 Task: Loan amortization schedule green modern-simple.
Action: Mouse moved to (66, 230)
Screenshot: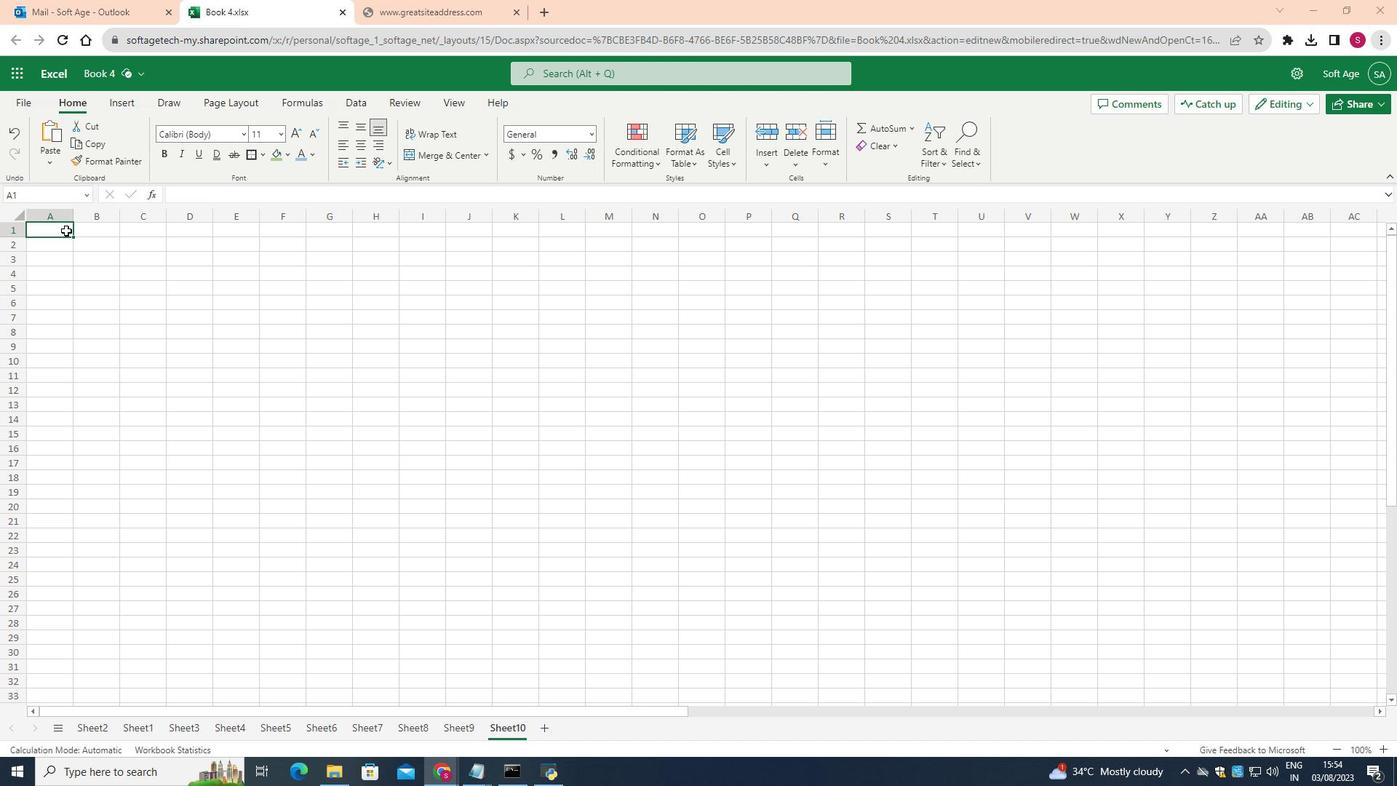 
Action: Mouse pressed left at (66, 230)
Screenshot: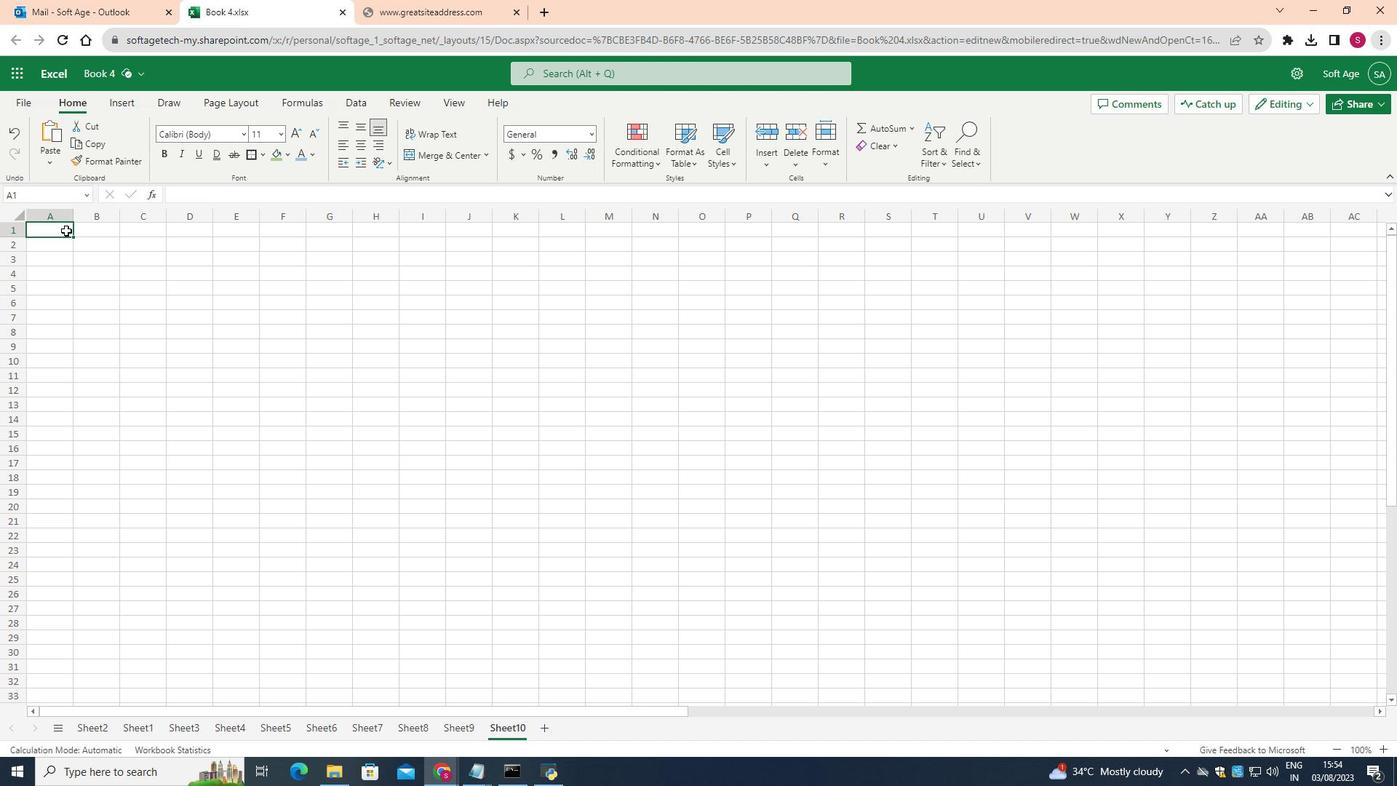 
Action: Mouse moved to (486, 152)
Screenshot: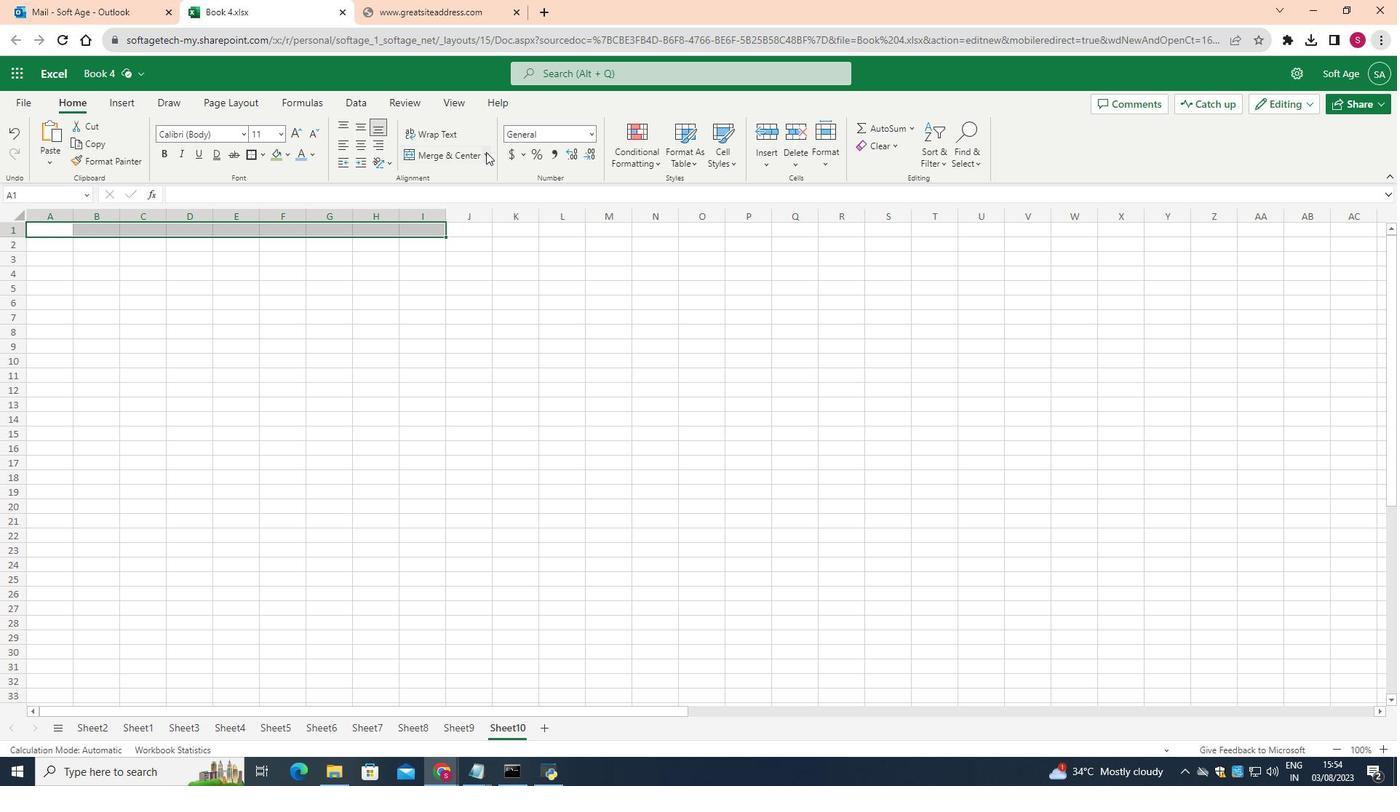 
Action: Mouse pressed left at (486, 152)
Screenshot: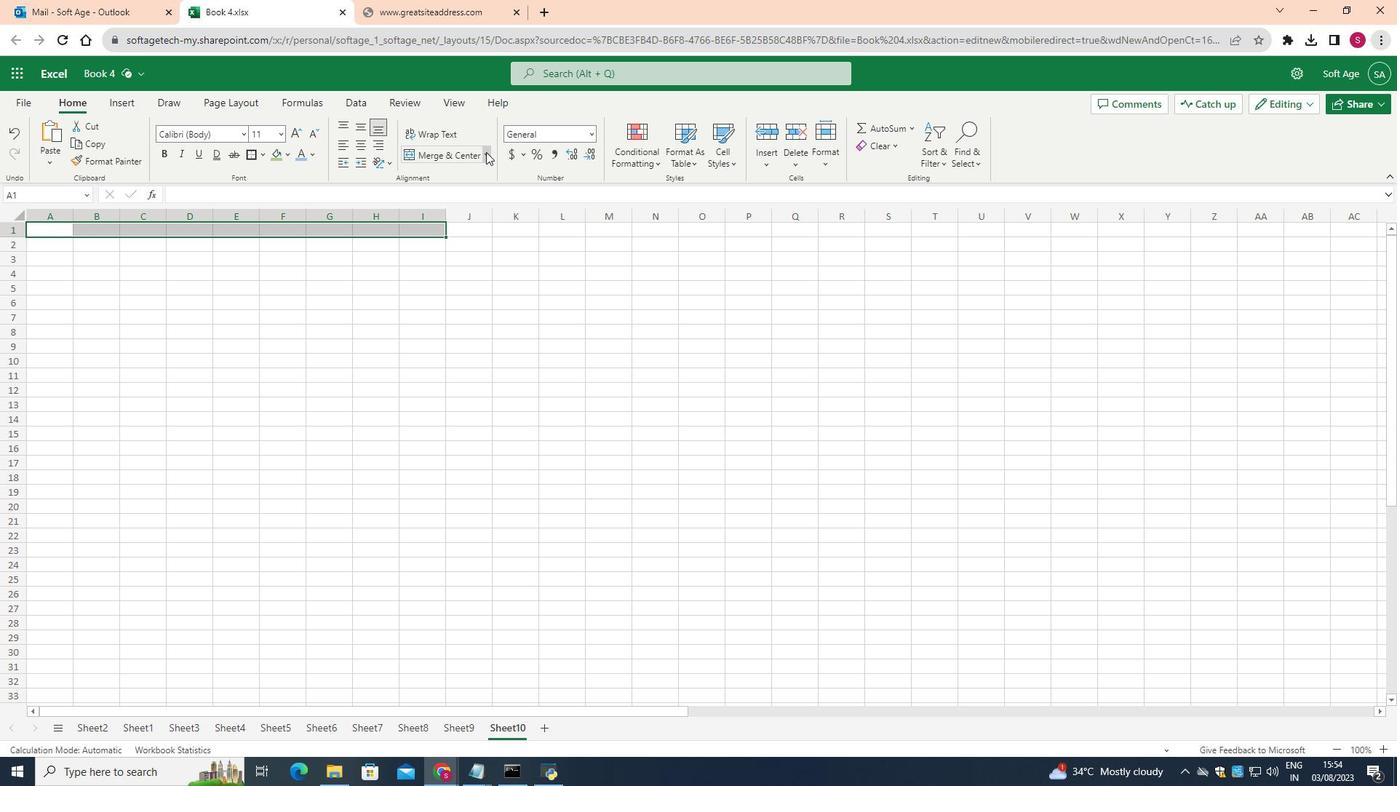 
Action: Mouse moved to (461, 240)
Screenshot: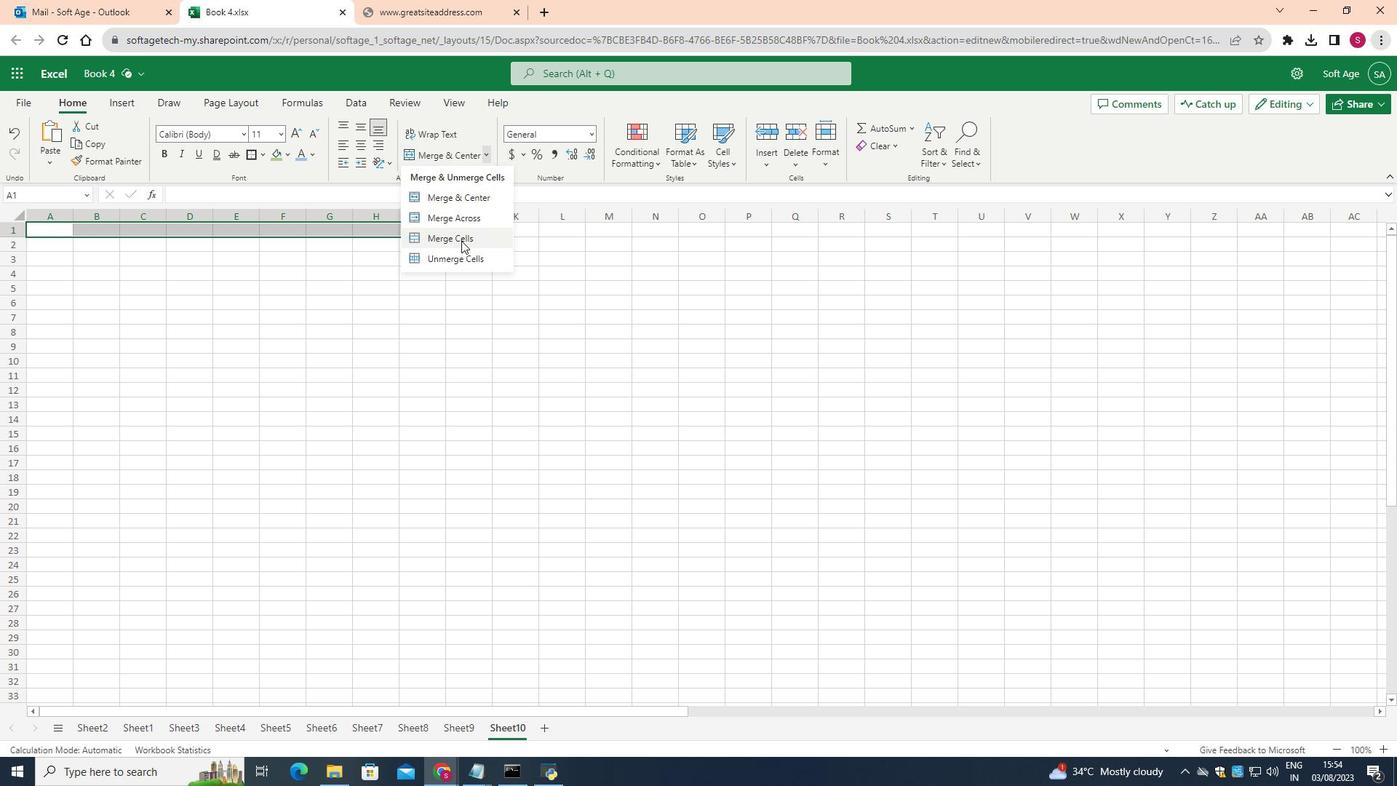 
Action: Mouse pressed left at (461, 240)
Screenshot: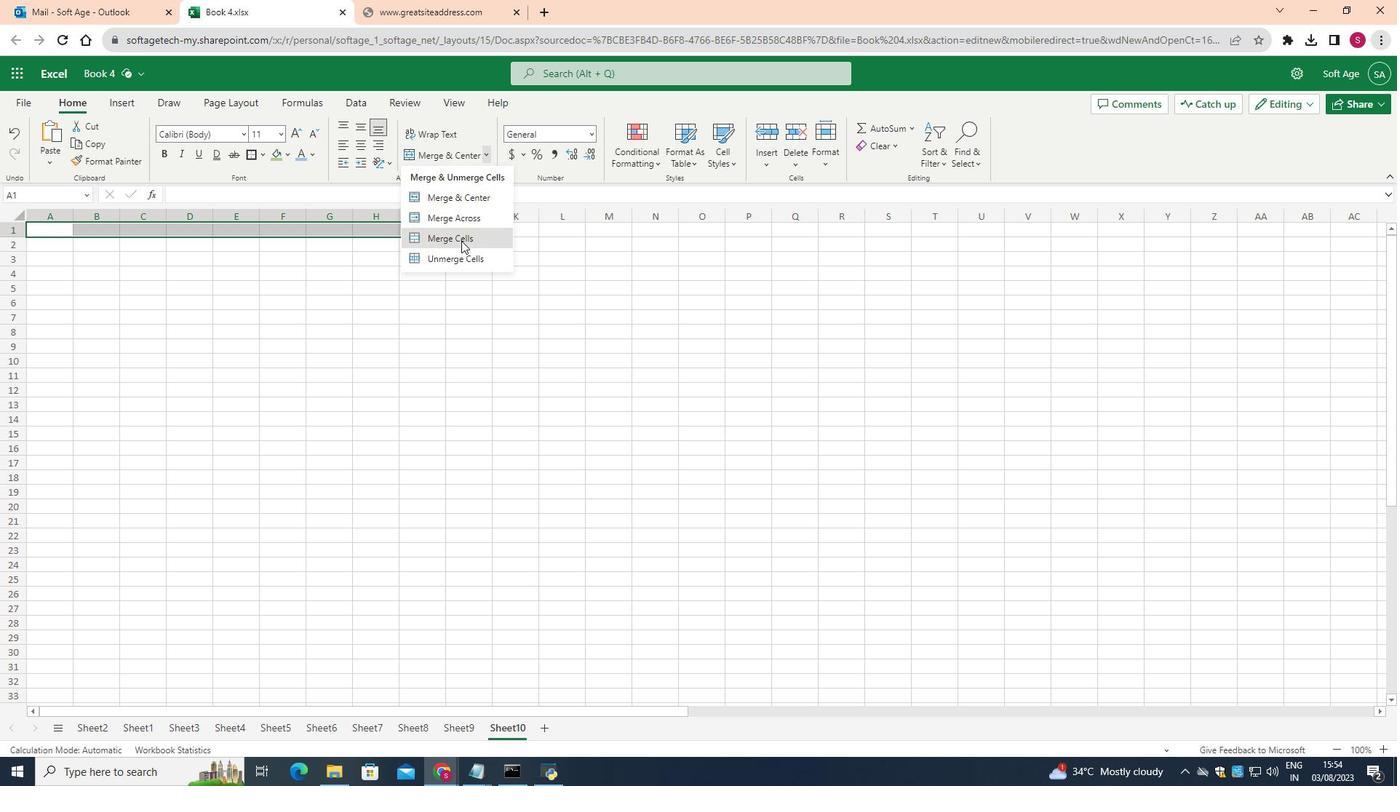 
Action: Mouse moved to (73, 211)
Screenshot: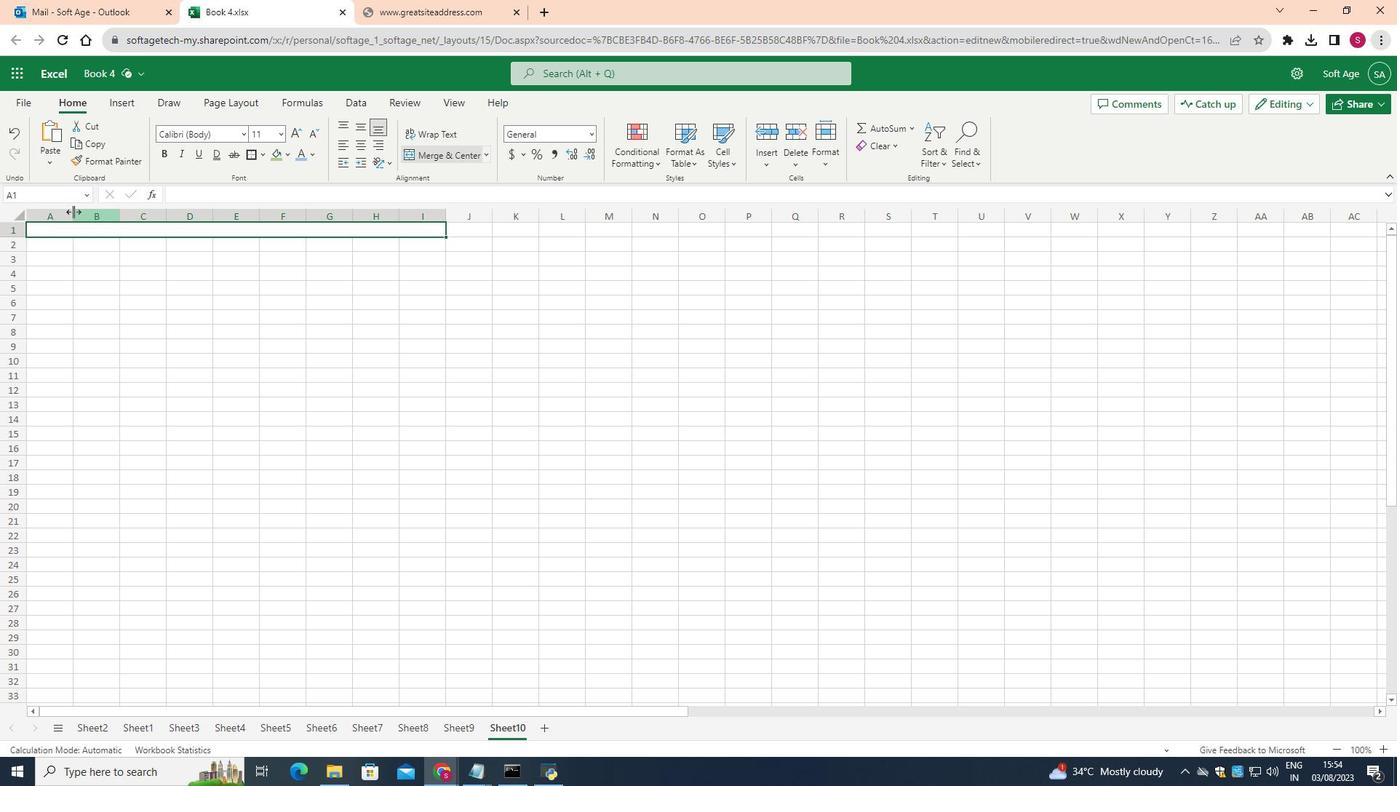 
Action: Mouse pressed left at (73, 211)
Screenshot: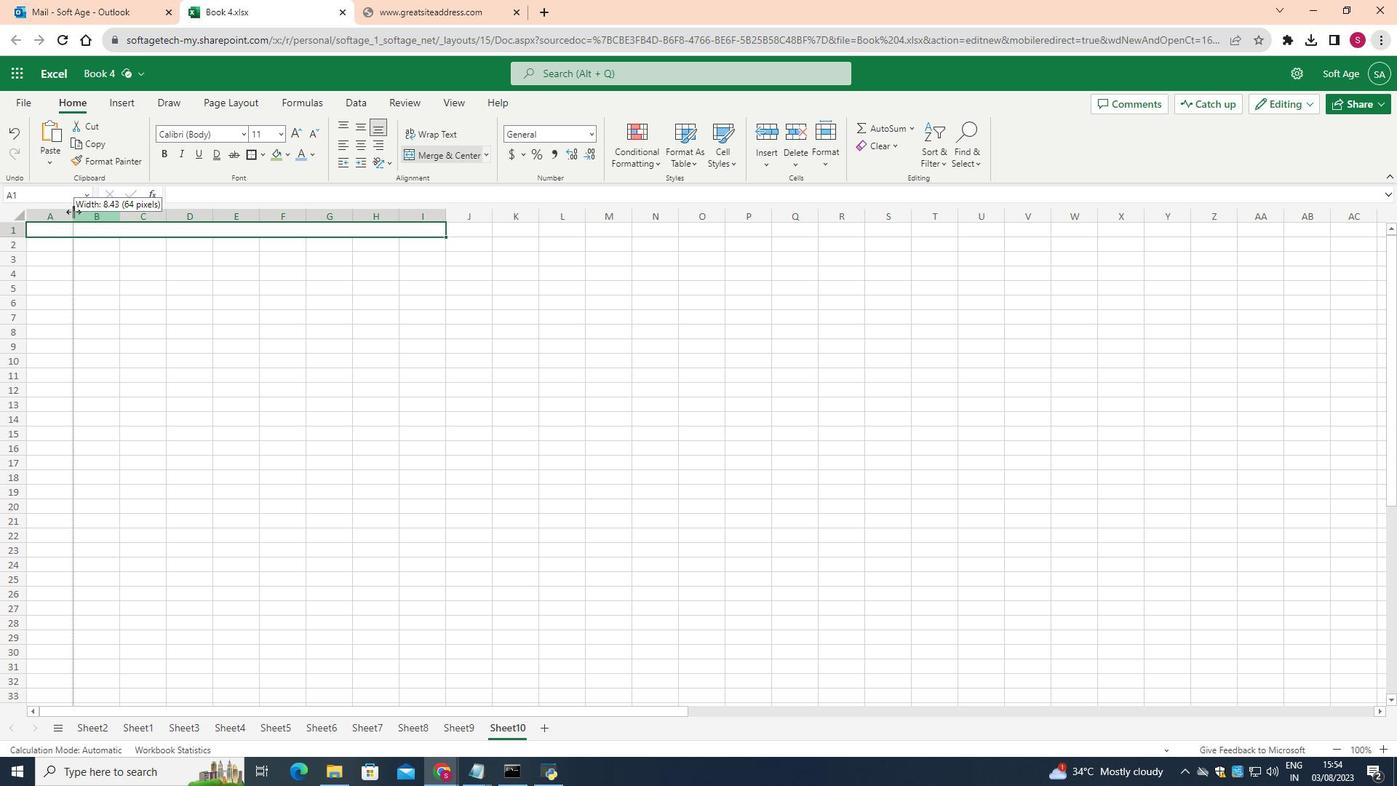 
Action: Mouse moved to (141, 220)
Screenshot: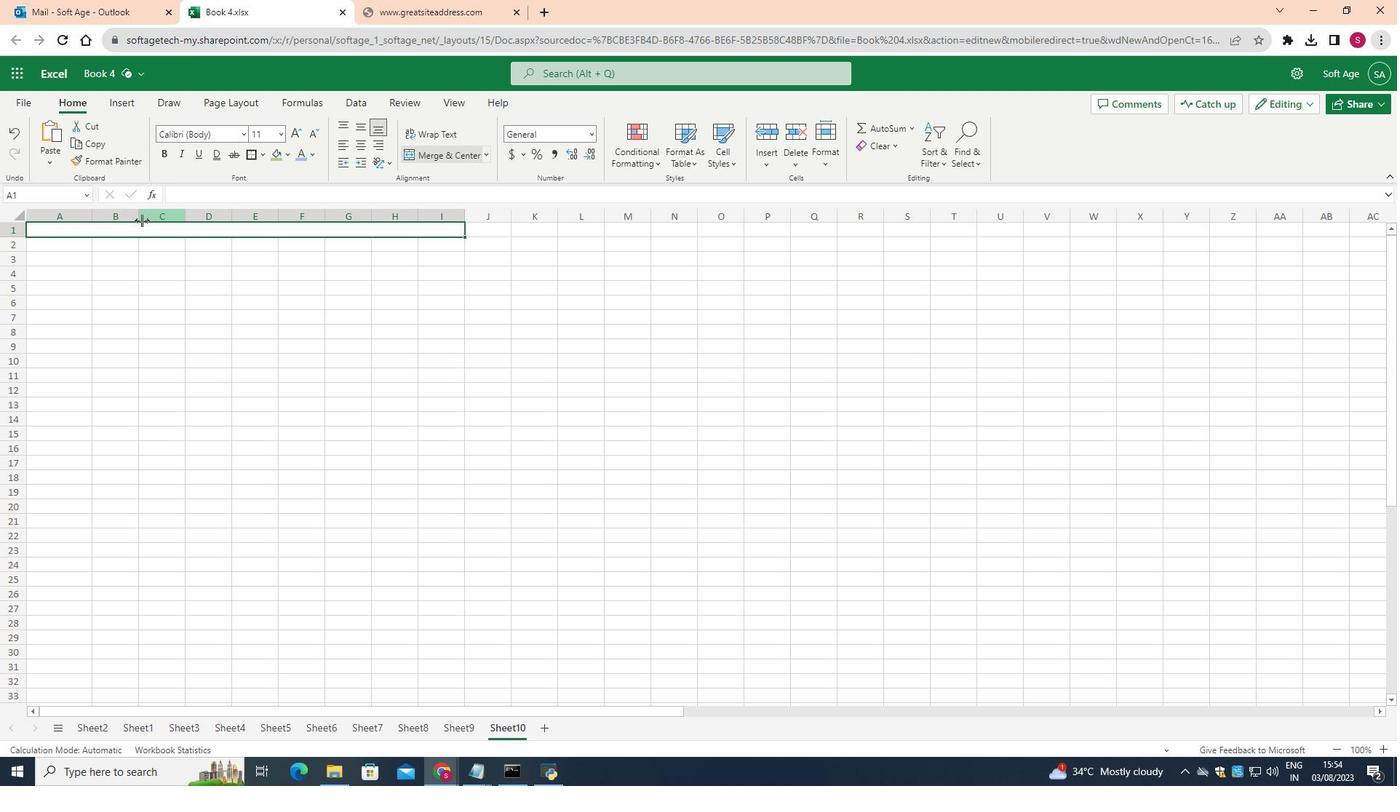 
Action: Mouse pressed left at (141, 220)
Screenshot: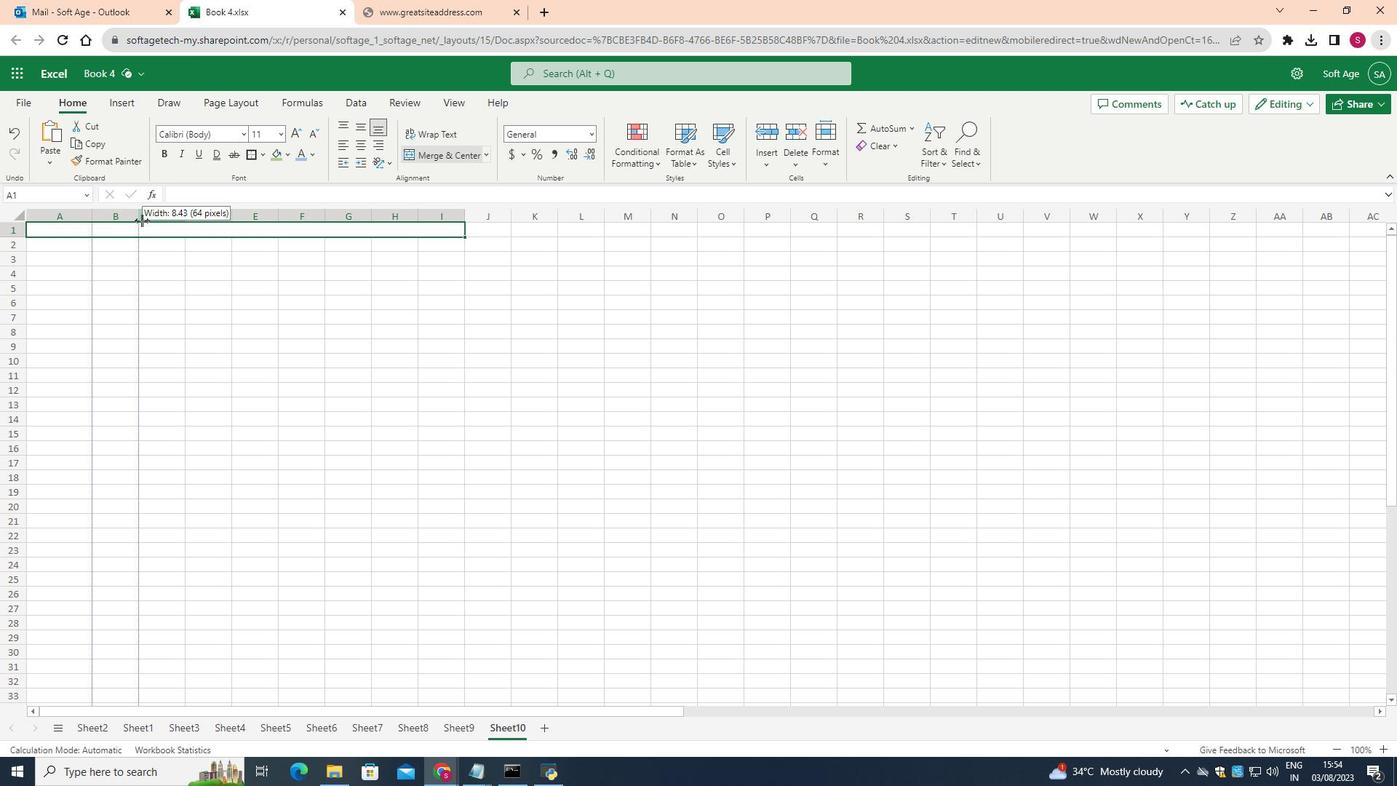 
Action: Mouse moved to (202, 211)
Screenshot: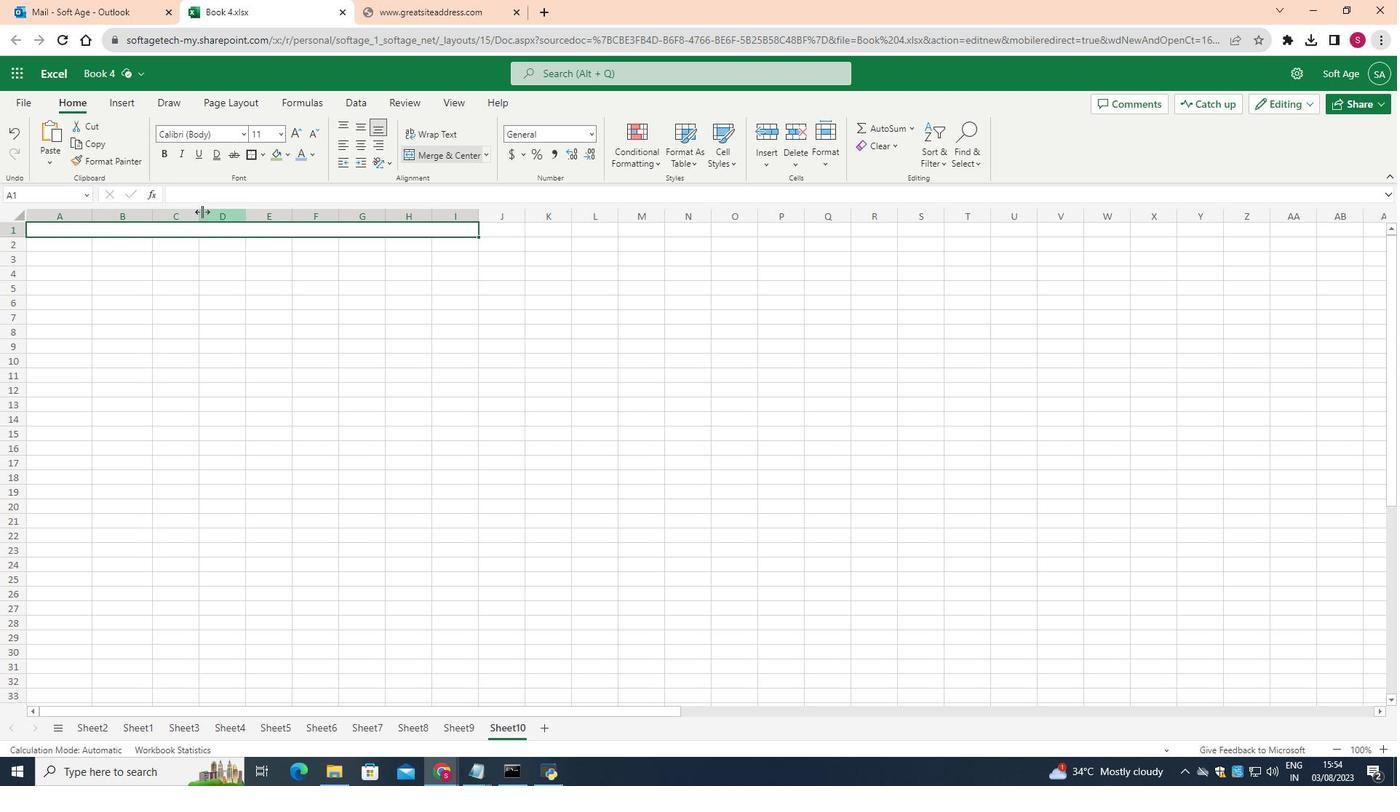 
Action: Mouse pressed left at (202, 211)
Screenshot: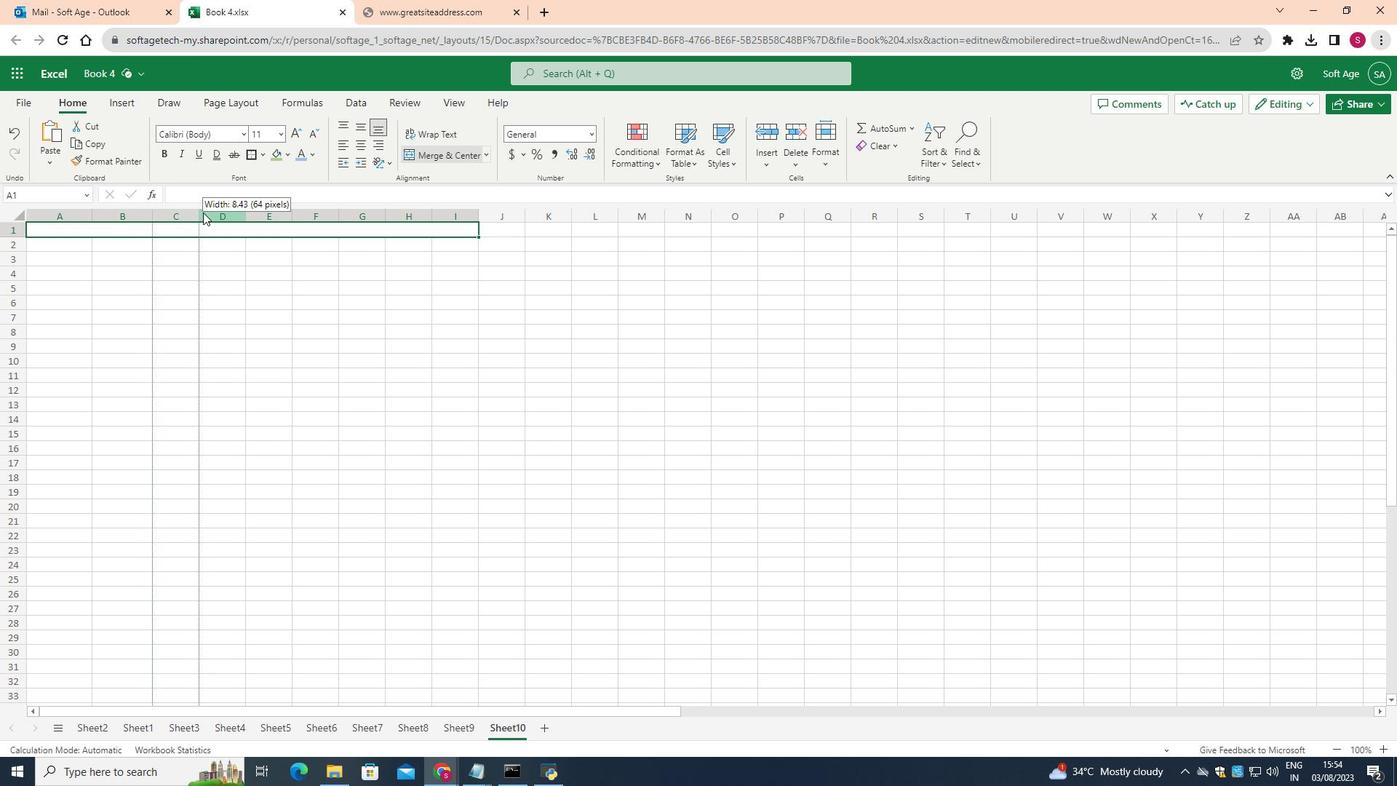 
Action: Mouse moved to (262, 216)
Screenshot: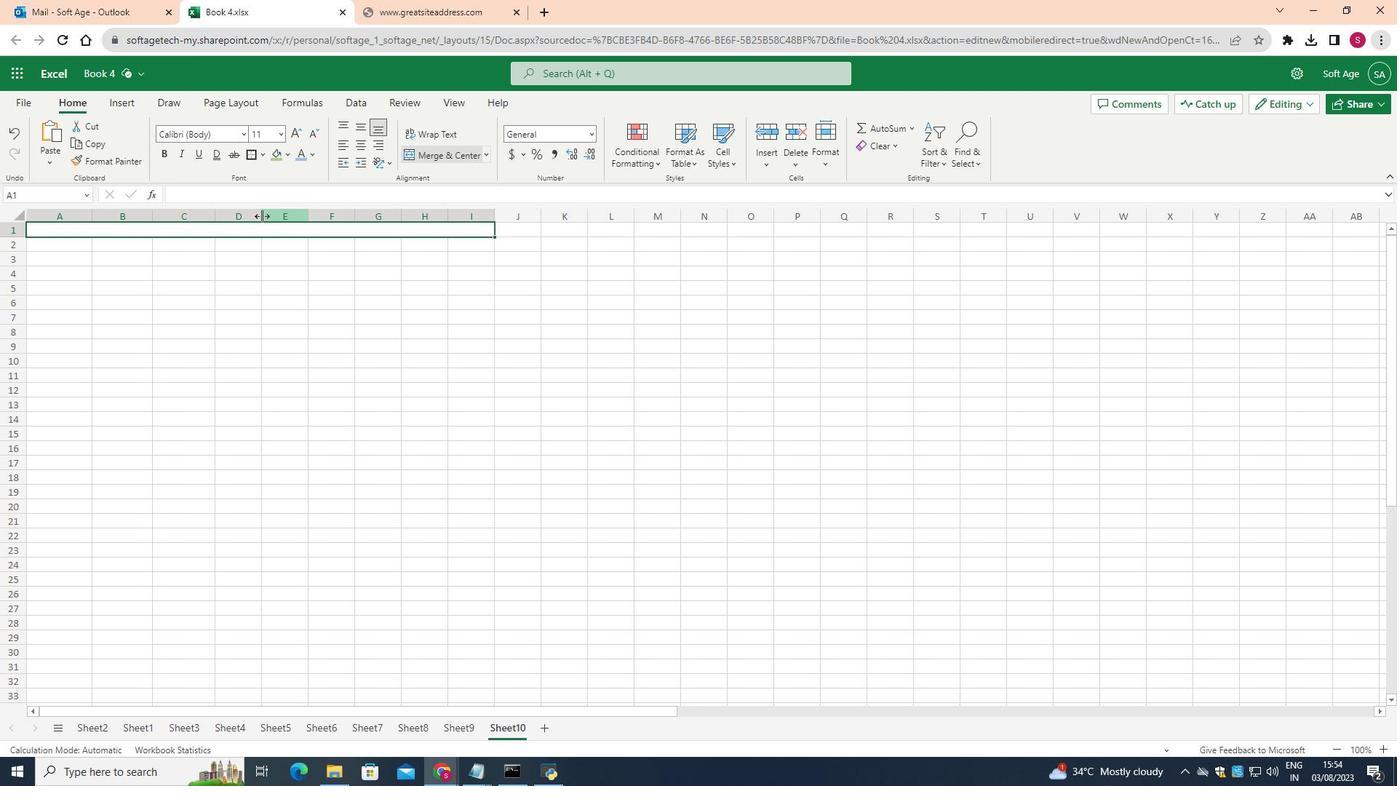 
Action: Mouse pressed left at (262, 216)
Screenshot: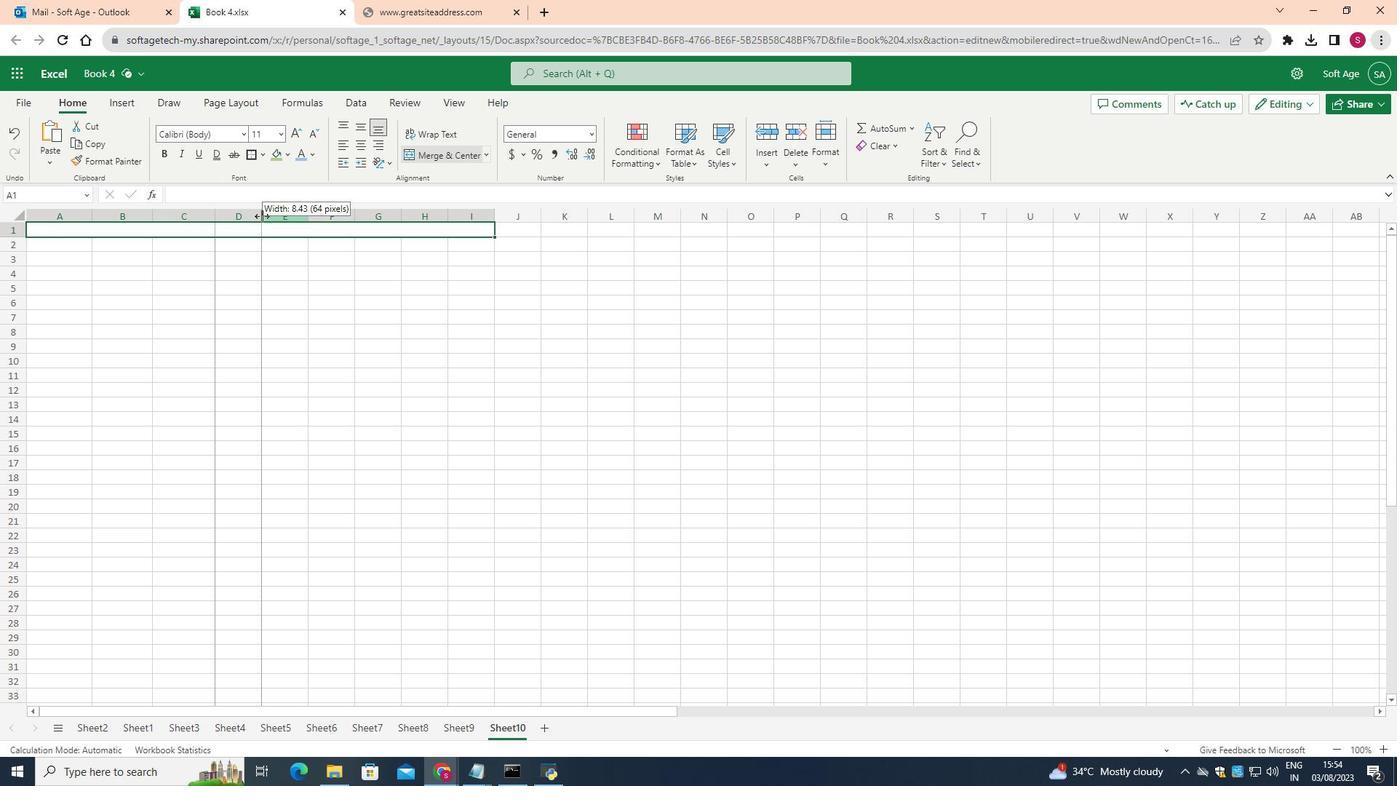 
Action: Mouse moved to (325, 219)
Screenshot: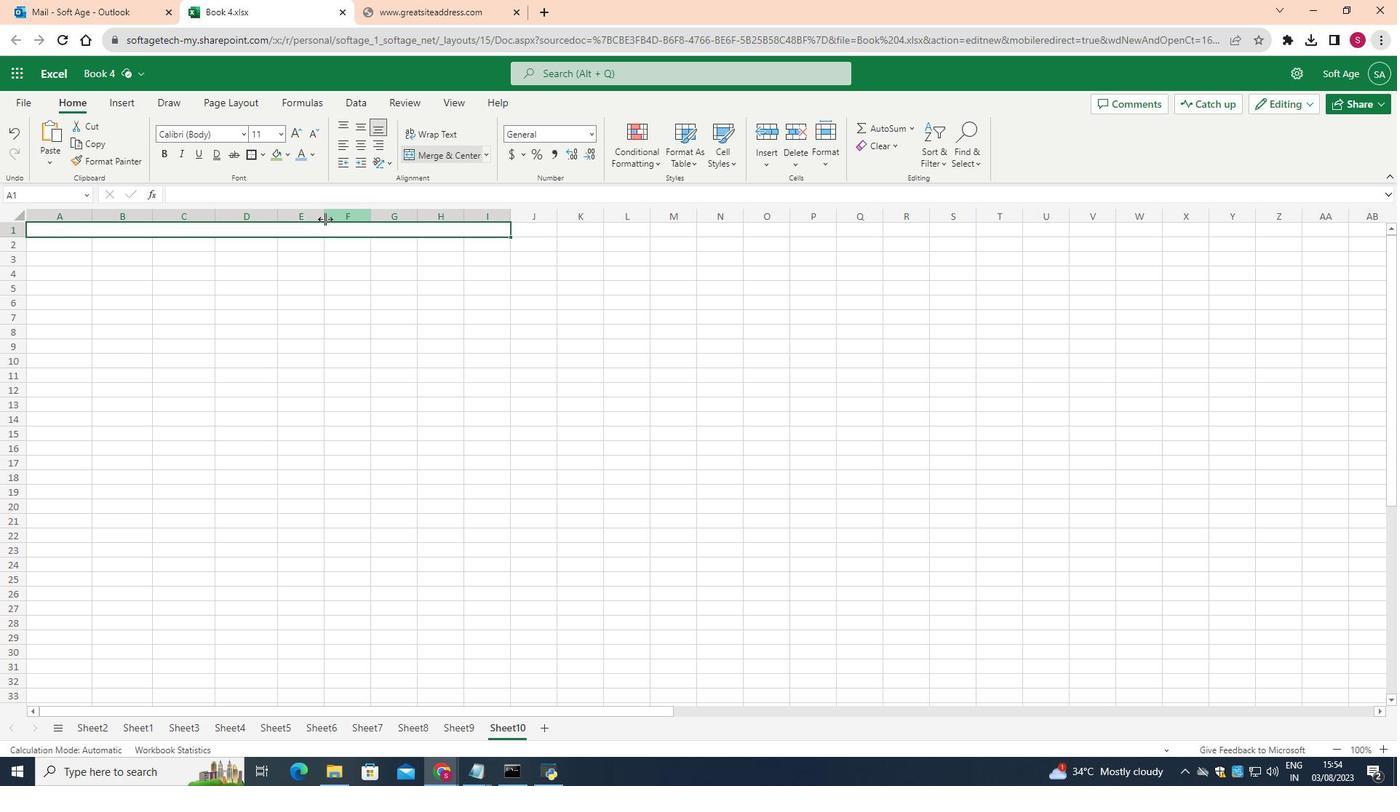 
Action: Mouse pressed left at (325, 219)
Screenshot: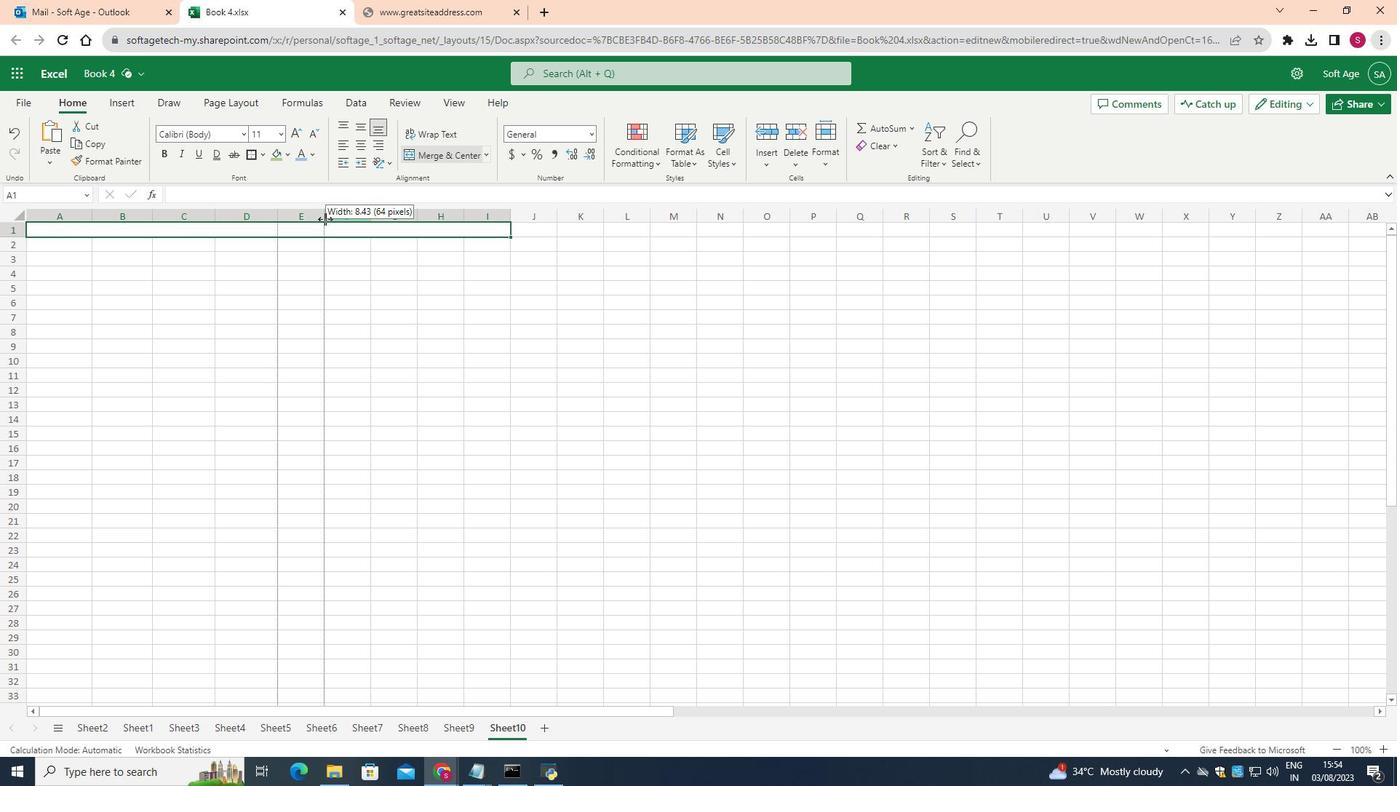 
Action: Mouse moved to (389, 217)
Screenshot: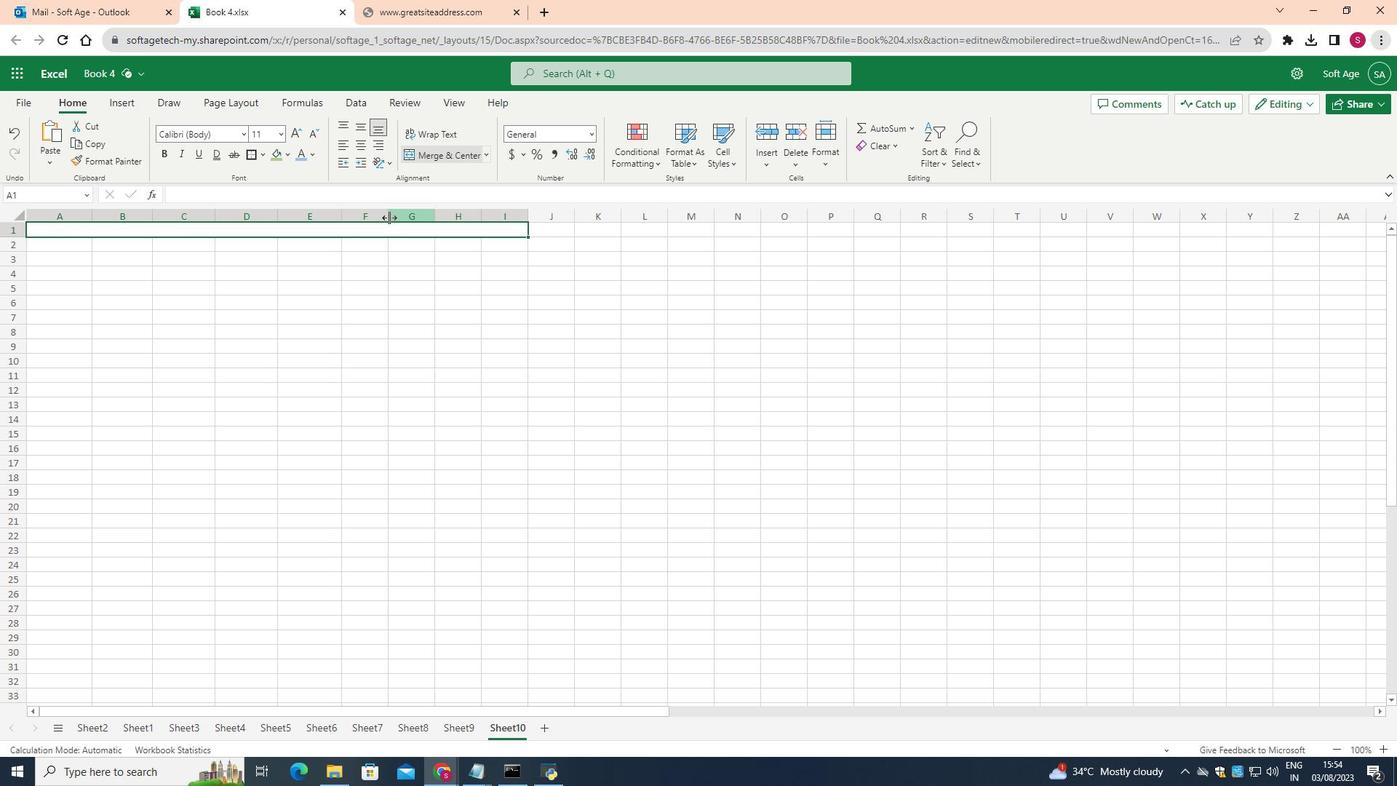 
Action: Mouse pressed left at (389, 217)
Screenshot: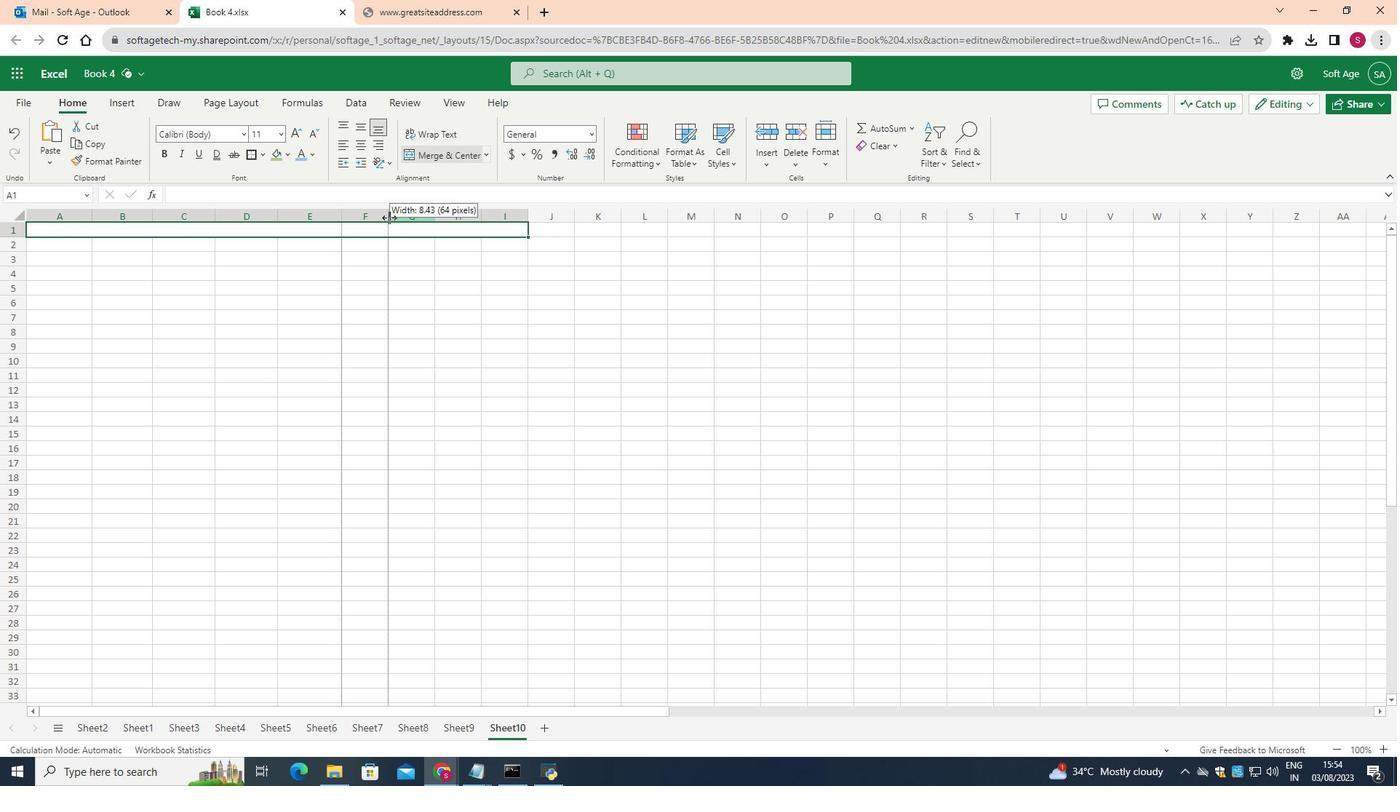 
Action: Mouse moved to (451, 219)
Screenshot: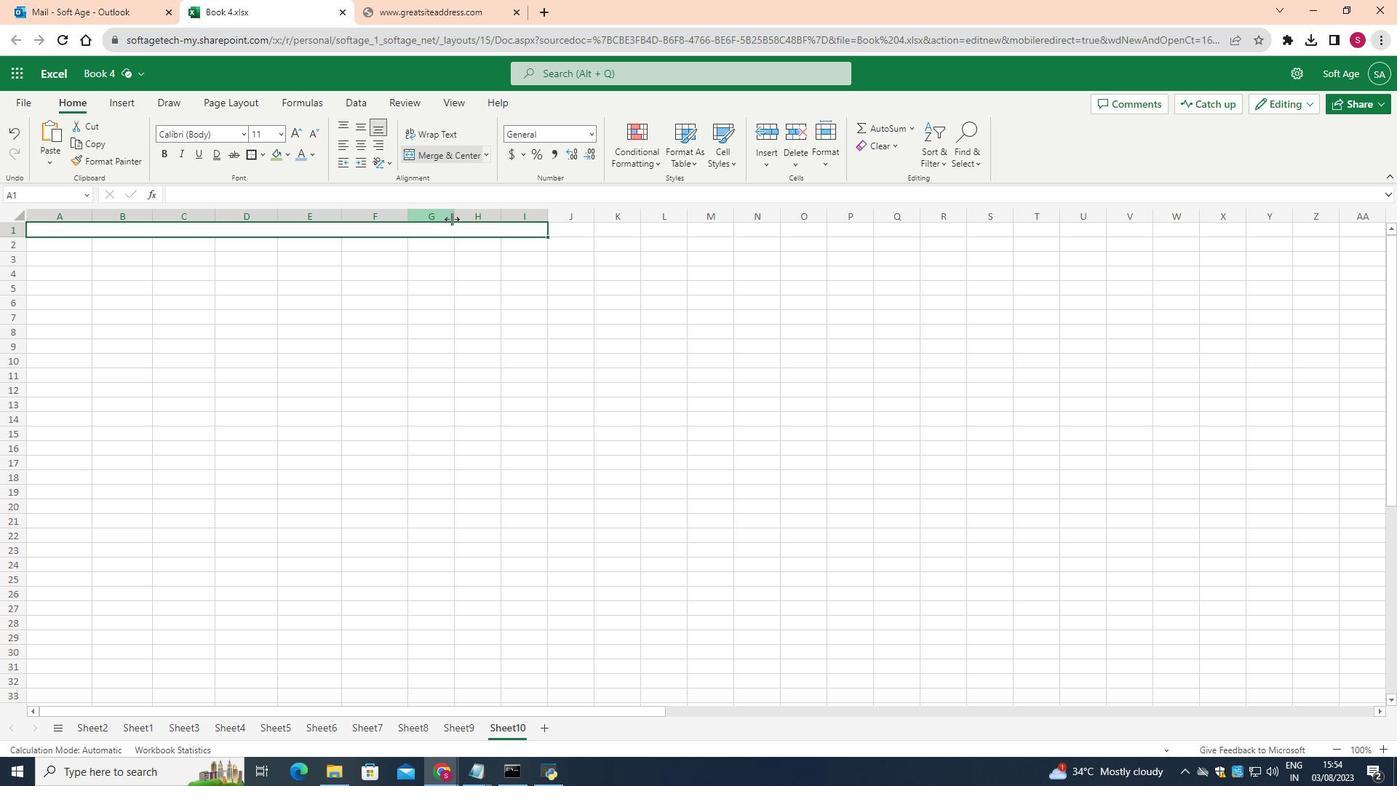 
Action: Mouse pressed left at (451, 219)
Screenshot: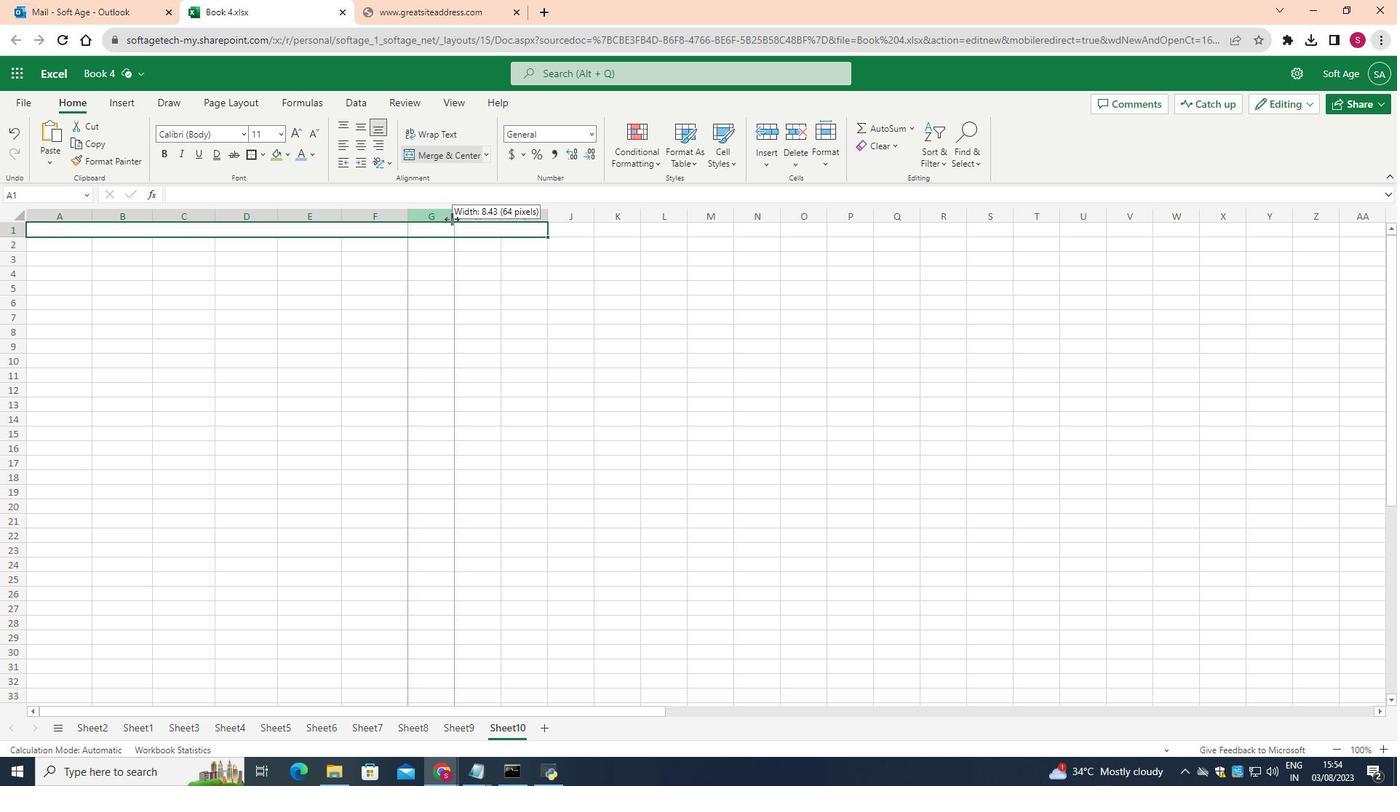 
Action: Mouse moved to (516, 216)
Screenshot: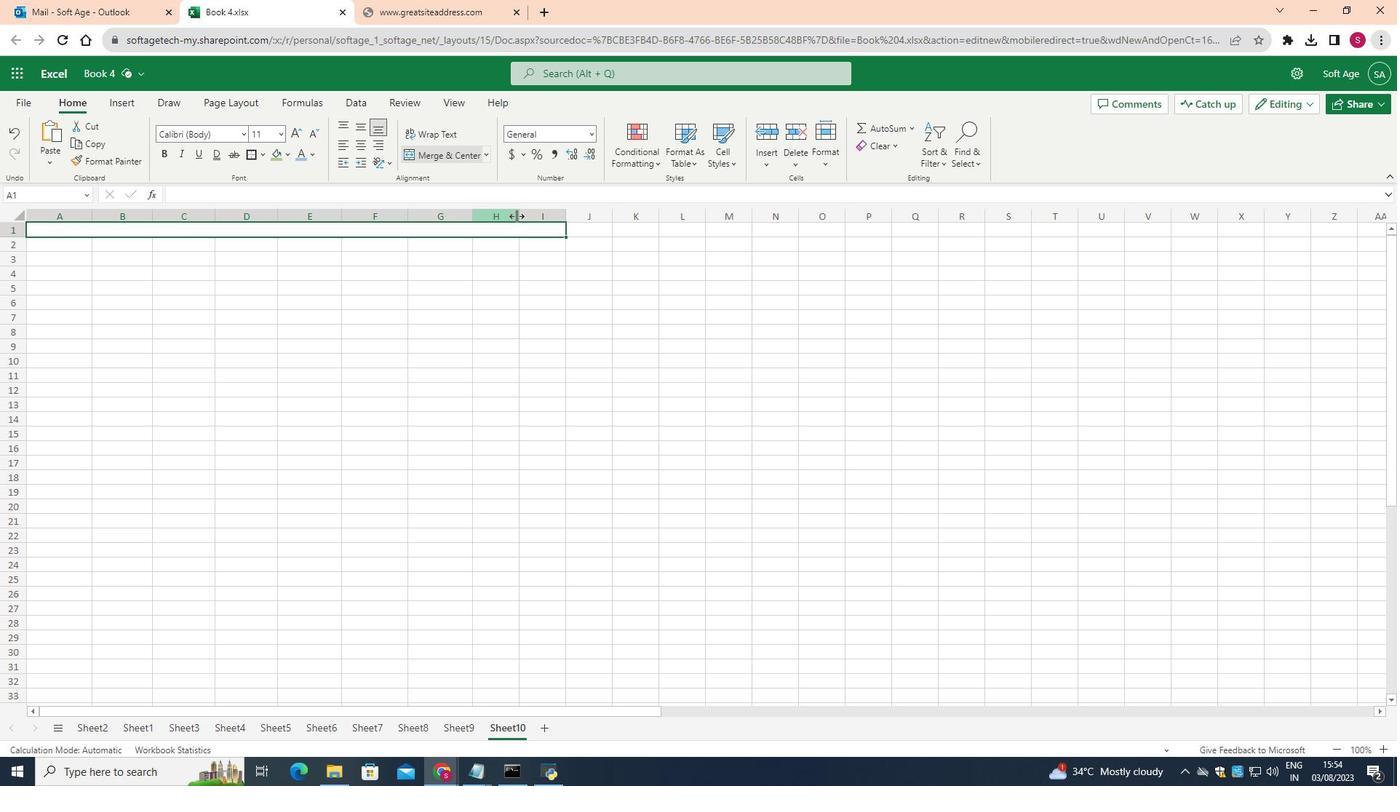 
Action: Mouse pressed left at (516, 216)
Screenshot: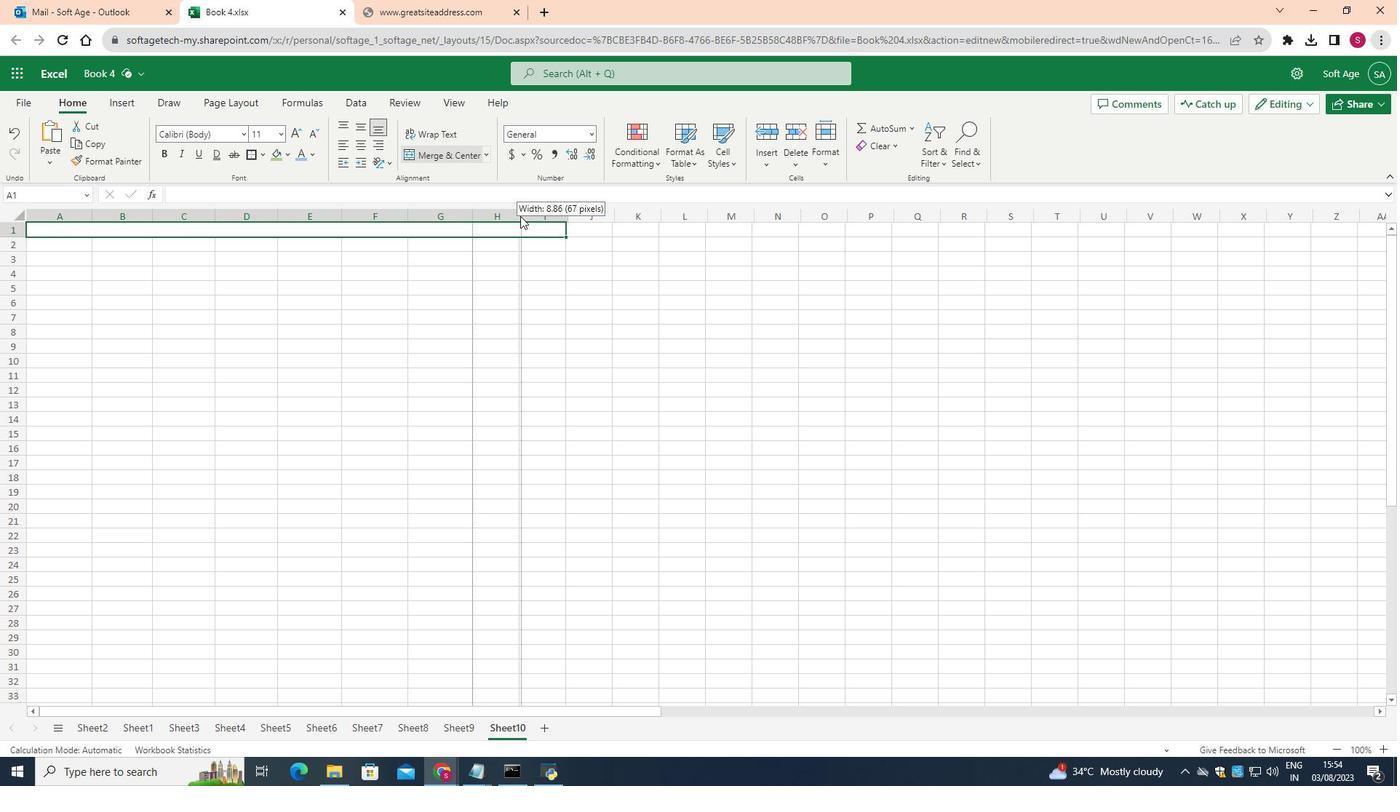
Action: Mouse moved to (585, 215)
Screenshot: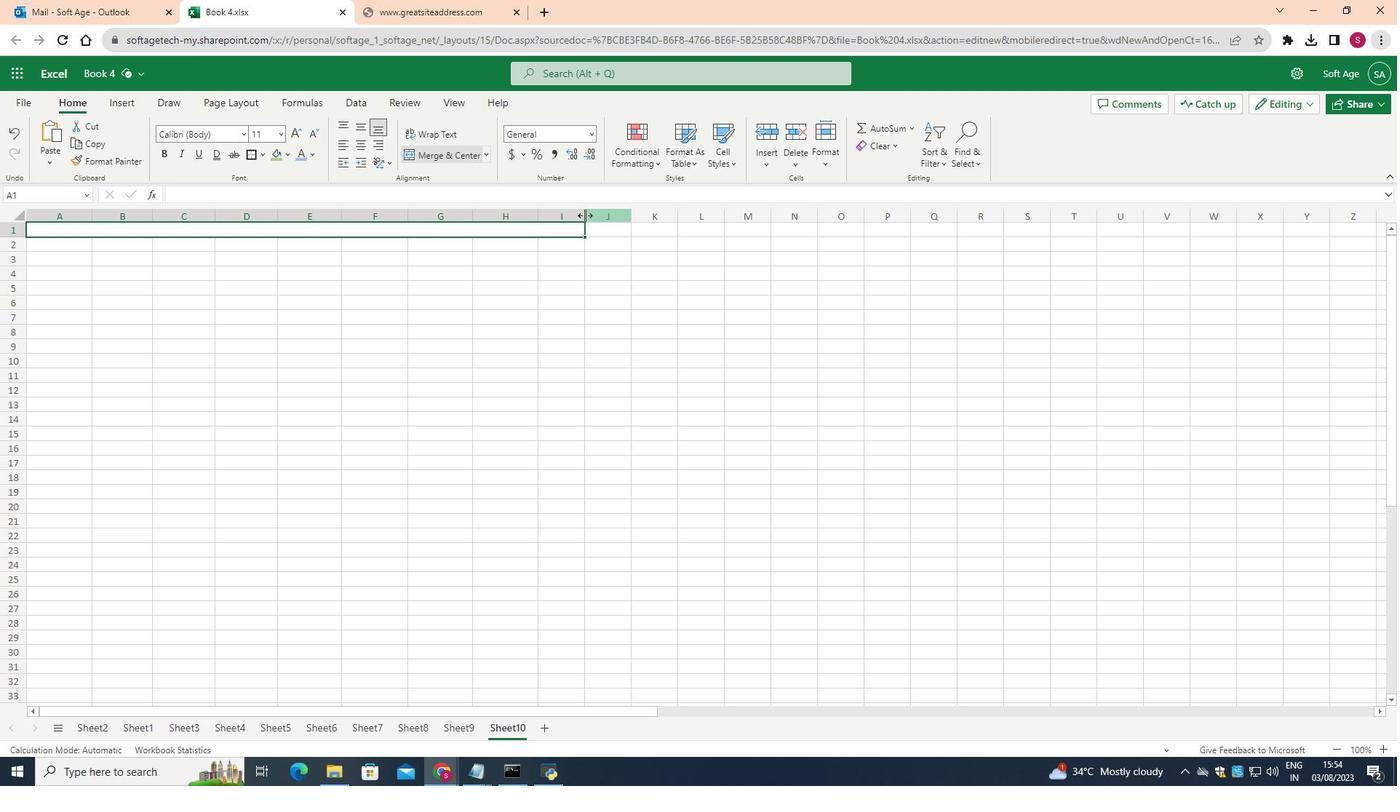 
Action: Mouse pressed left at (585, 215)
Screenshot: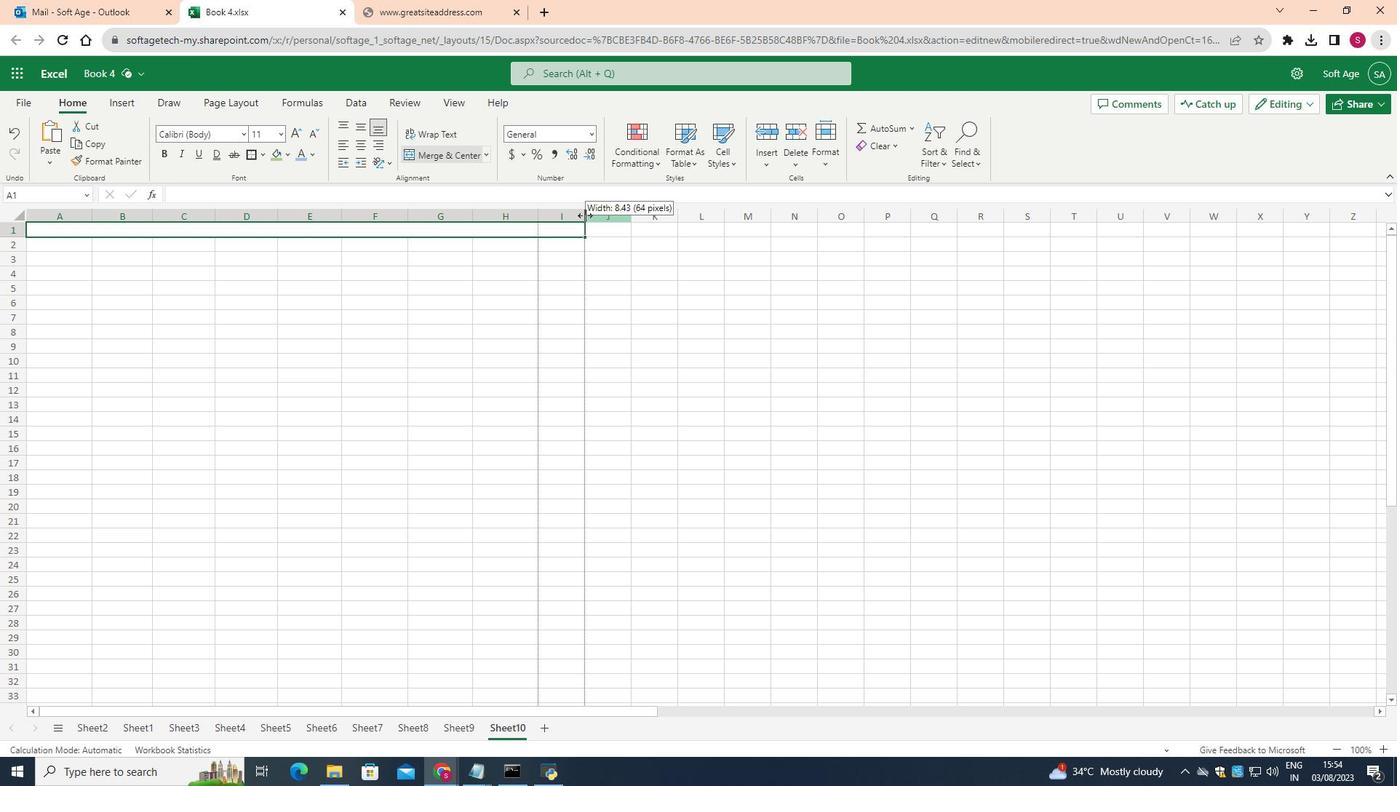 
Action: Mouse moved to (19, 235)
Screenshot: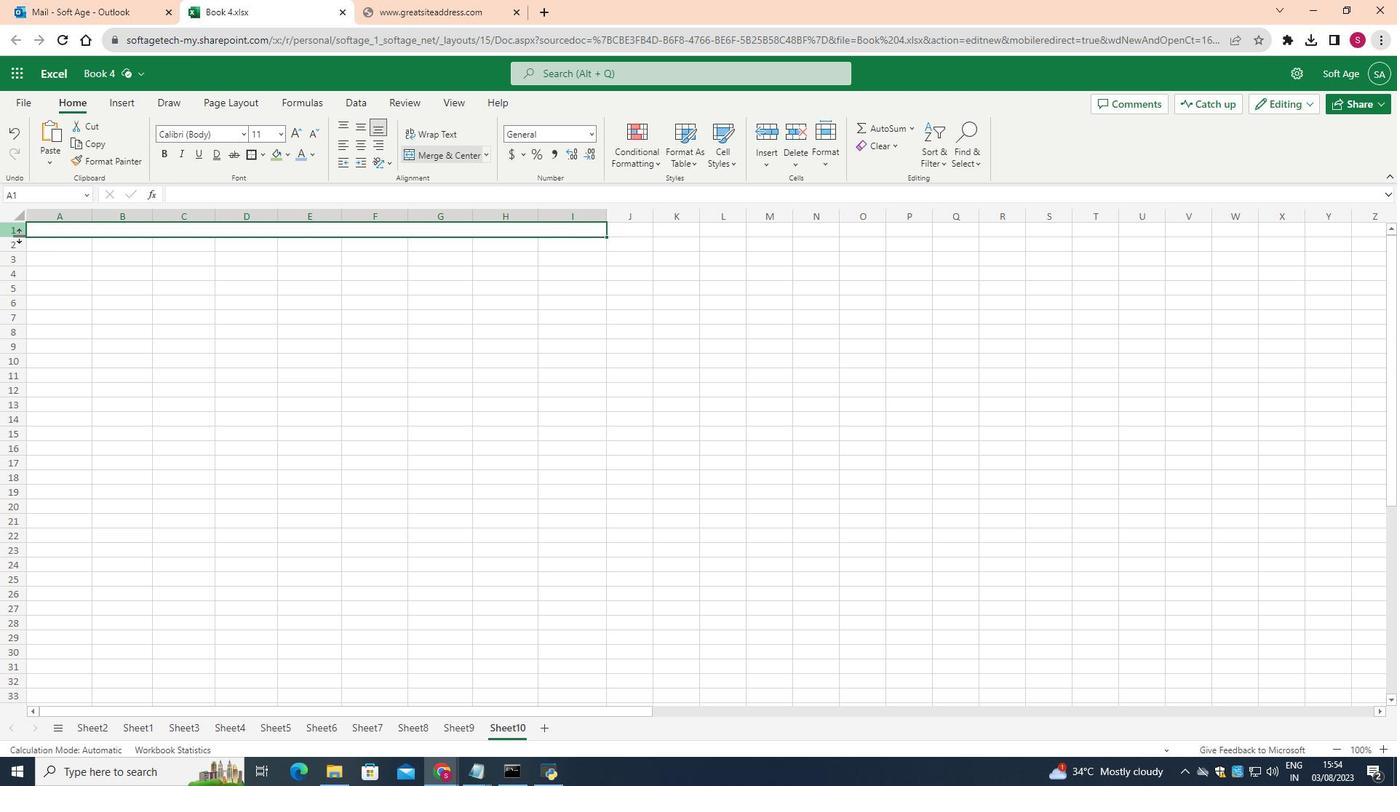 
Action: Mouse pressed left at (19, 235)
Screenshot: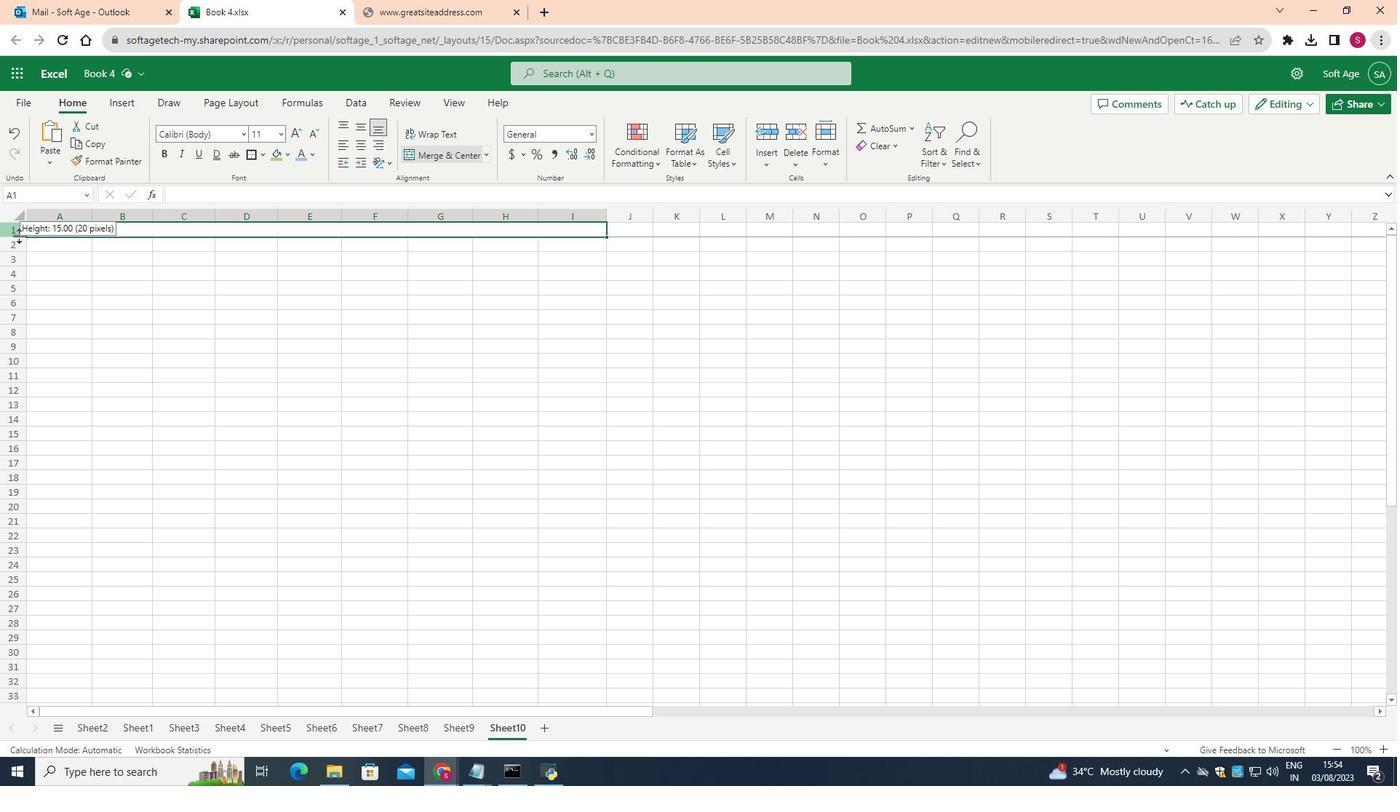
Action: Mouse moved to (194, 261)
Screenshot: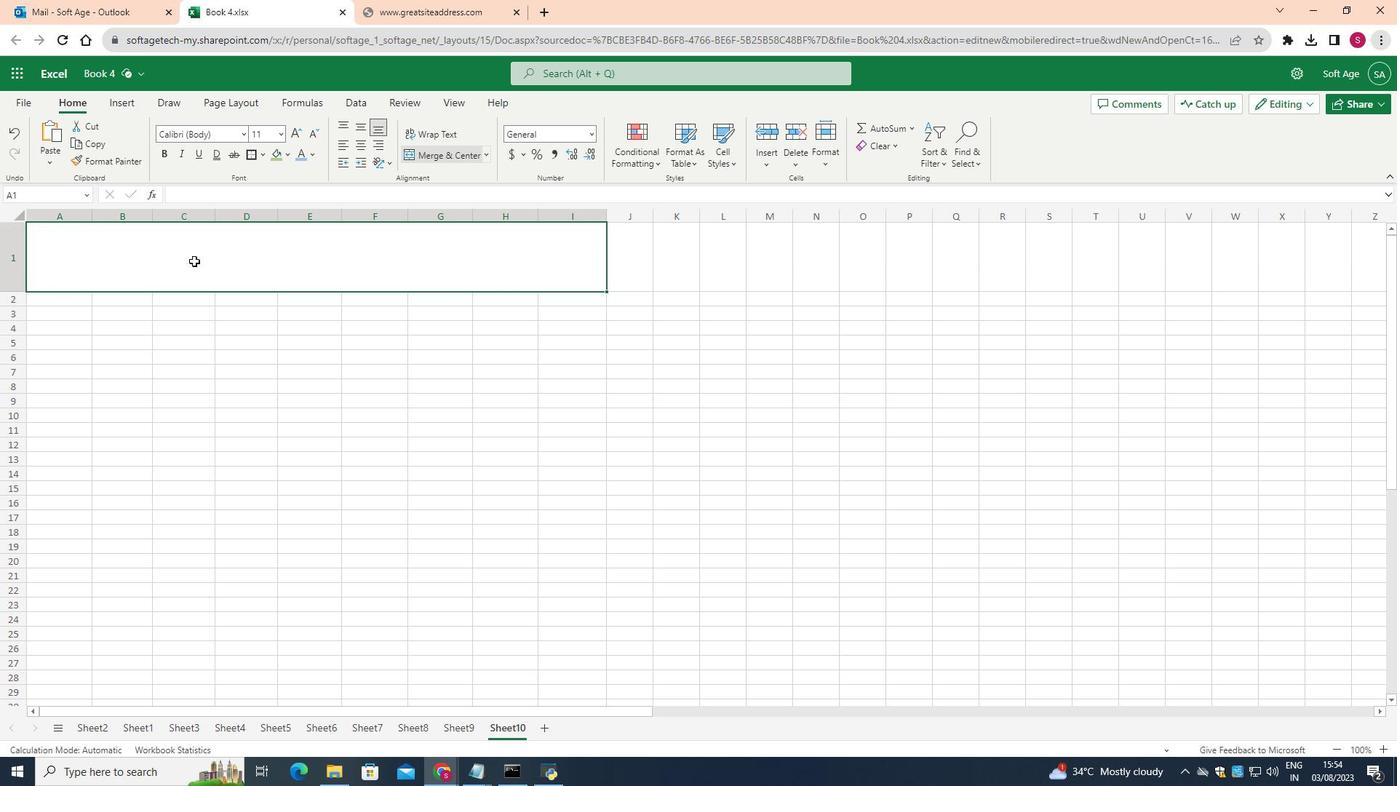 
Action: Mouse pressed left at (194, 261)
Screenshot: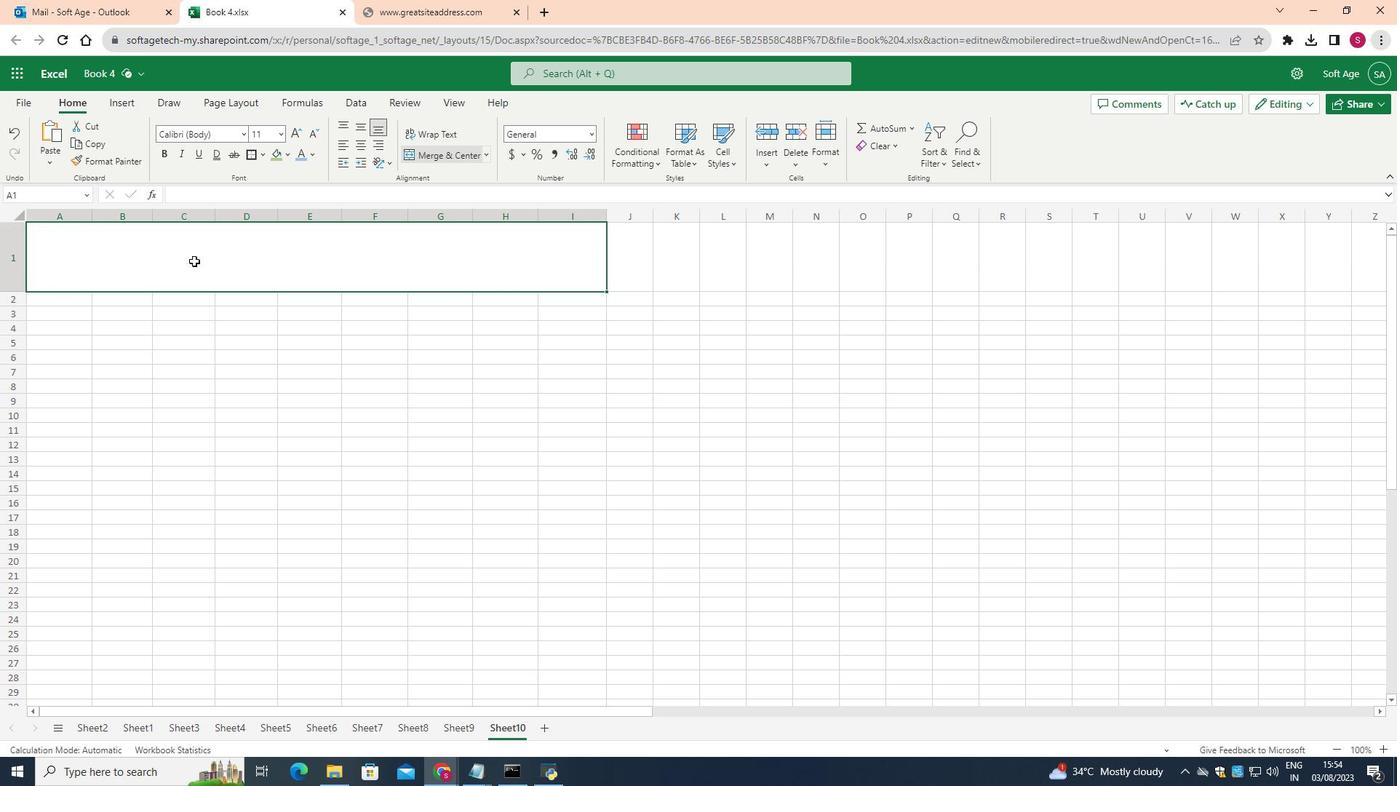 
Action: Mouse moved to (245, 252)
Screenshot: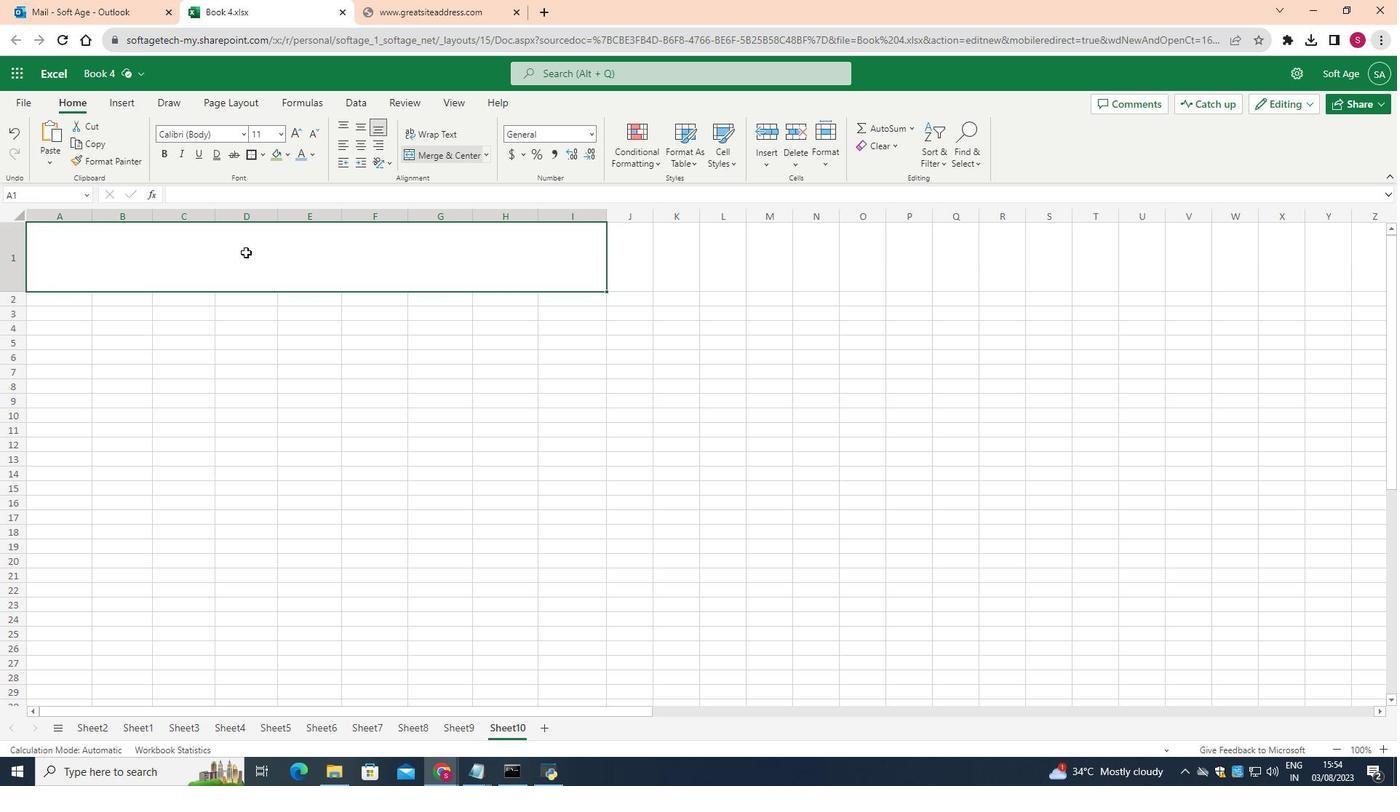
Action: Mouse pressed left at (245, 252)
Screenshot: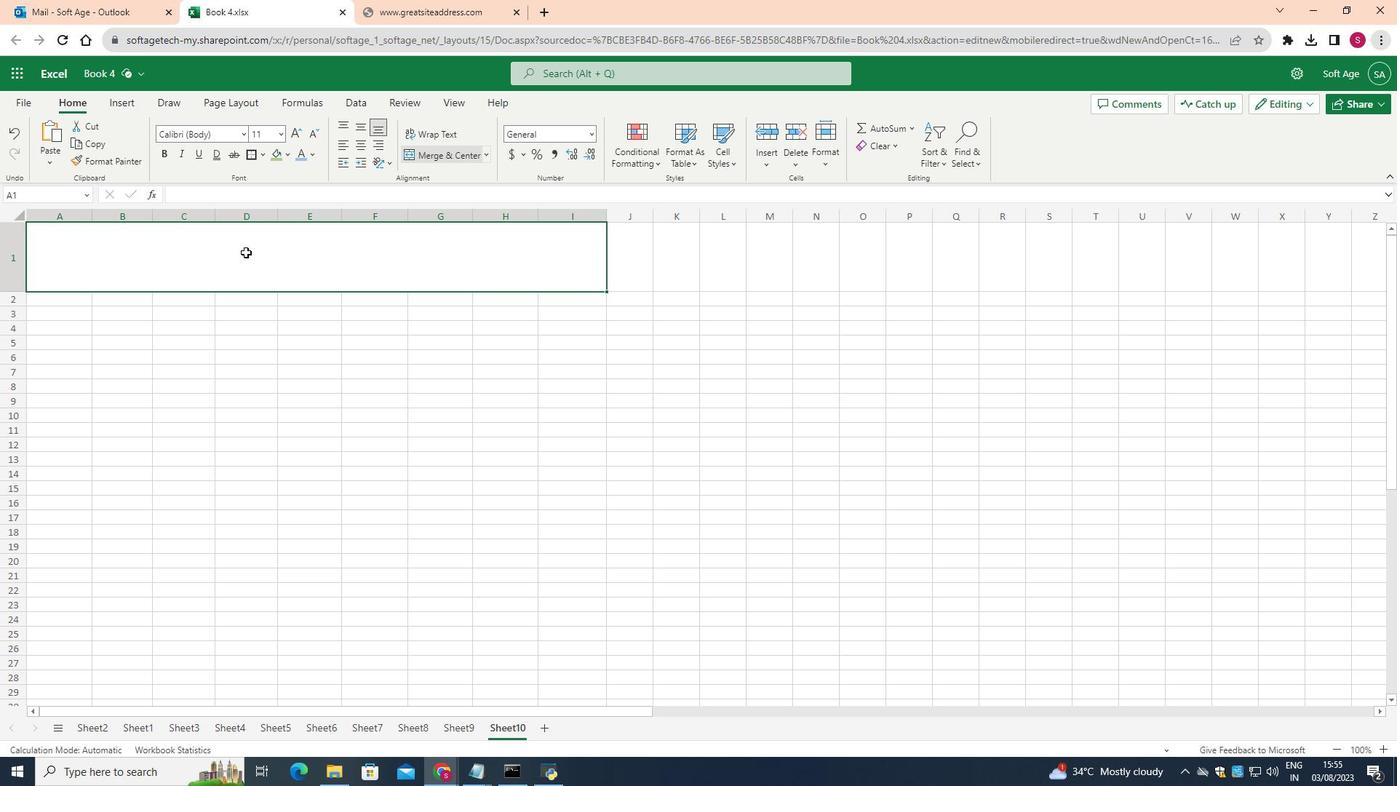 
Action: Mouse pressed left at (245, 252)
Screenshot: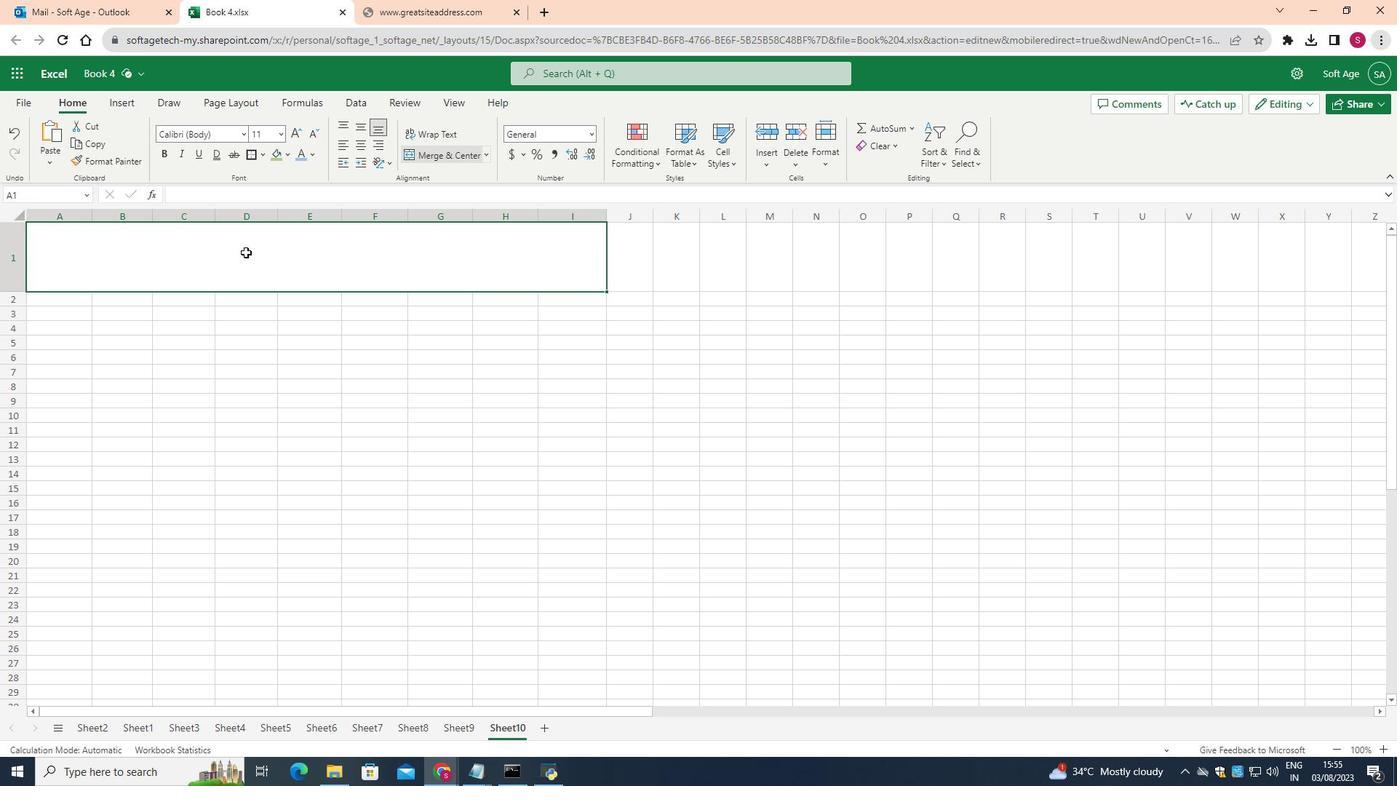 
Action: Mouse moved to (278, 133)
Screenshot: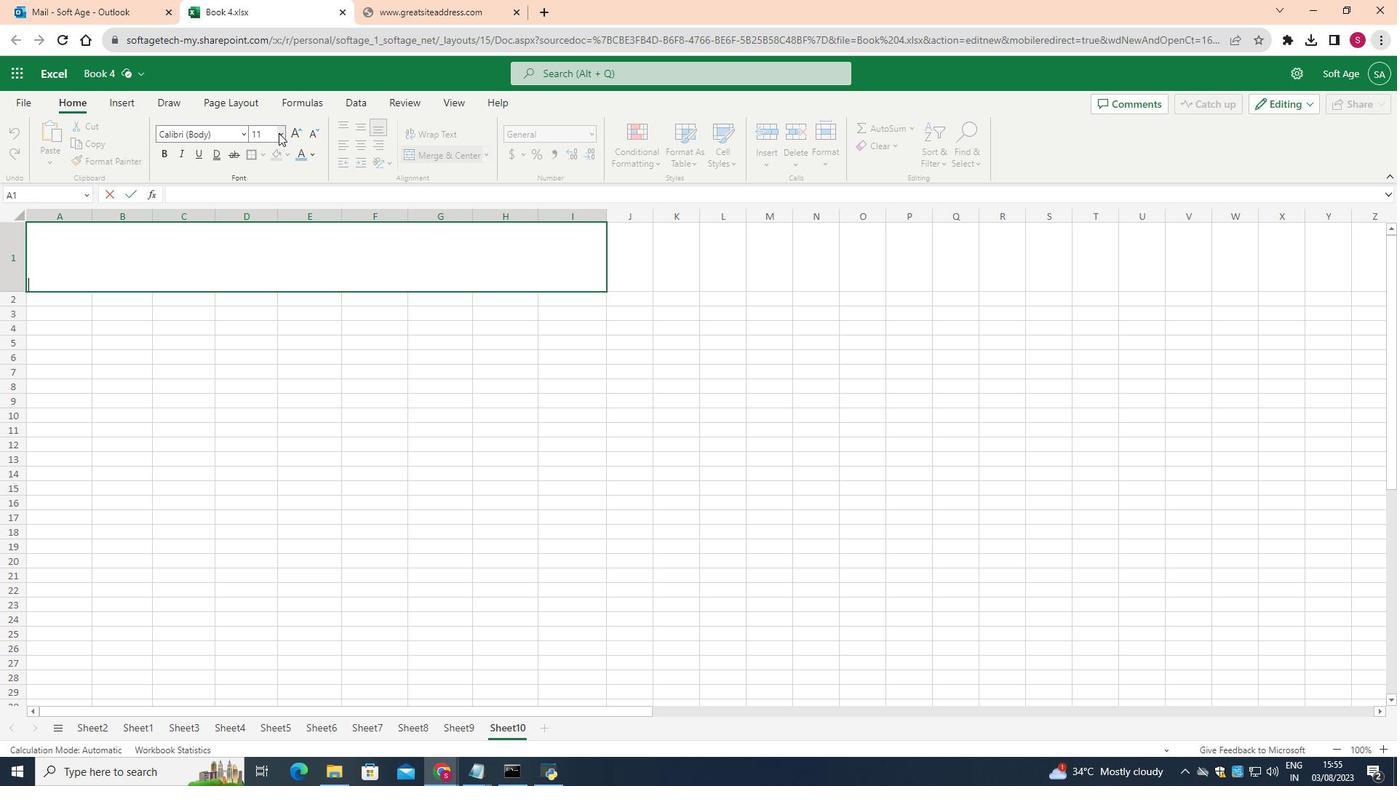 
Action: Mouse pressed left at (278, 133)
Screenshot: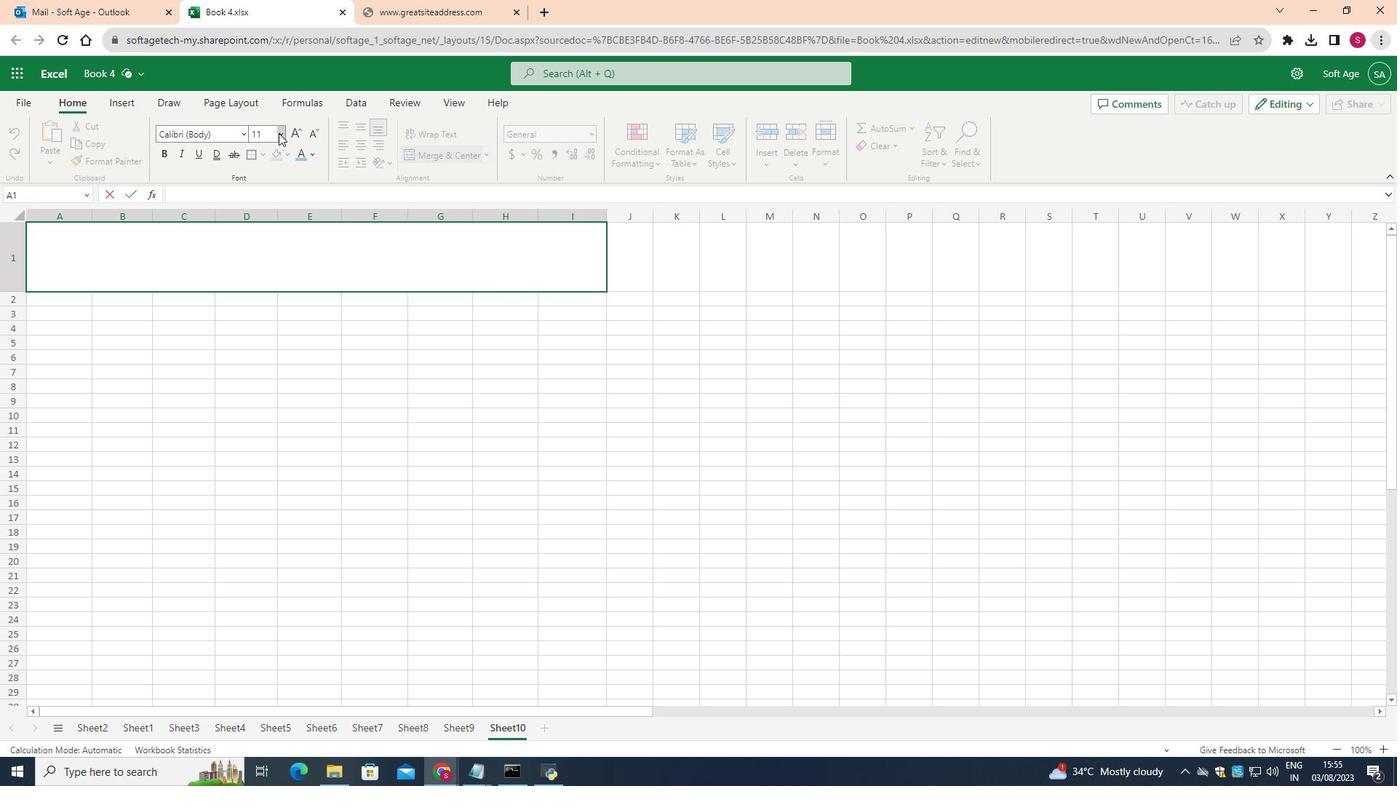 
Action: Mouse moved to (263, 374)
Screenshot: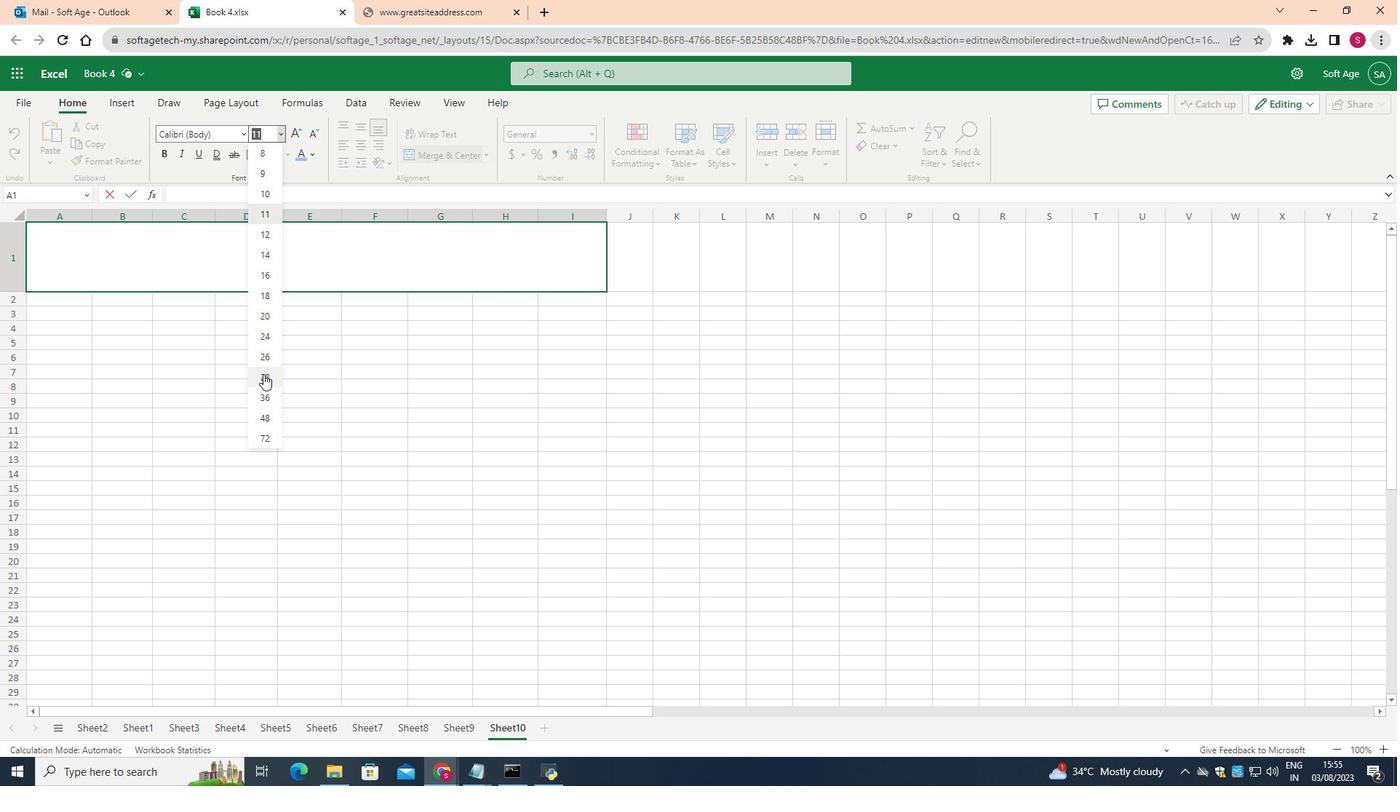
Action: Mouse pressed left at (263, 374)
Screenshot: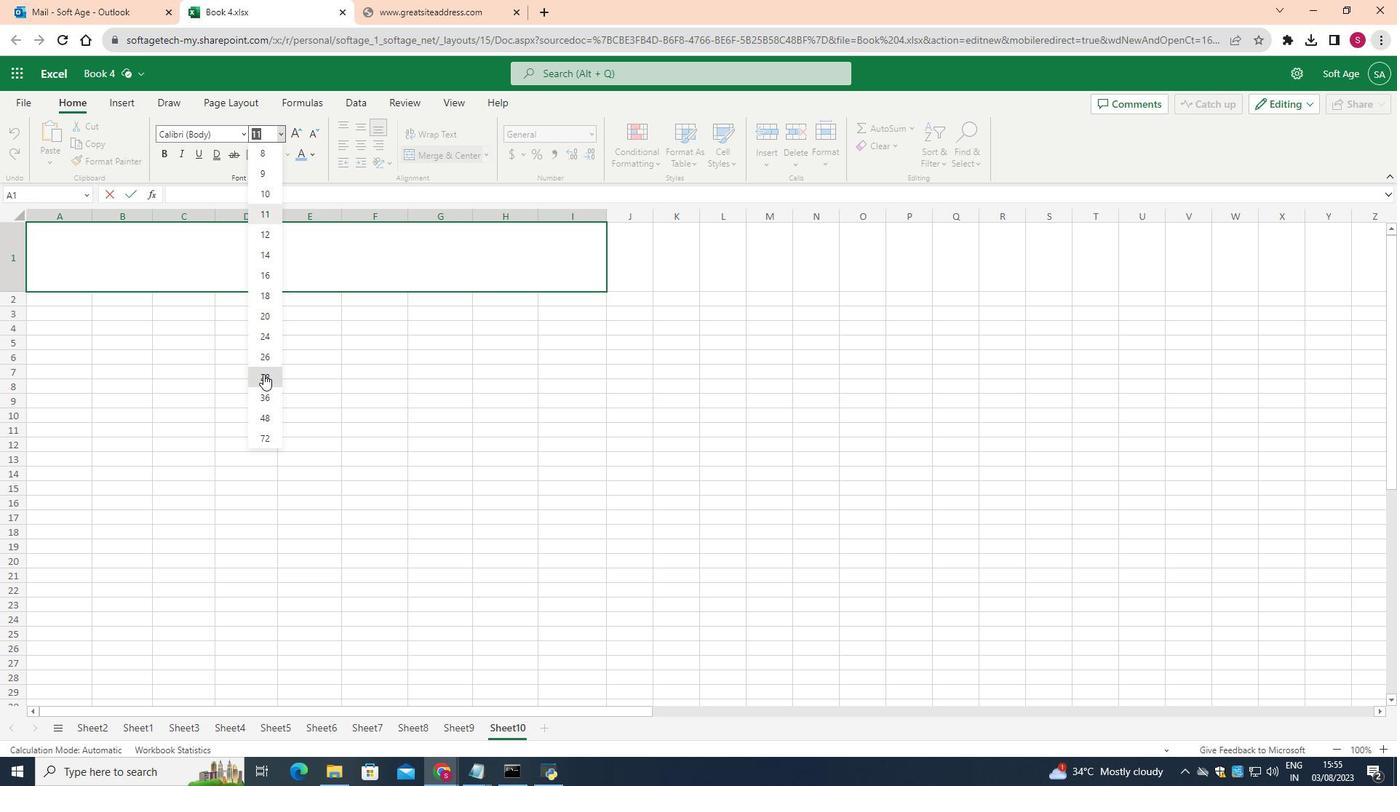 
Action: Mouse moved to (264, 259)
Screenshot: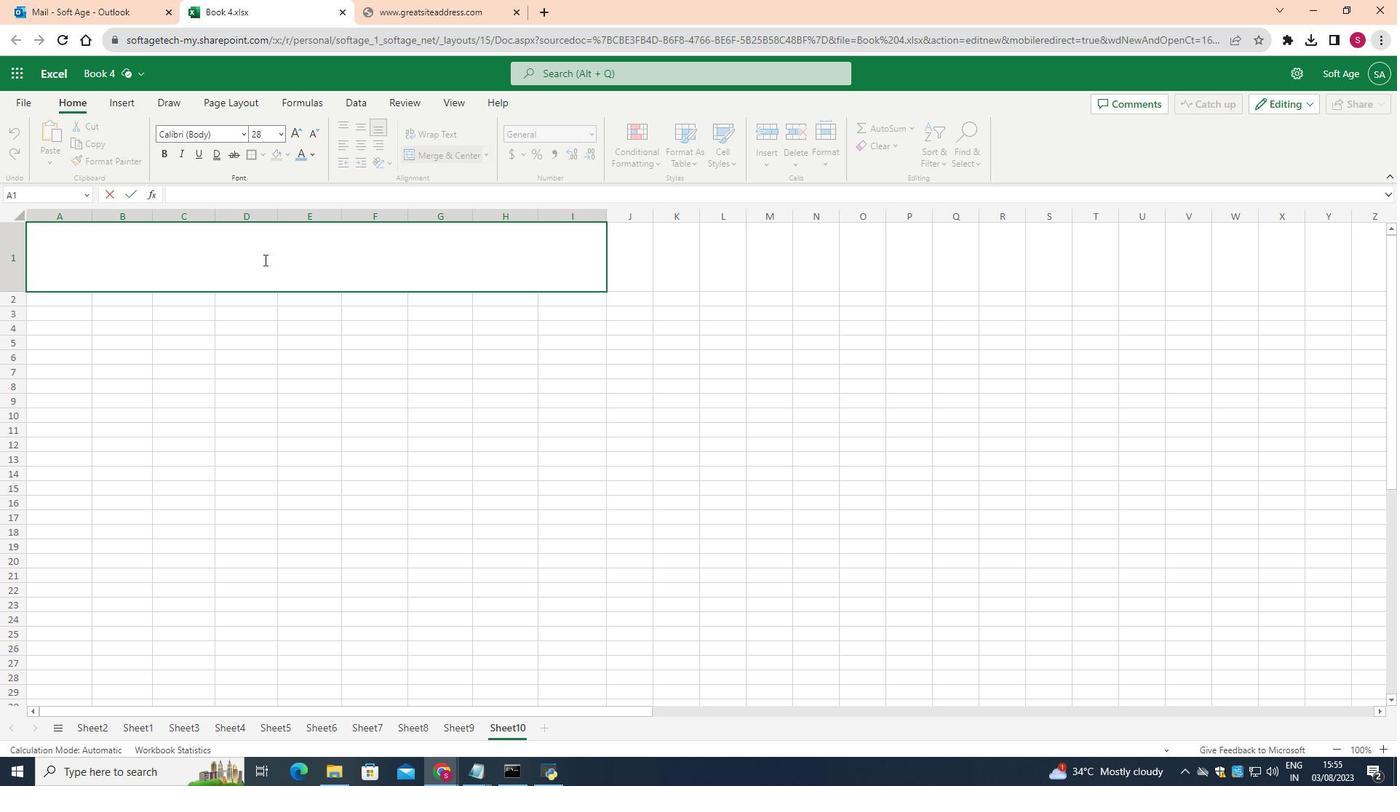 
Action: Mouse pressed left at (264, 259)
Screenshot: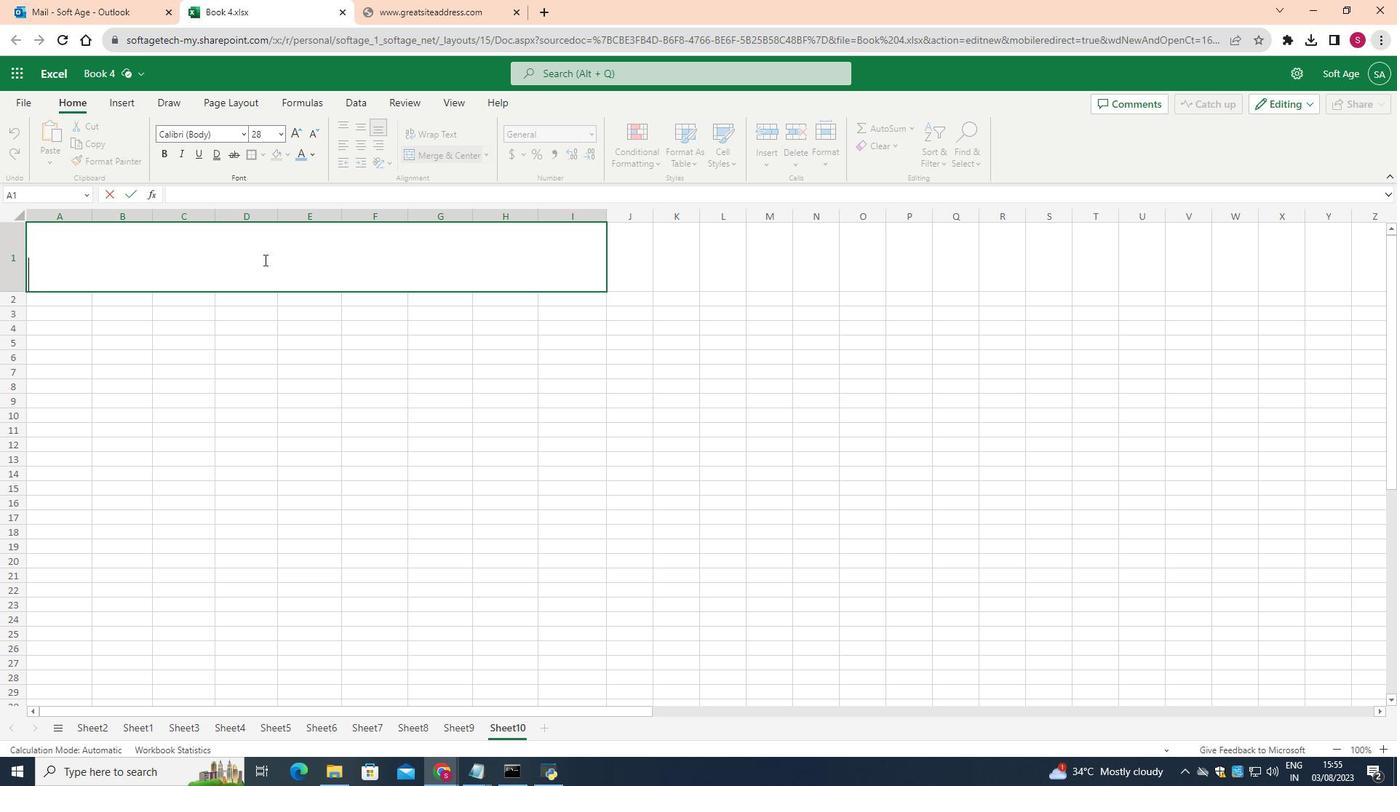 
Action: Mouse pressed left at (264, 259)
Screenshot: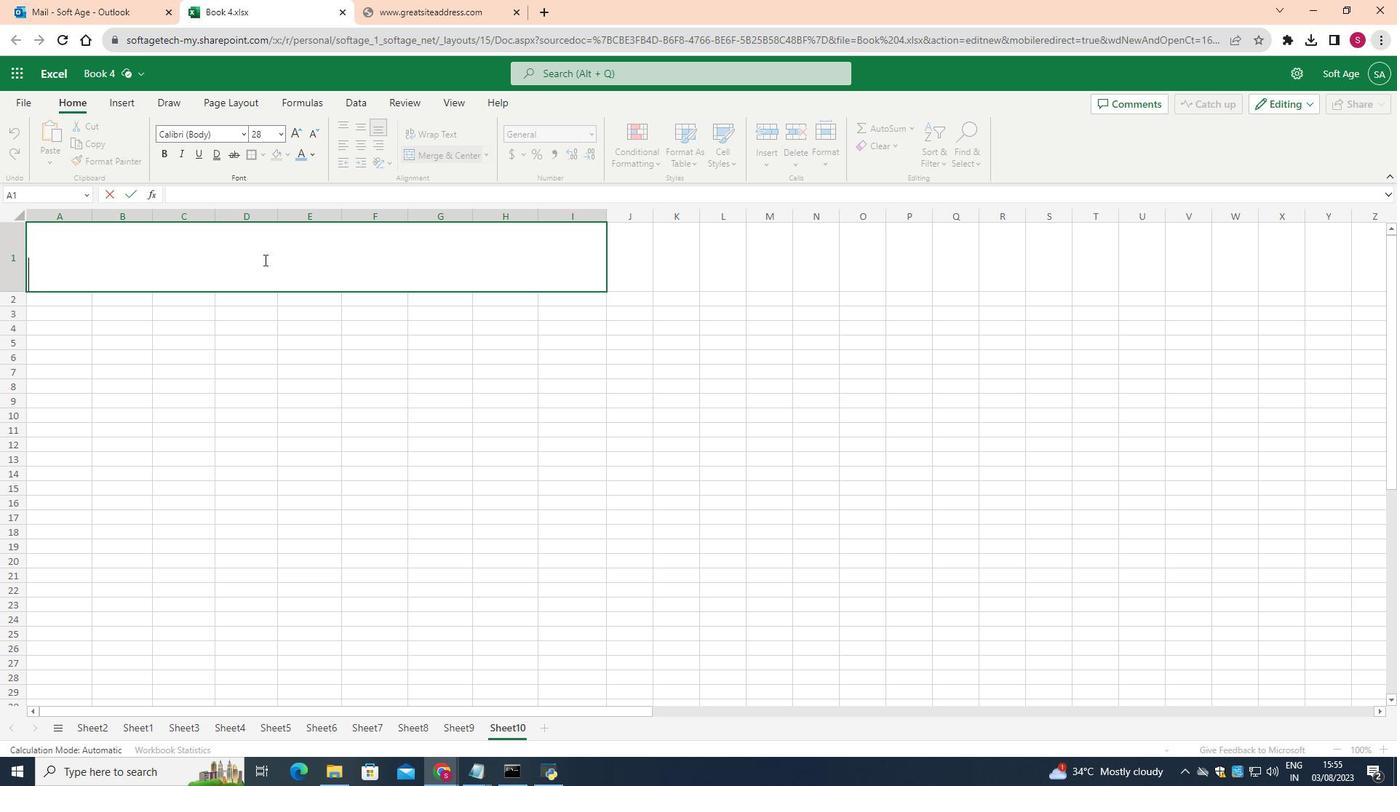 
Action: Key pressed <Key.shift>Loan<Key.space><Key.shift>Amortization<Key.space><Key.shift>Schedule
Screenshot: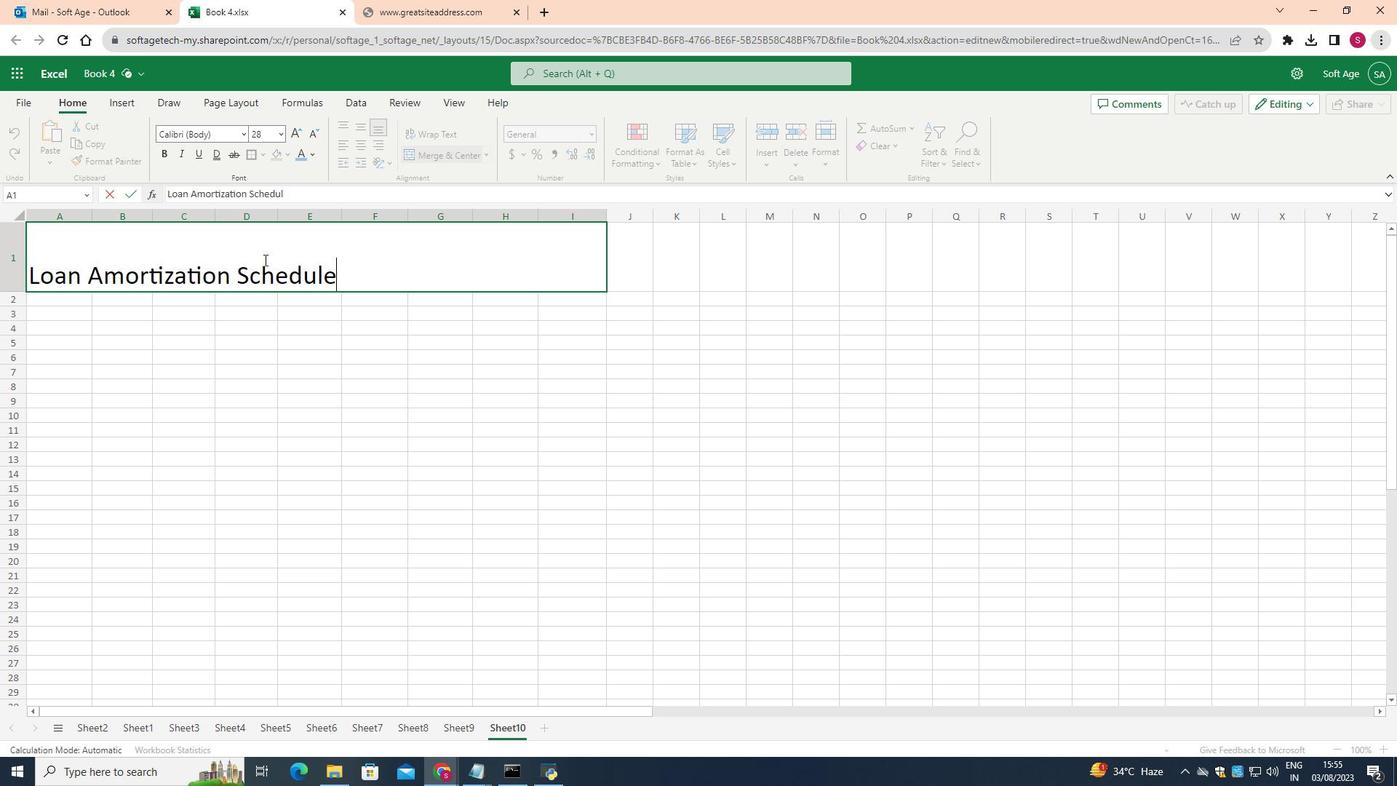 
Action: Mouse moved to (27, 275)
Screenshot: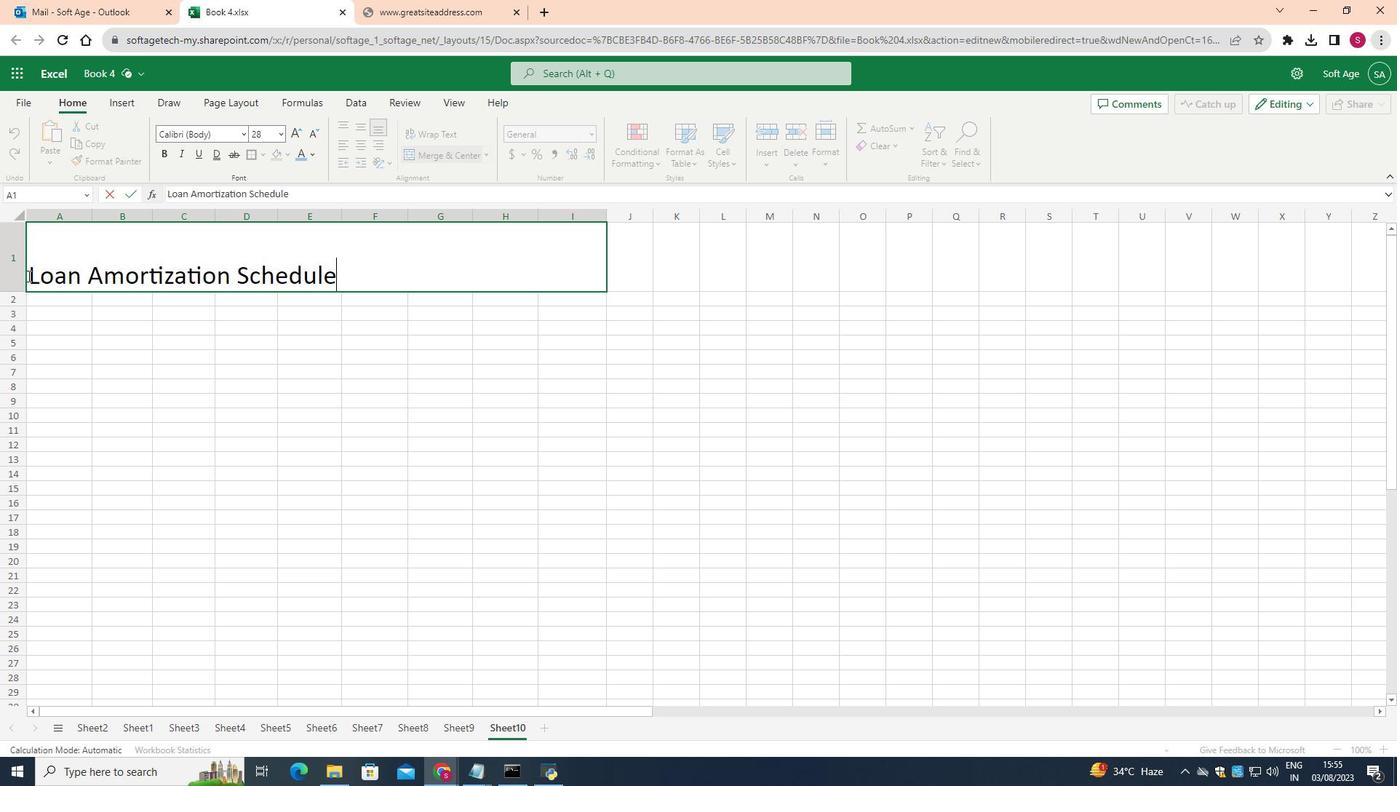 
Action: Mouse pressed left at (27, 275)
Screenshot: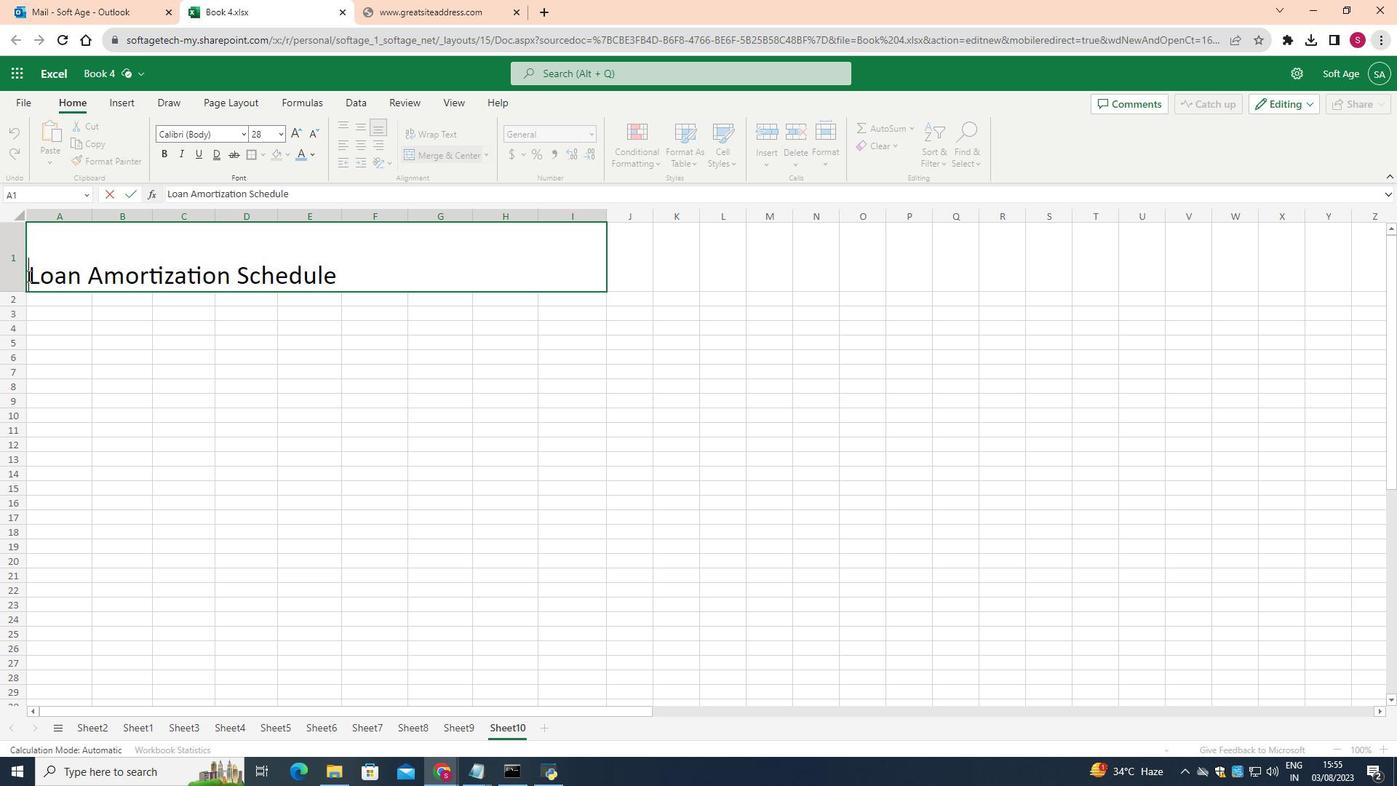 
Action: Mouse moved to (384, 266)
Screenshot: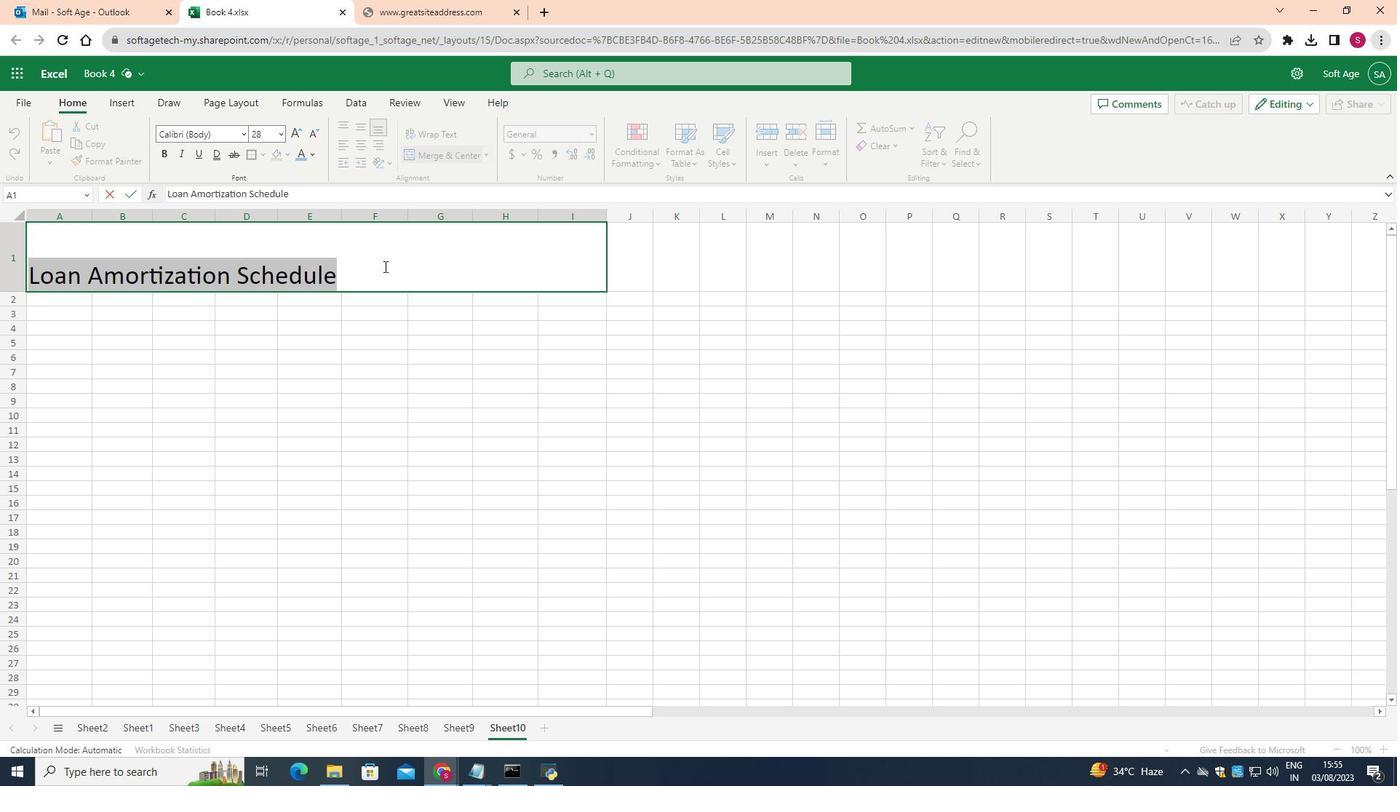 
Action: Mouse pressed left at (384, 266)
Screenshot: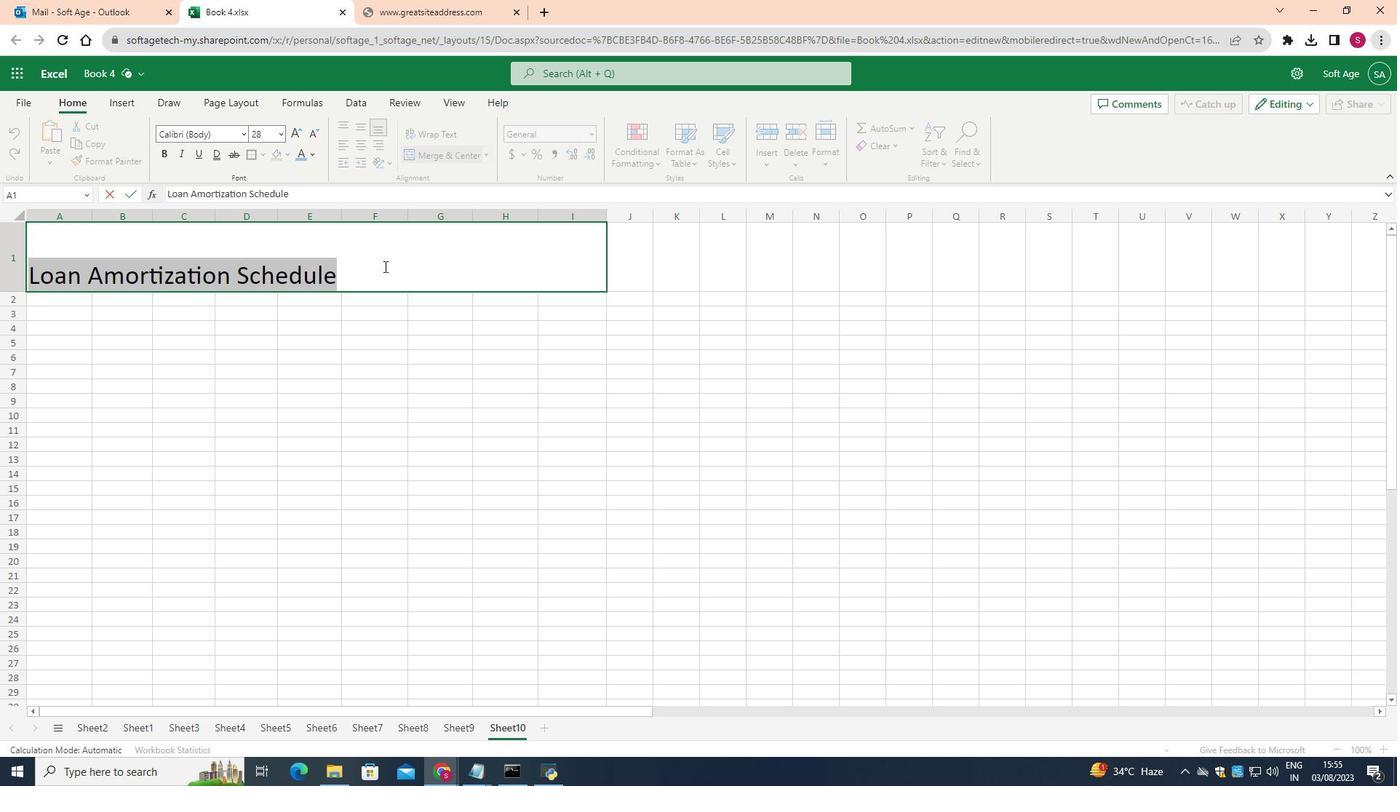 
Action: Mouse moved to (31, 279)
Screenshot: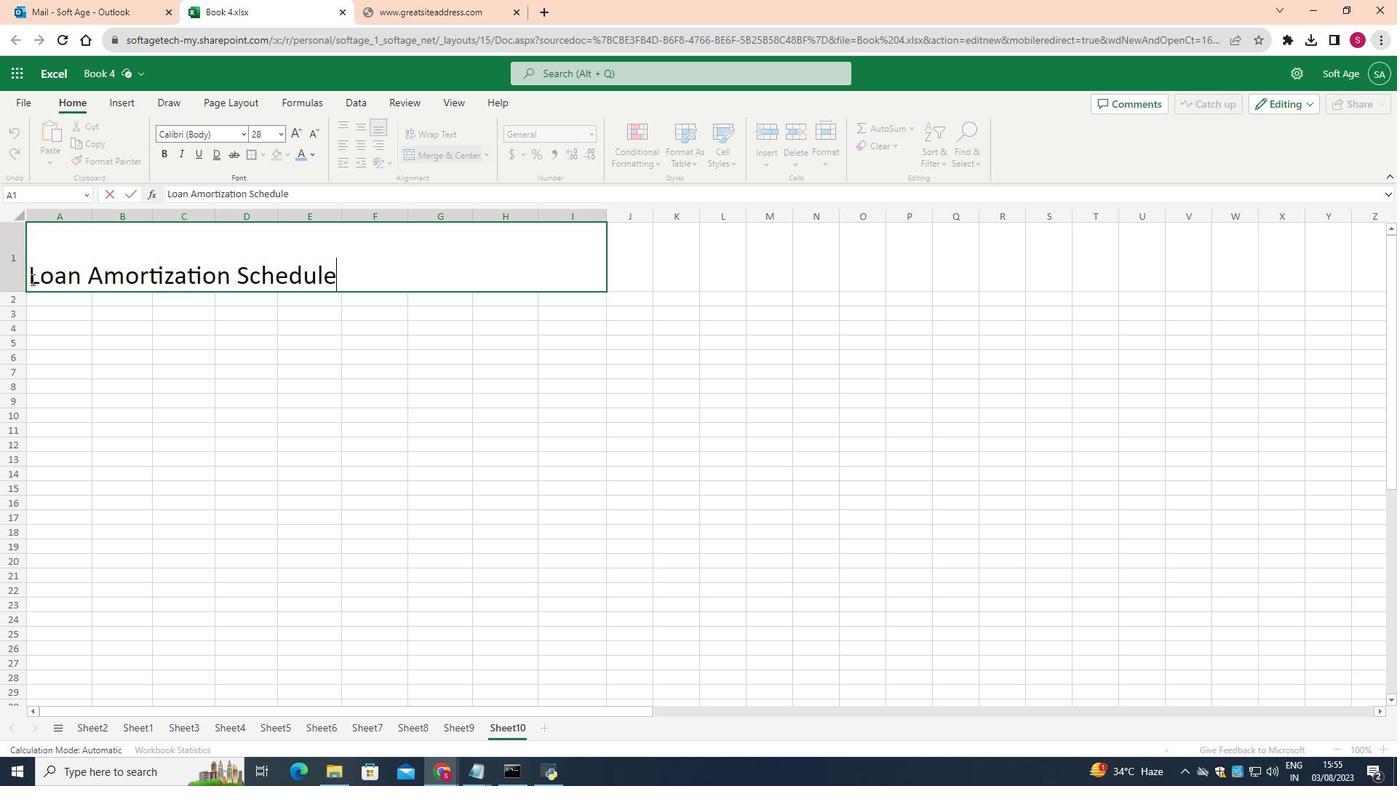 
Action: Mouse pressed left at (31, 279)
Screenshot: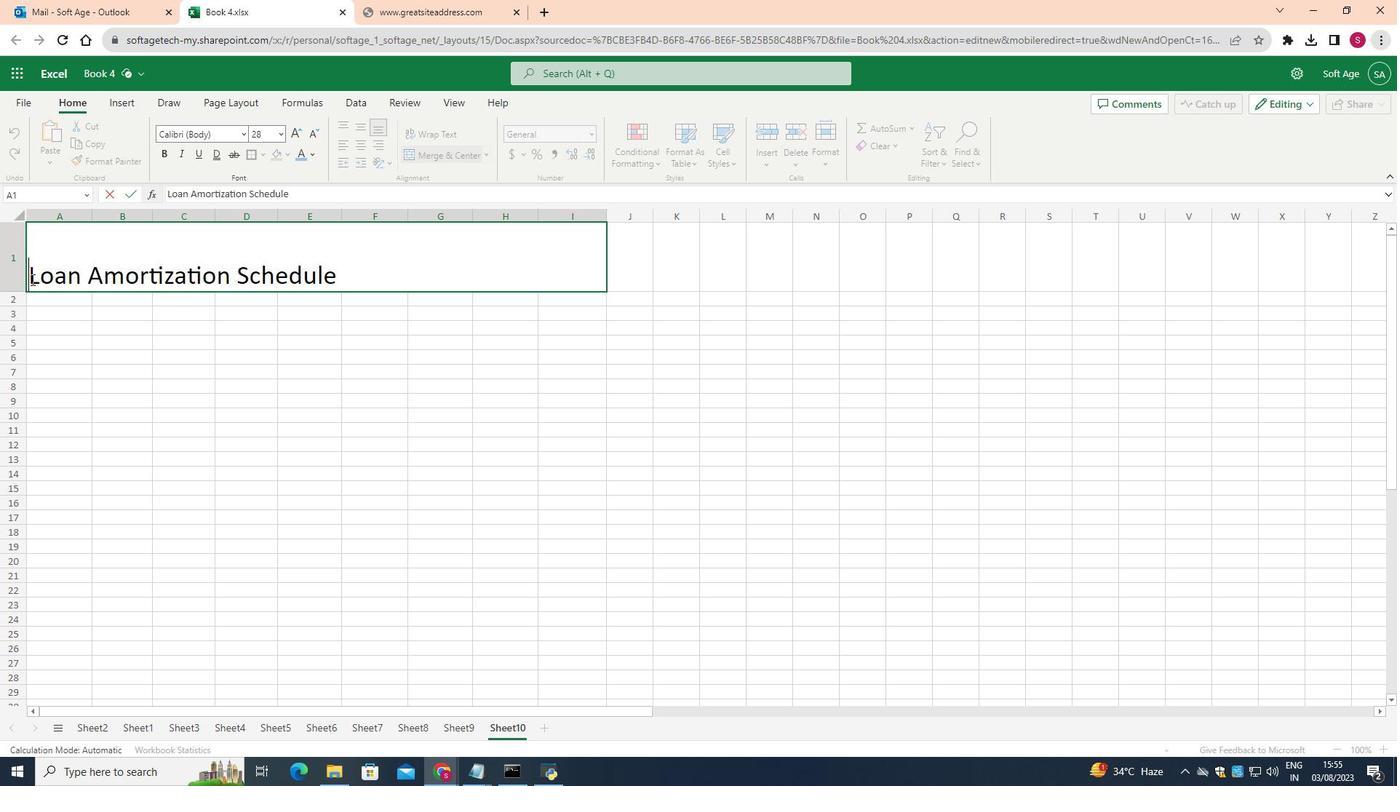 
Action: Mouse moved to (31, 268)
Screenshot: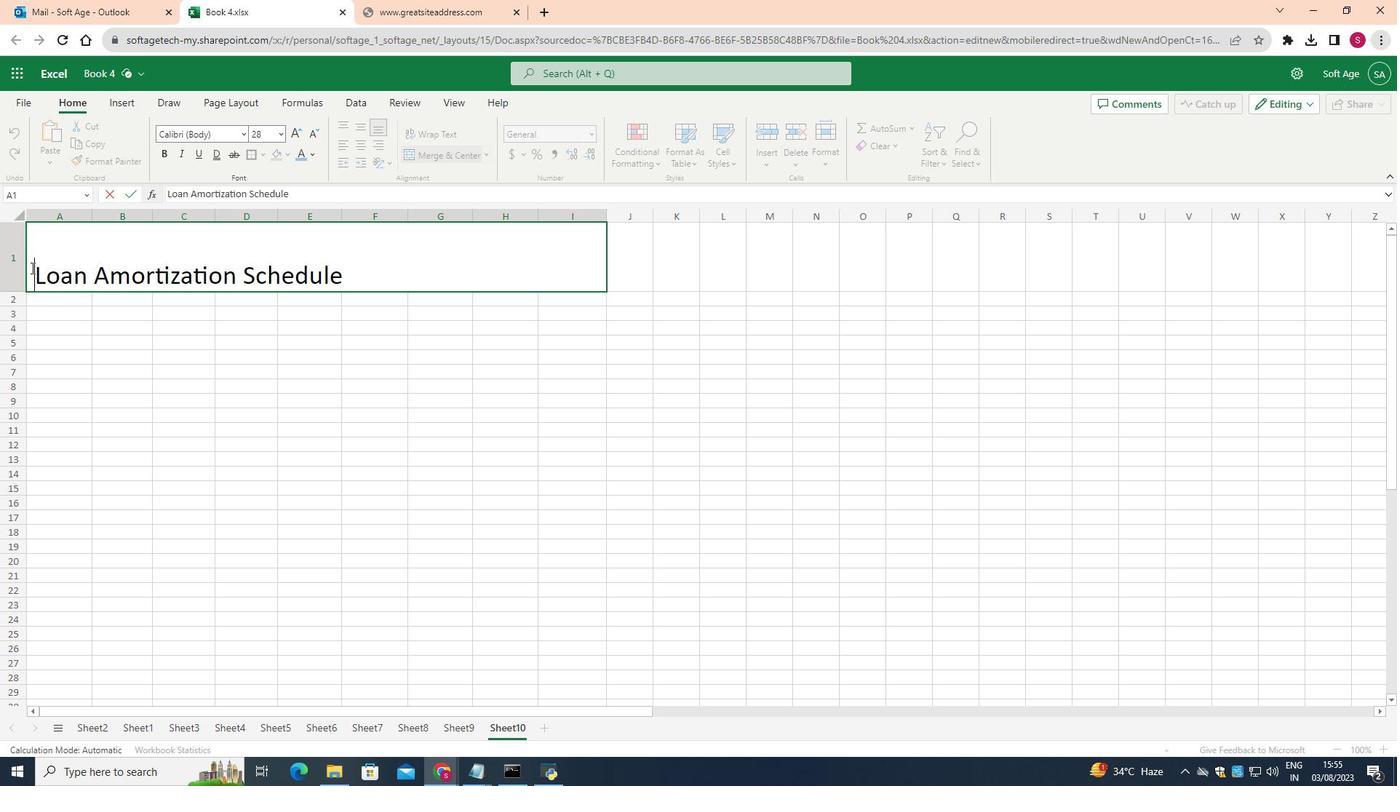 
Action: Key pressed <Key.space>
Screenshot: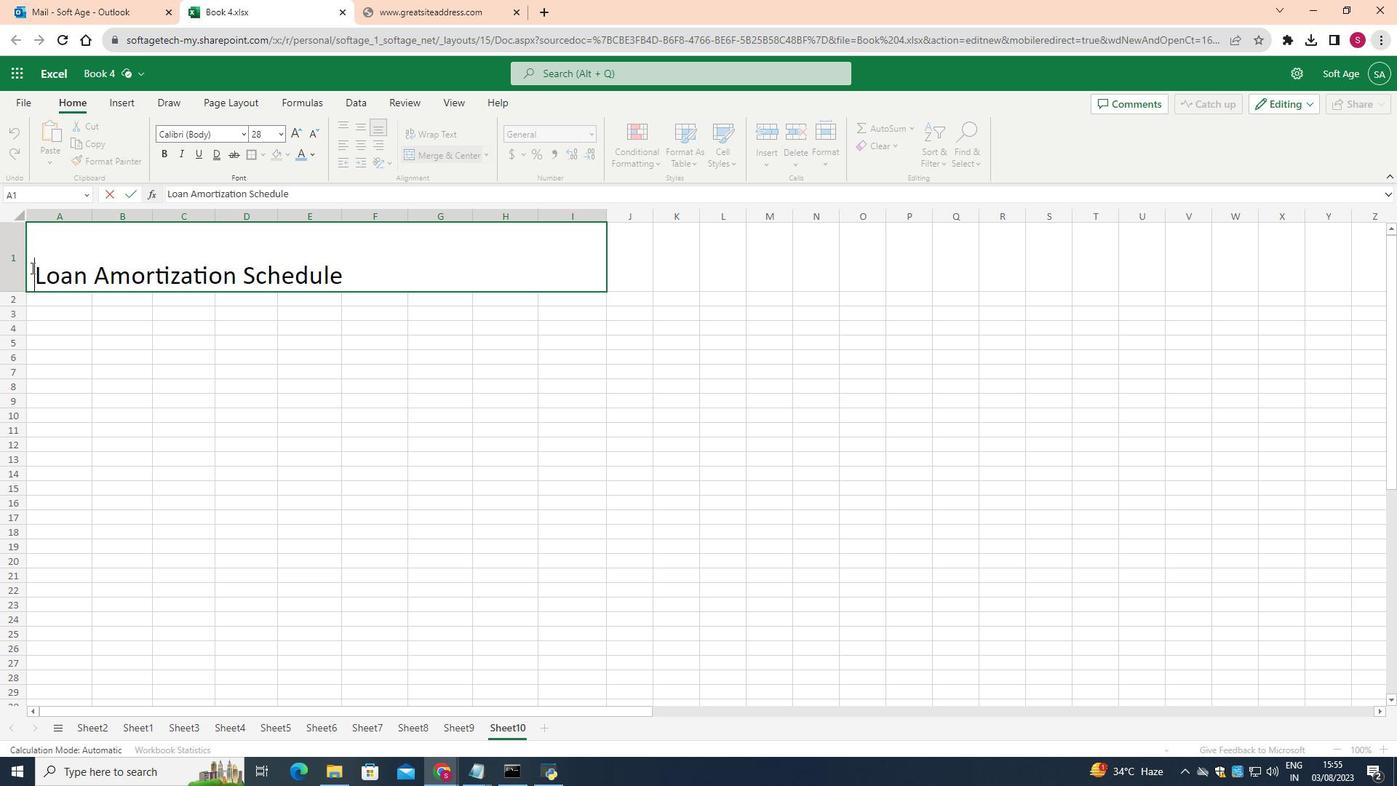 
Action: Mouse moved to (31, 267)
Screenshot: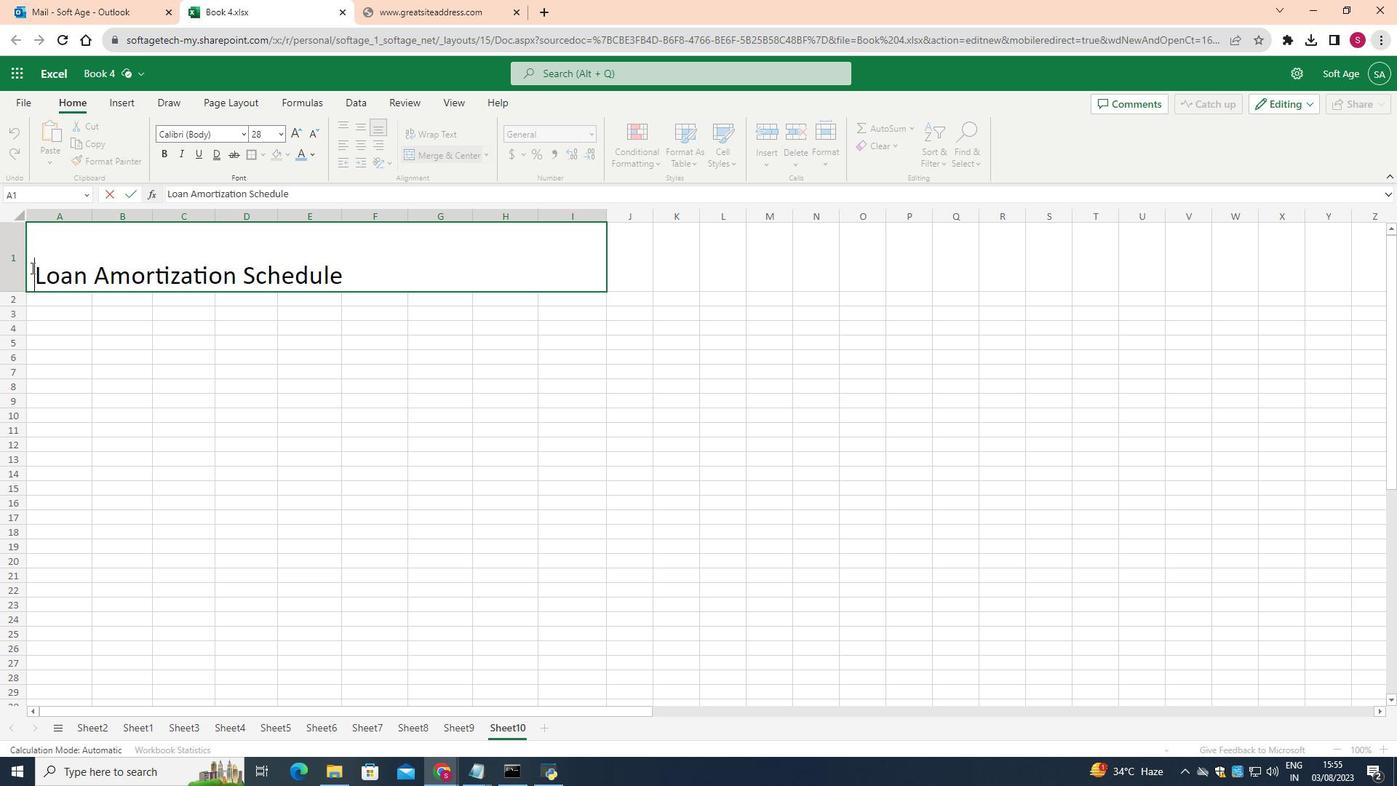 
Action: Key pressed <Key.space>
Screenshot: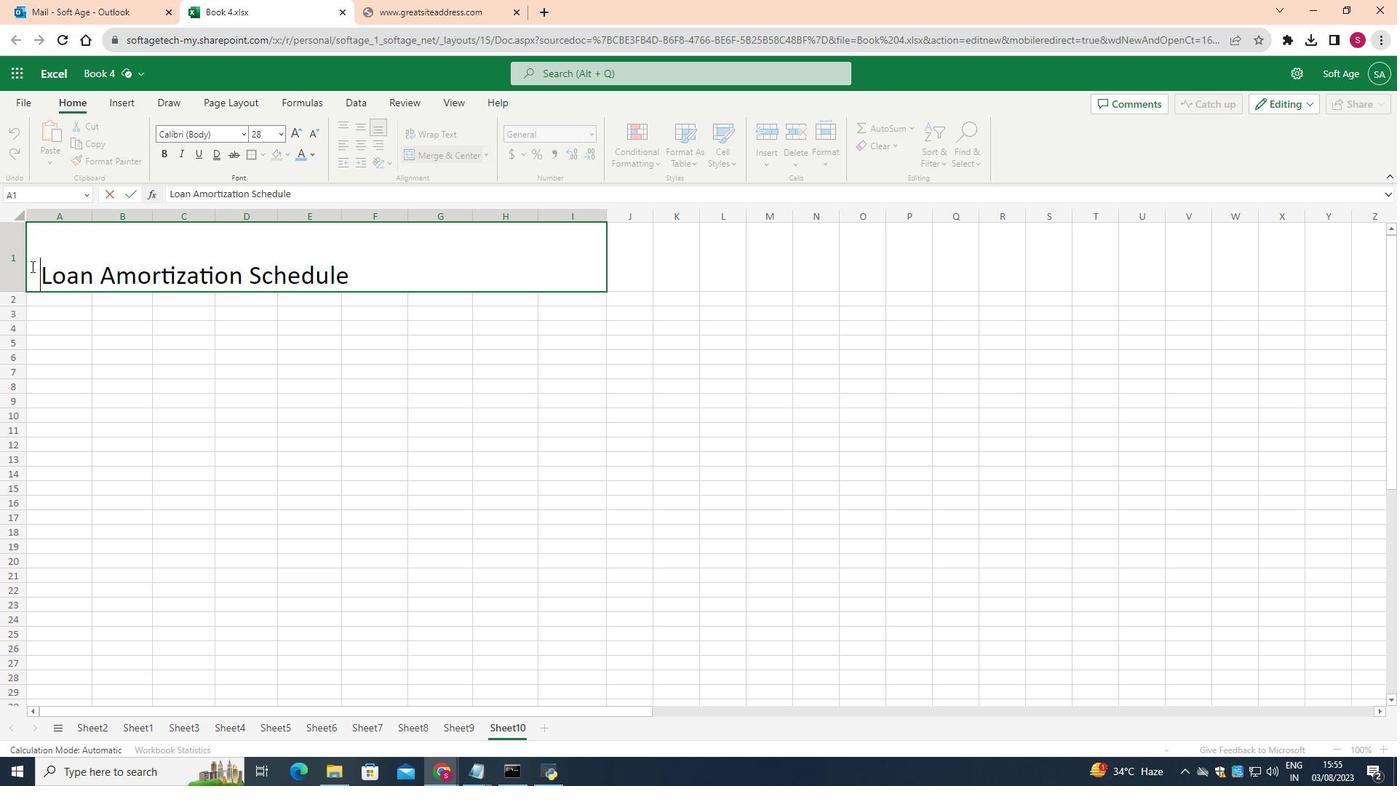 
Action: Mouse moved to (31, 266)
Screenshot: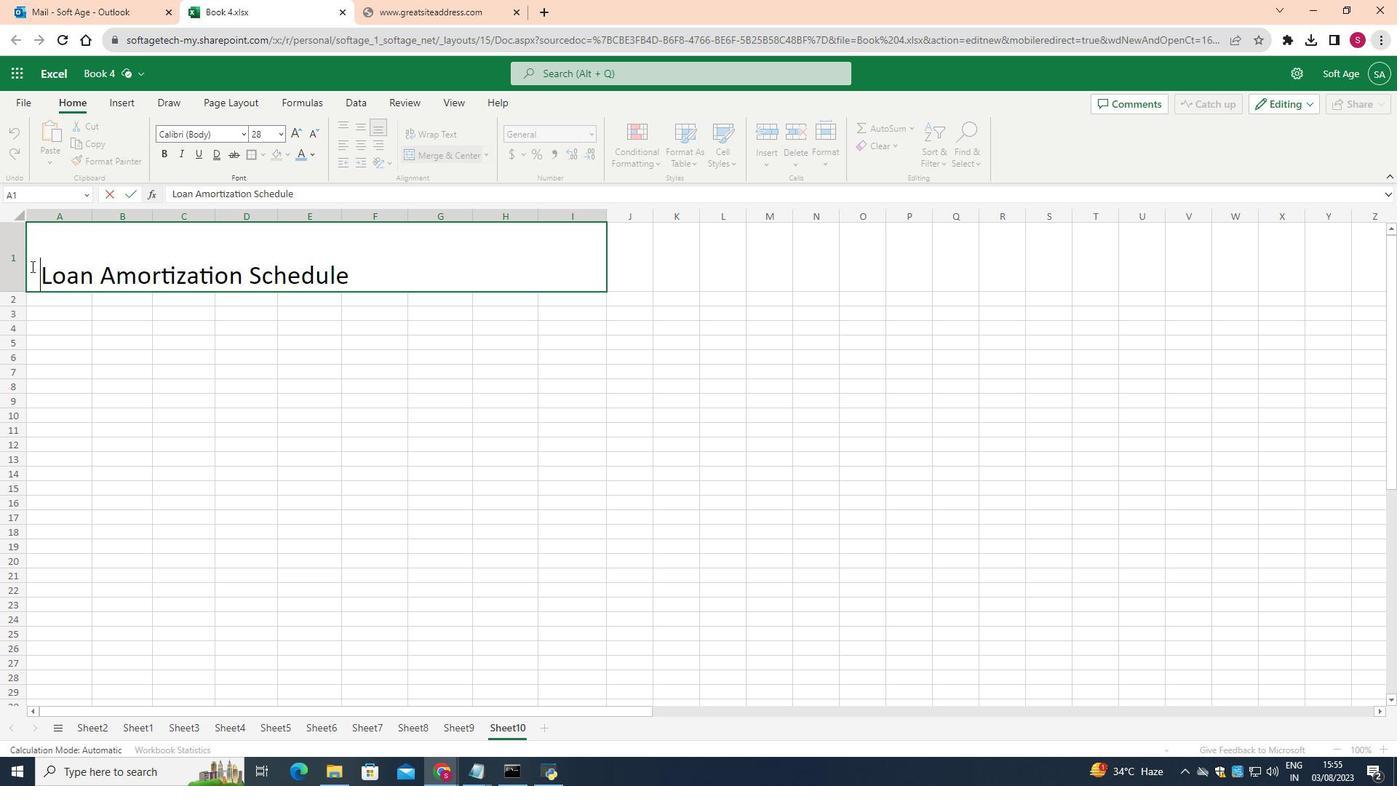
Action: Key pressed <Key.space><Key.space><Key.space><Key.space><Key.space><Key.space><Key.space><Key.space><Key.space><Key.space><Key.space><Key.space><Key.space><Key.space><Key.space><Key.space><Key.space><Key.space><Key.space><Key.space><Key.space><Key.space><Key.space><Key.space><Key.space>
Screenshot: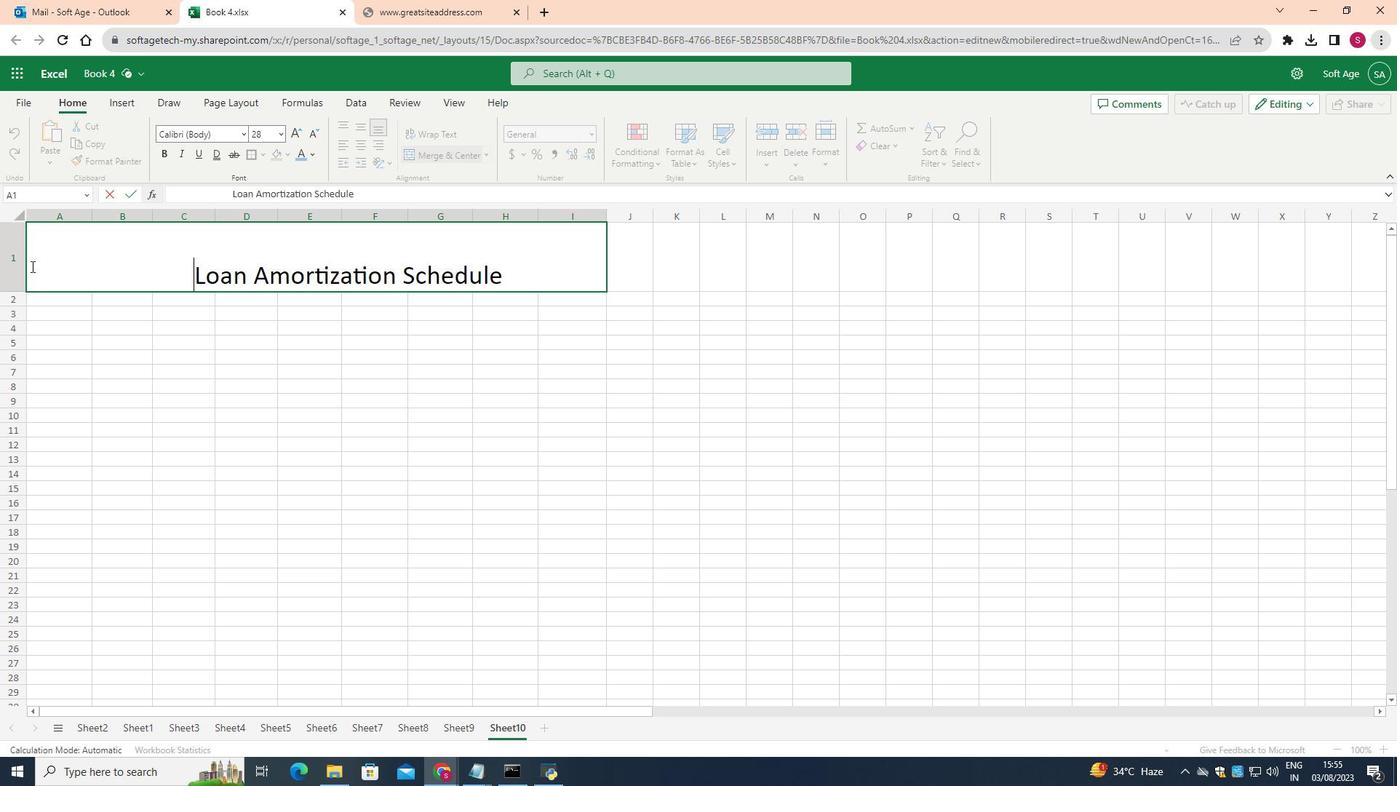 
Action: Mouse moved to (740, 306)
Screenshot: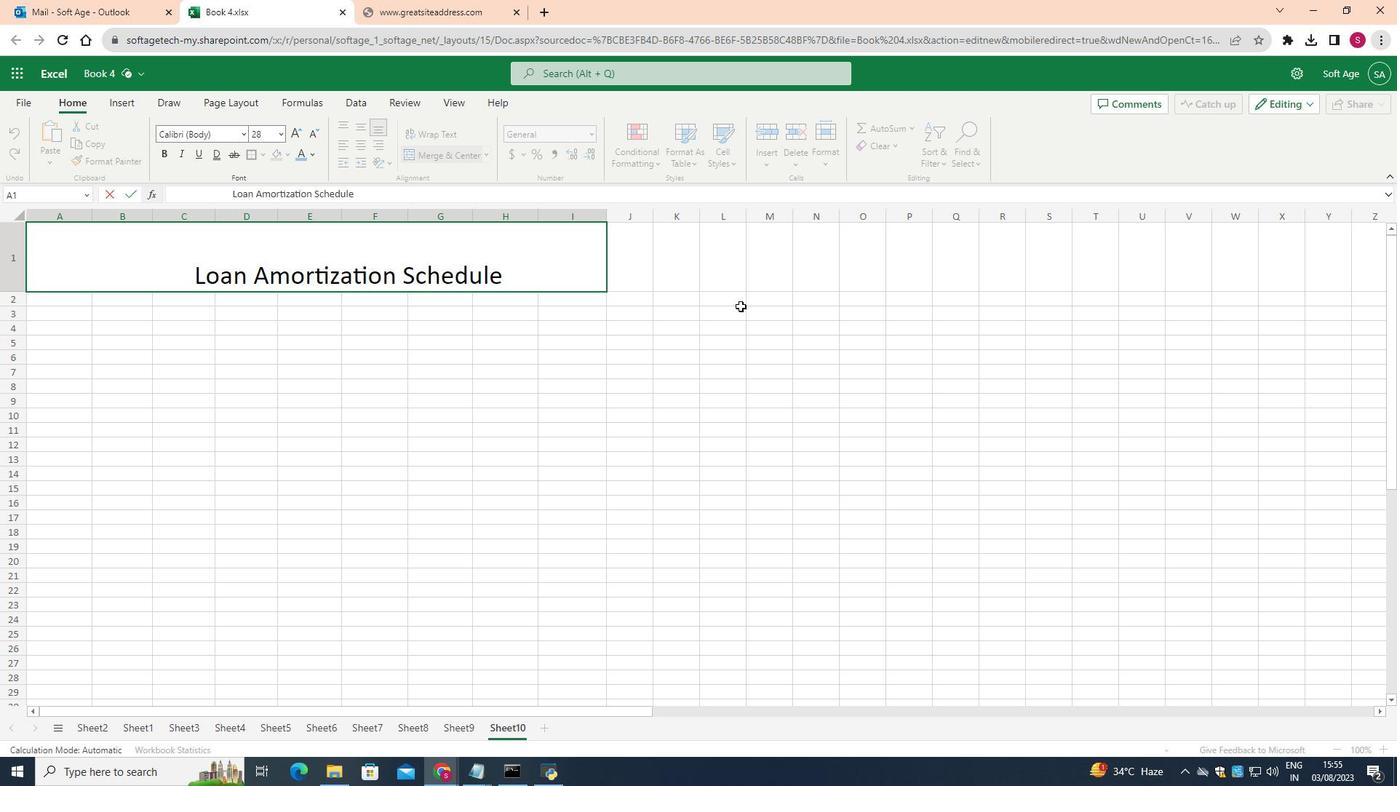 
Action: Mouse pressed left at (740, 306)
Screenshot: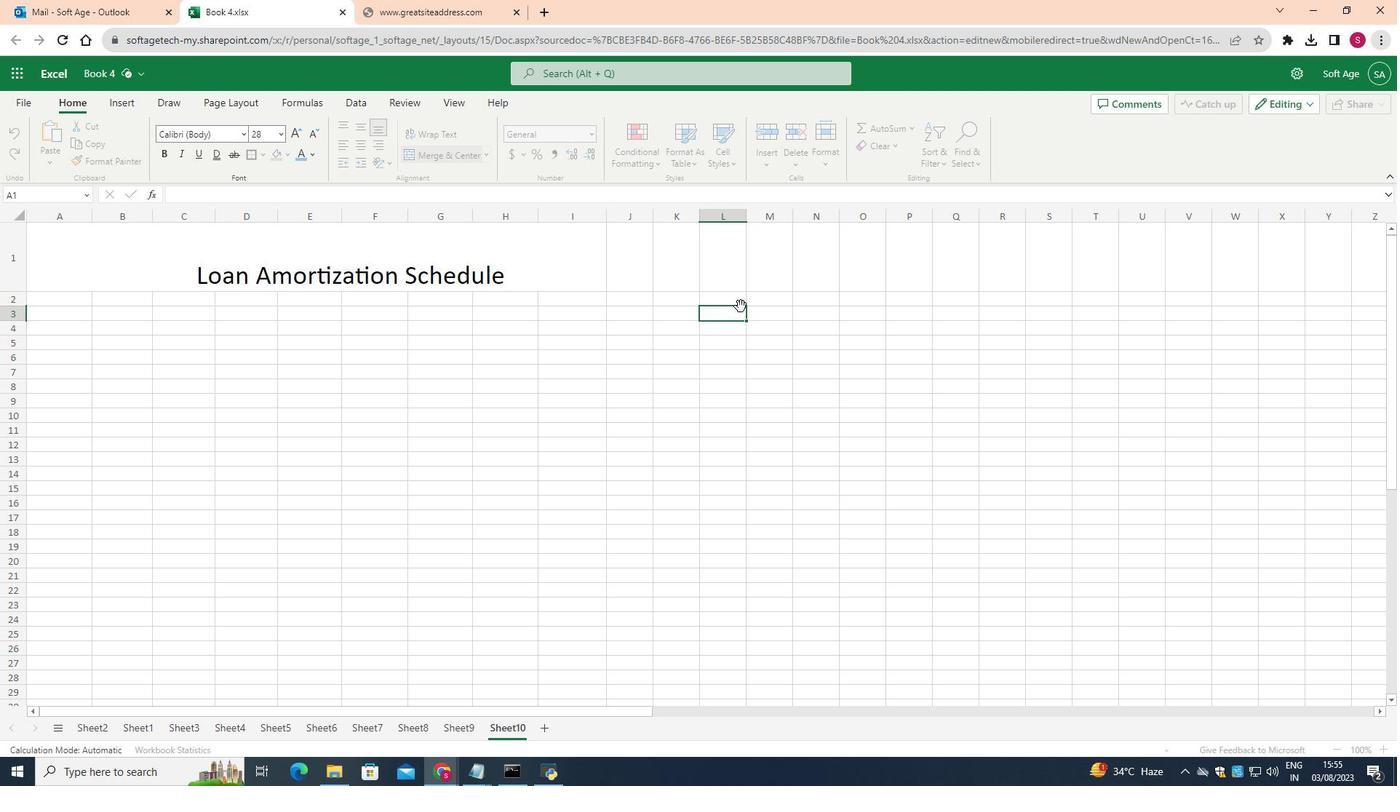 
Action: Mouse moved to (363, 123)
Screenshot: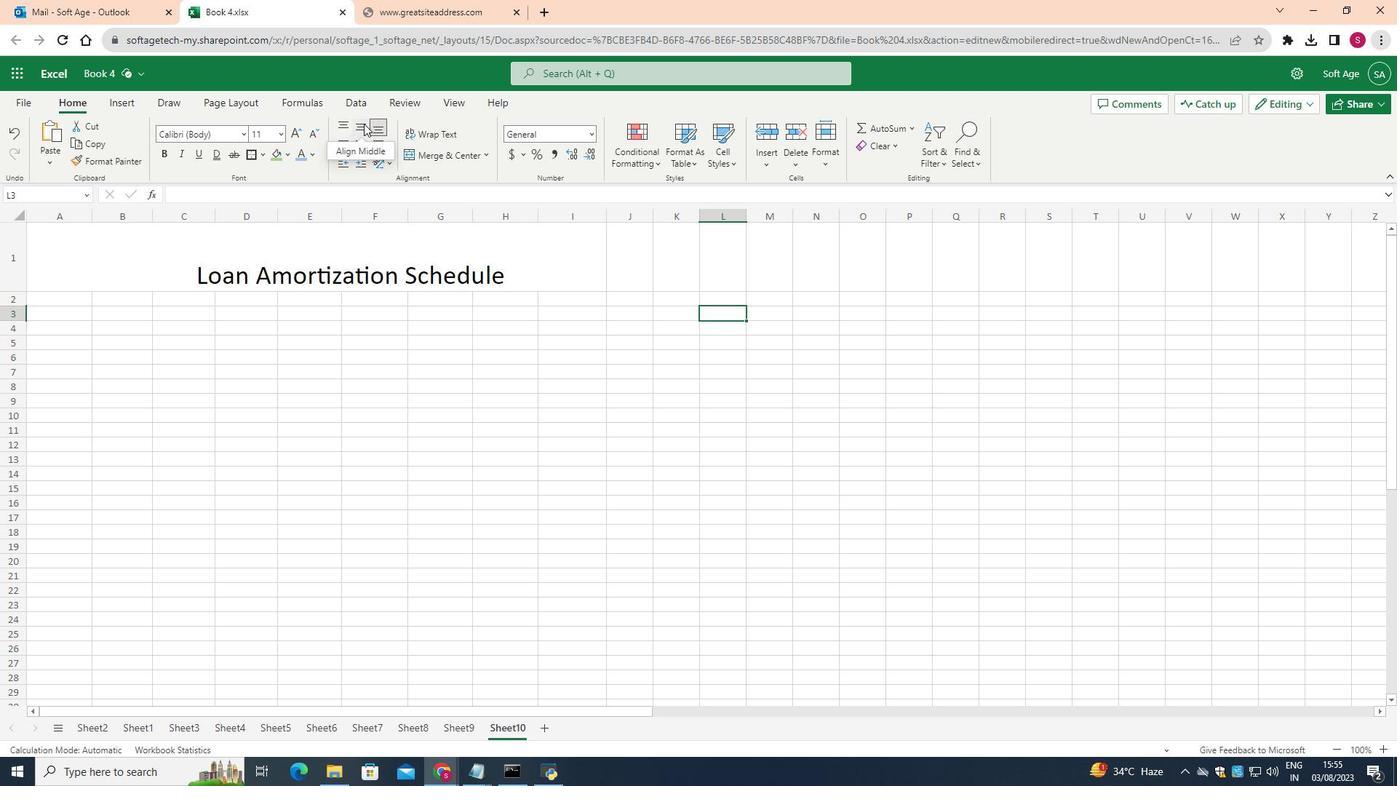 
Action: Mouse pressed left at (363, 123)
Screenshot: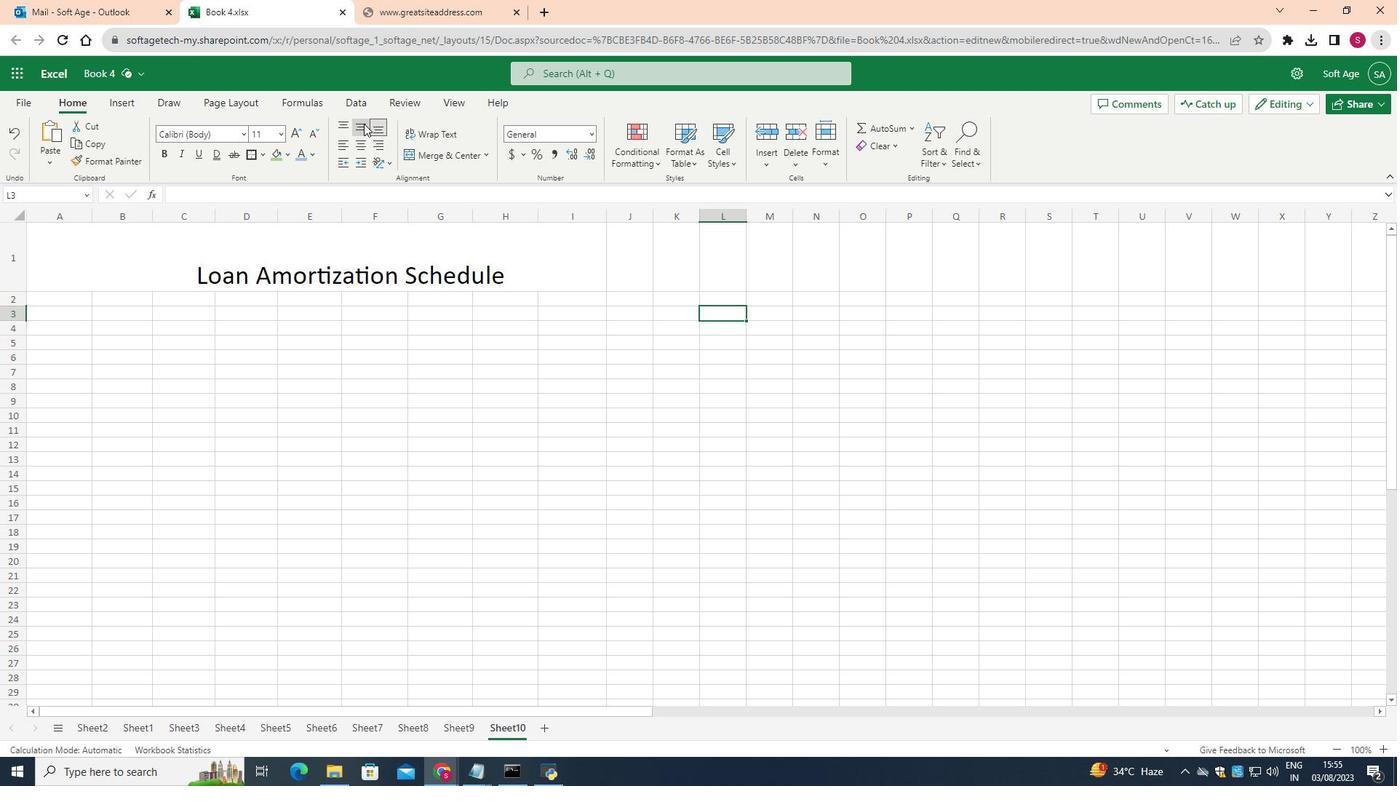 
Action: Mouse moved to (360, 128)
Screenshot: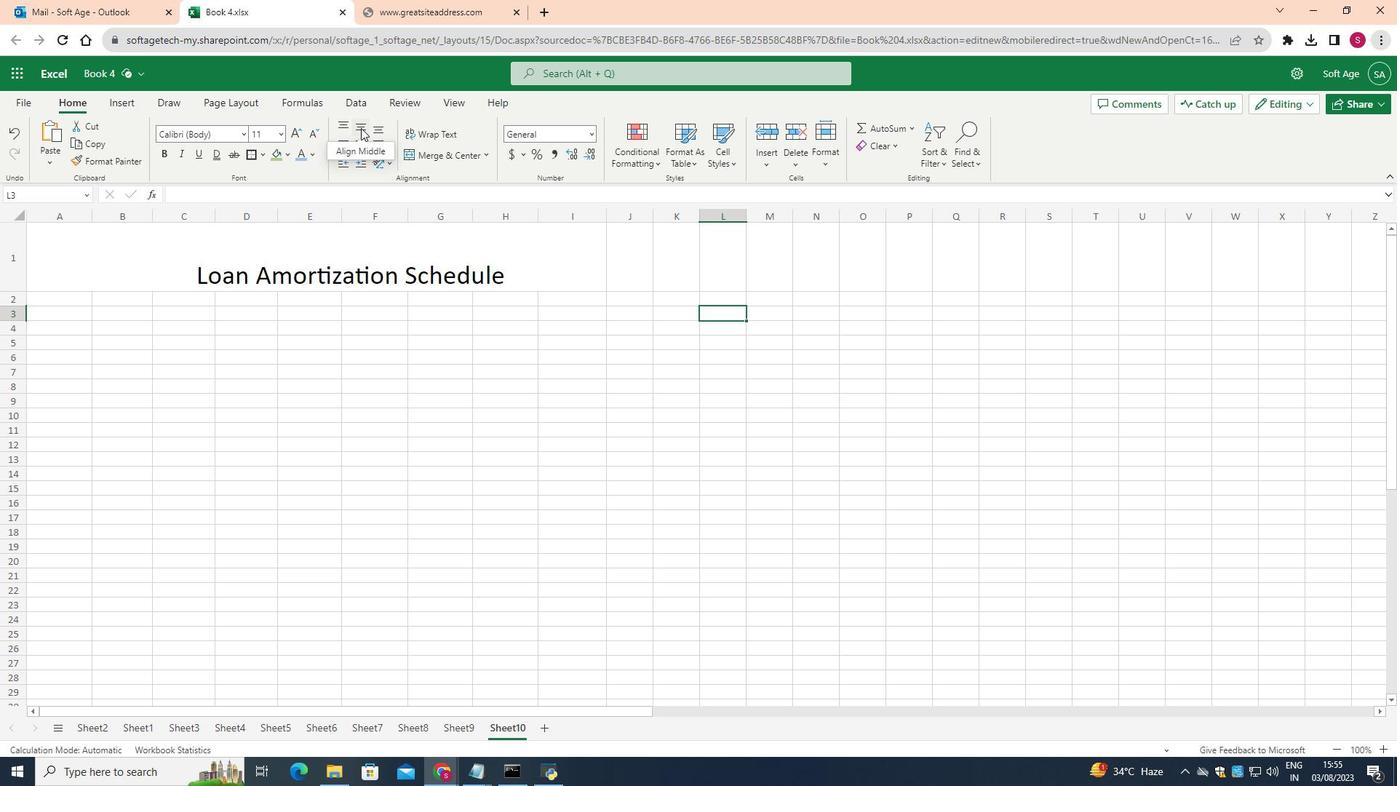 
Action: Mouse pressed left at (360, 128)
Screenshot: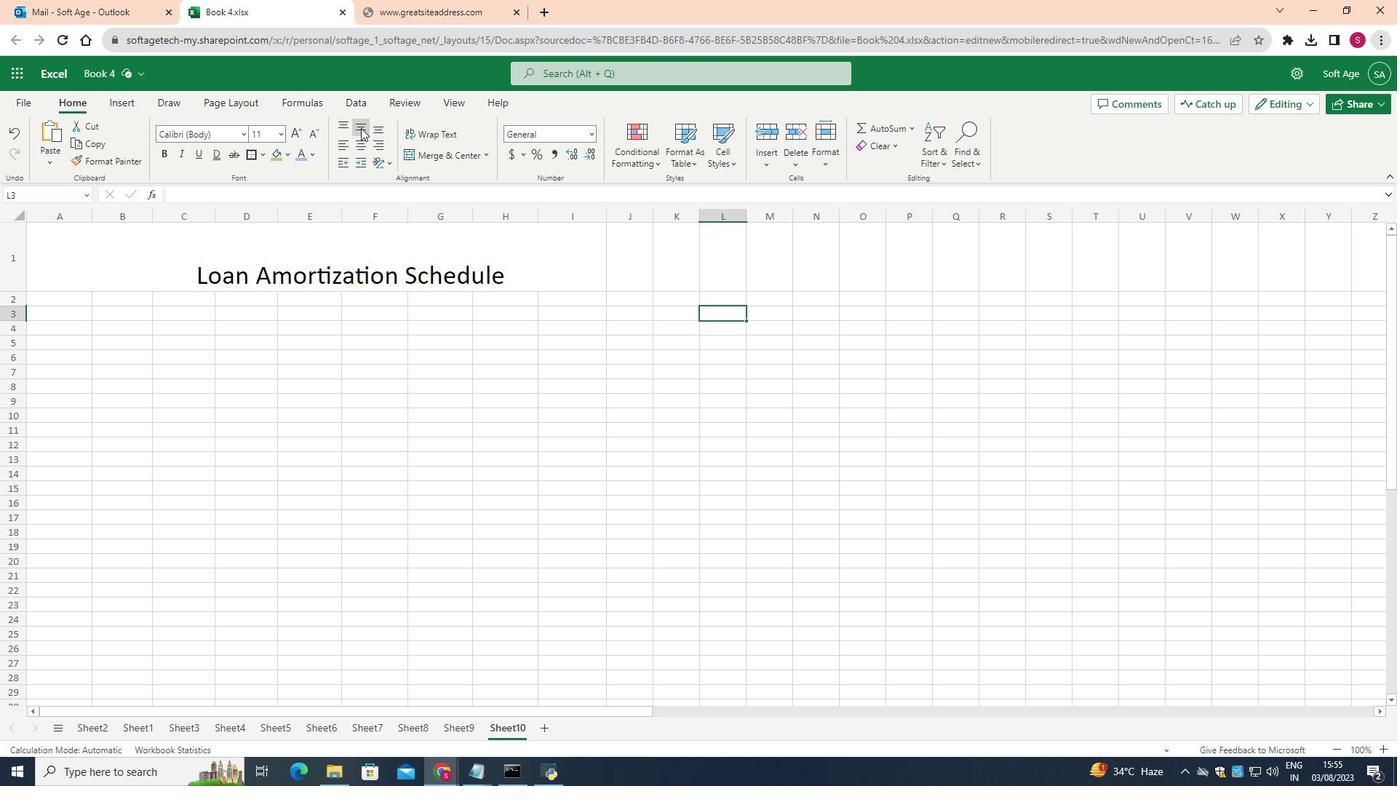 
Action: Mouse moved to (358, 251)
Screenshot: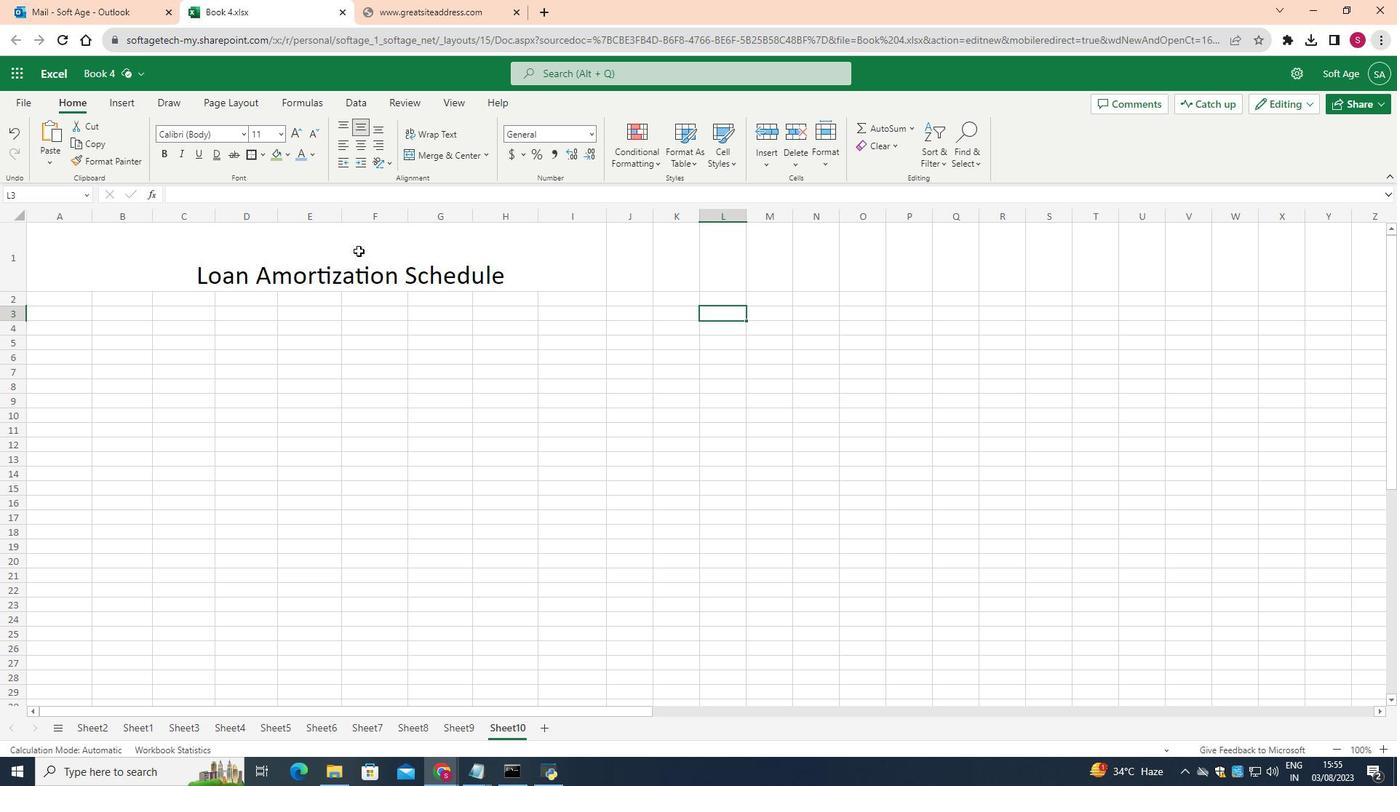 
Action: Mouse pressed left at (358, 251)
Screenshot: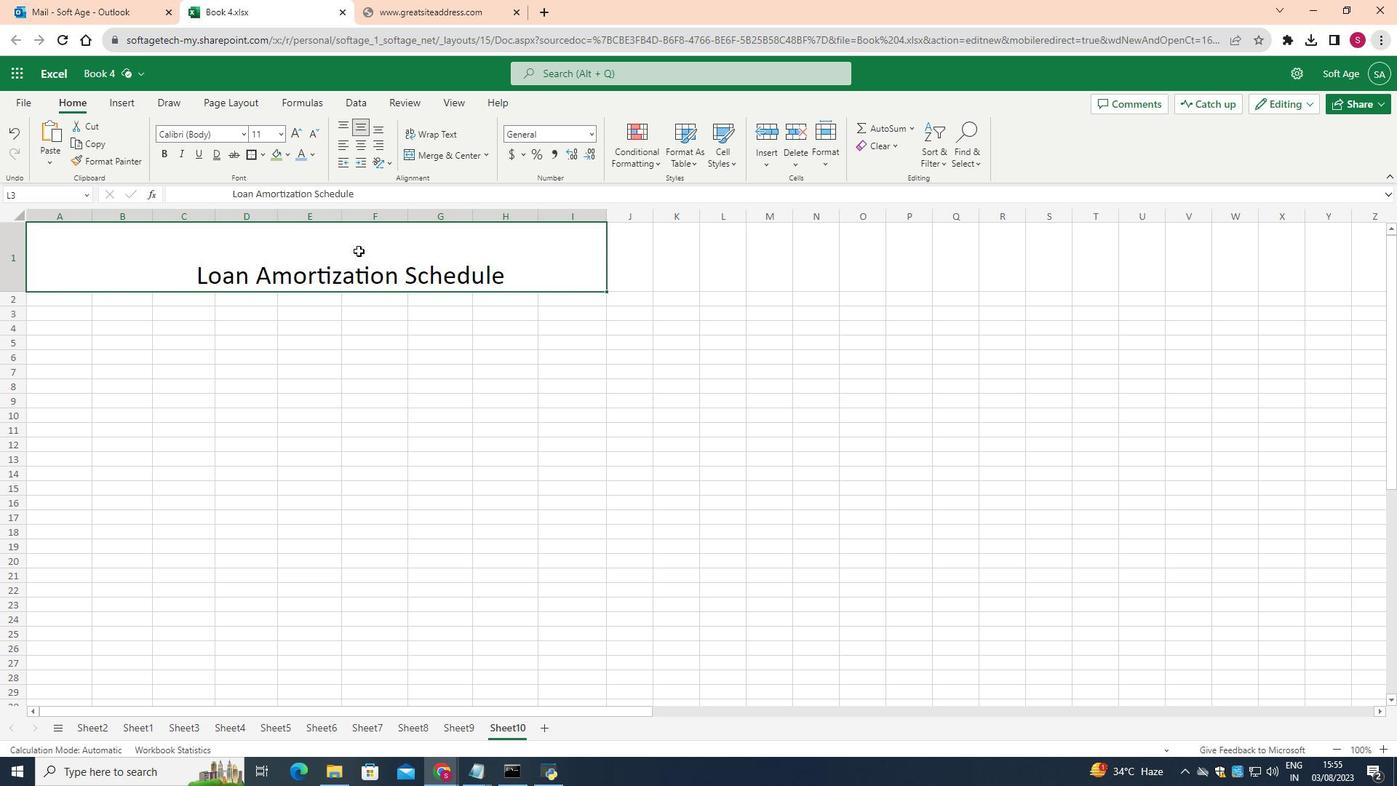
Action: Mouse moved to (359, 125)
Screenshot: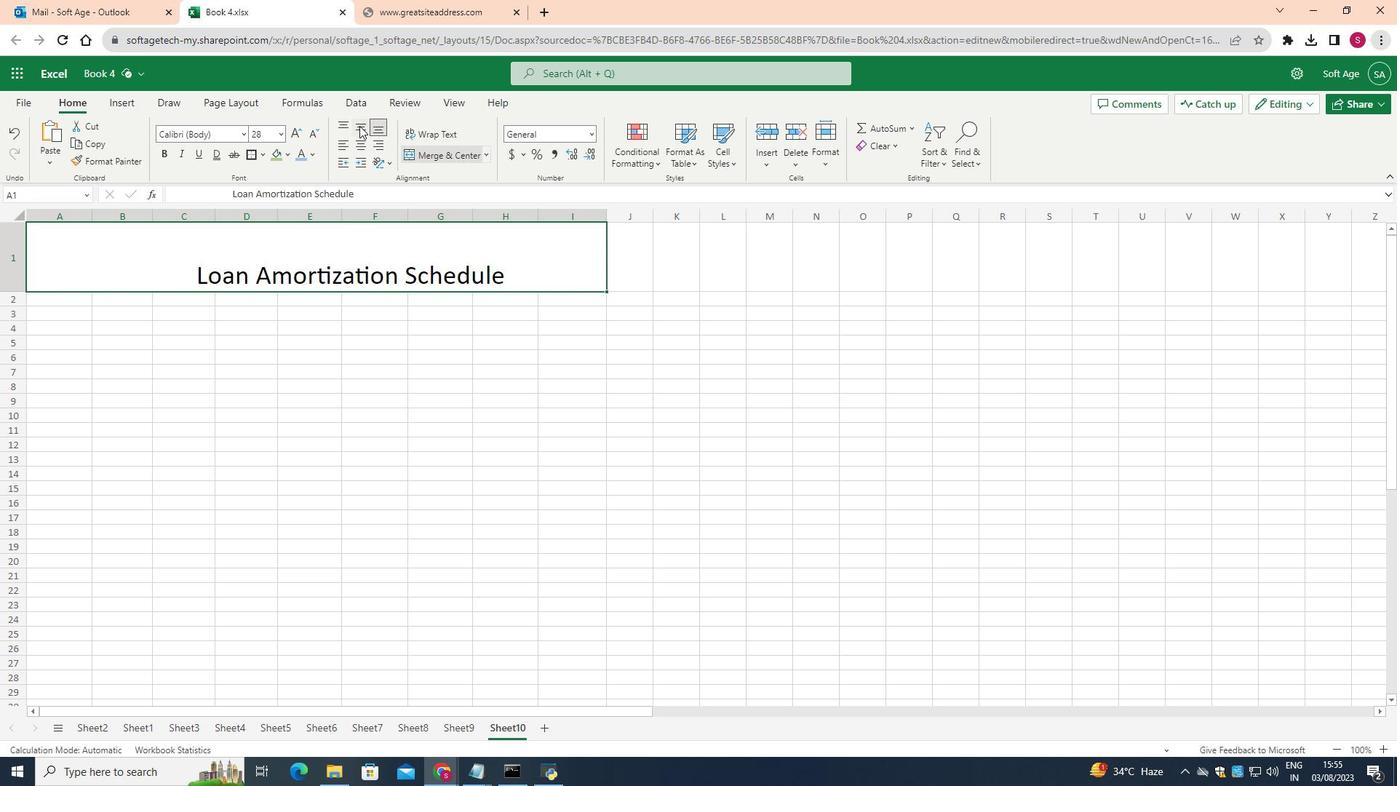 
Action: Mouse pressed left at (359, 125)
Screenshot: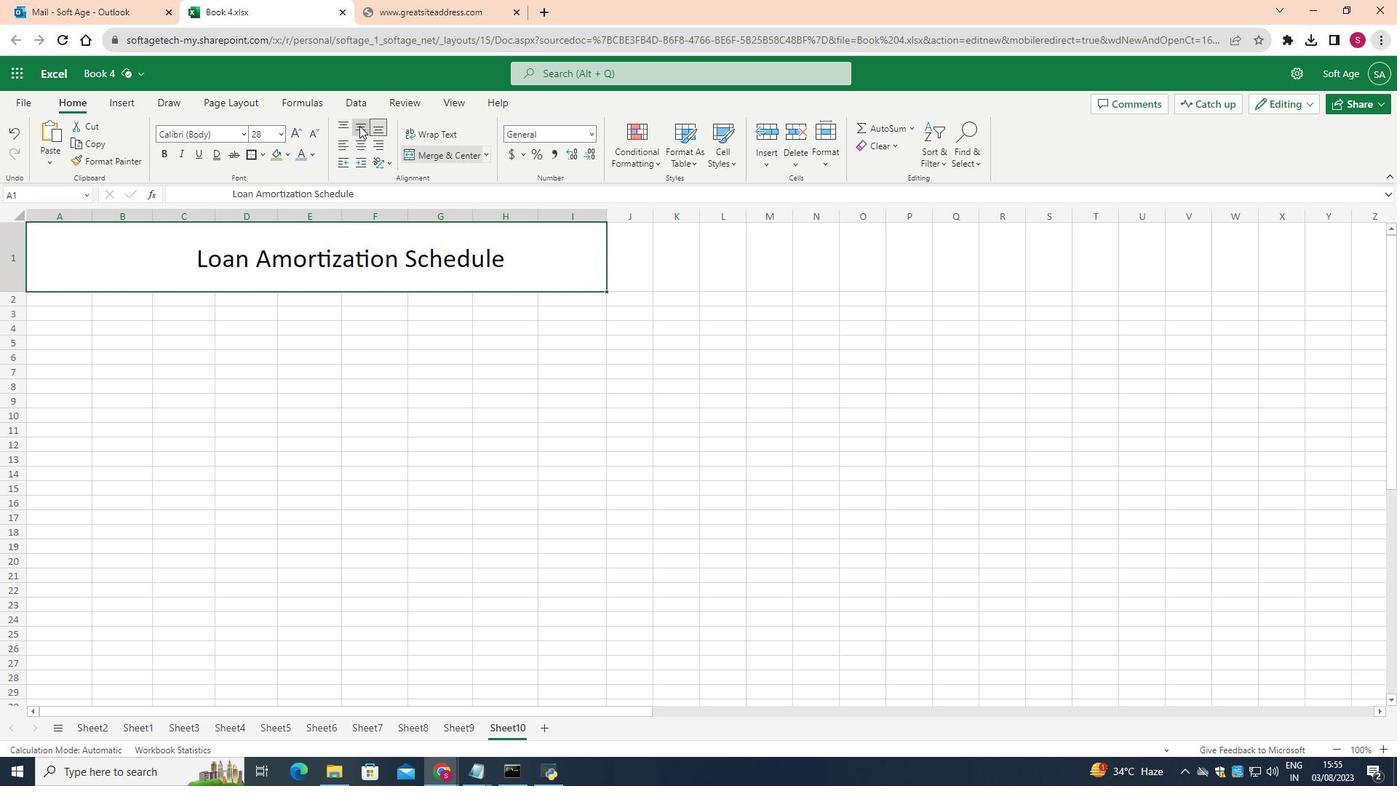 
Action: Mouse moved to (163, 151)
Screenshot: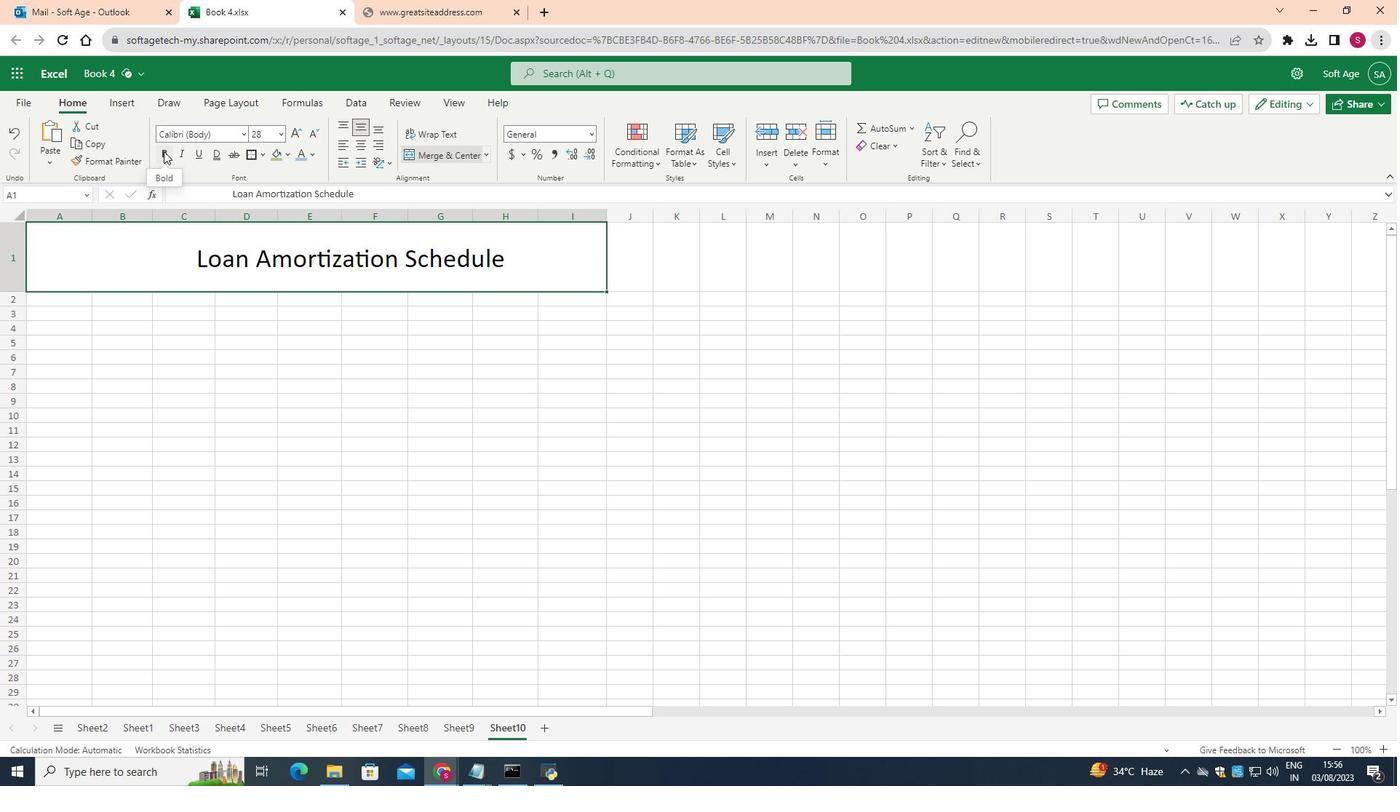 
Action: Mouse pressed left at (163, 151)
Screenshot: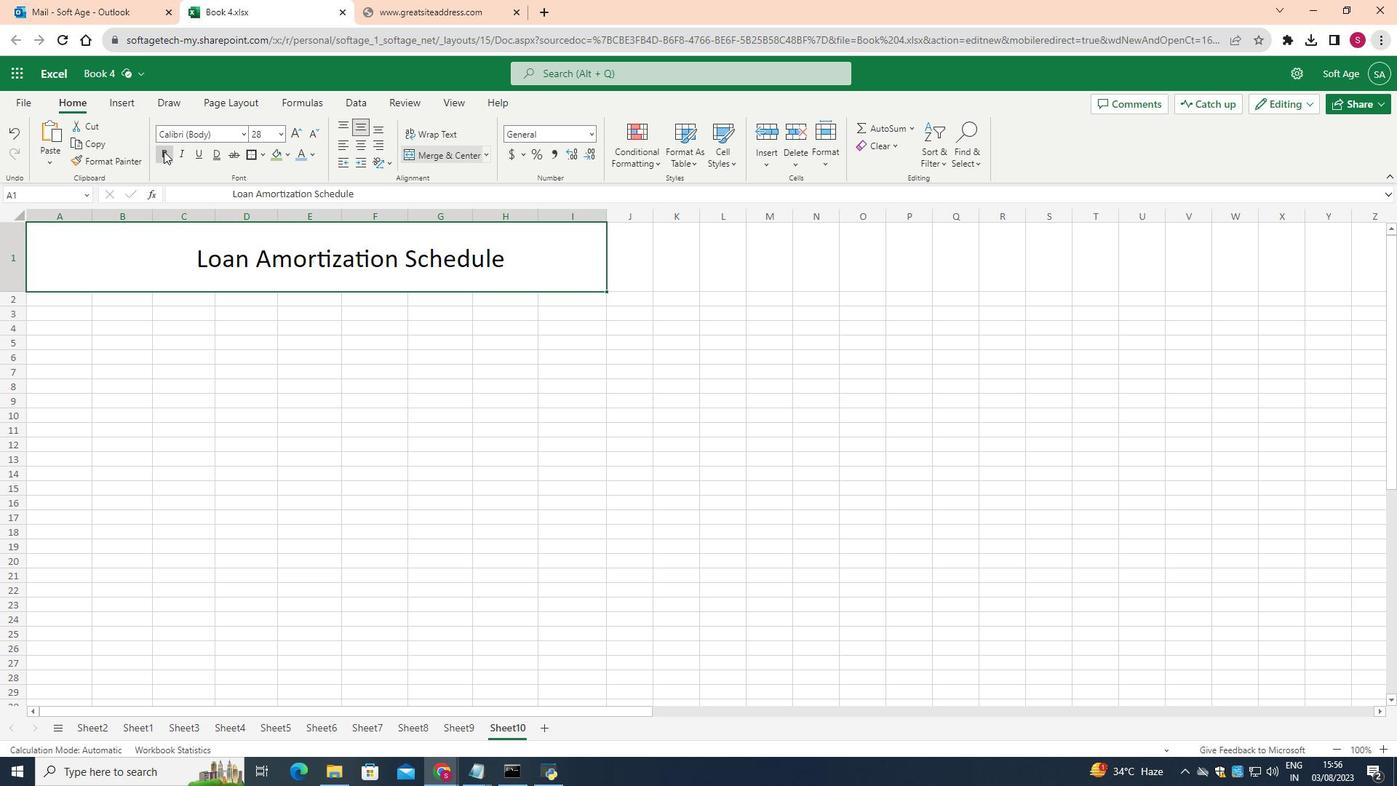 
Action: Mouse moved to (313, 151)
Screenshot: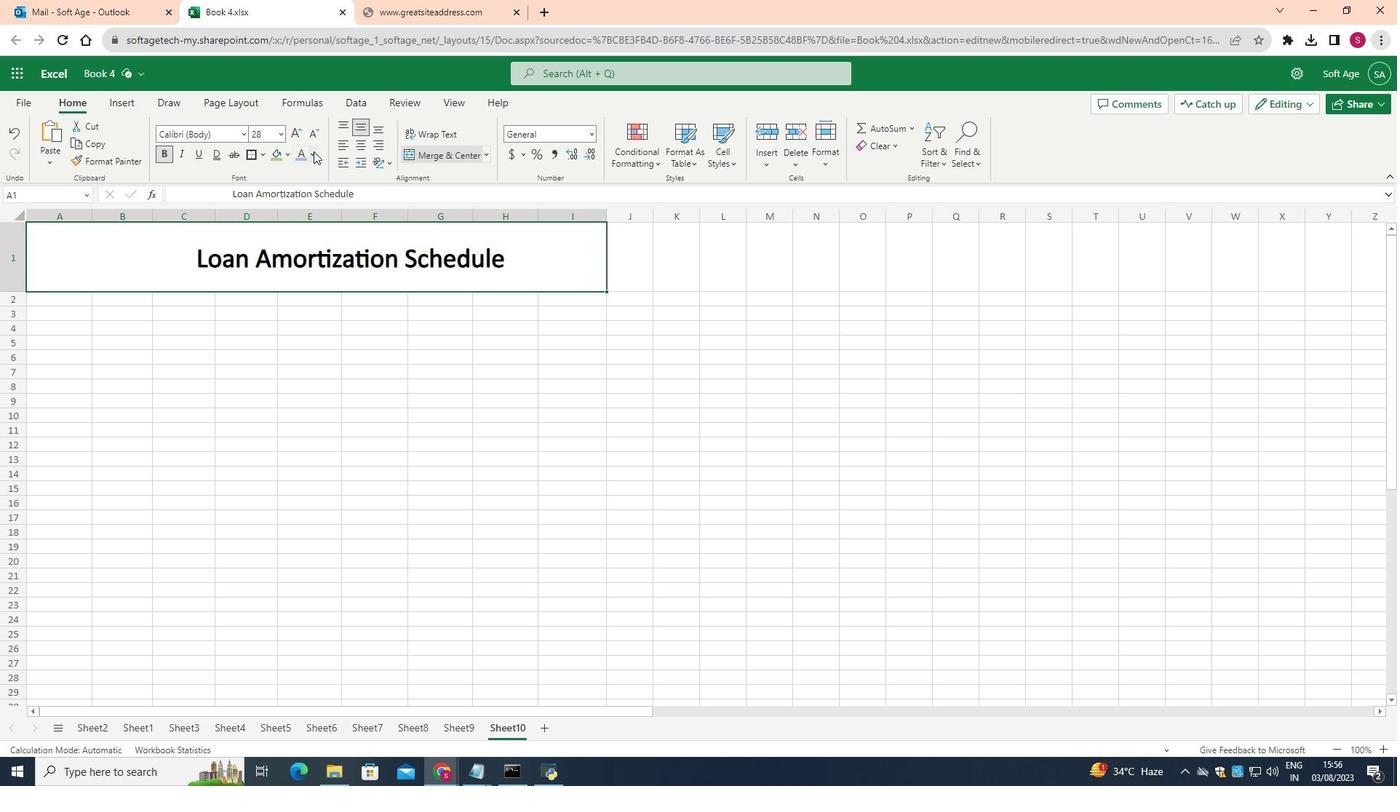 
Action: Mouse pressed left at (313, 151)
Screenshot: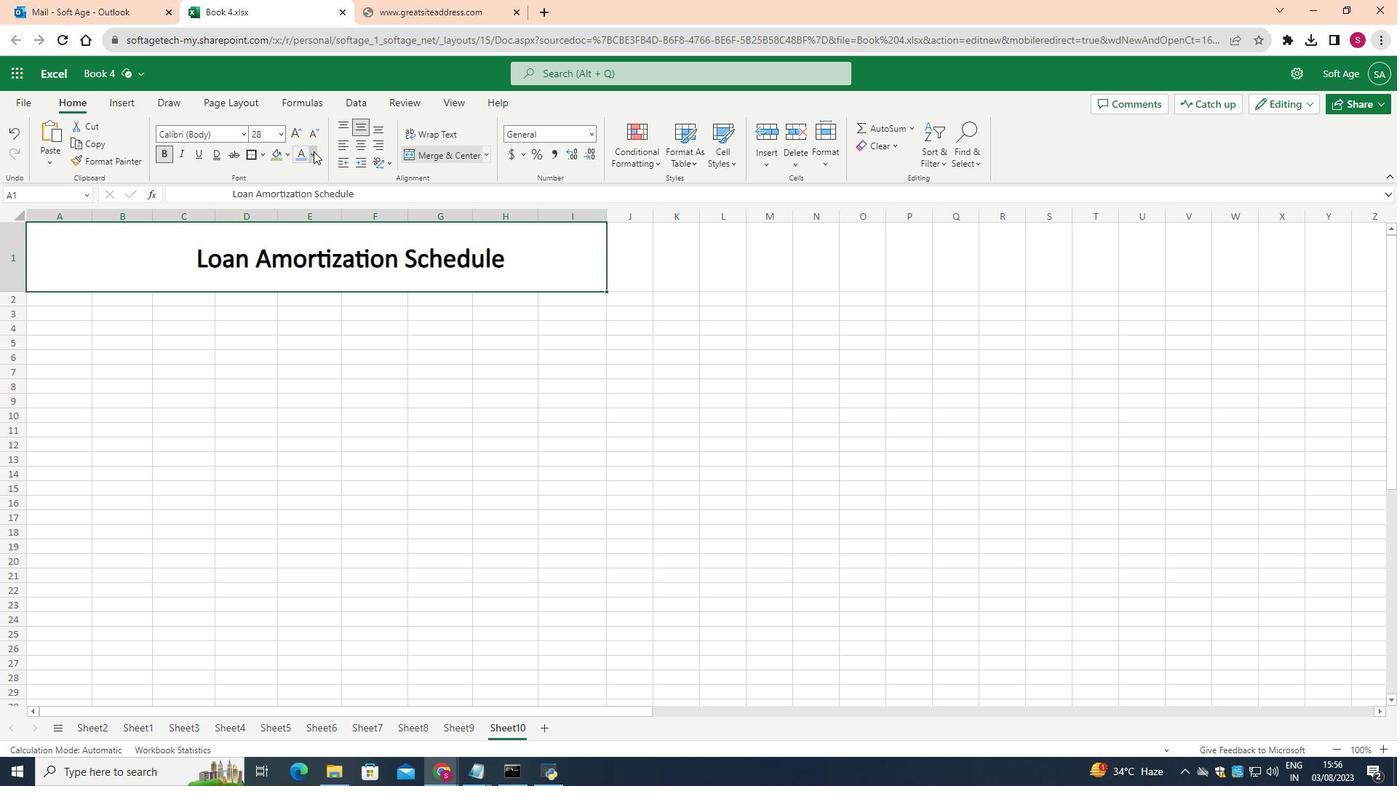 
Action: Mouse moved to (461, 297)
Screenshot: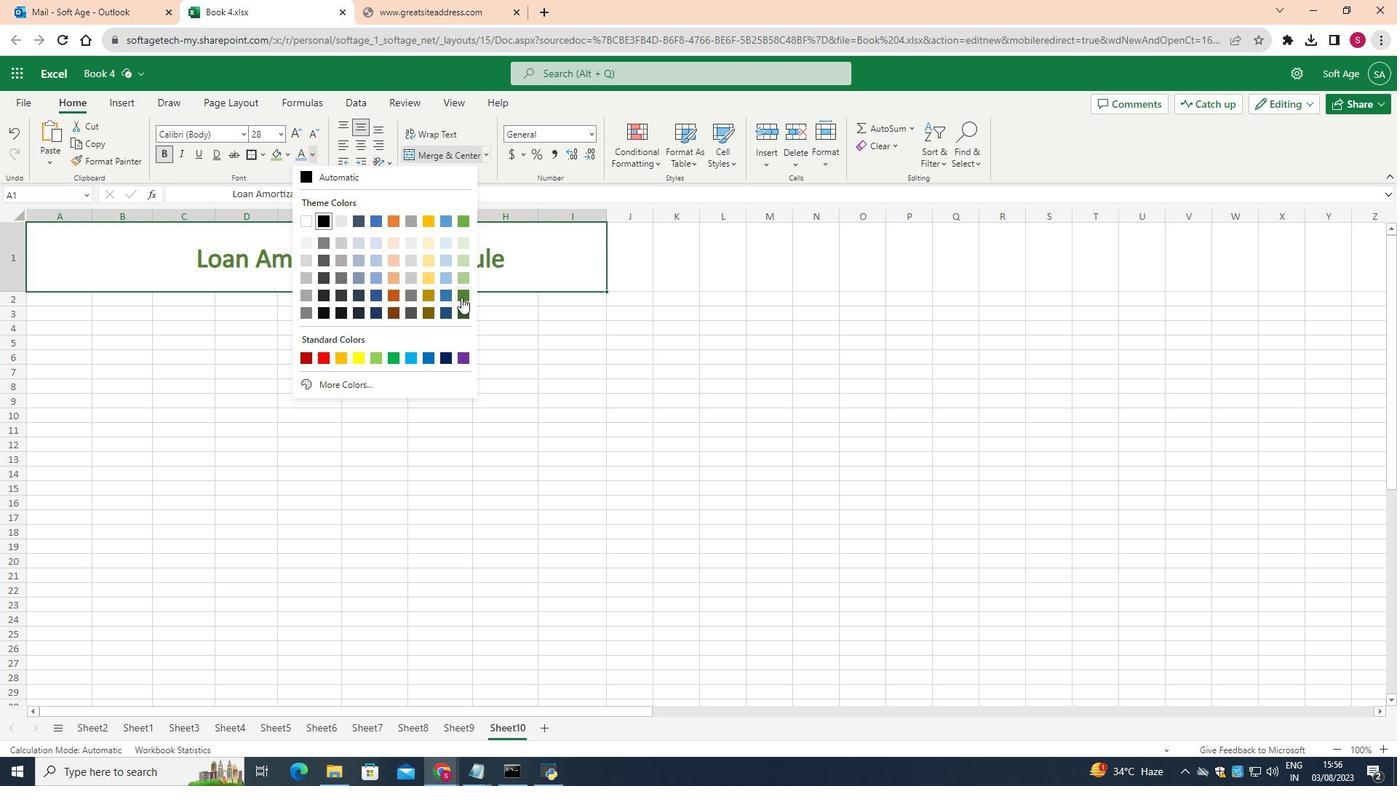 
Action: Mouse pressed left at (461, 297)
Screenshot: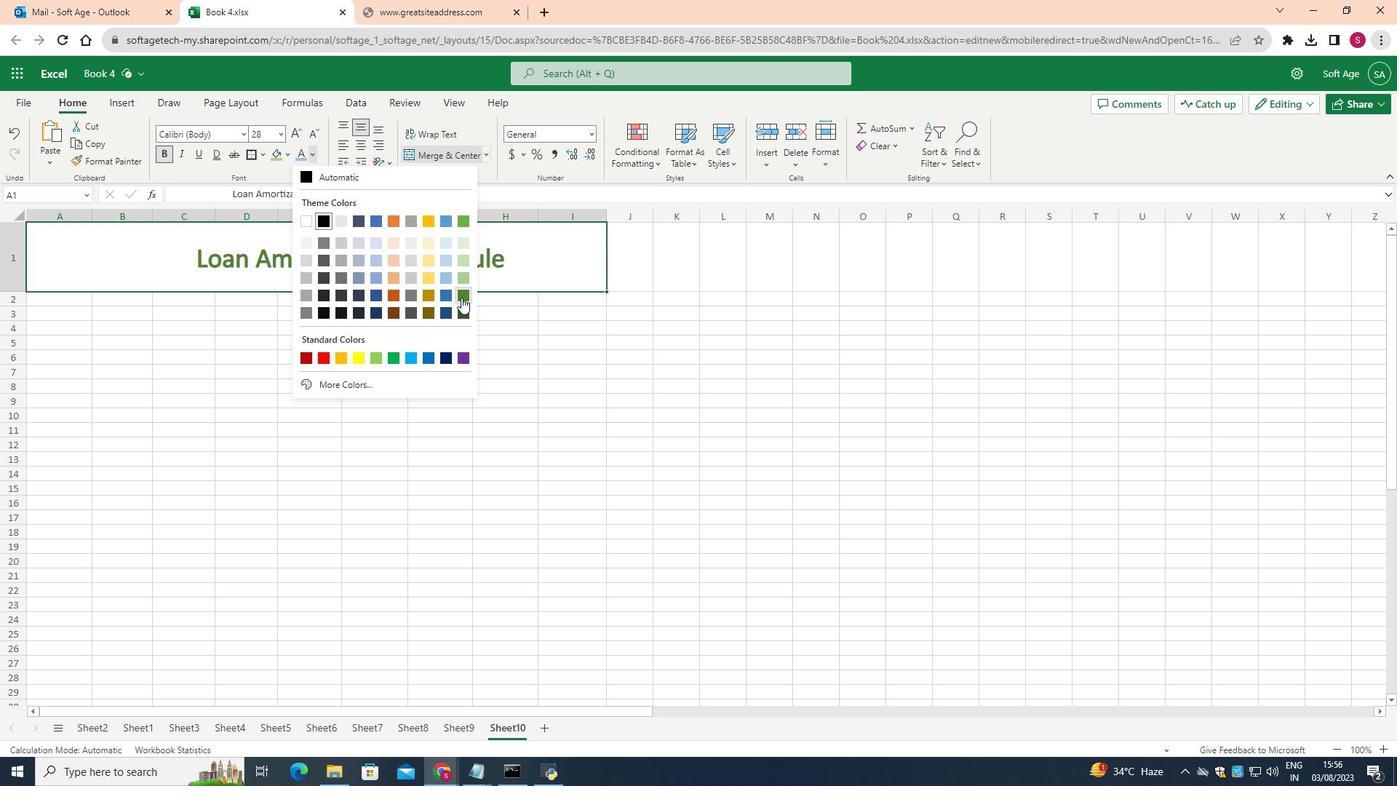 
Action: Mouse moved to (210, 264)
Screenshot: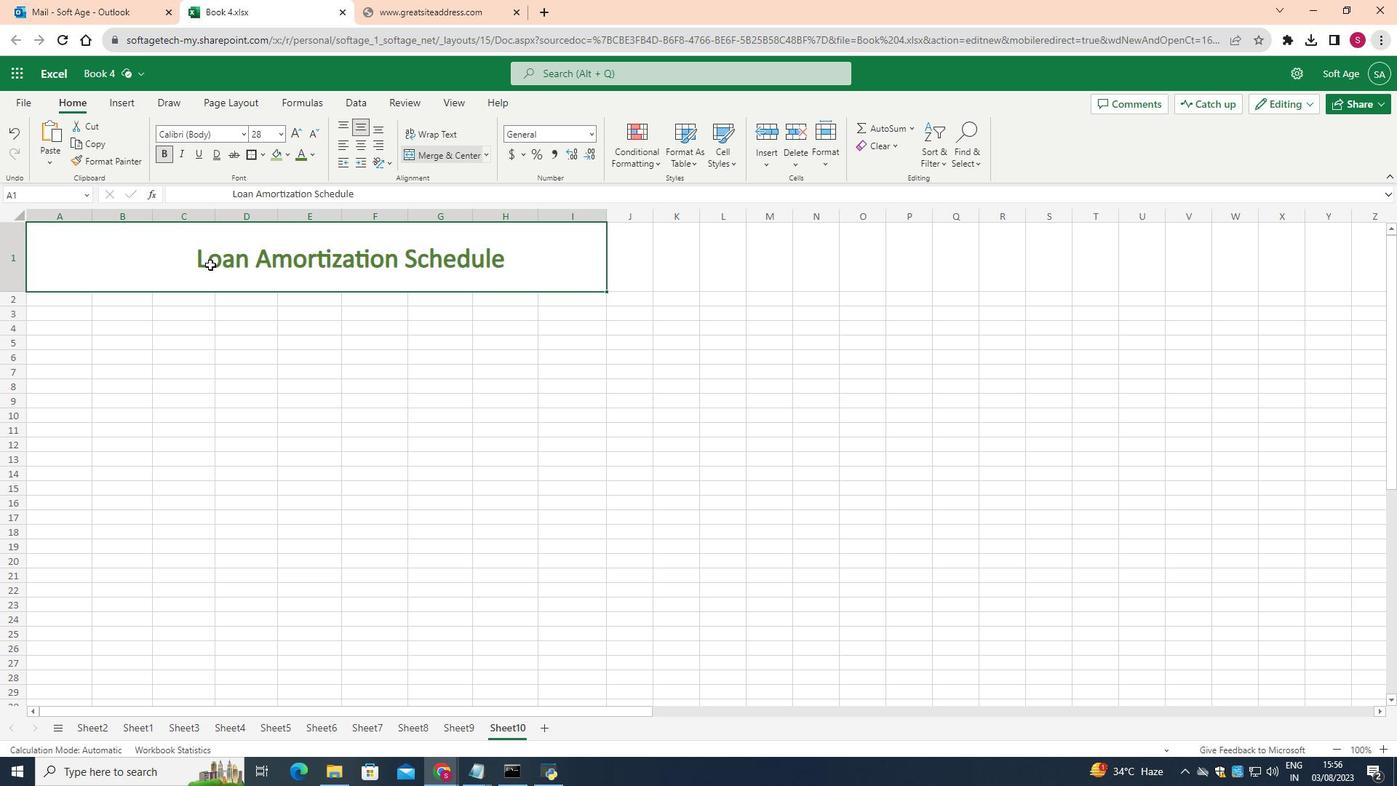 
Action: Mouse pressed left at (210, 264)
Screenshot: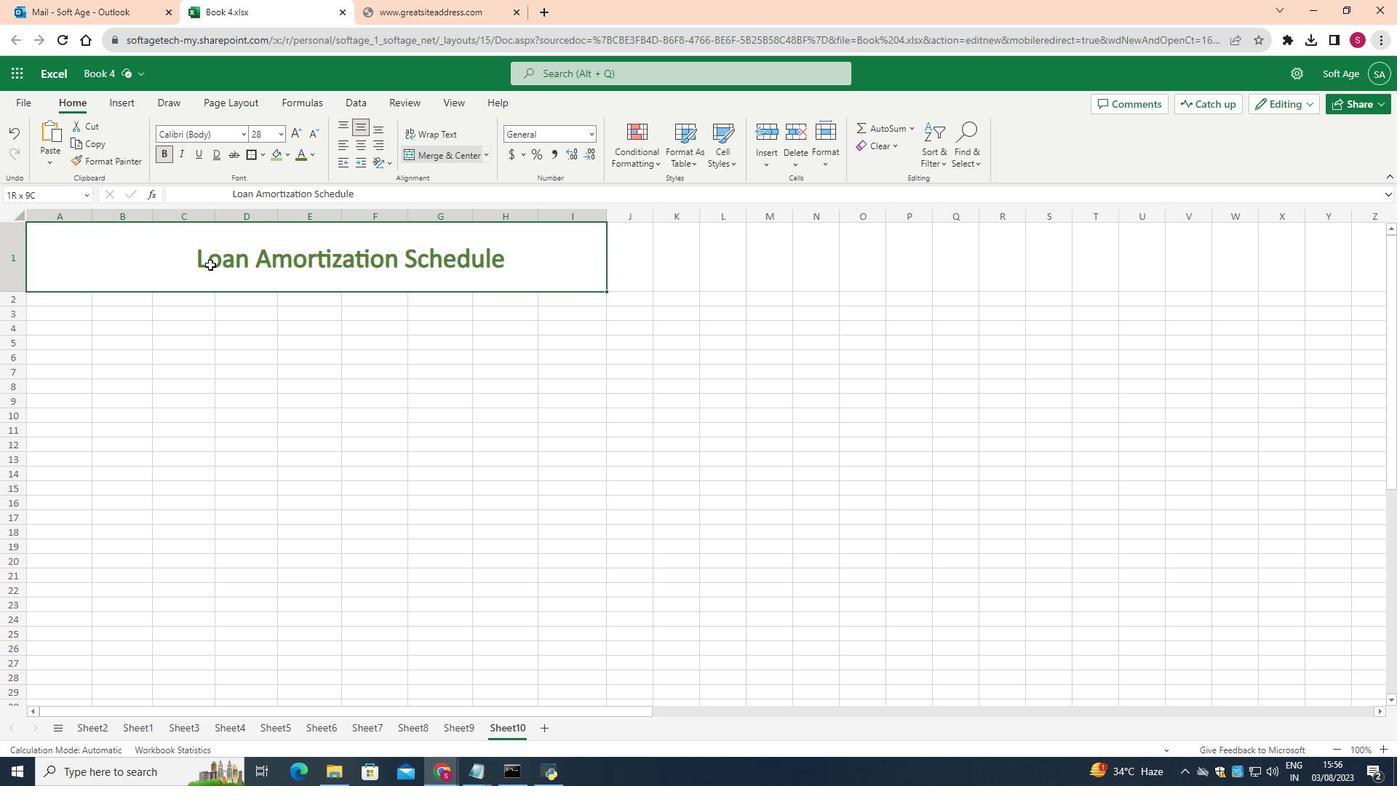 
Action: Mouse moved to (198, 264)
Screenshot: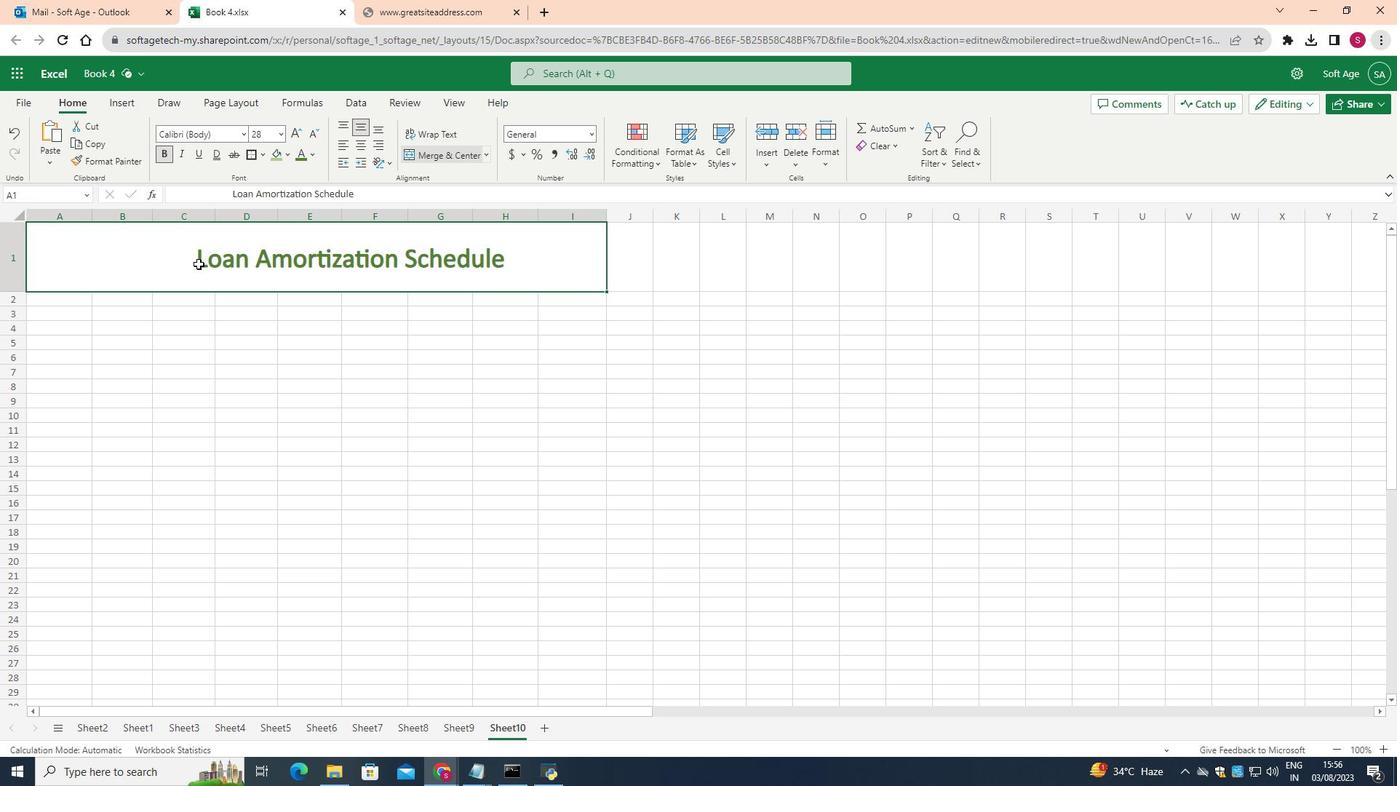 
Action: Mouse pressed left at (198, 264)
Screenshot: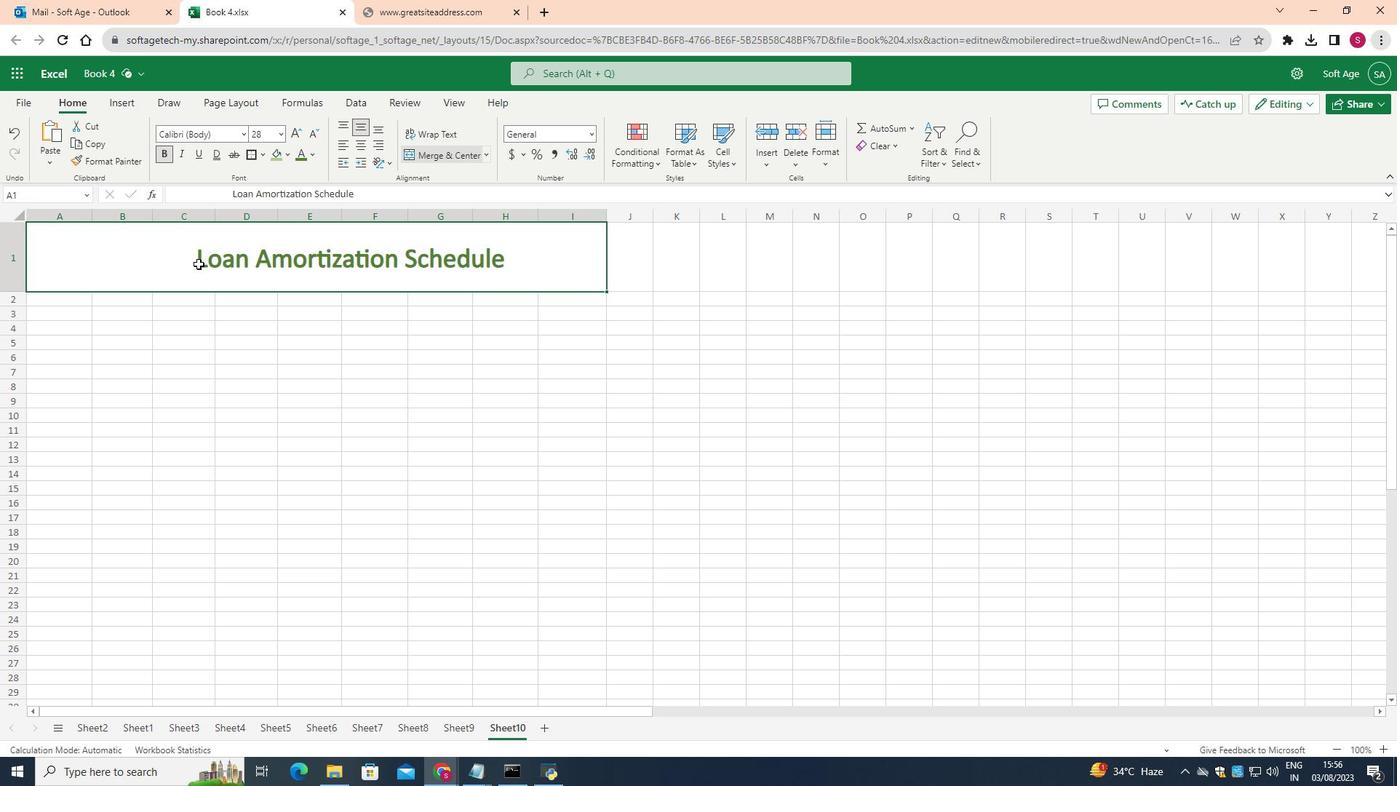 
Action: Mouse pressed left at (198, 264)
Screenshot: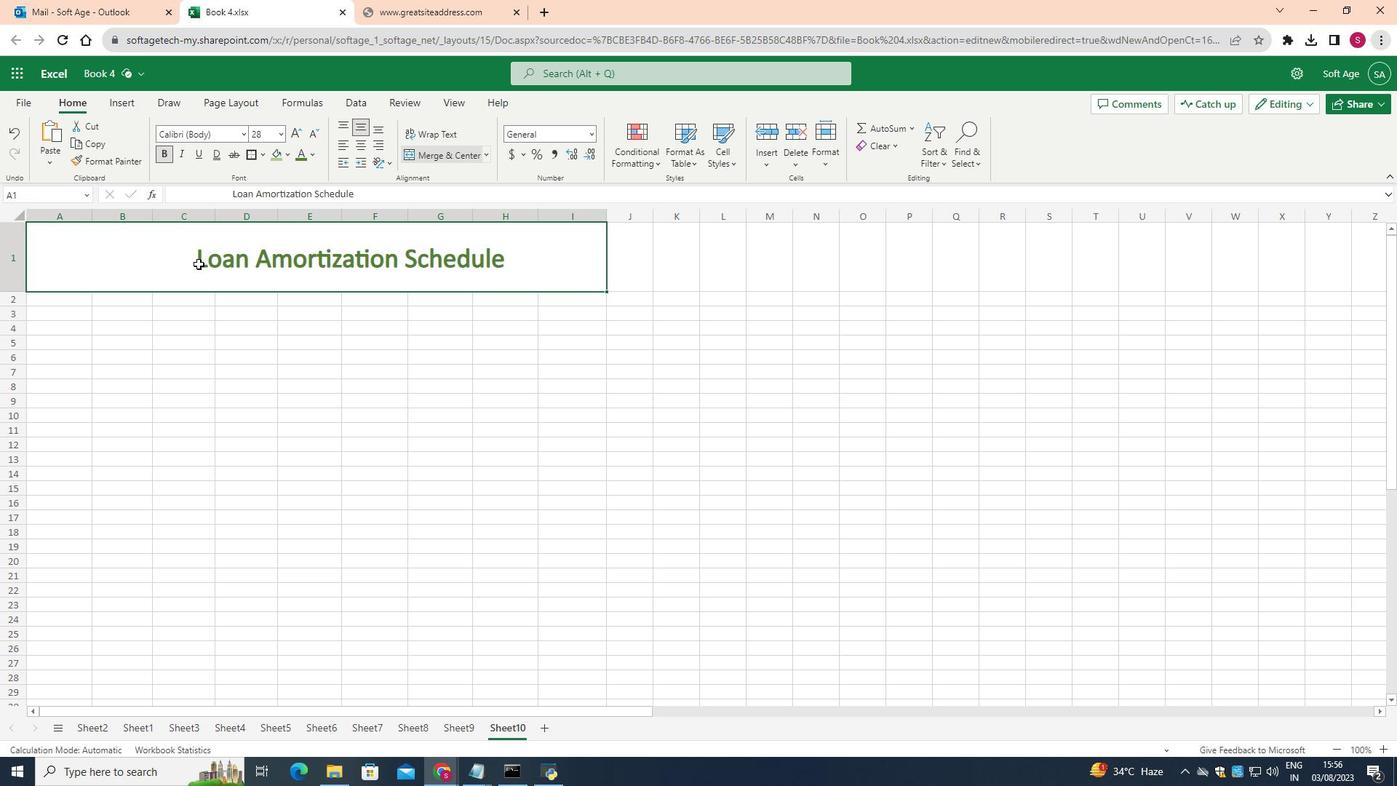 
Action: Mouse moved to (198, 259)
Screenshot: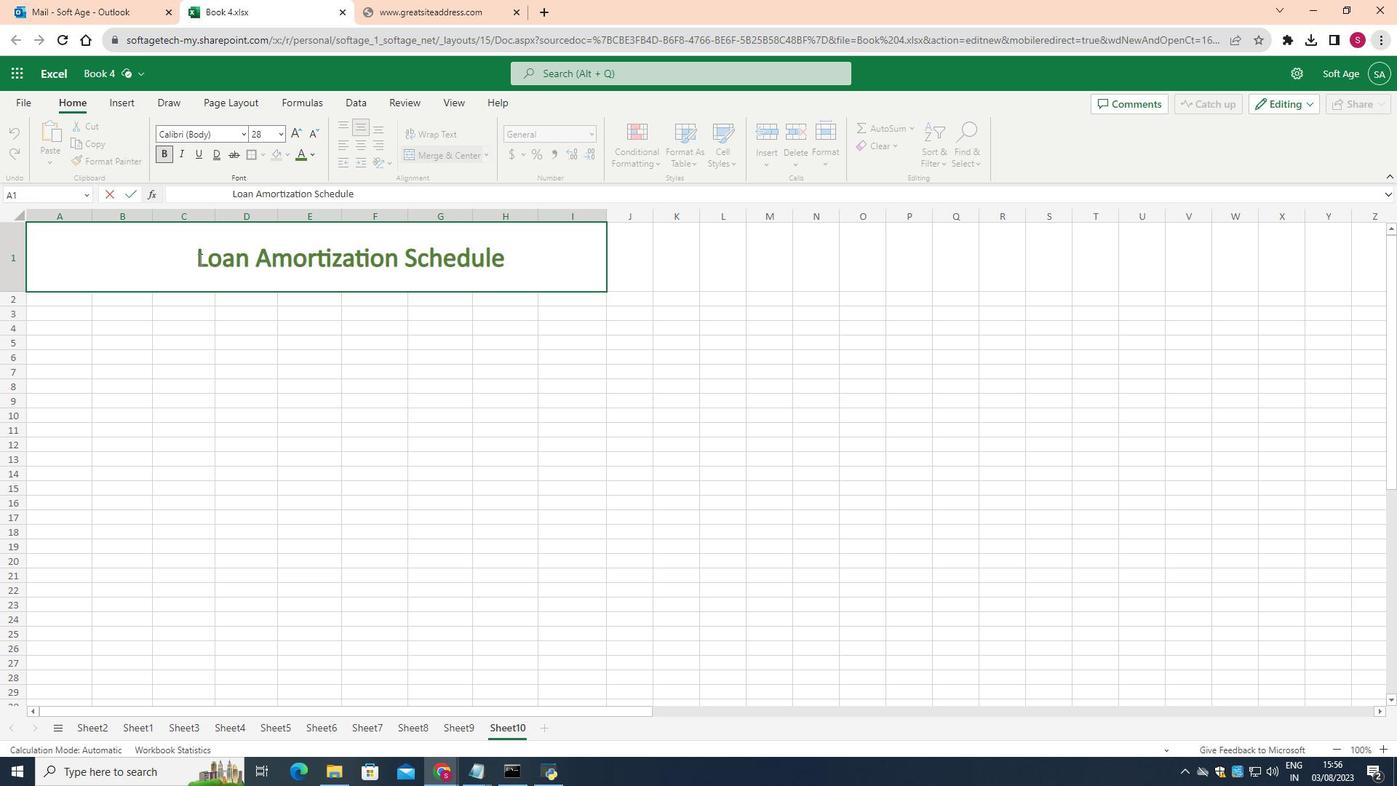 
Action: Mouse pressed left at (198, 259)
Screenshot: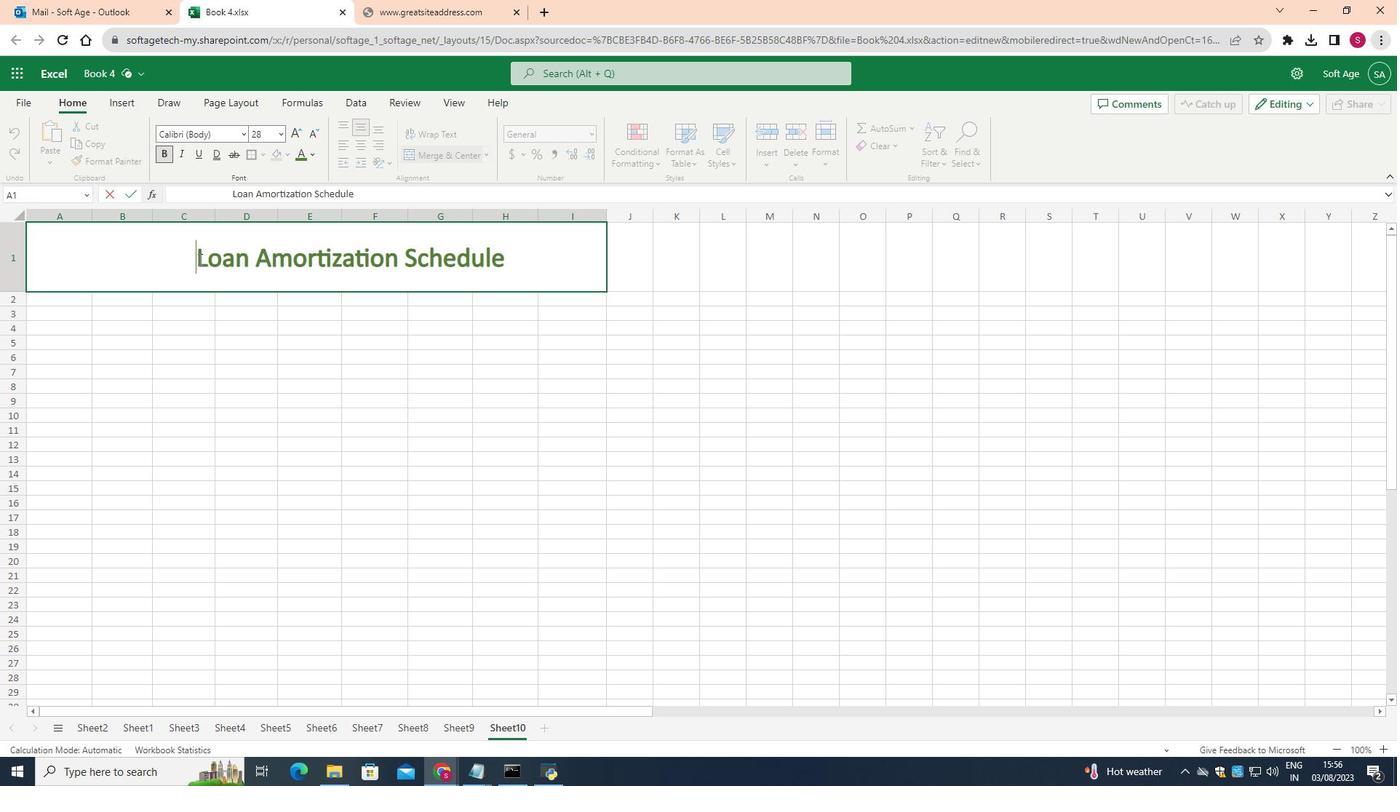 
Action: Mouse moved to (282, 134)
Screenshot: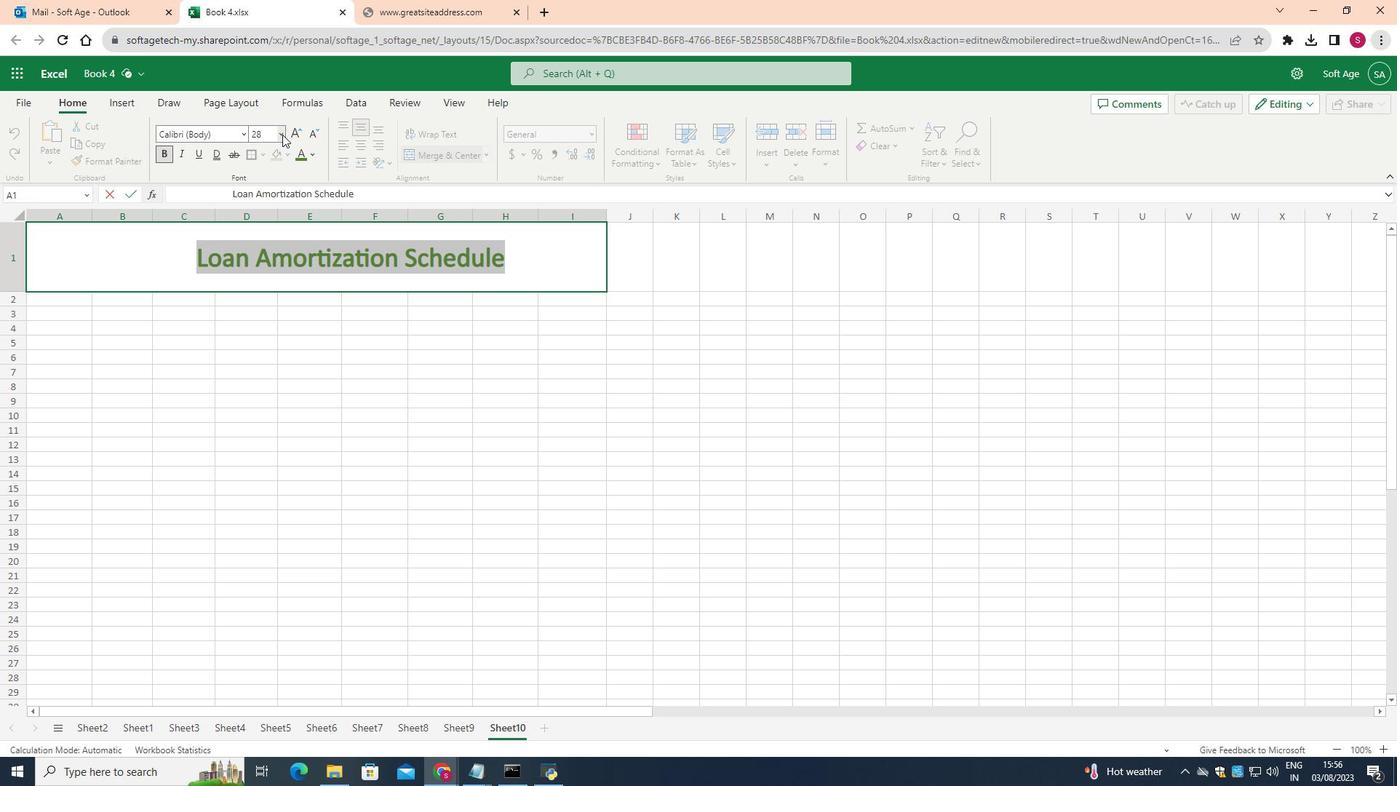
Action: Mouse pressed left at (282, 134)
Screenshot: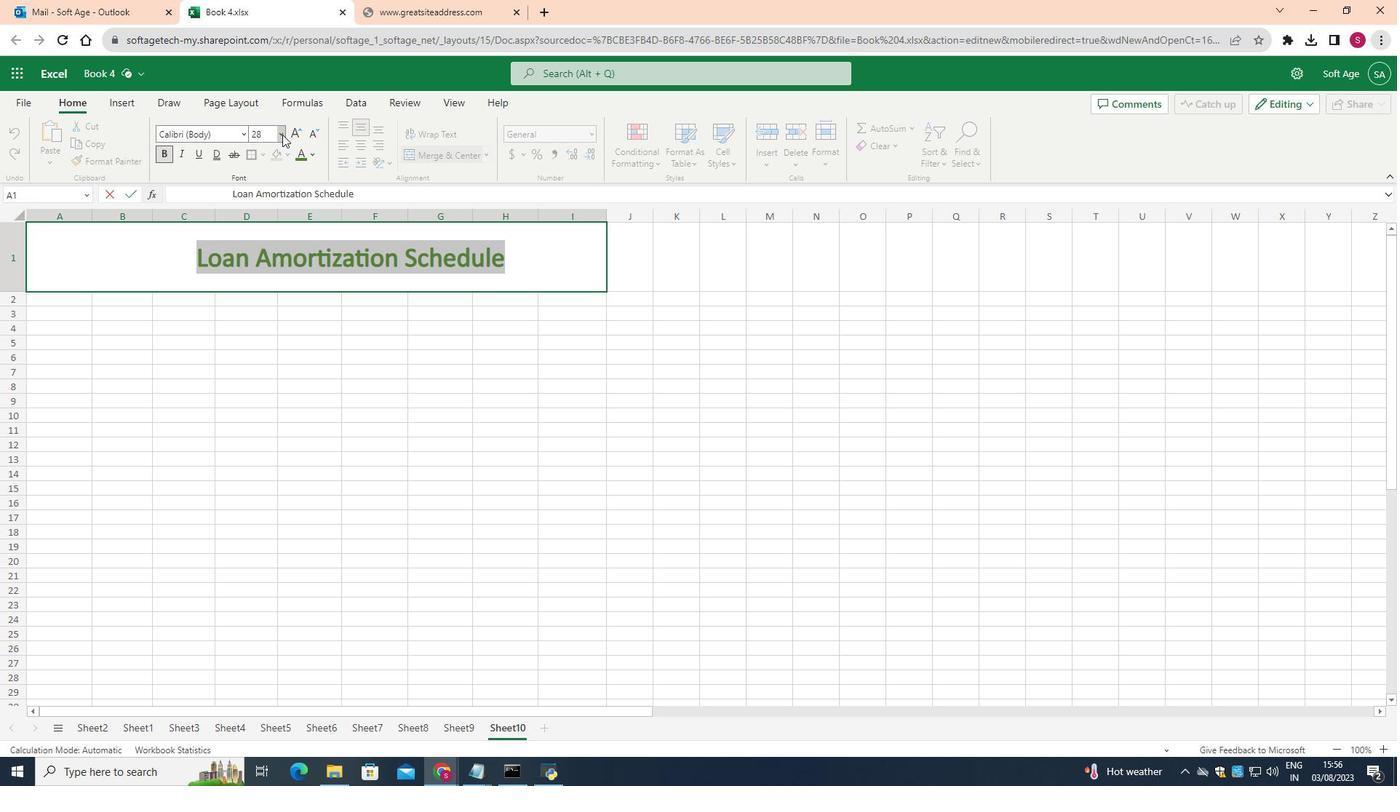 
Action: Mouse moved to (261, 136)
Screenshot: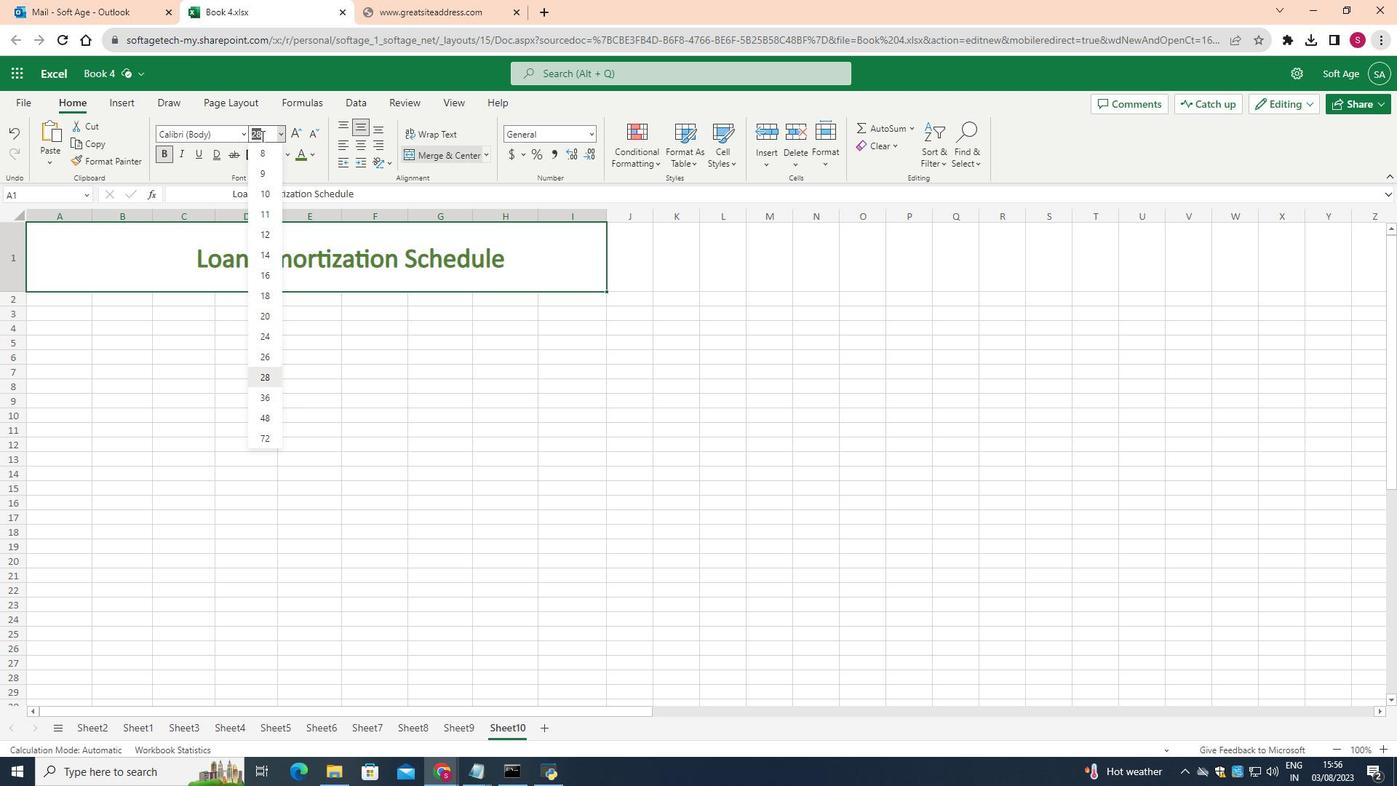 
Action: Mouse pressed left at (261, 136)
Screenshot: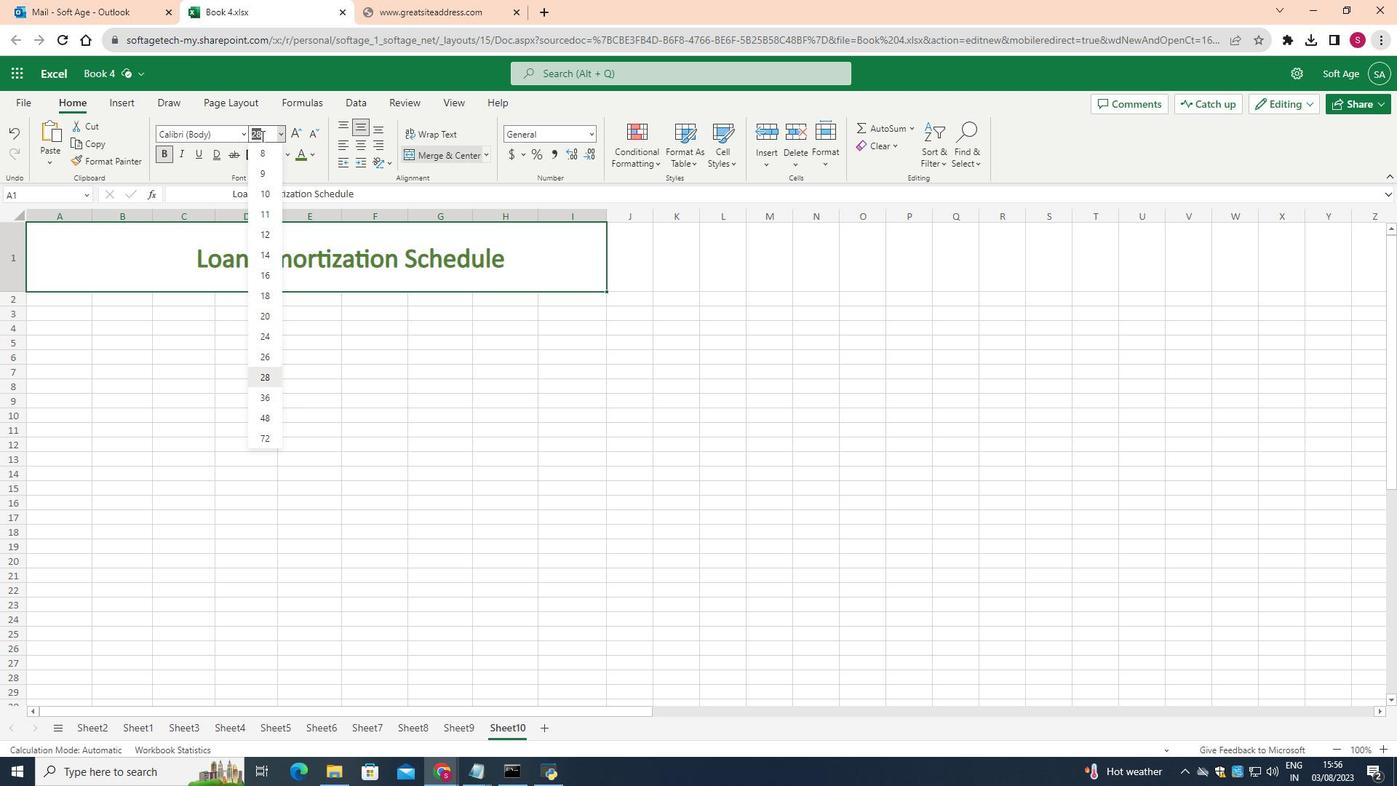 
Action: Key pressed <Key.backspace><Key.backspace>
Screenshot: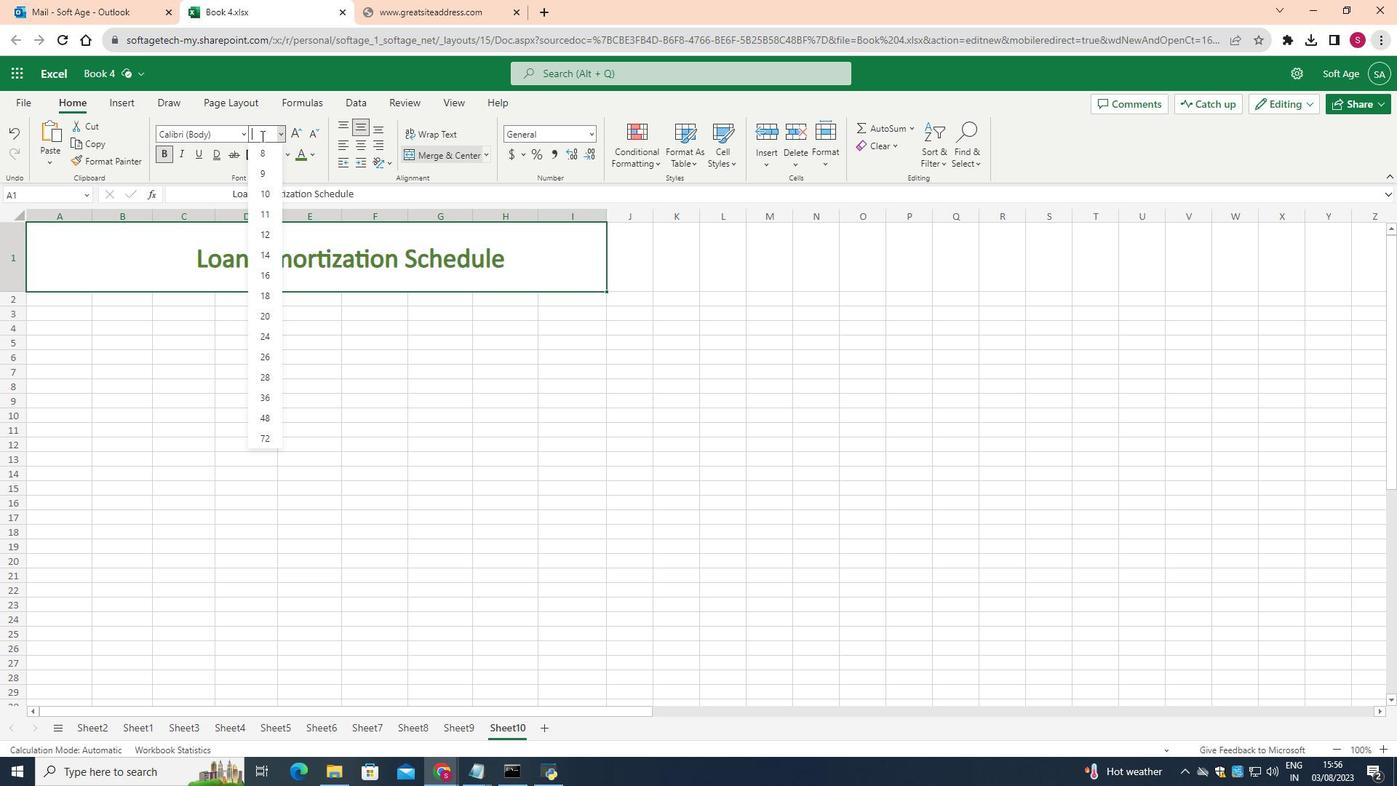 
Action: Mouse moved to (262, 137)
Screenshot: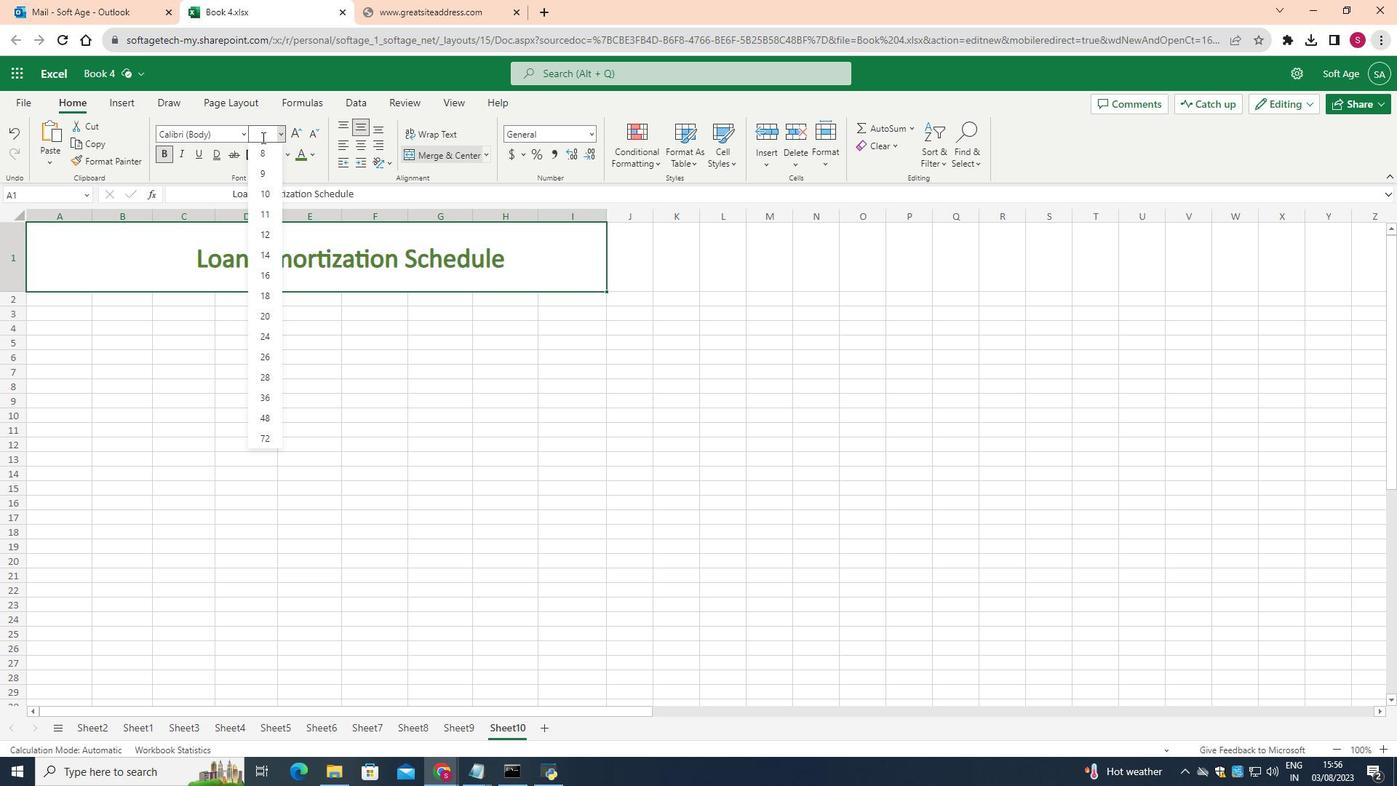 
Action: Key pressed 32
Screenshot: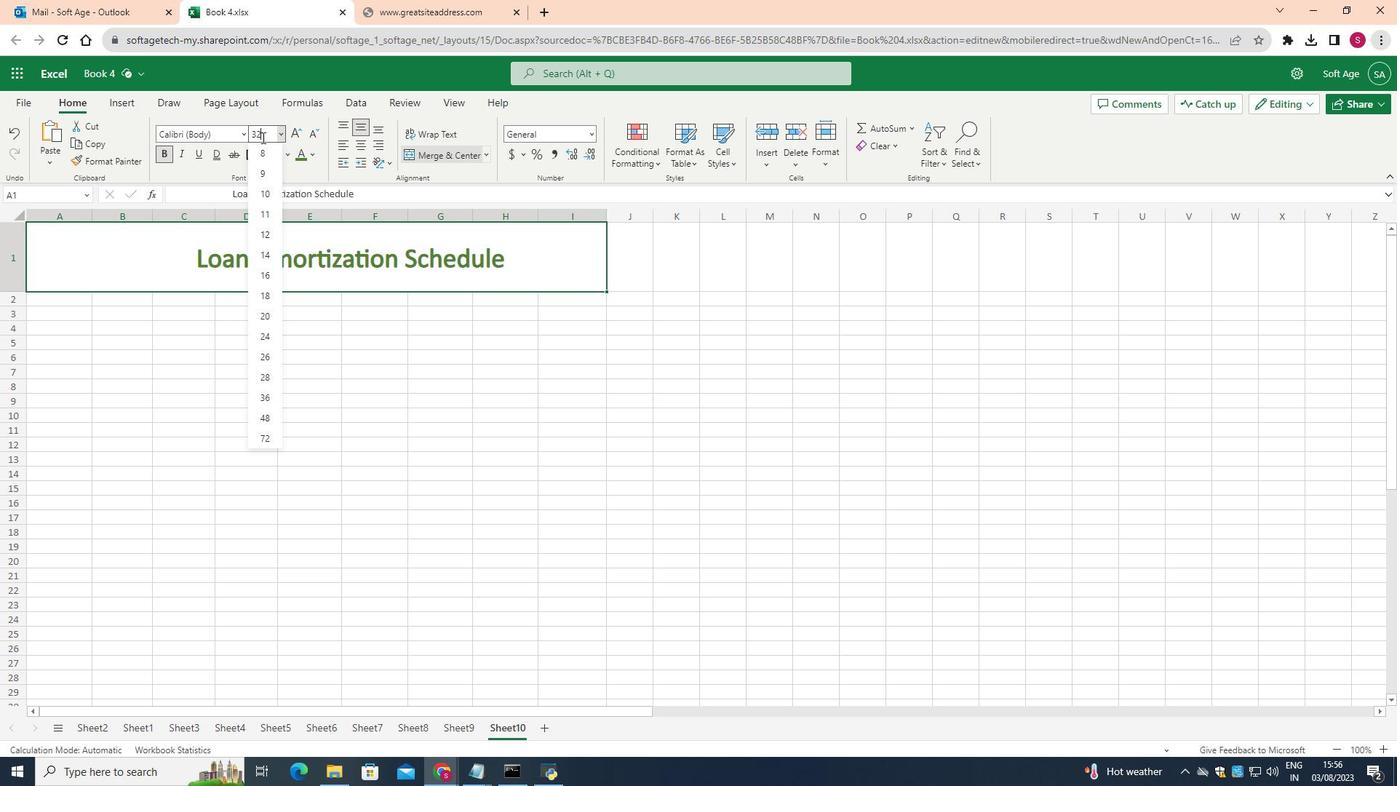 
Action: Mouse moved to (553, 278)
Screenshot: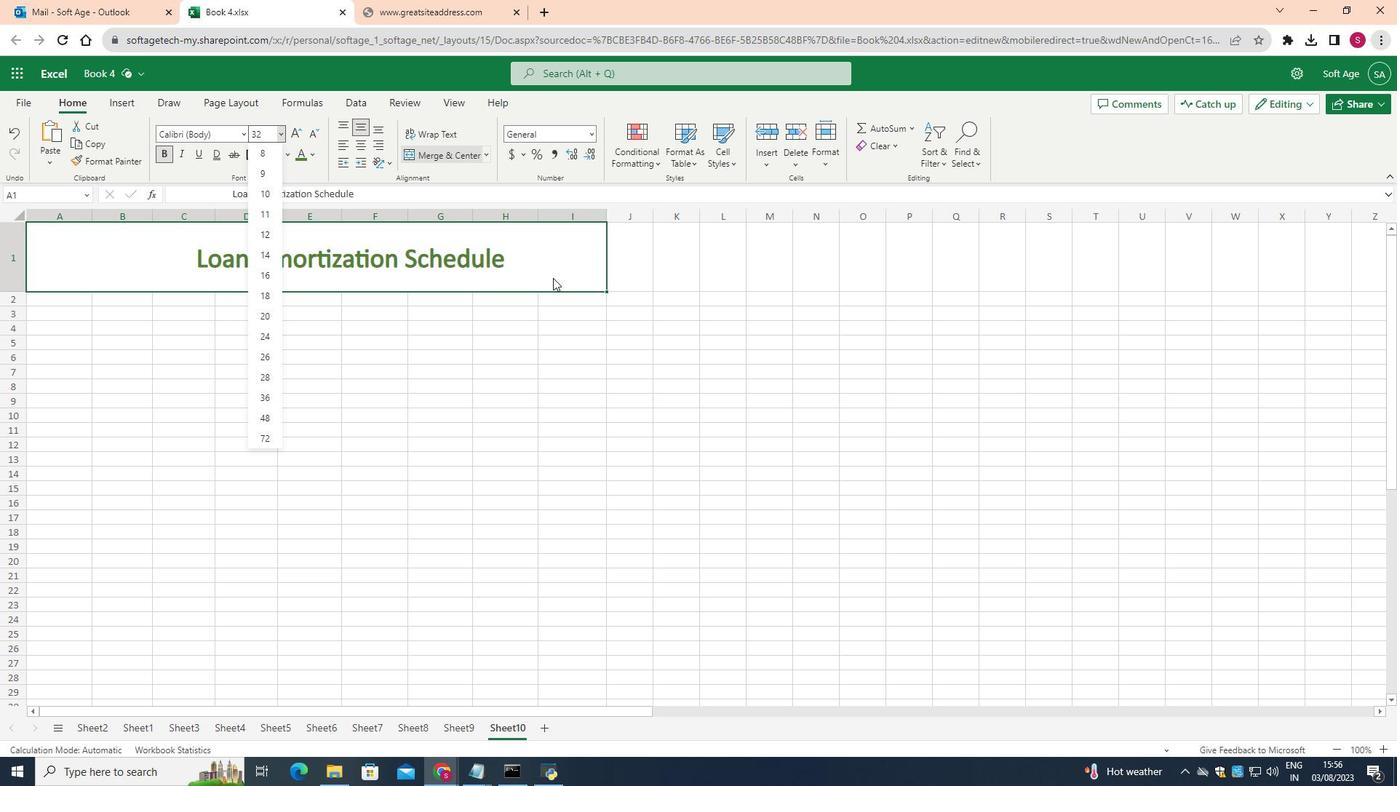 
Action: Mouse pressed left at (553, 278)
Screenshot: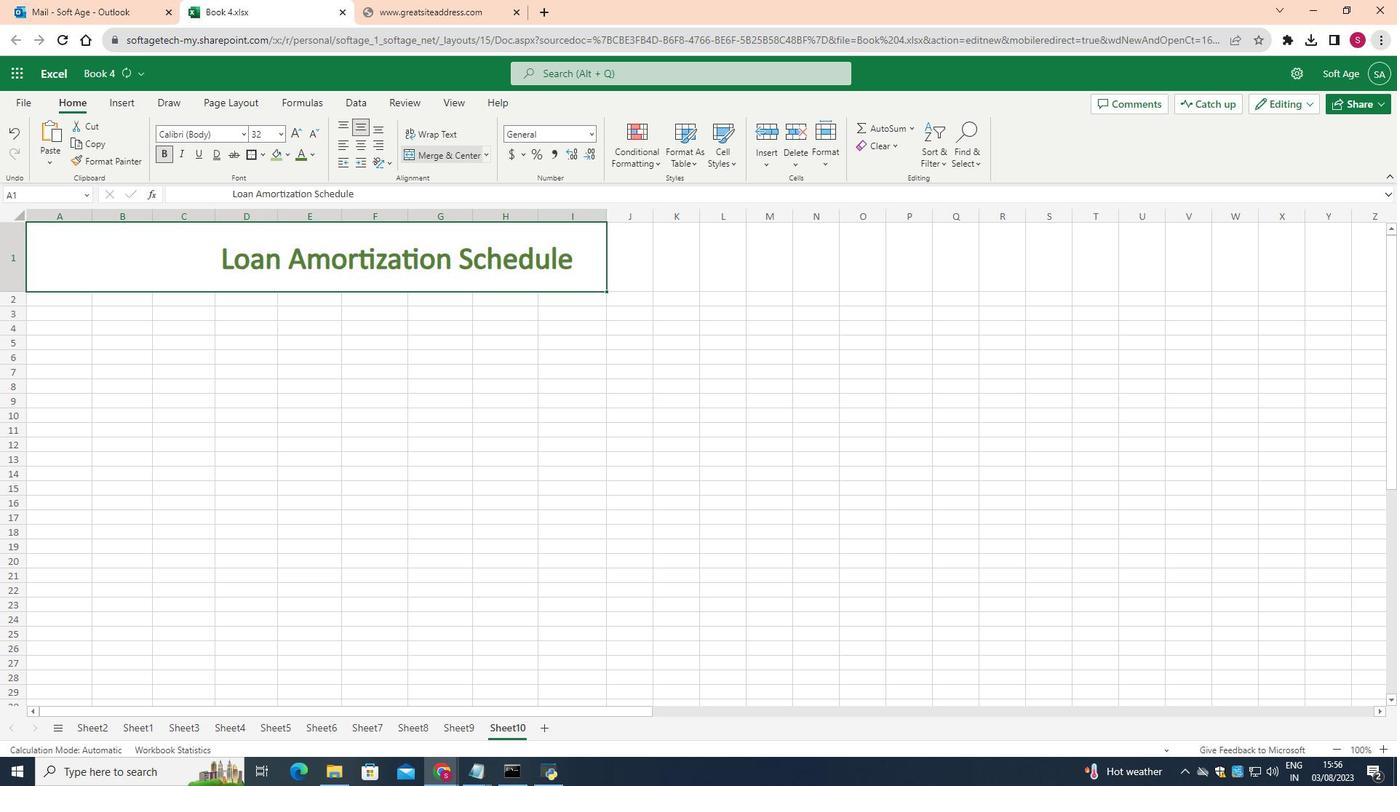 
Action: Mouse moved to (120, 104)
Screenshot: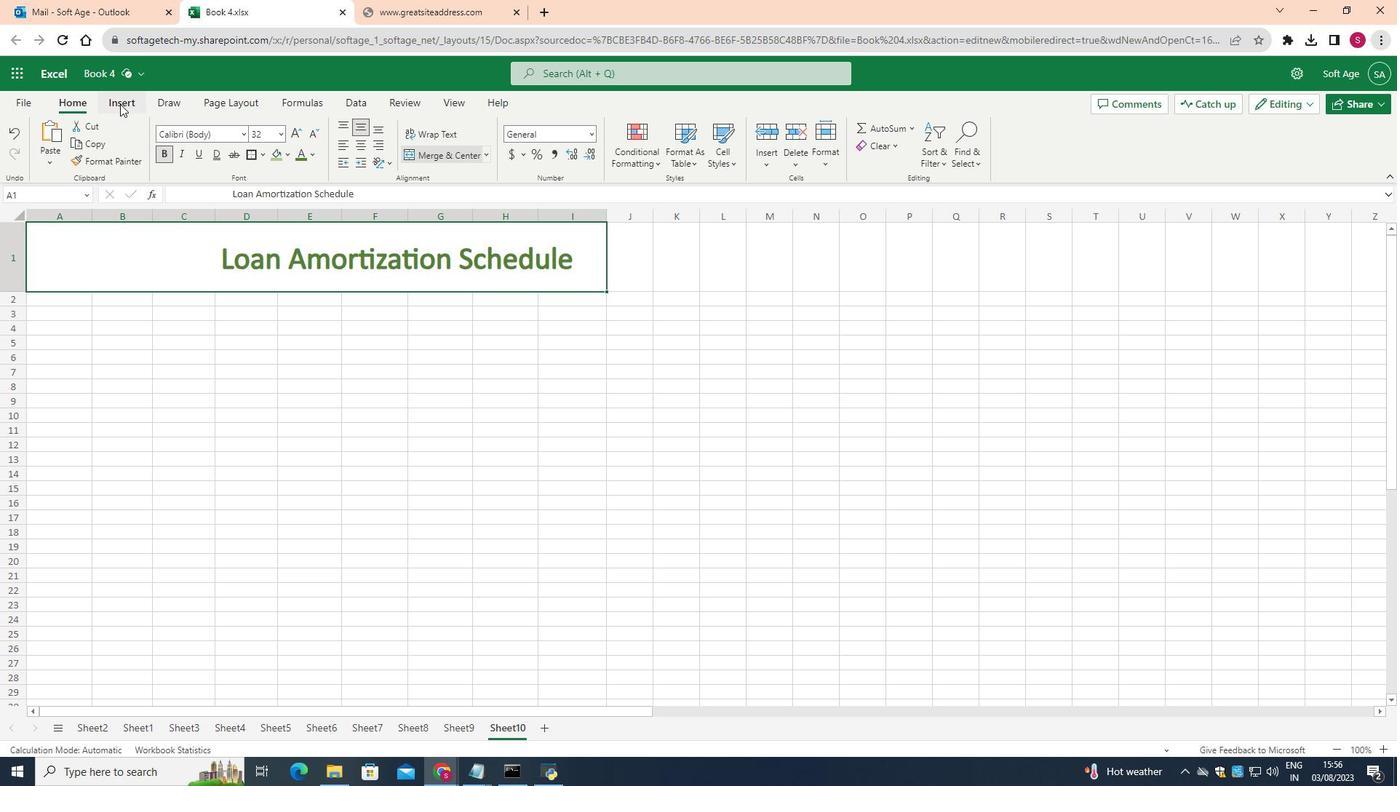 
Action: Mouse pressed left at (120, 104)
Screenshot: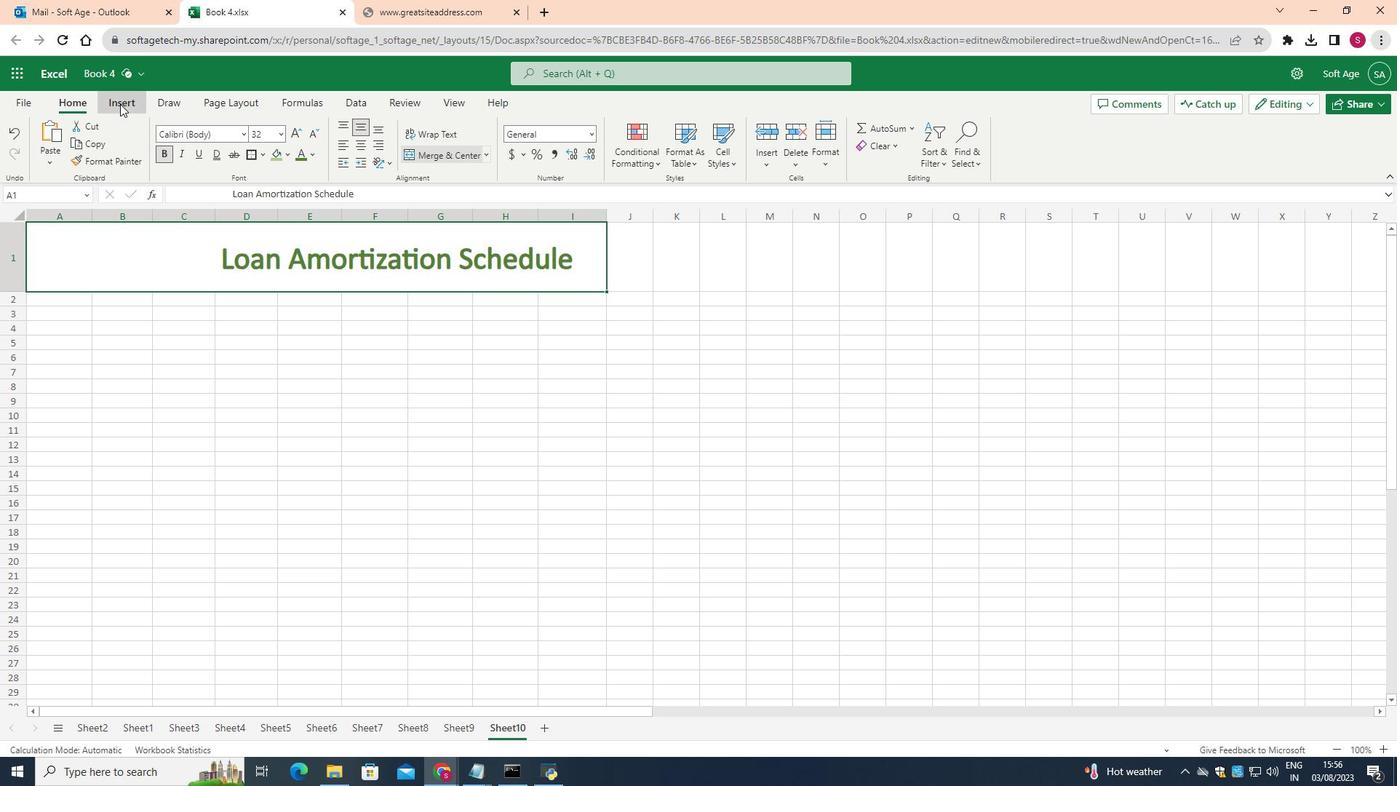 
Action: Mouse moved to (131, 144)
Screenshot: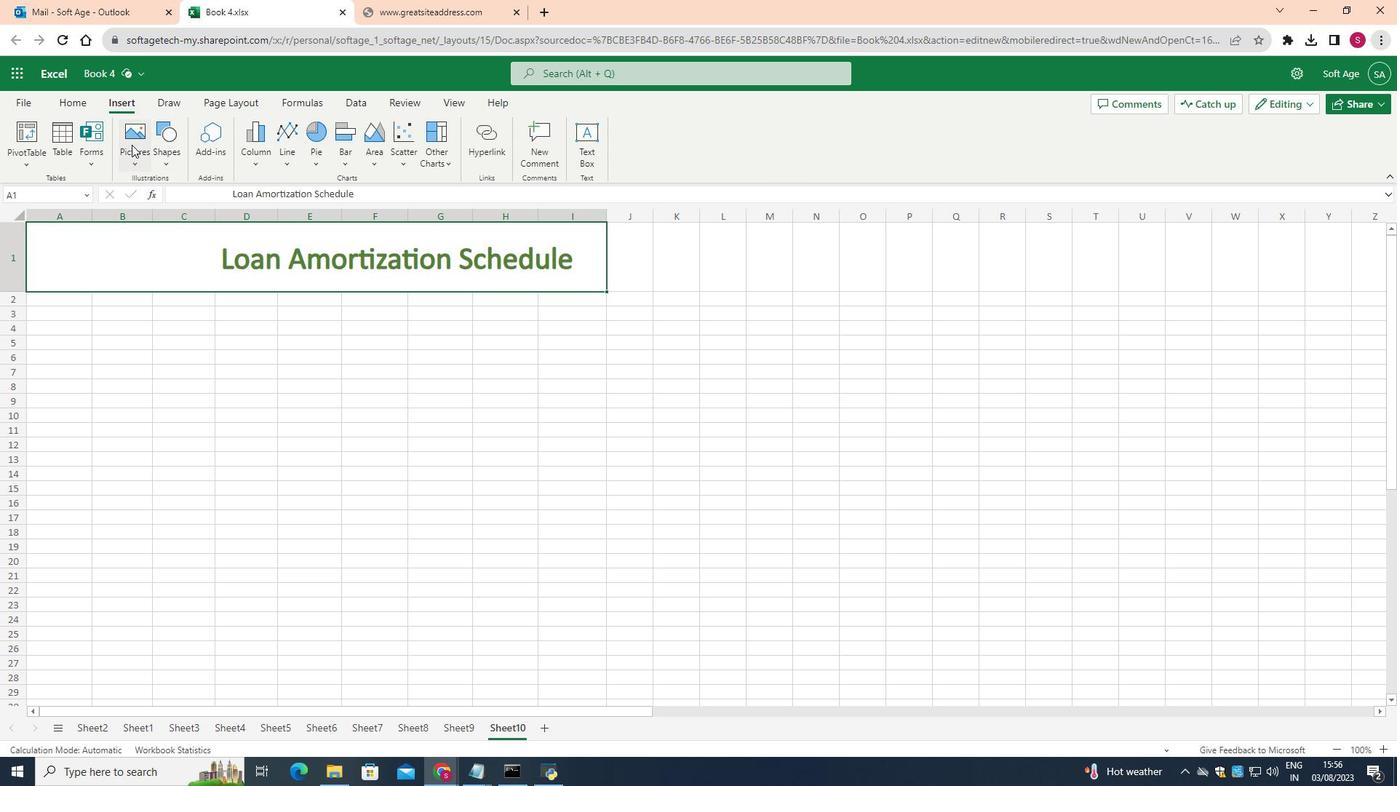 
Action: Mouse pressed left at (131, 144)
Screenshot: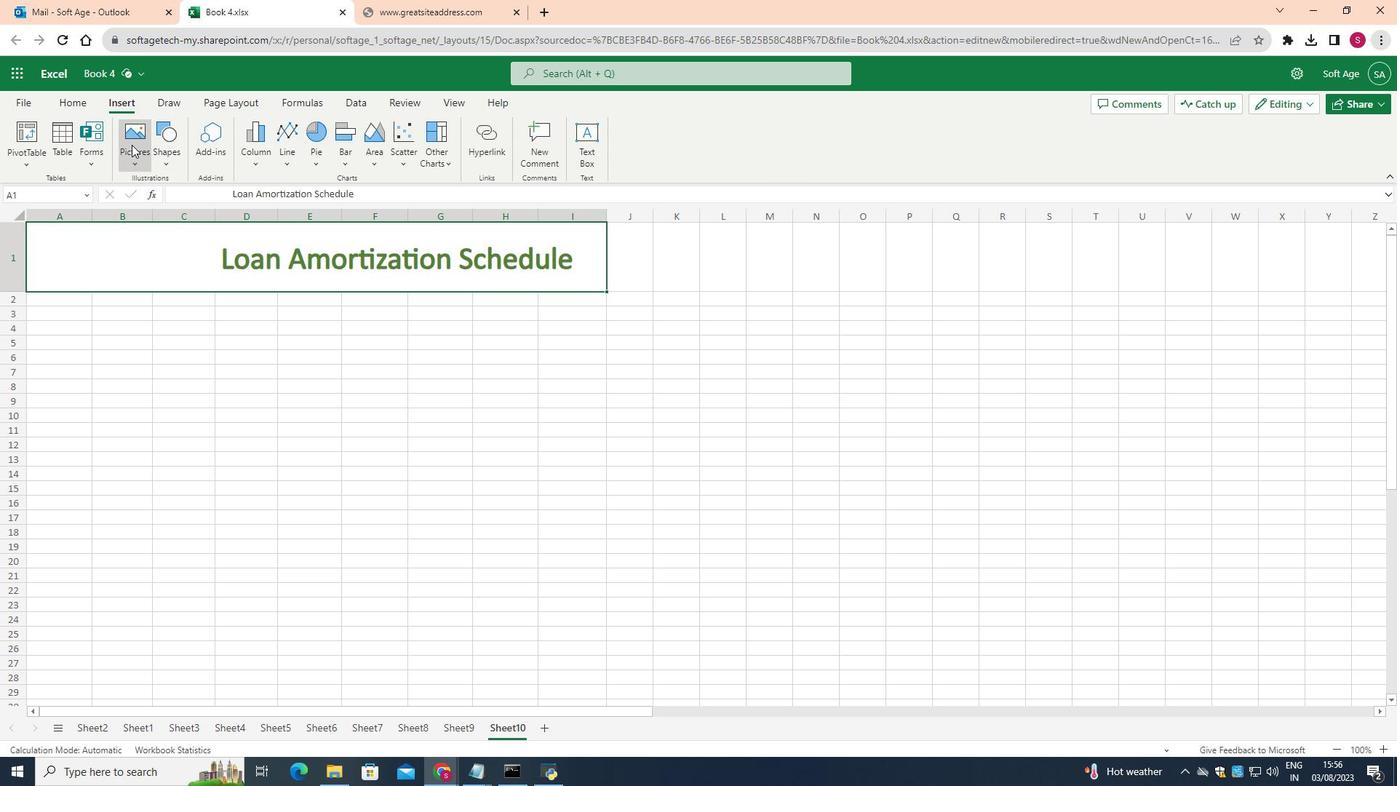 
Action: Mouse moved to (173, 202)
Screenshot: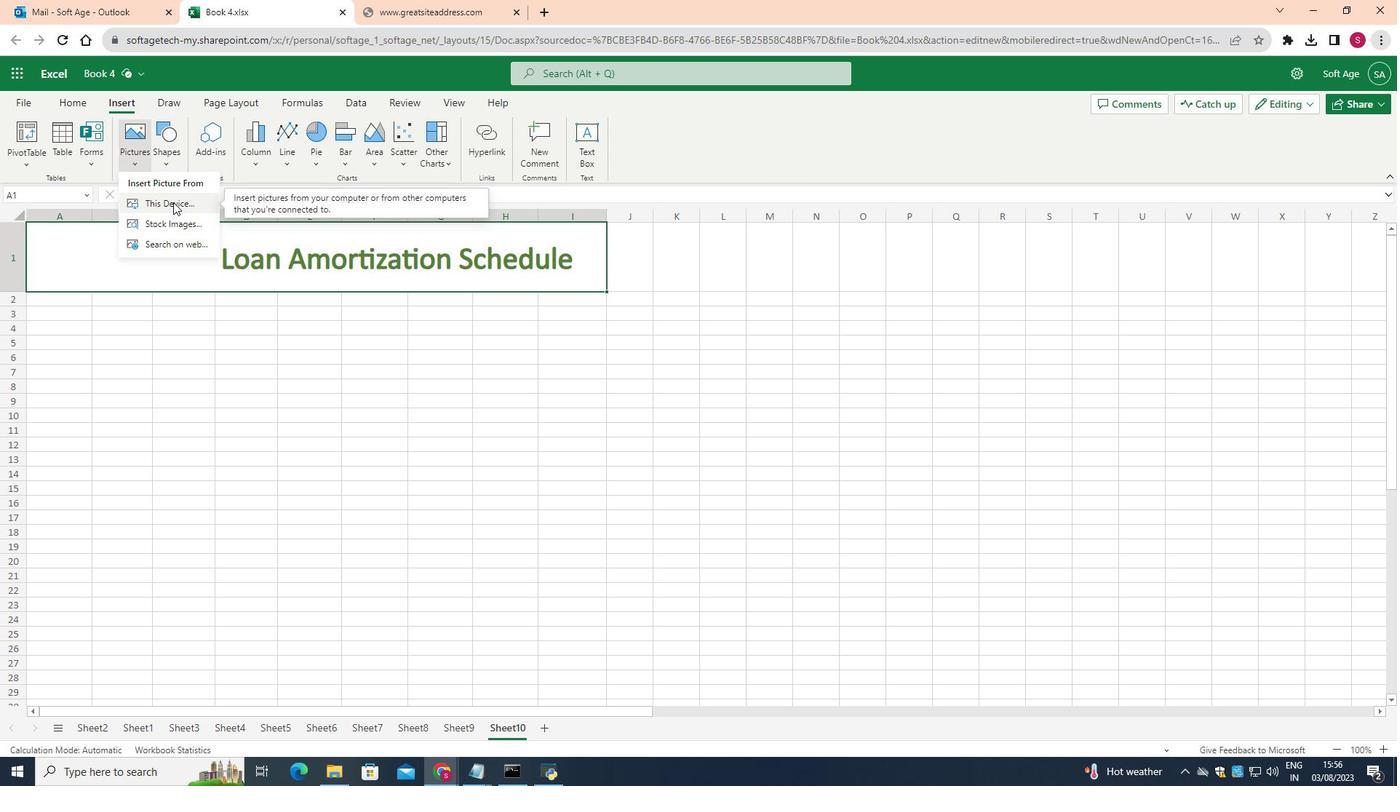 
Action: Mouse pressed left at (173, 202)
Screenshot: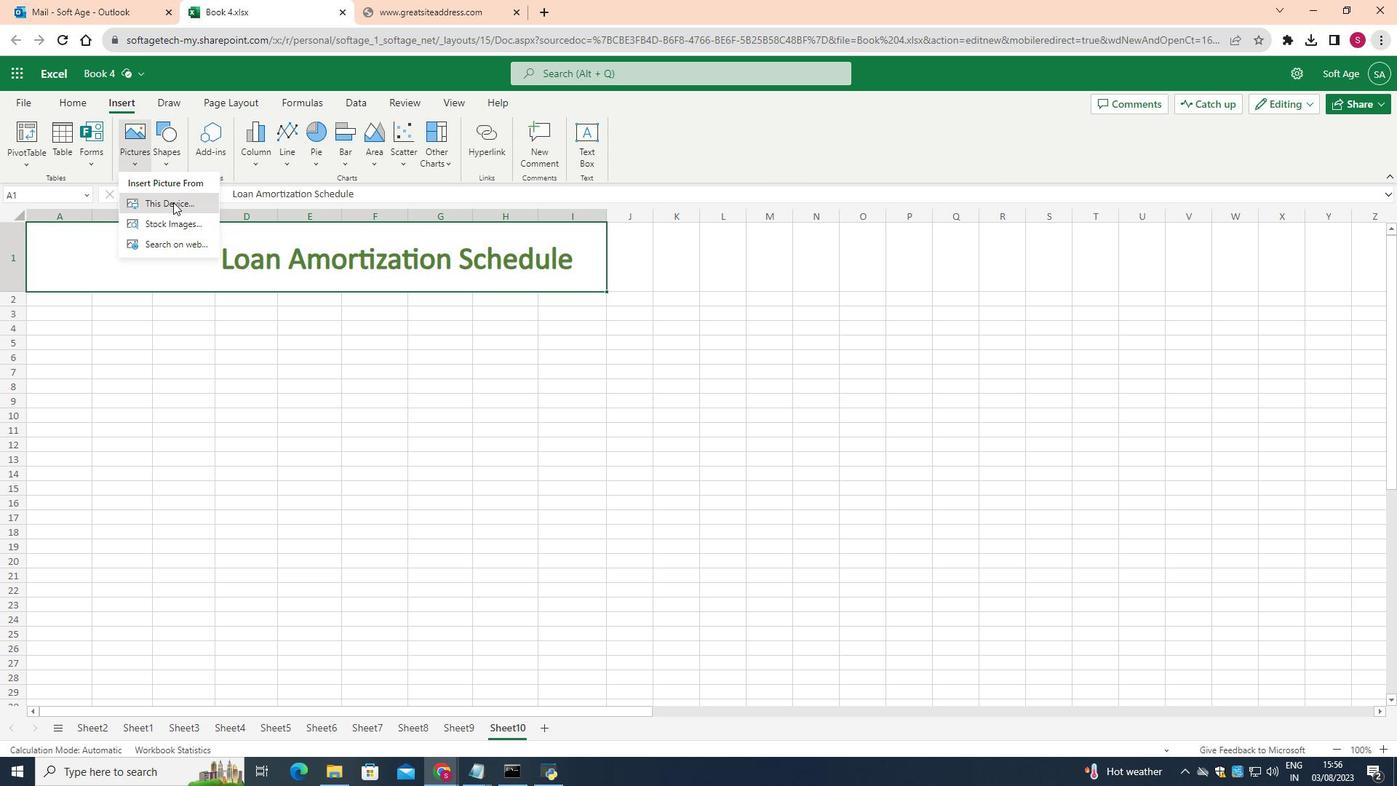 
Action: Mouse moved to (660, 116)
Screenshot: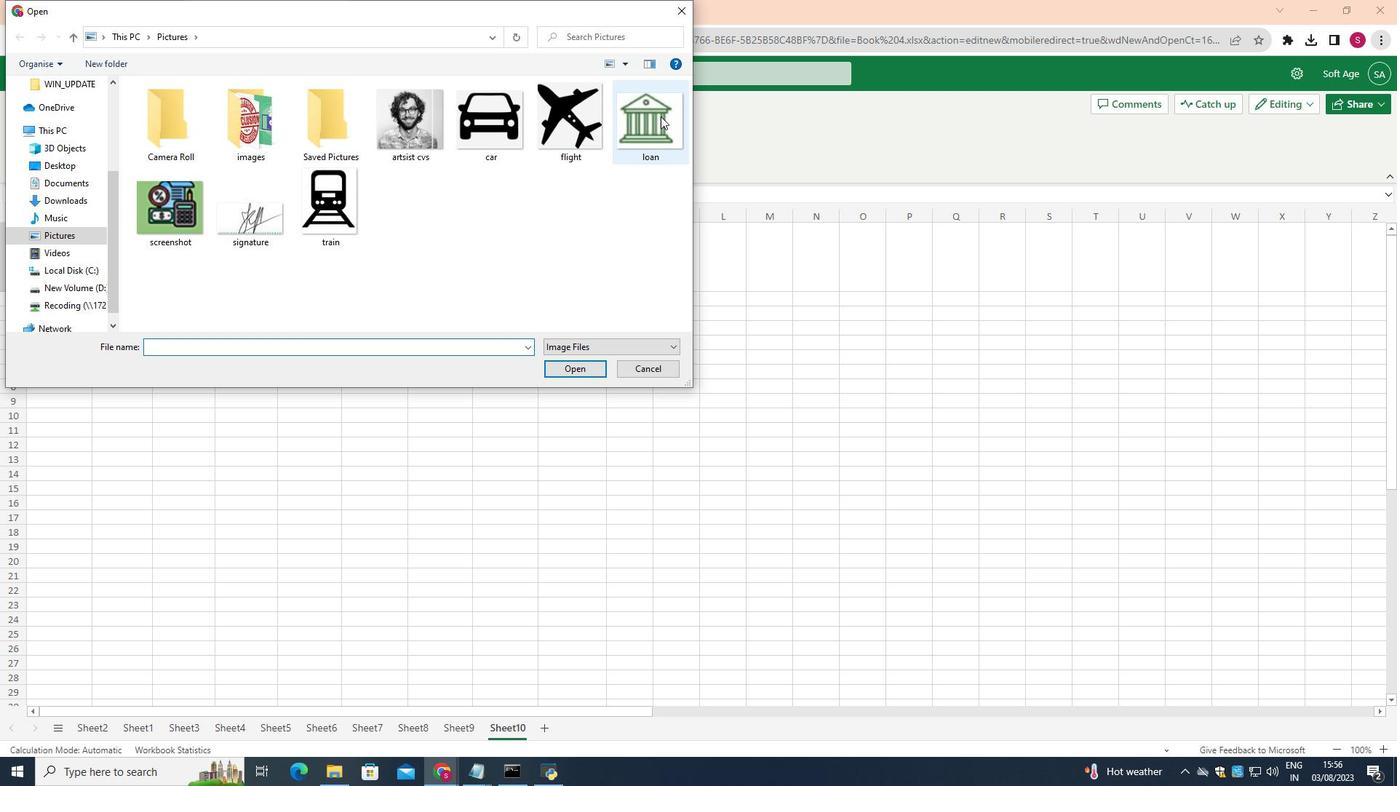 
Action: Mouse pressed left at (660, 116)
Screenshot: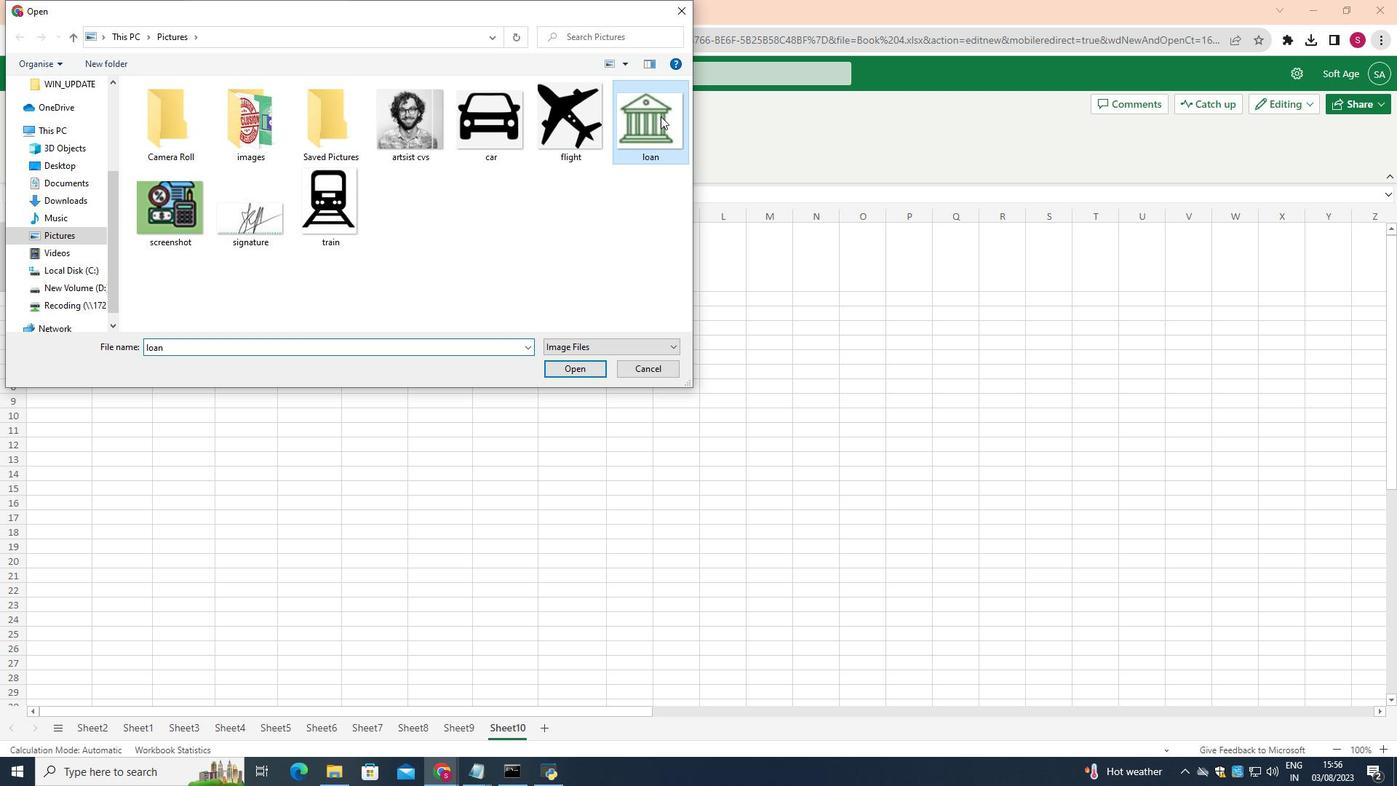 
Action: Mouse moved to (588, 366)
Screenshot: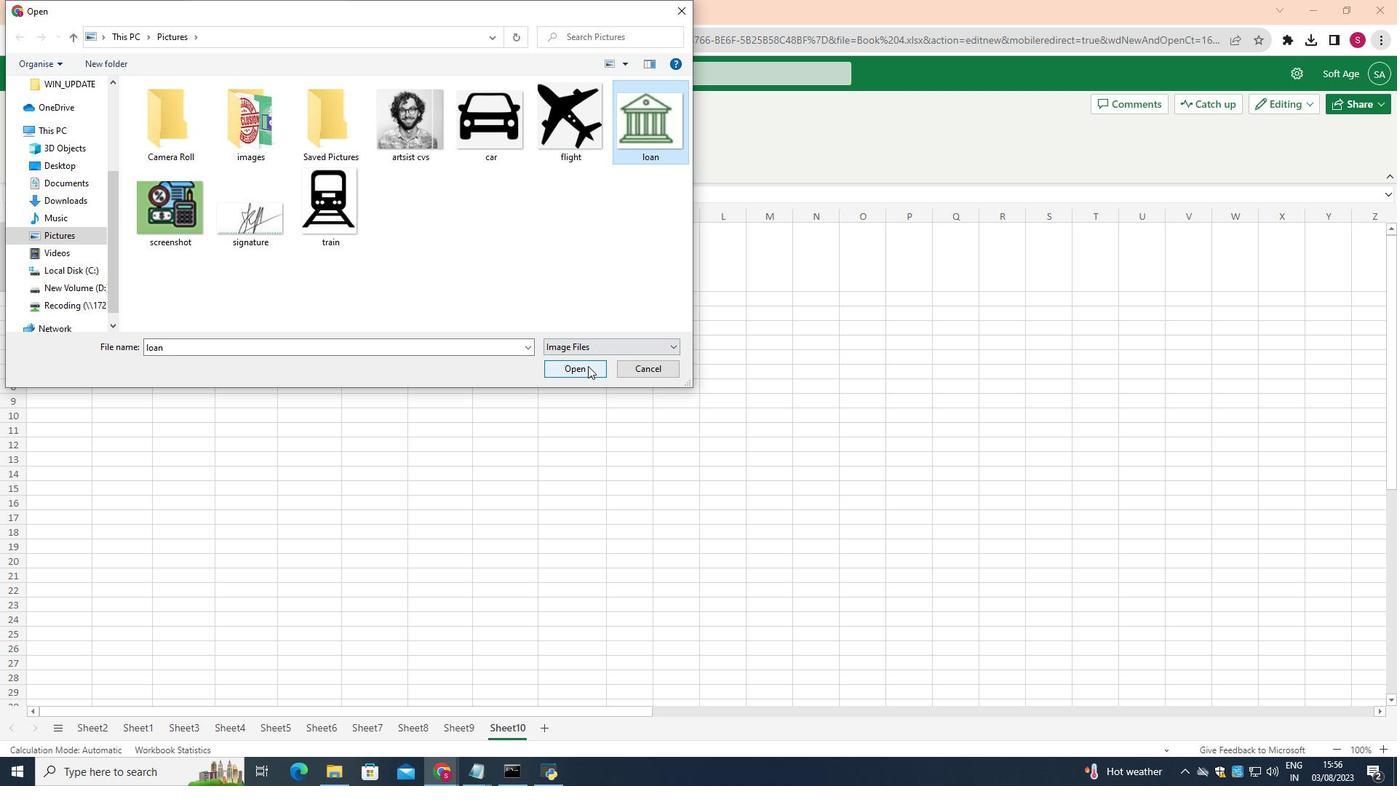 
Action: Mouse pressed left at (588, 366)
Screenshot: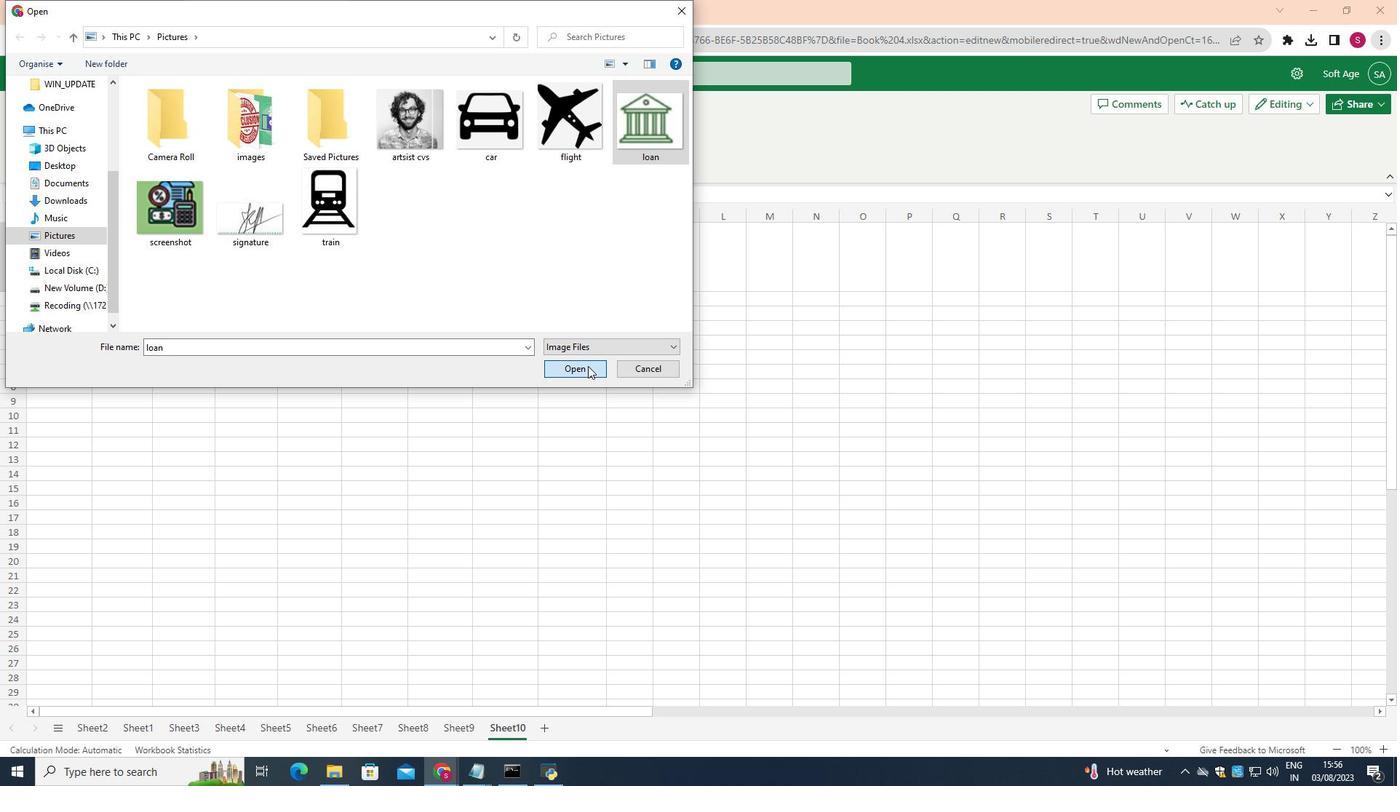 
Action: Mouse moved to (109, 295)
Screenshot: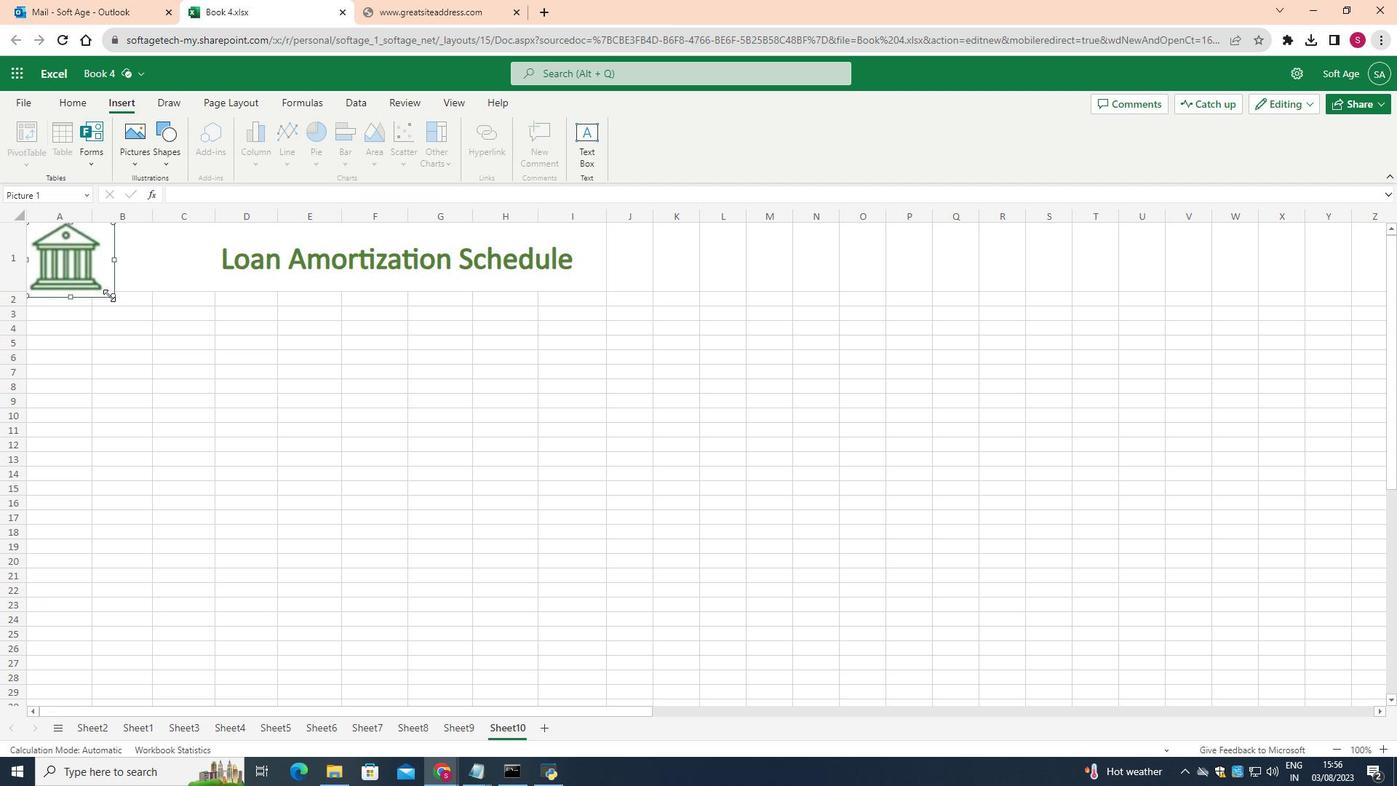 
Action: Mouse pressed left at (109, 295)
Screenshot: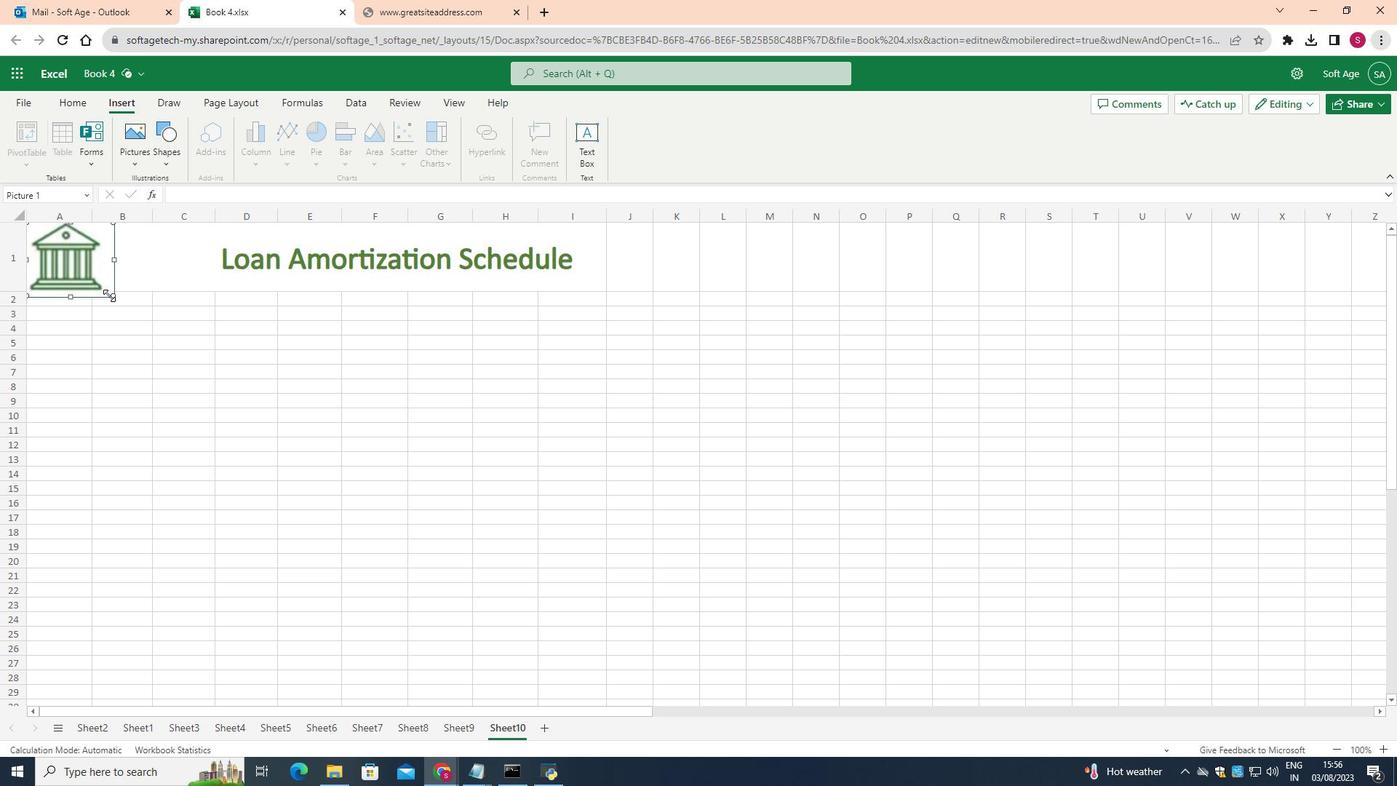 
Action: Mouse moved to (83, 274)
Screenshot: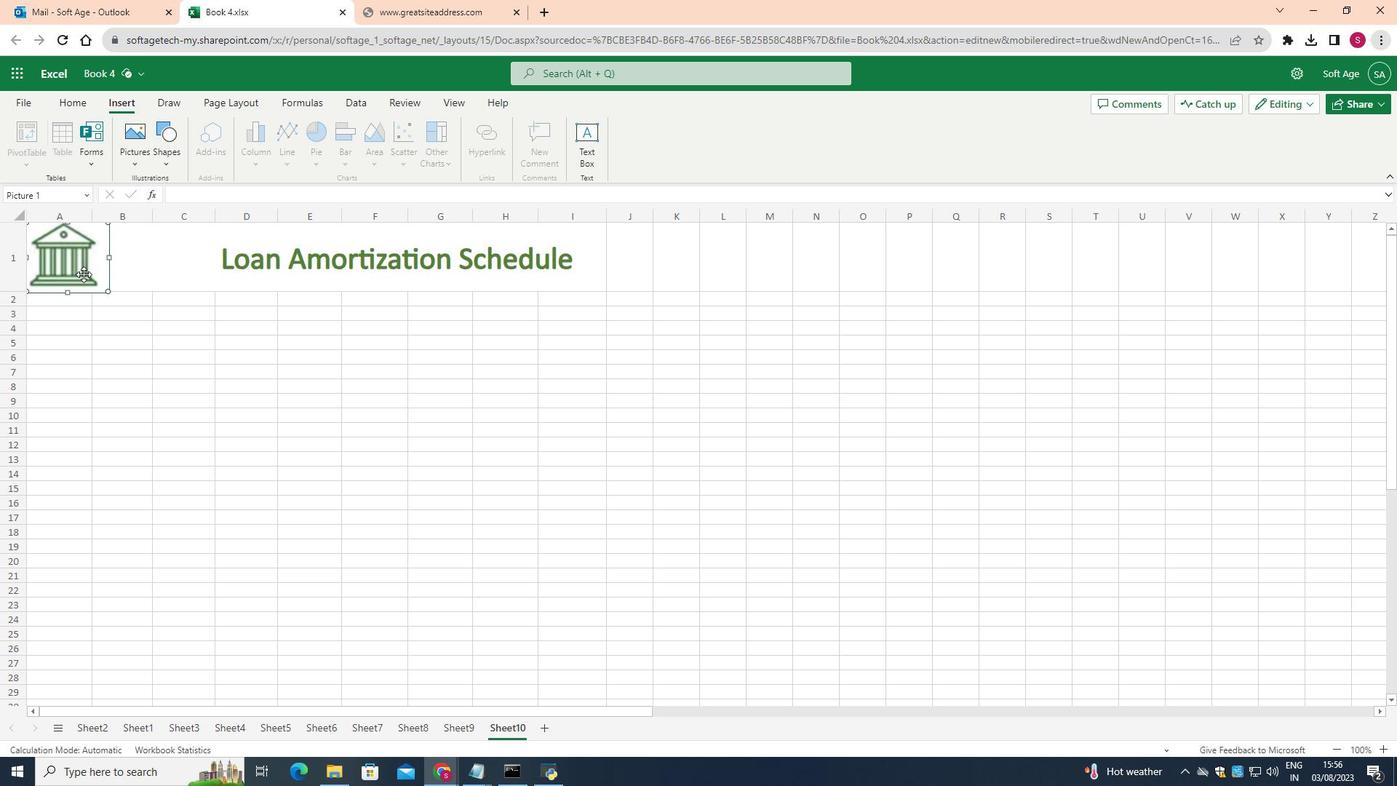 
Action: Mouse pressed left at (83, 274)
Screenshot: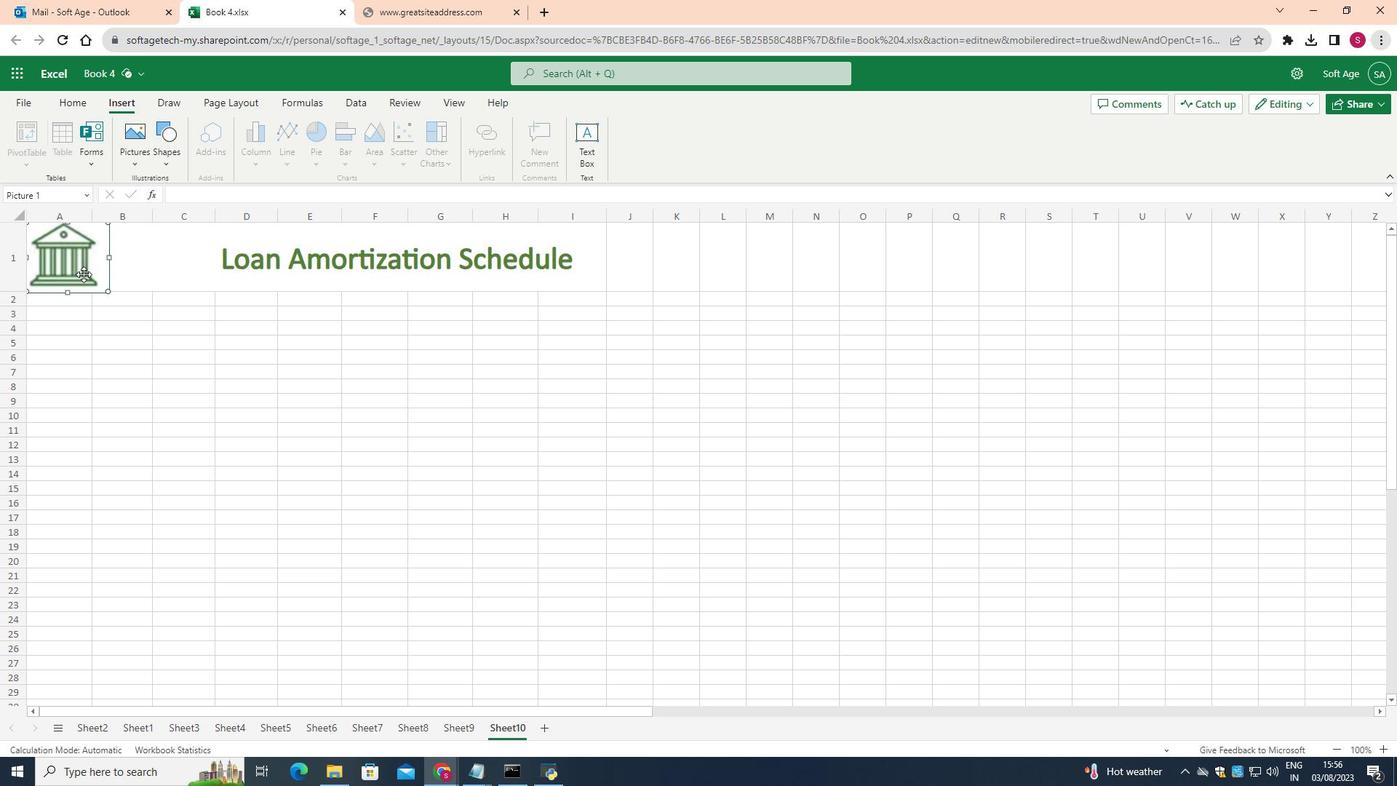
Action: Mouse moved to (184, 258)
Screenshot: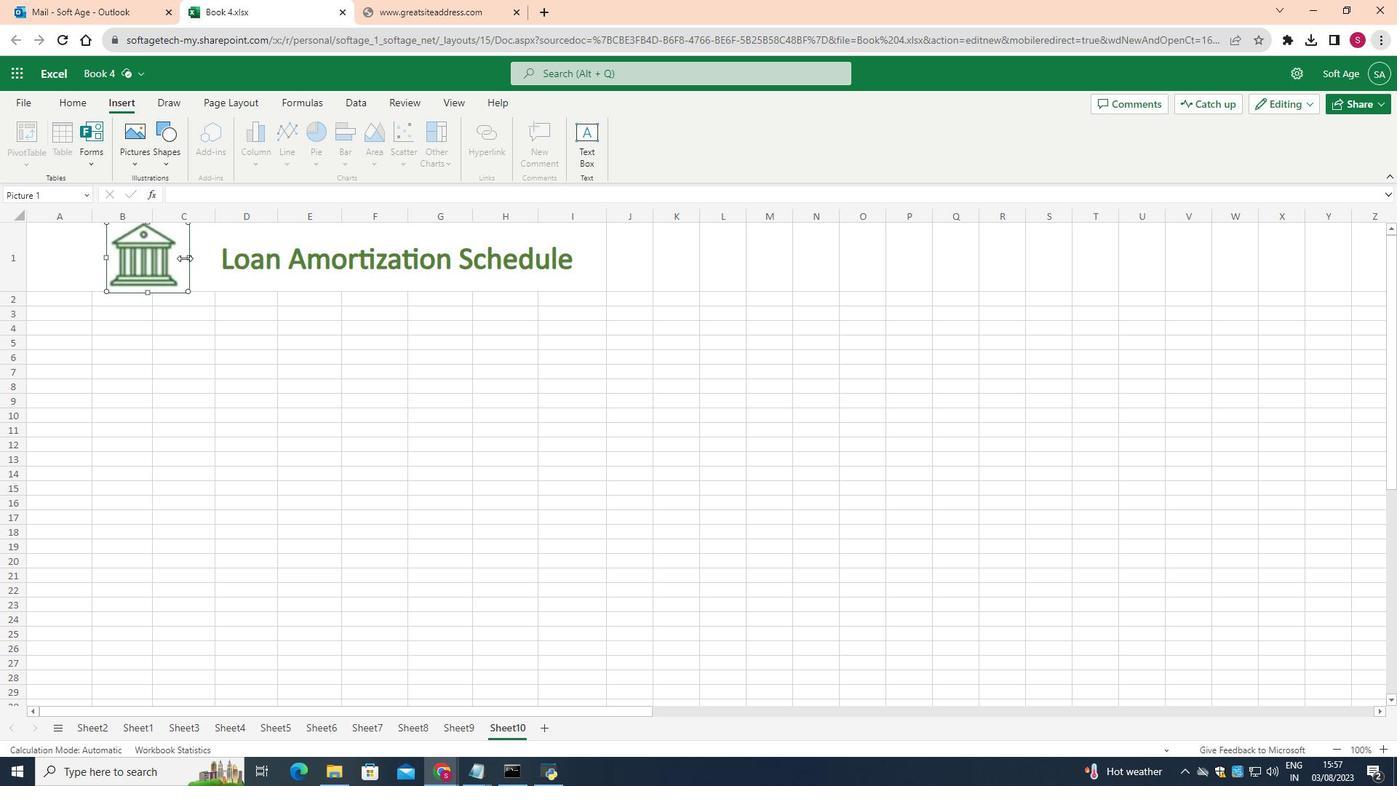 
Action: Mouse pressed left at (184, 258)
Screenshot: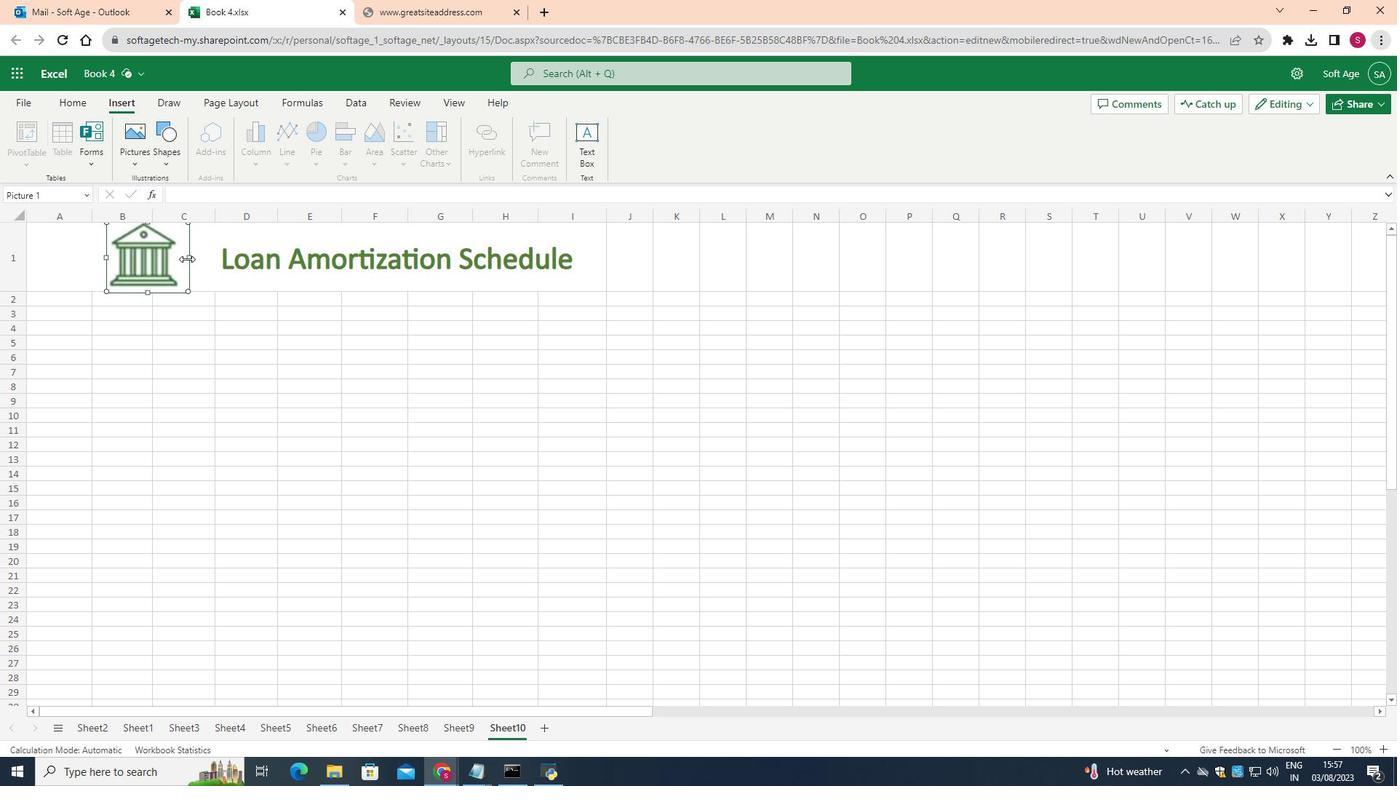 
Action: Mouse moved to (106, 259)
Screenshot: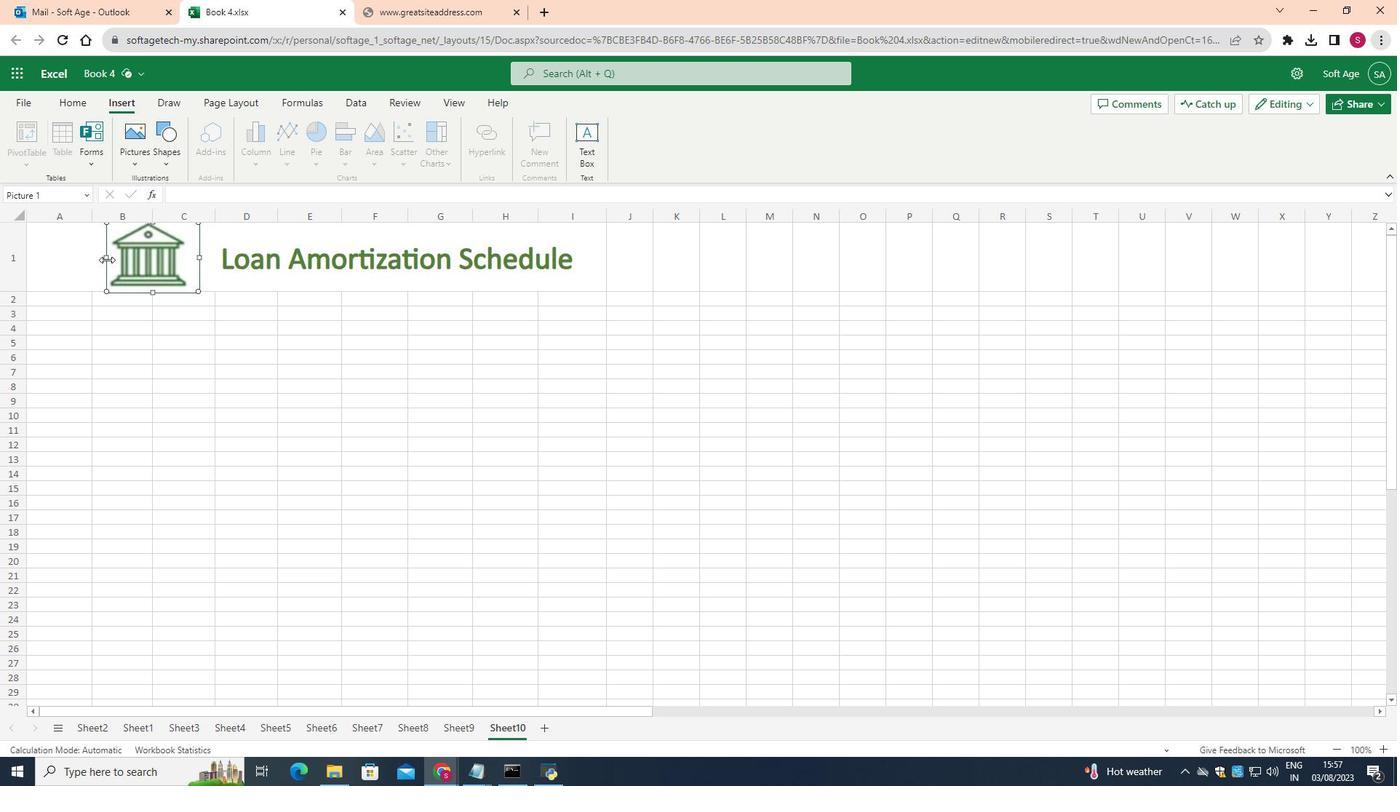 
Action: Mouse pressed left at (106, 259)
Screenshot: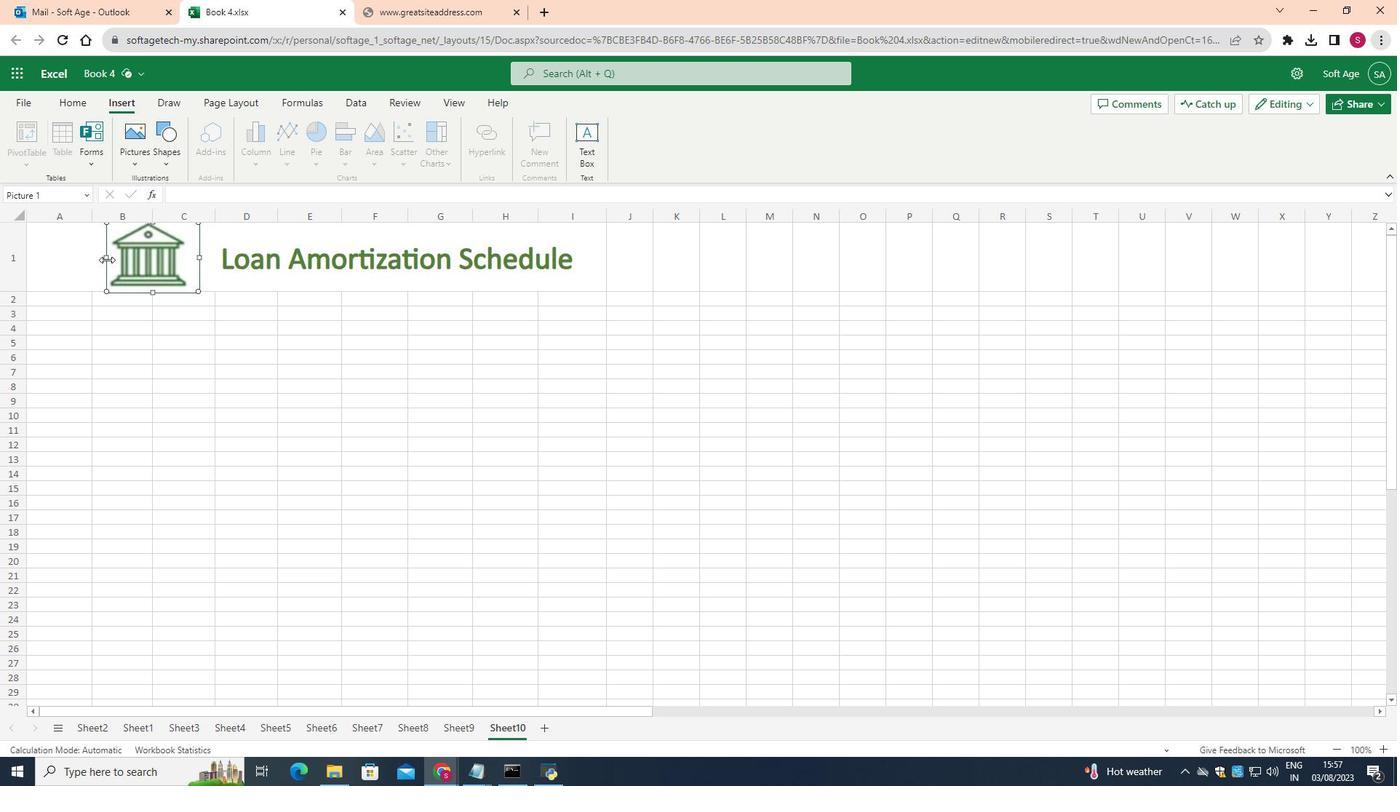 
Action: Mouse moved to (195, 290)
Screenshot: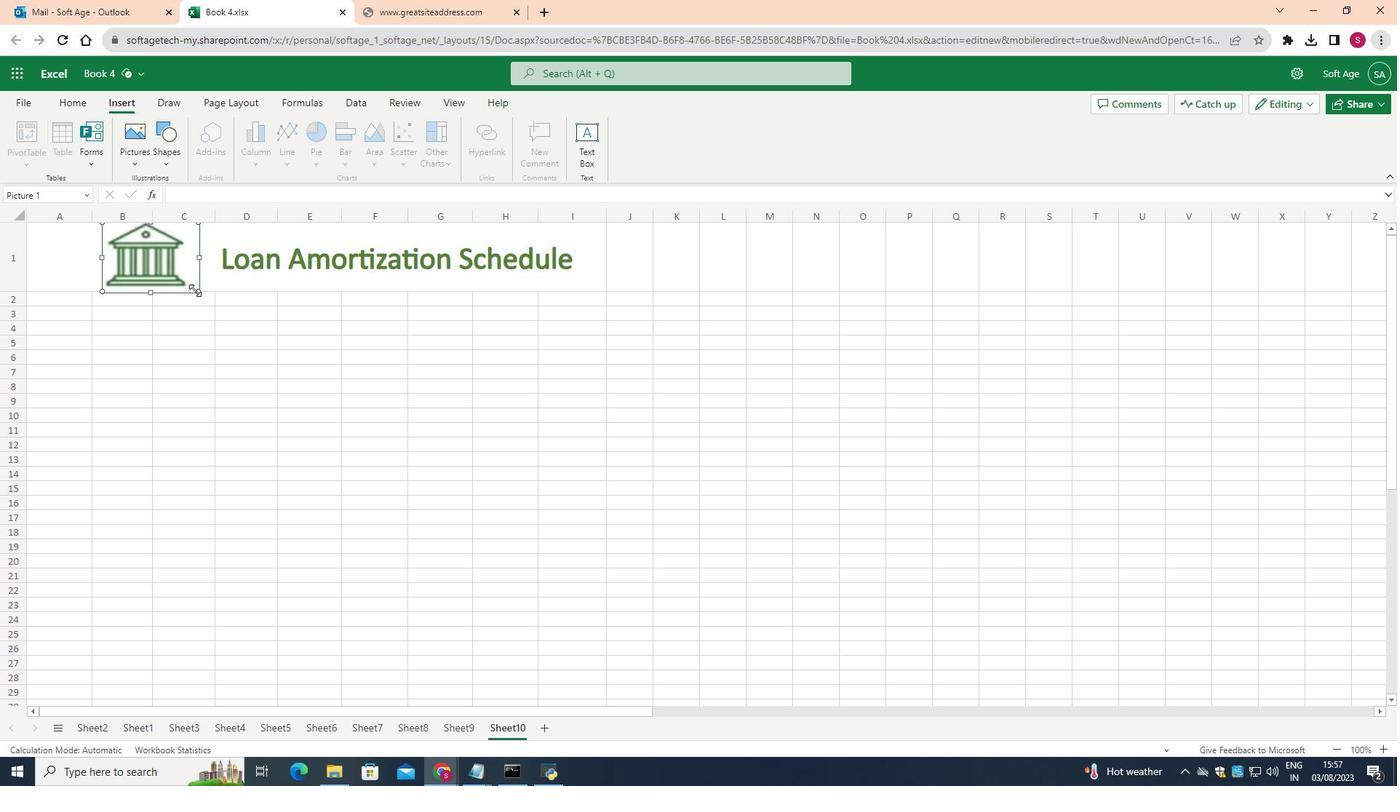 
Action: Mouse pressed left at (195, 290)
Screenshot: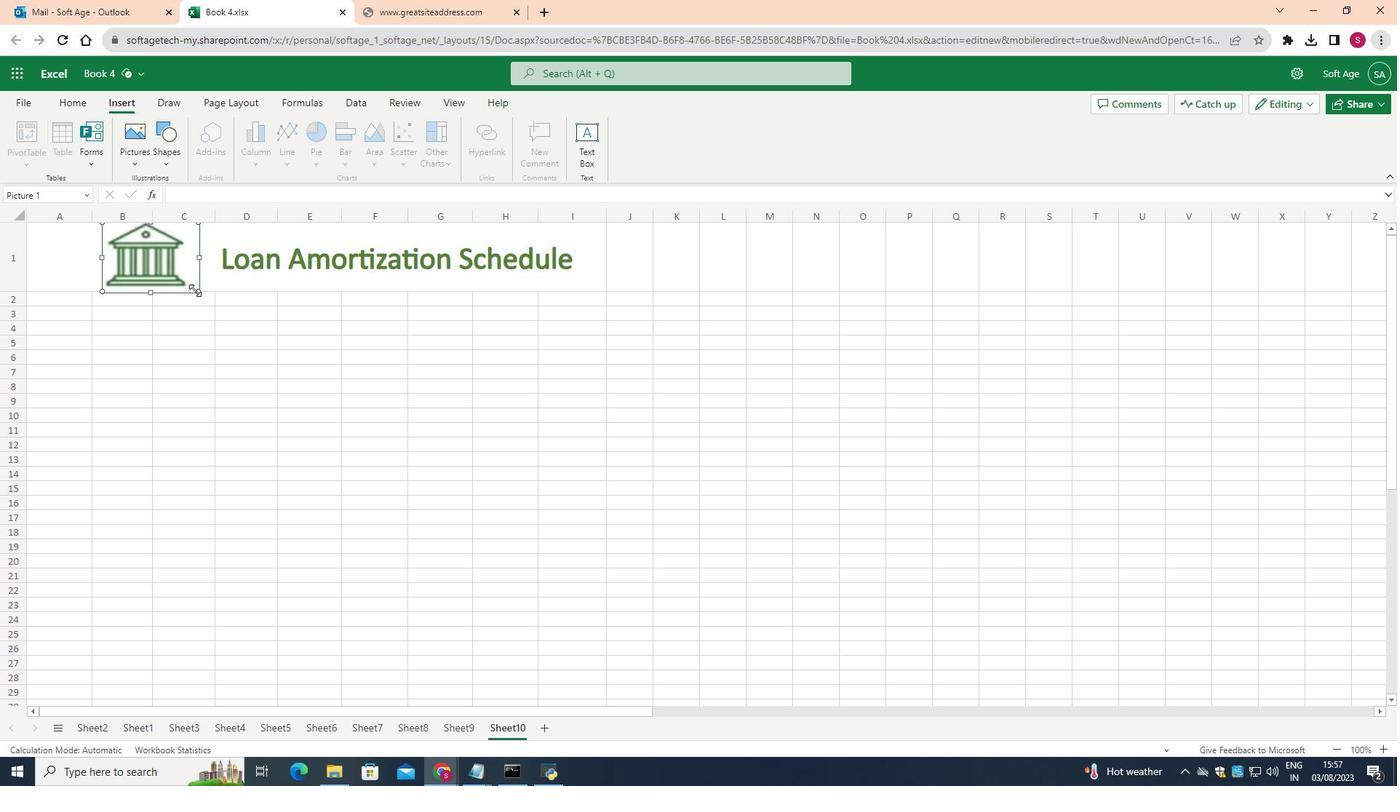 
Action: Mouse moved to (270, 336)
Screenshot: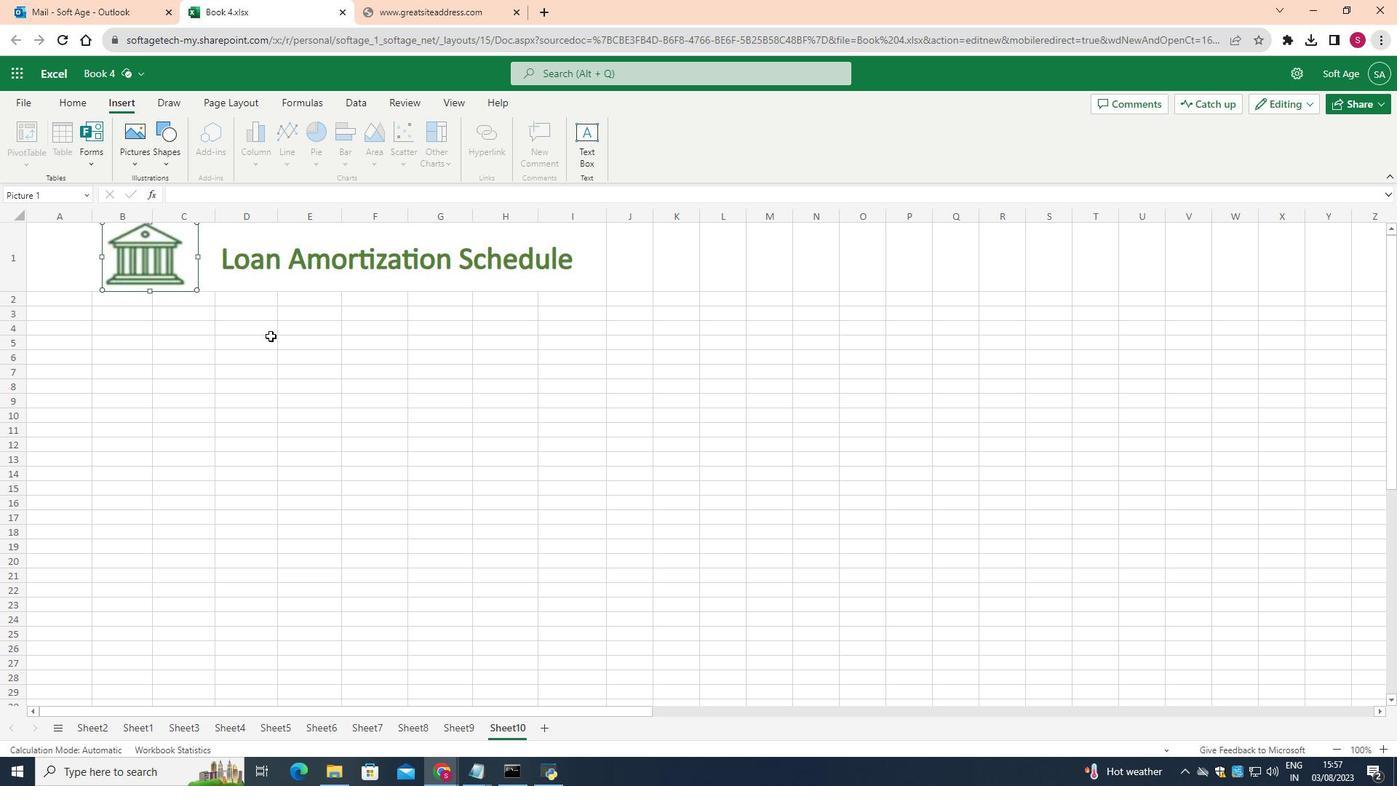 
Action: Mouse pressed left at (270, 336)
Screenshot: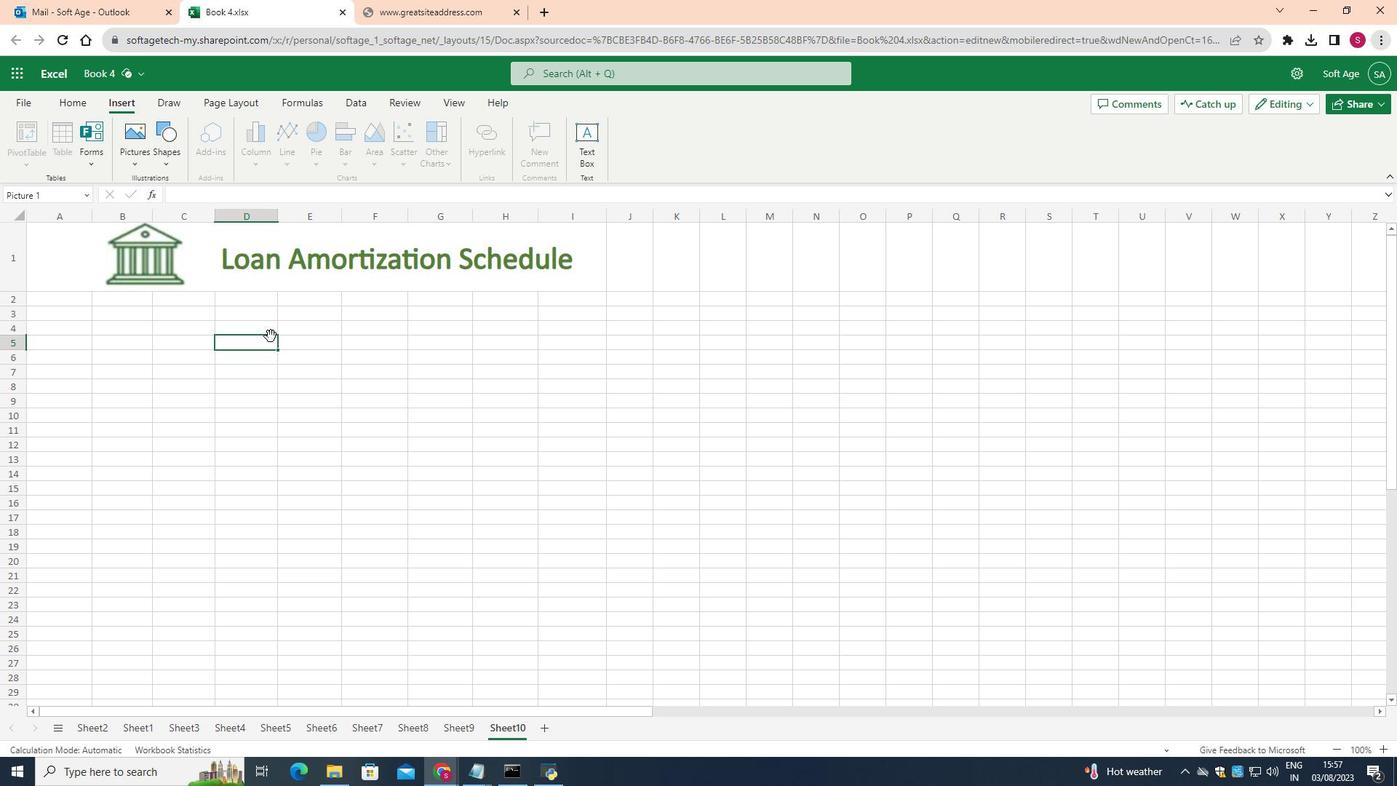 
Action: Mouse moved to (82, 298)
Screenshot: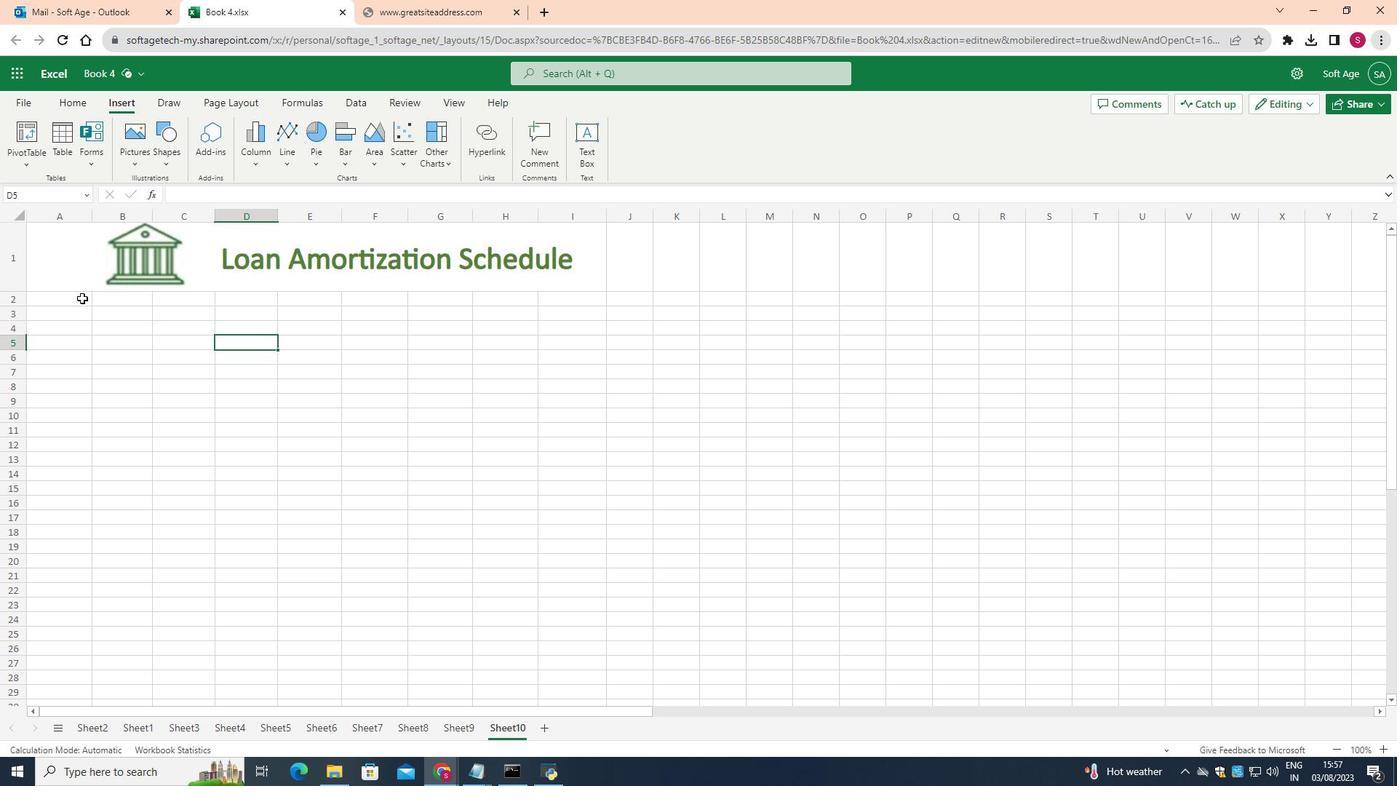 
Action: Mouse pressed left at (82, 298)
Screenshot: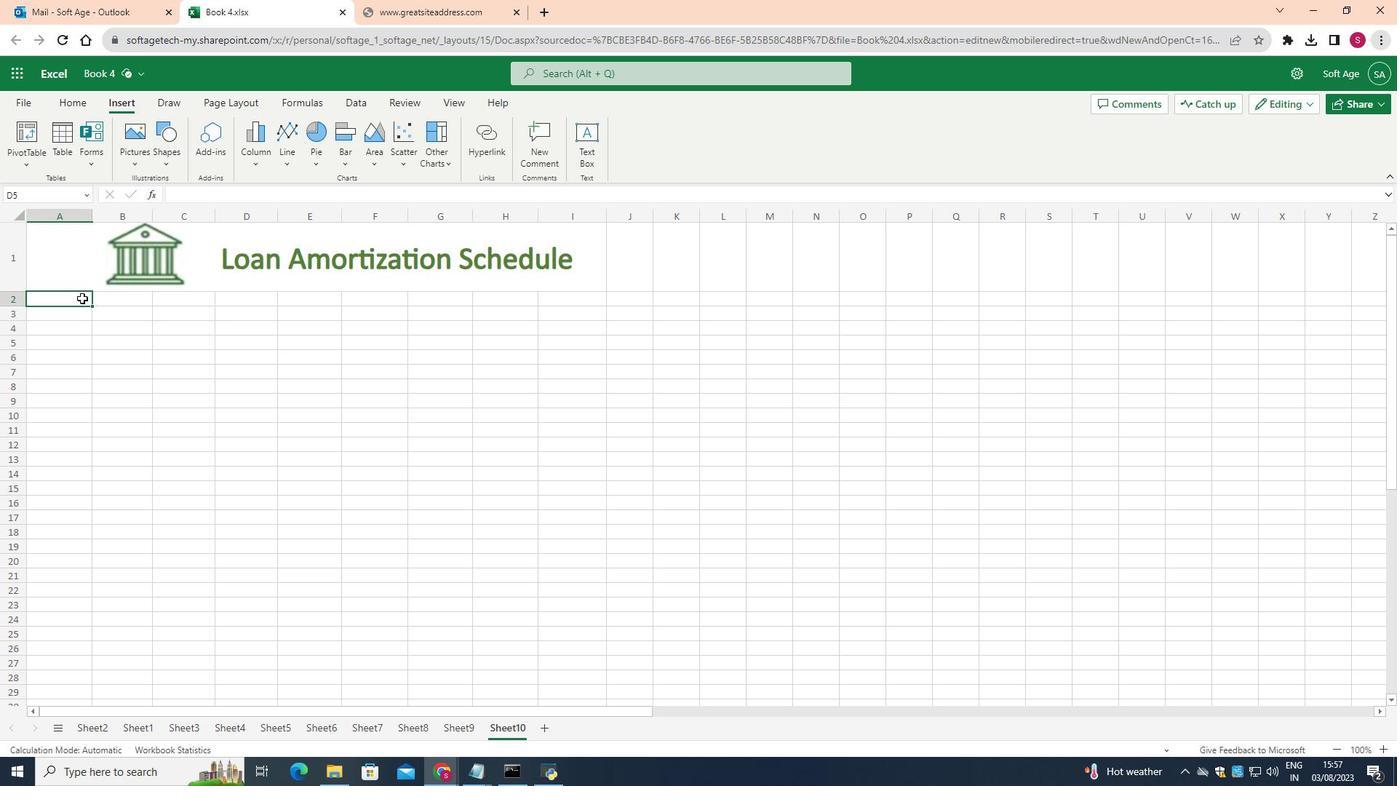
Action: Mouse moved to (84, 99)
Screenshot: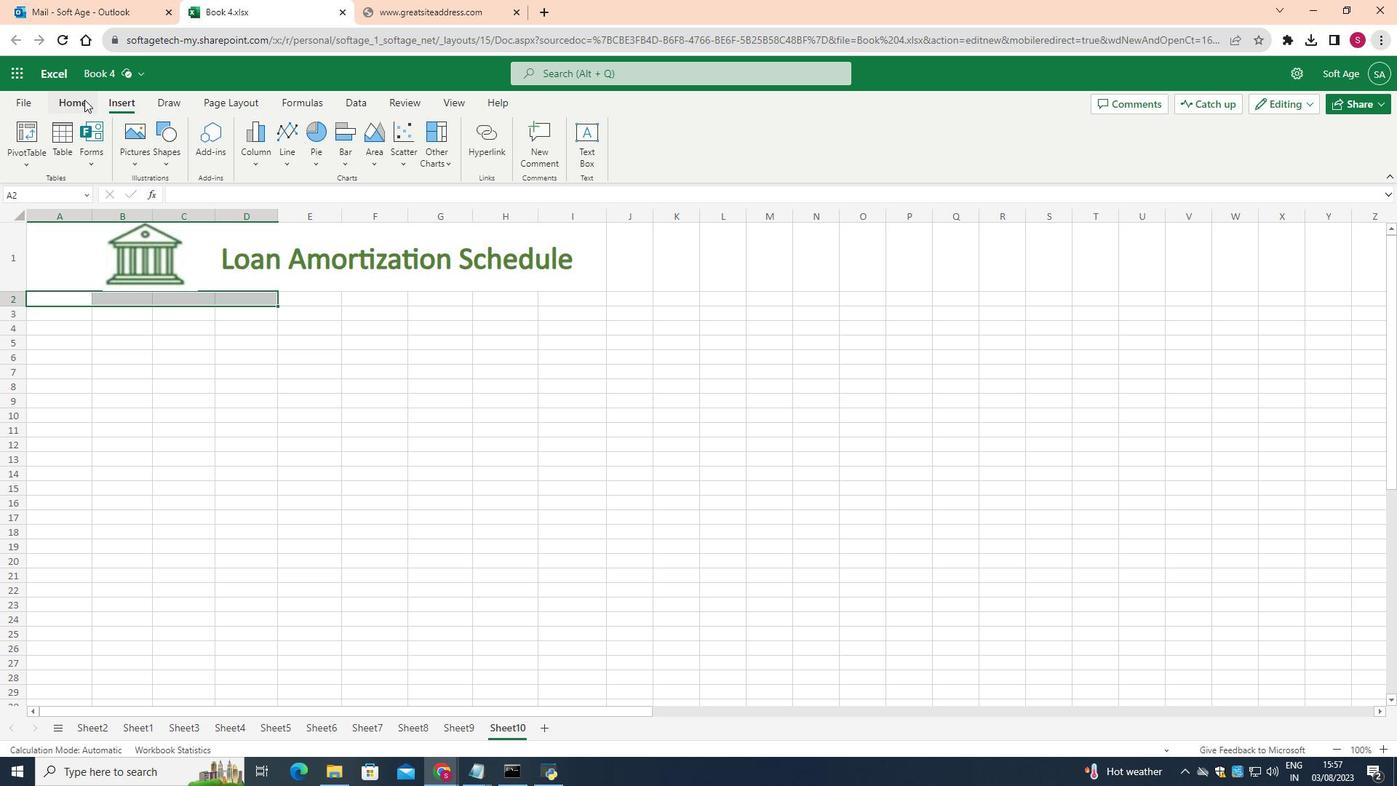 
Action: Mouse pressed left at (84, 99)
Screenshot: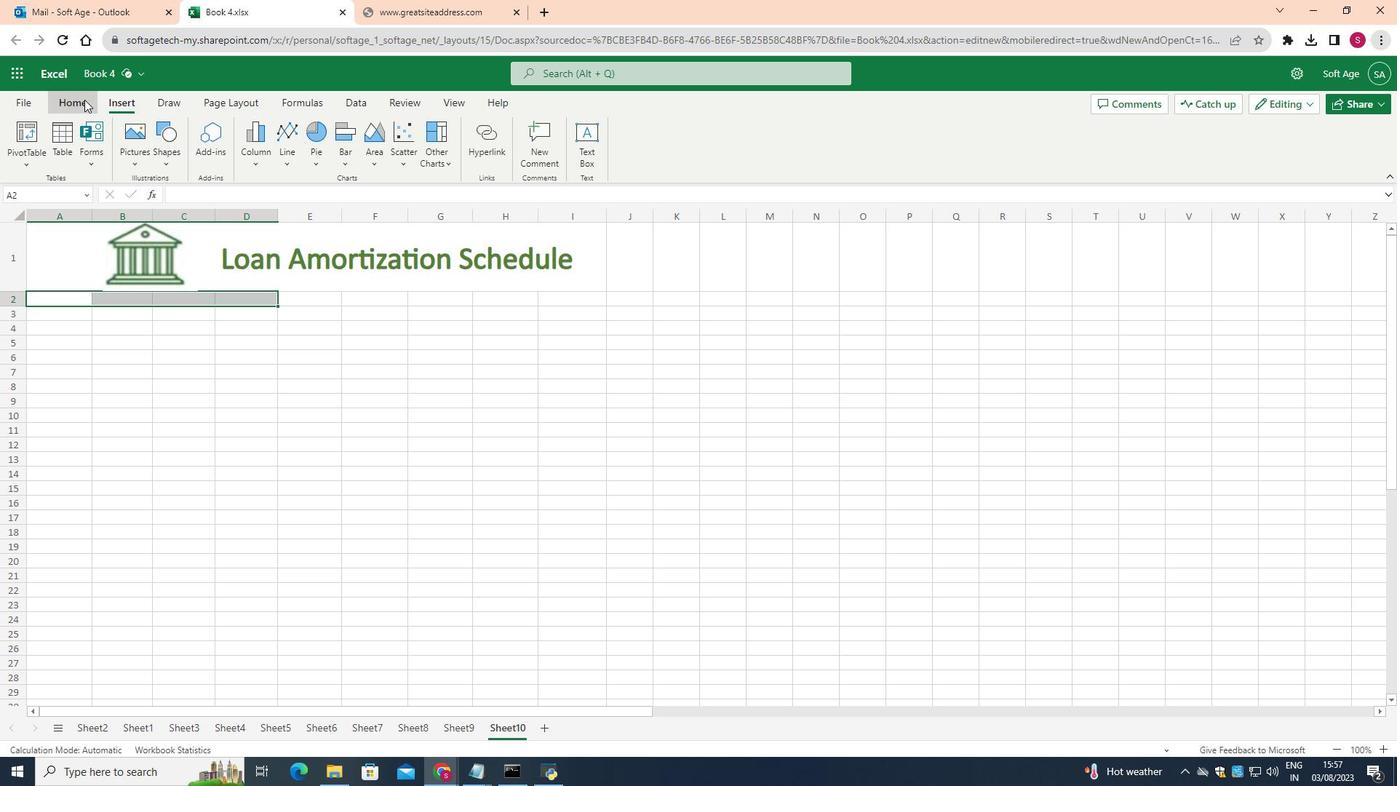 
Action: Mouse moved to (485, 152)
Screenshot: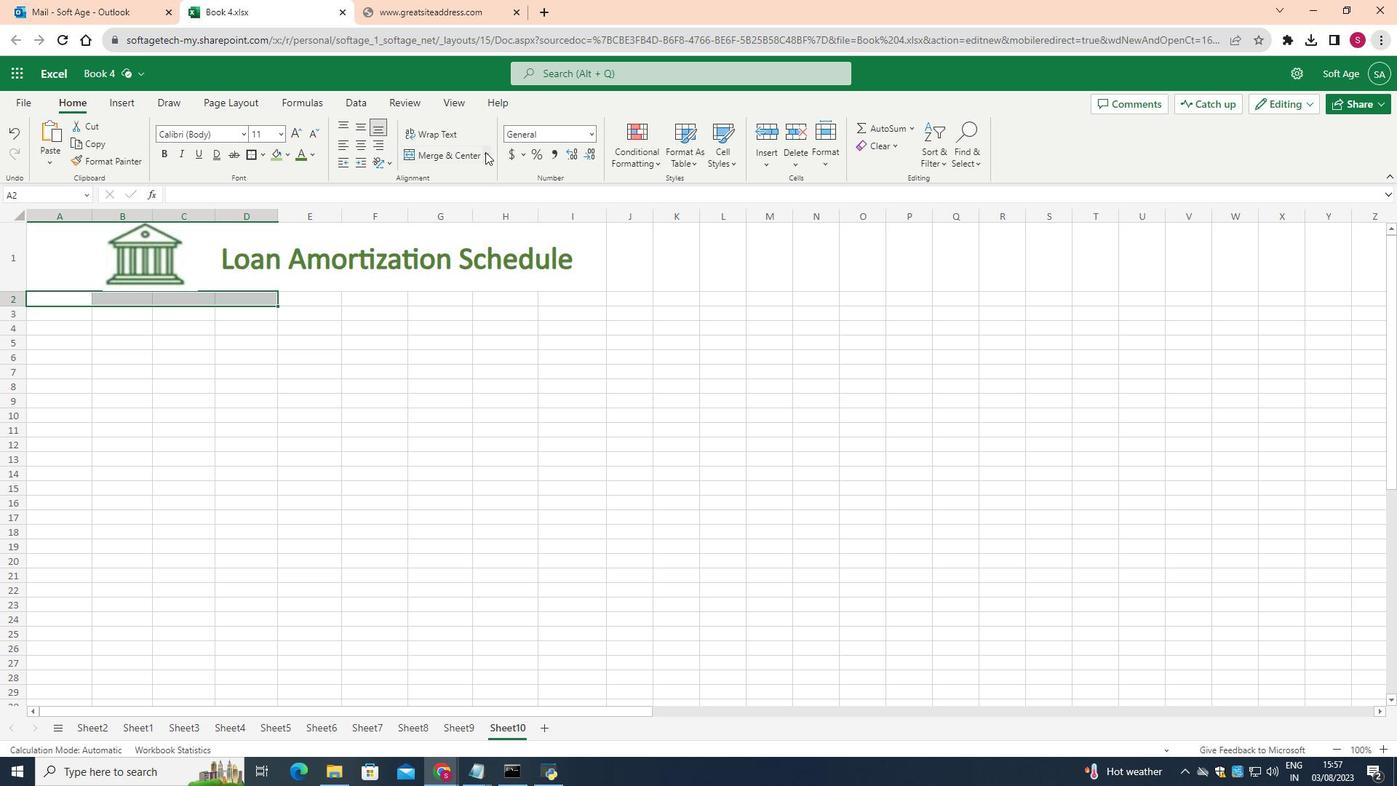 
Action: Mouse pressed left at (485, 152)
Screenshot: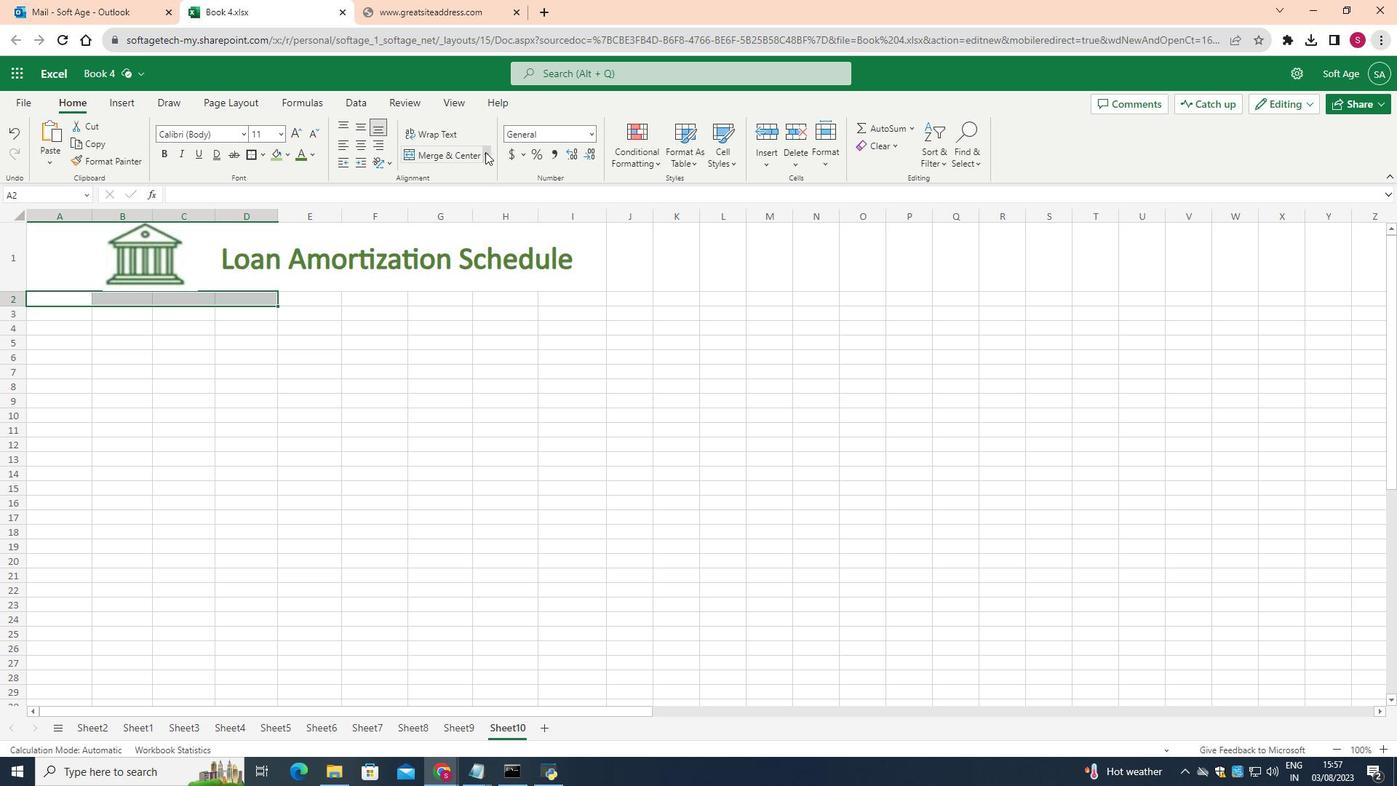 
Action: Mouse moved to (475, 235)
Screenshot: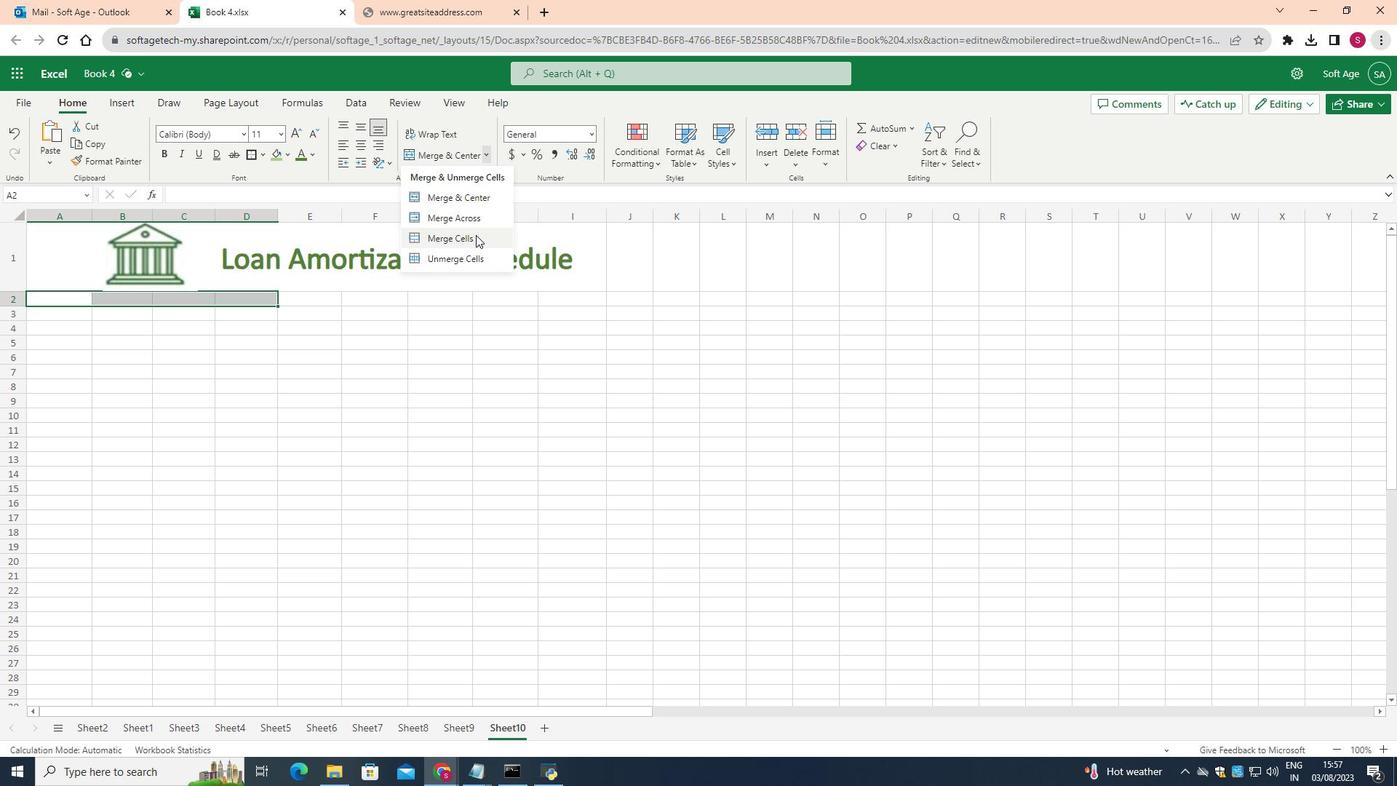 
Action: Mouse pressed left at (475, 235)
Screenshot: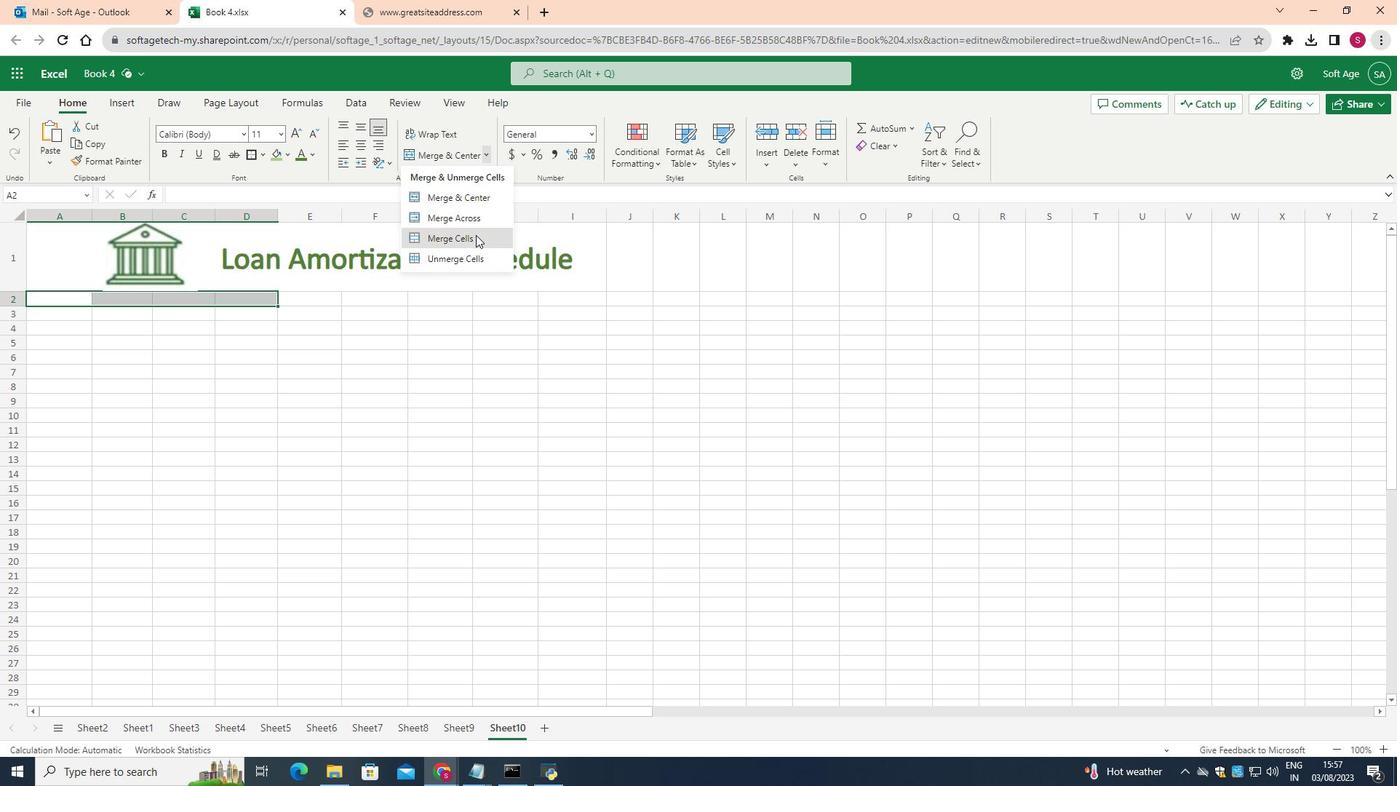 
Action: Mouse moved to (363, 360)
Screenshot: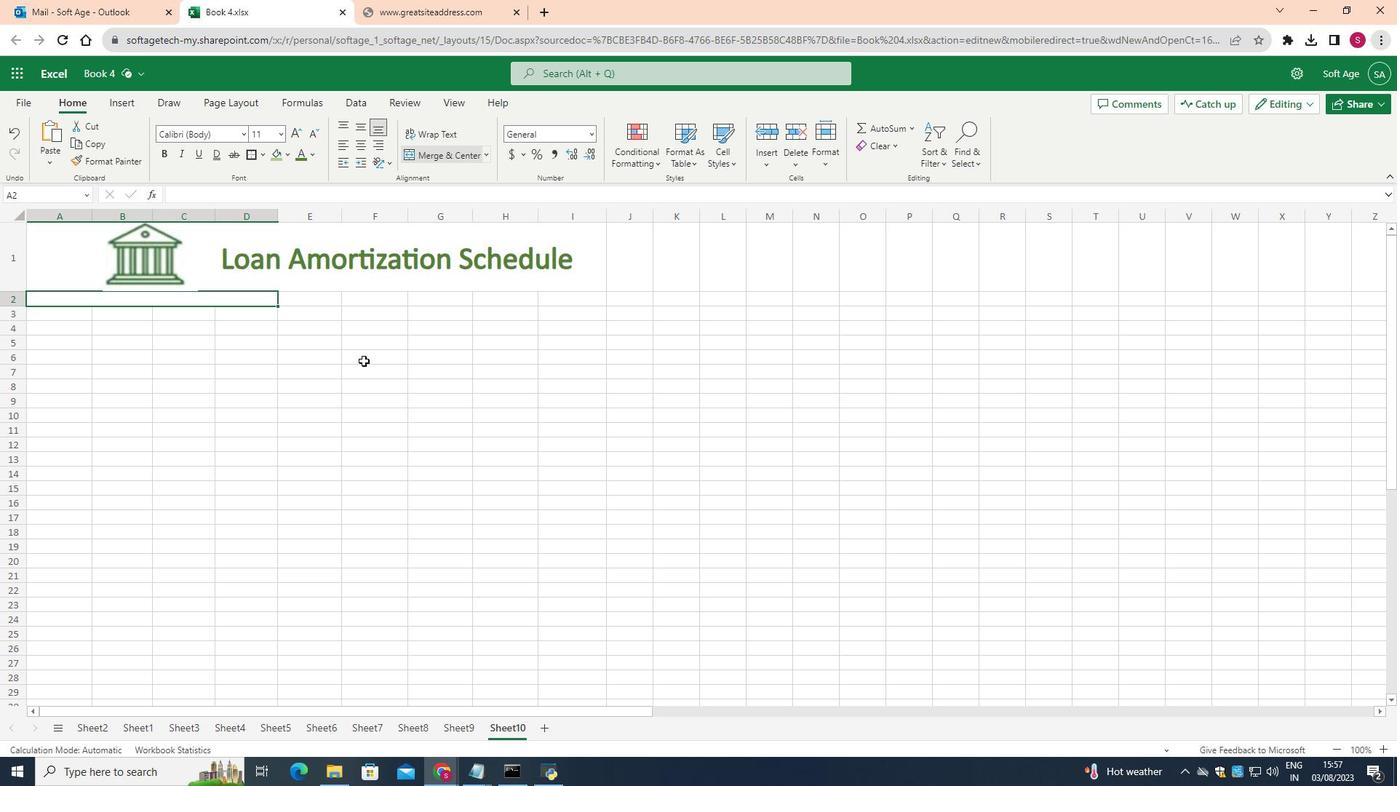 
Action: Mouse pressed left at (363, 360)
Screenshot: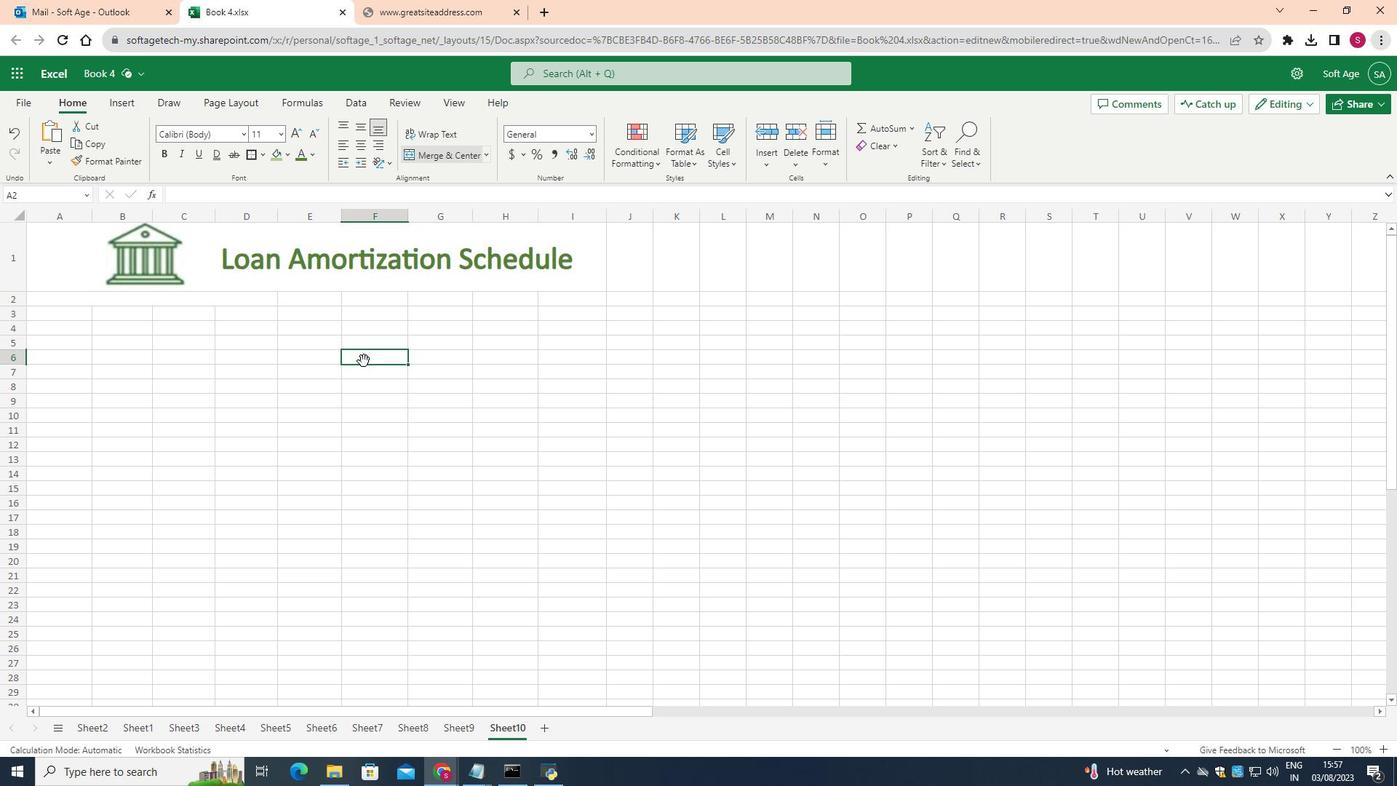 
Action: Mouse moved to (320, 302)
Screenshot: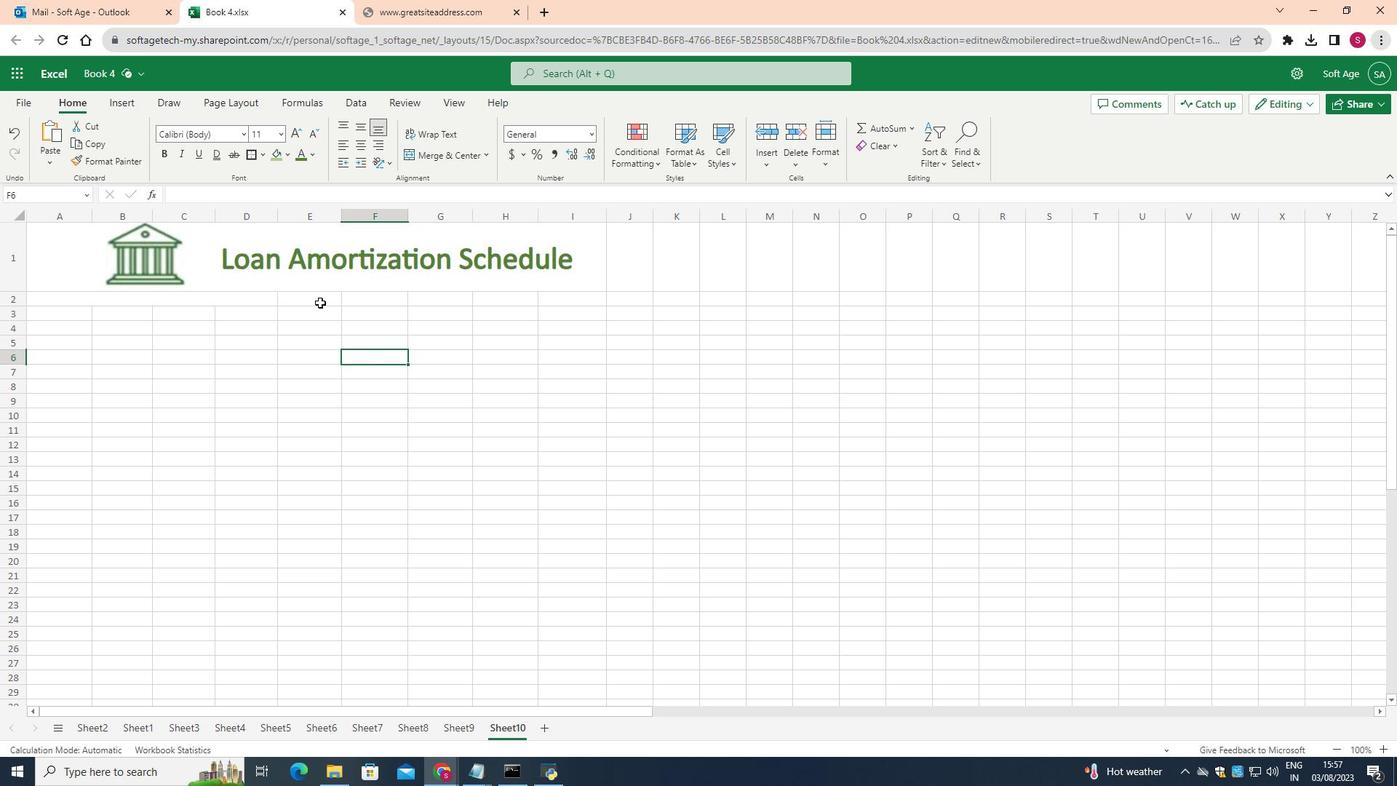 
Action: Mouse pressed left at (320, 302)
Screenshot: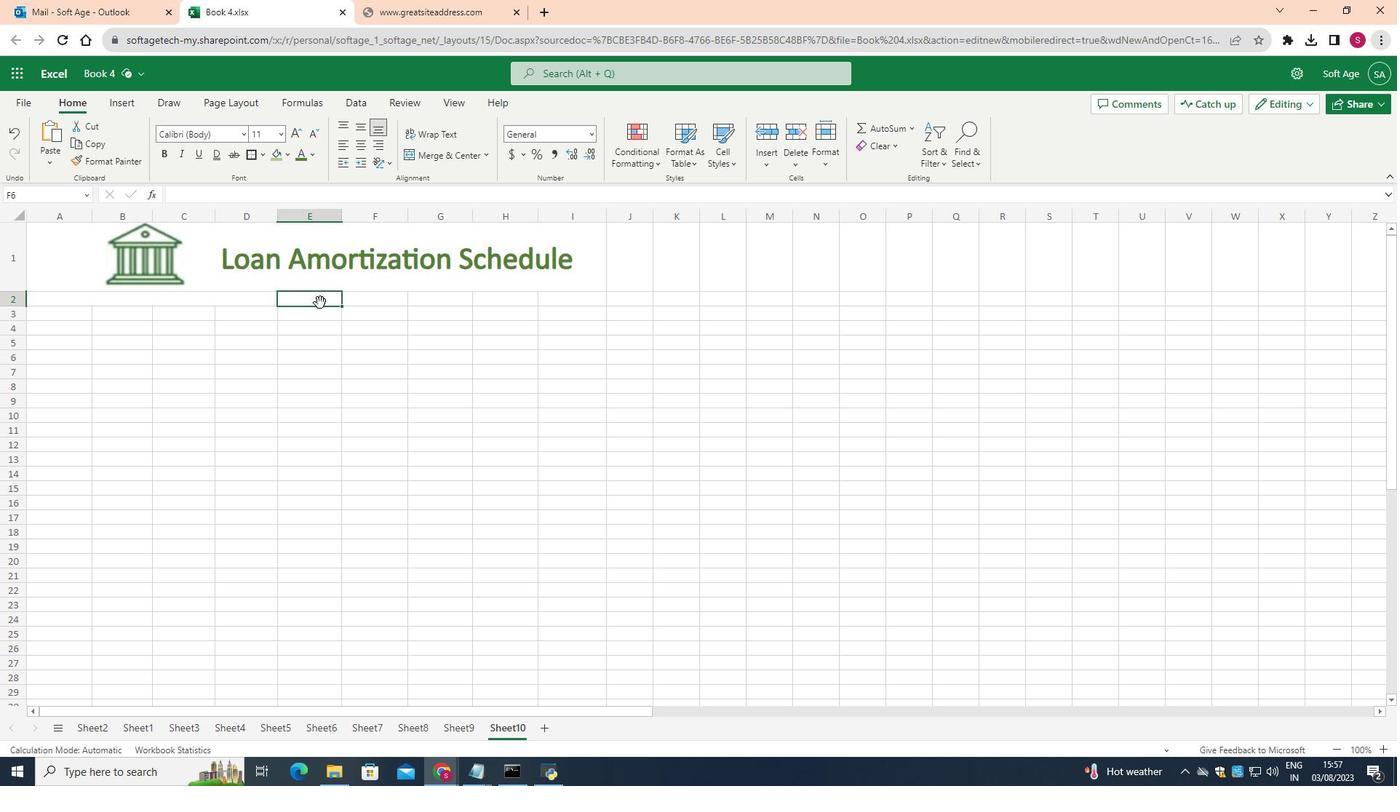 
Action: Mouse moved to (435, 407)
Screenshot: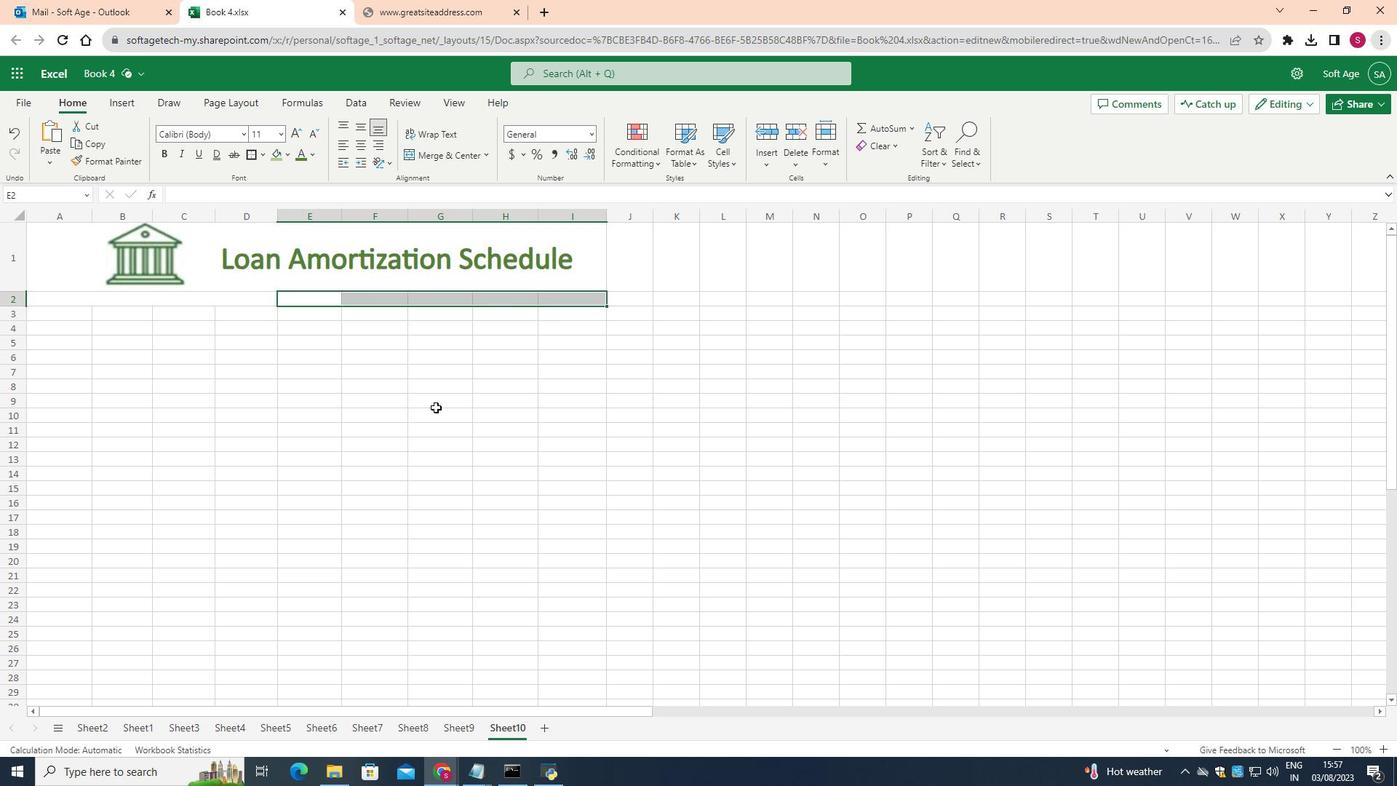 
Action: Mouse pressed left at (435, 407)
Screenshot: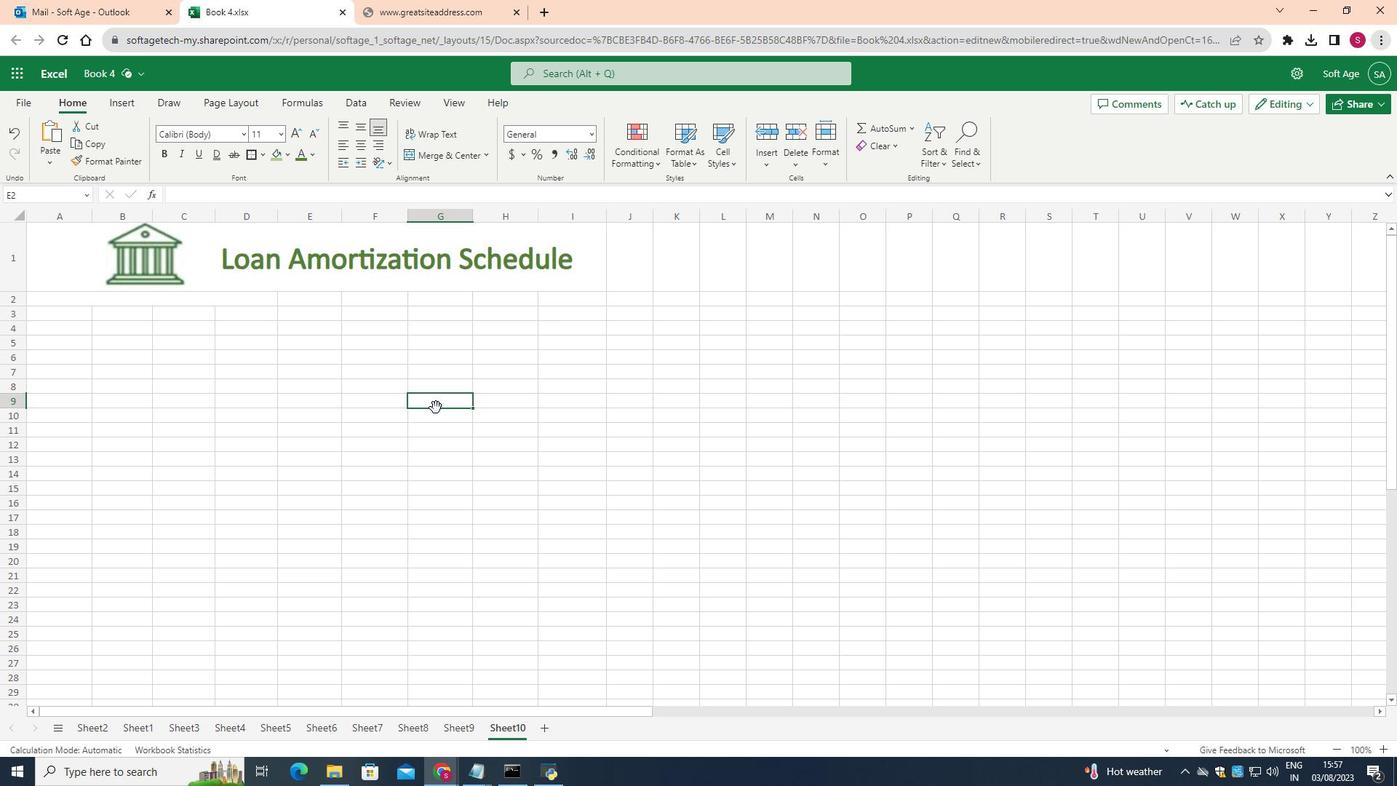 
Action: Mouse moved to (189, 302)
Screenshot: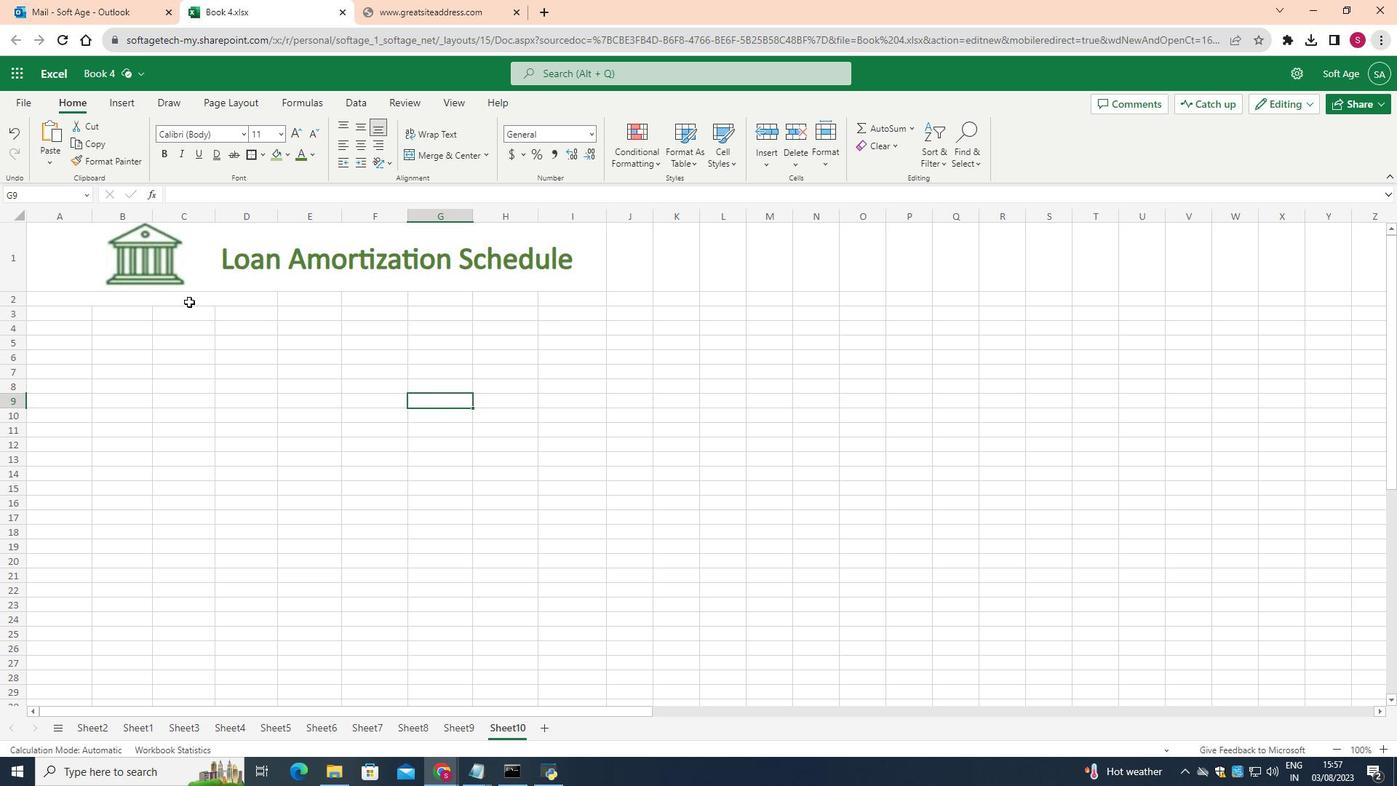 
Action: Mouse pressed left at (189, 302)
Screenshot: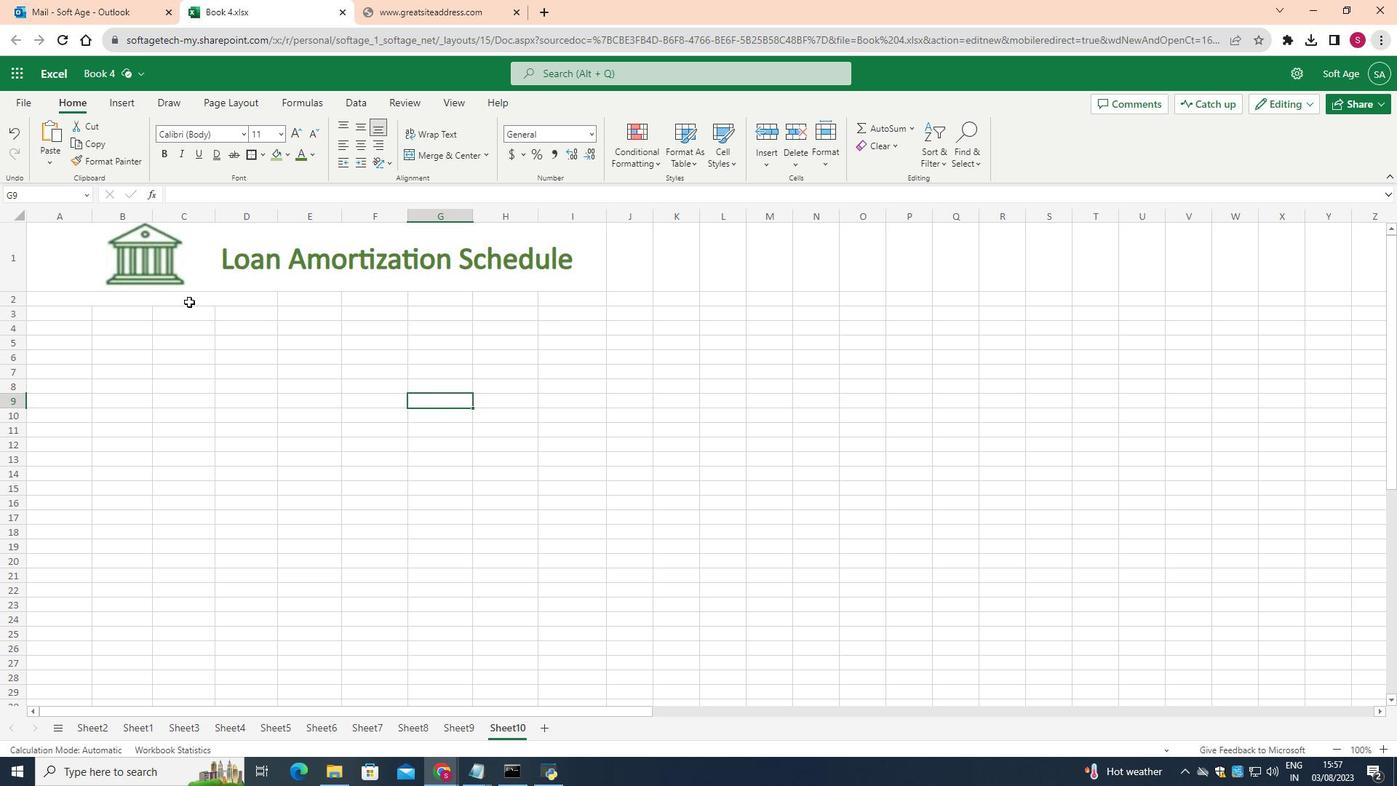
Action: Mouse moved to (486, 154)
Screenshot: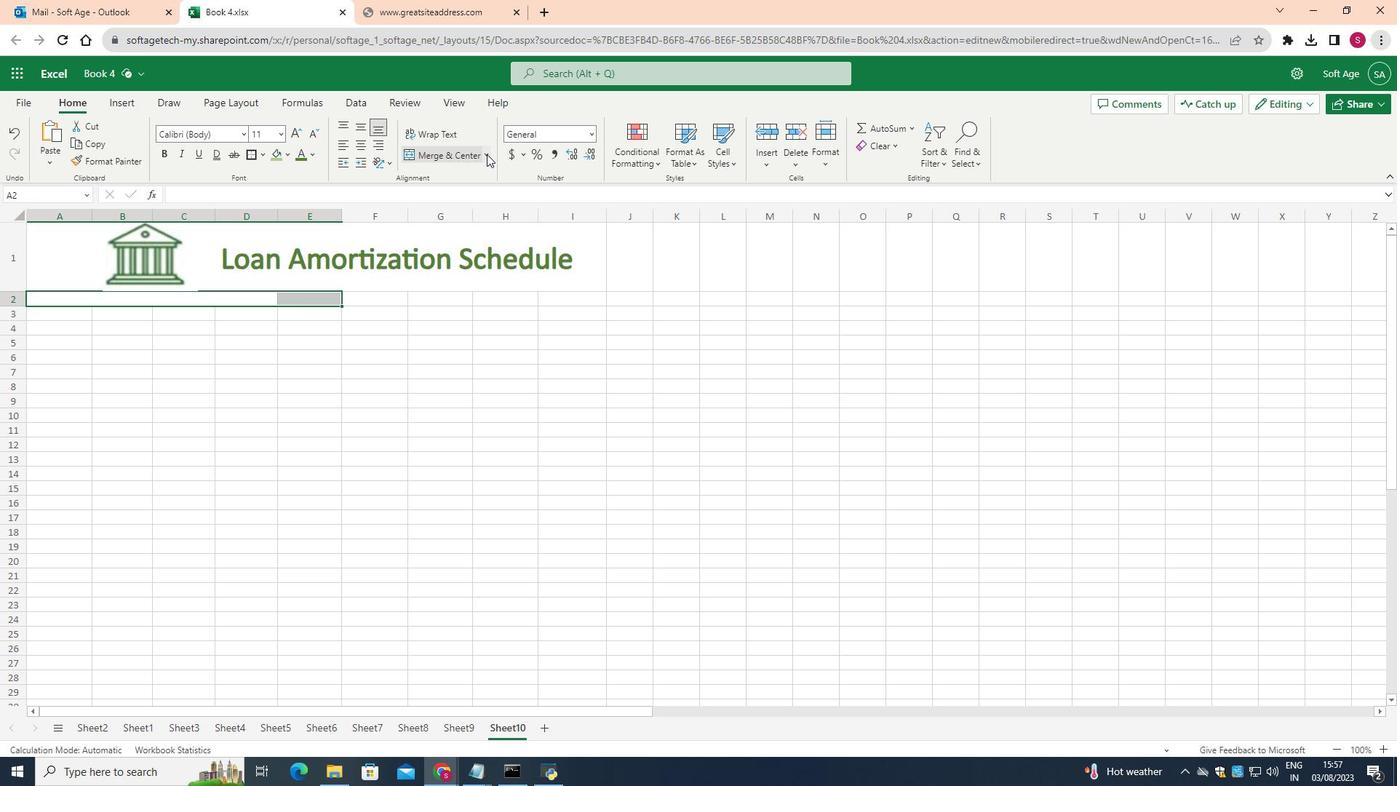 
Action: Mouse pressed left at (486, 154)
Screenshot: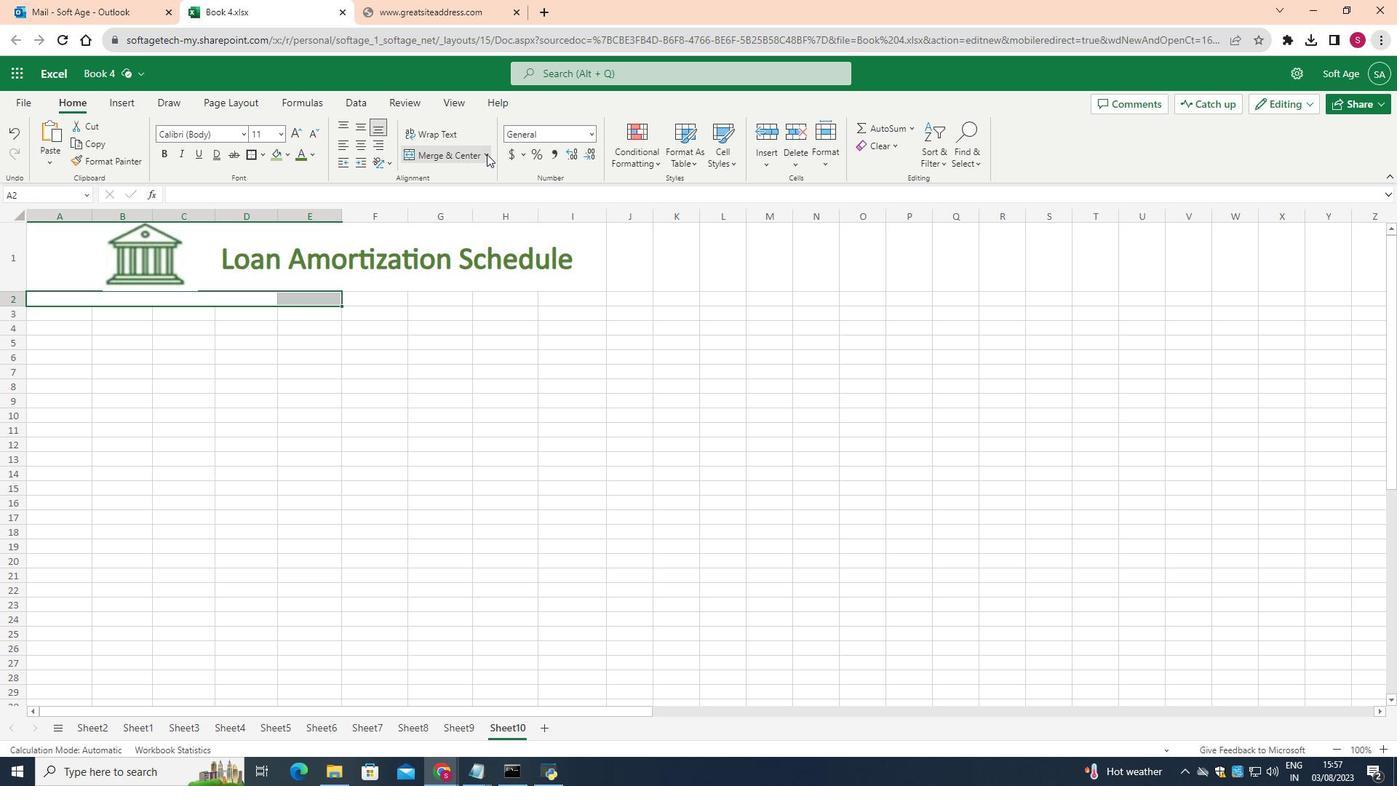 
Action: Mouse moved to (467, 236)
Screenshot: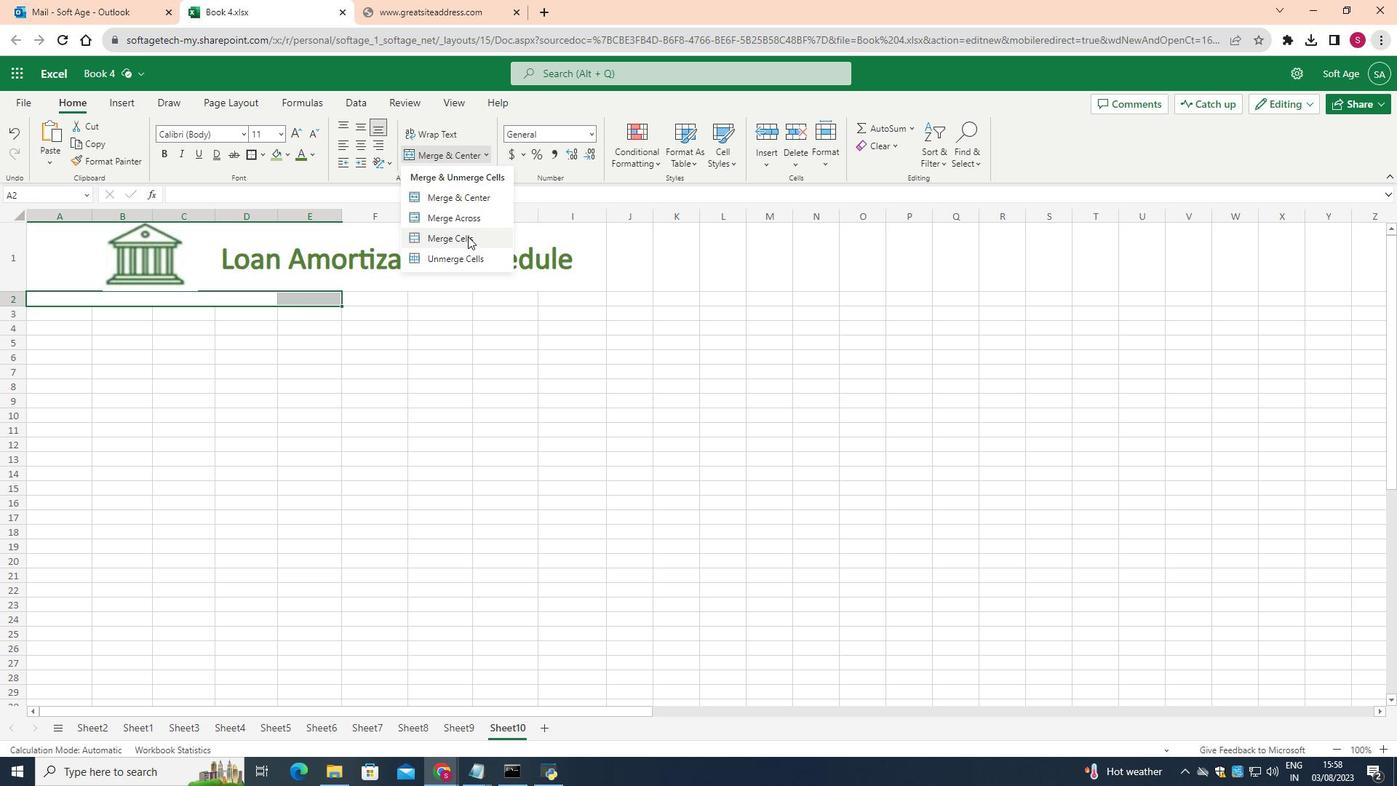 
Action: Mouse pressed left at (467, 236)
Screenshot: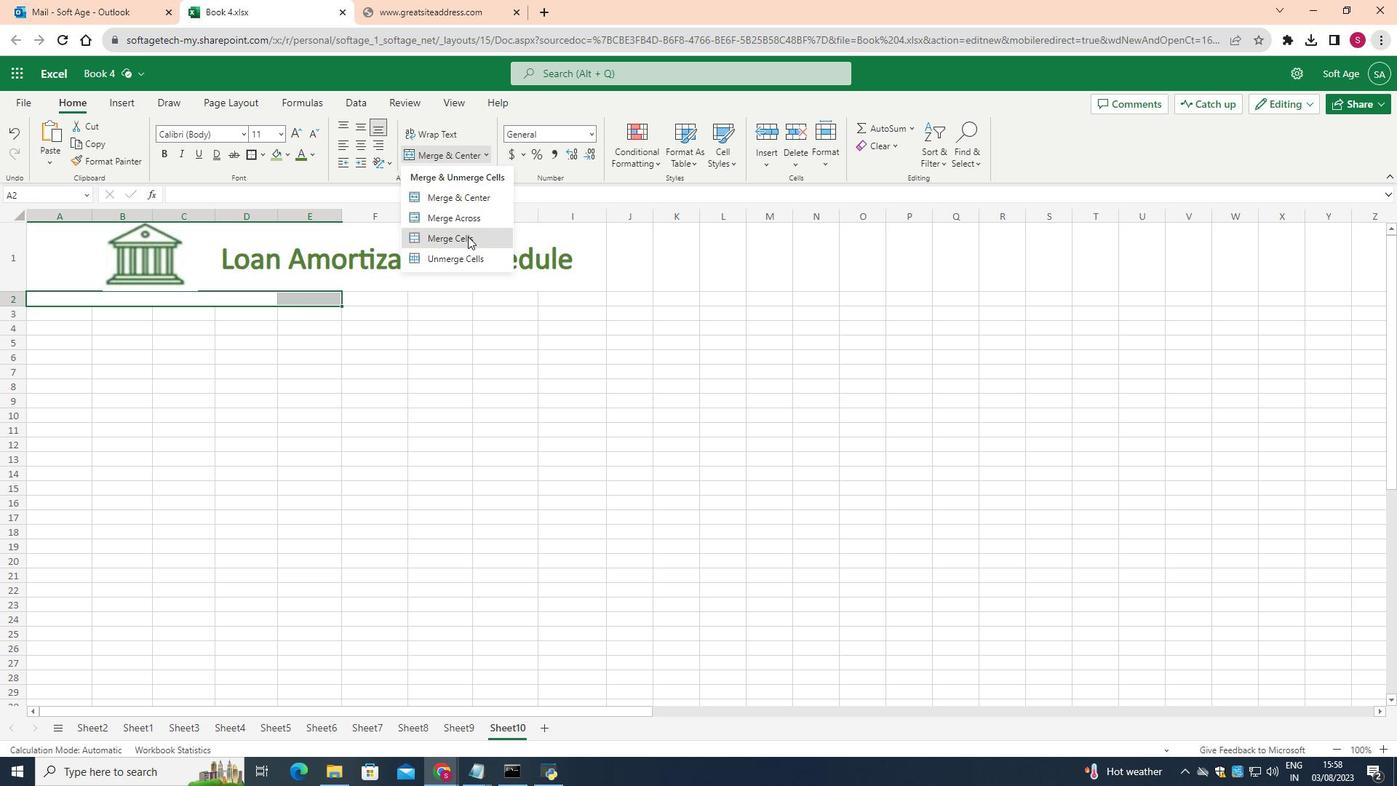 
Action: Mouse moved to (391, 305)
Screenshot: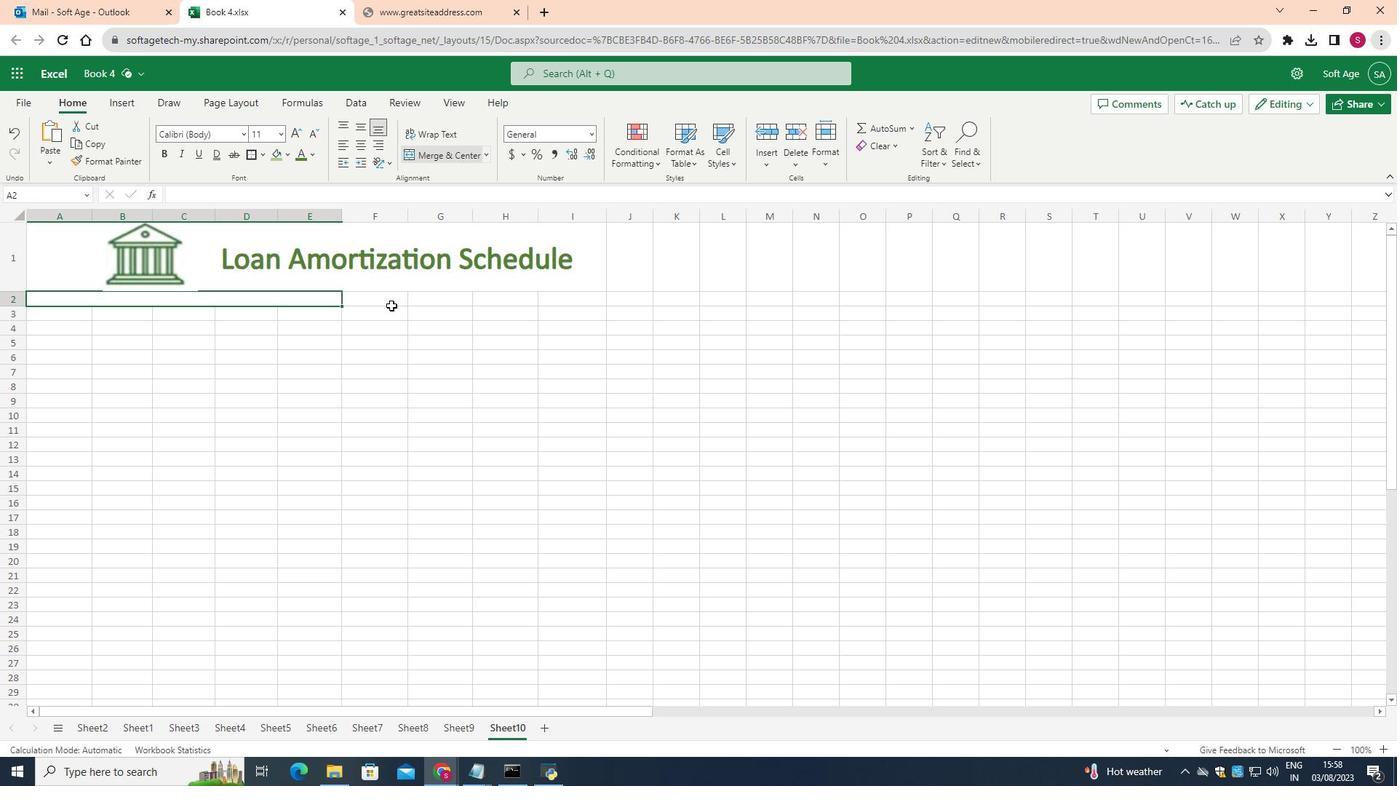 
Action: Mouse pressed left at (391, 305)
Screenshot: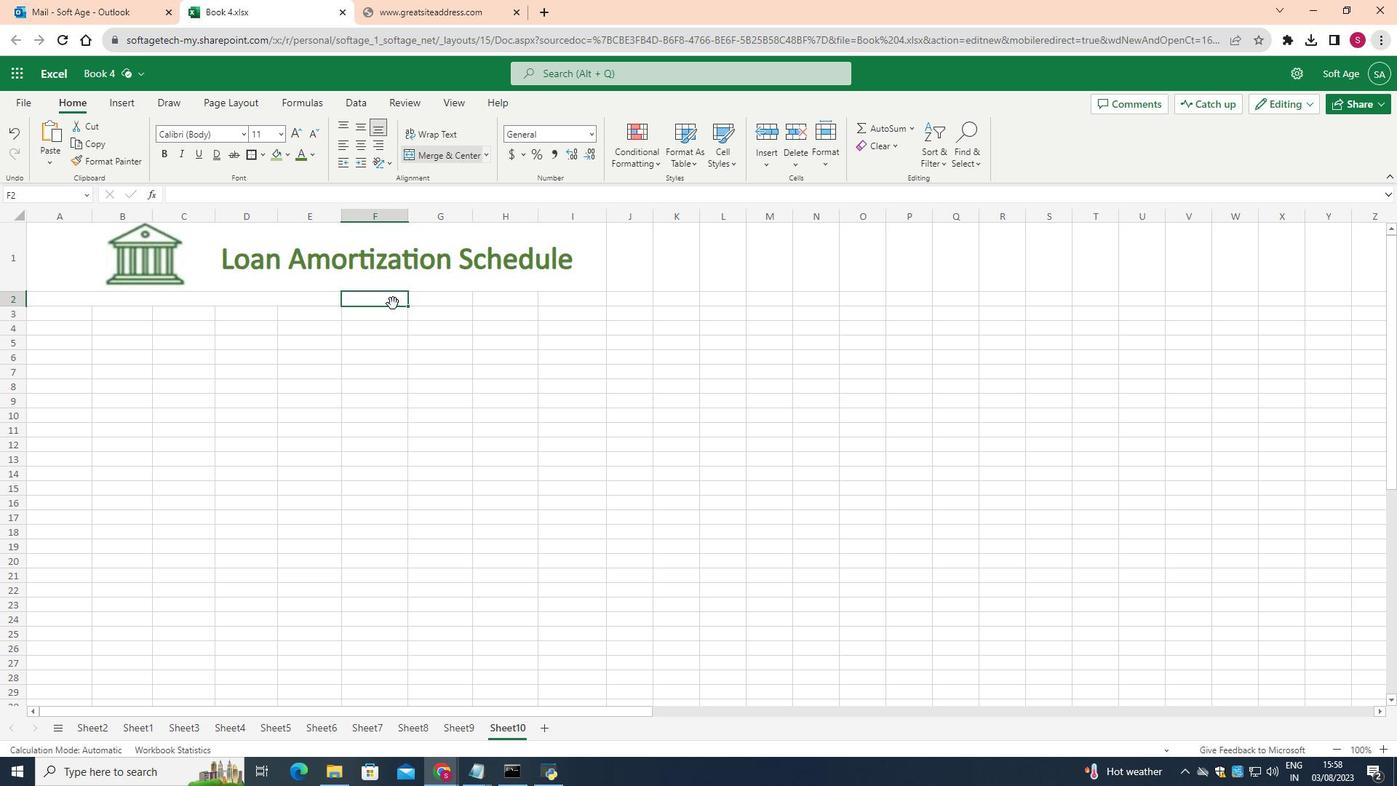 
Action: Mouse moved to (486, 153)
Screenshot: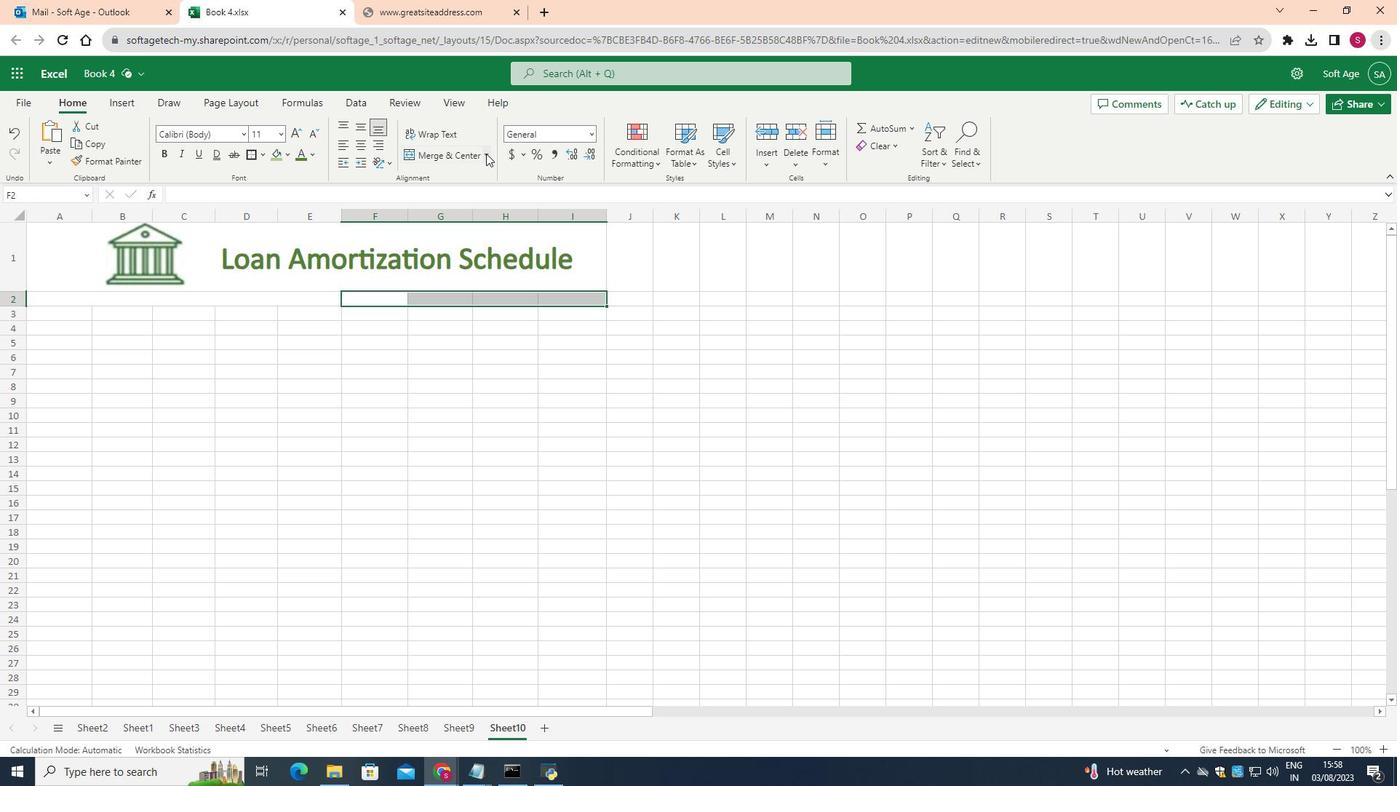 
Action: Mouse pressed left at (486, 153)
Screenshot: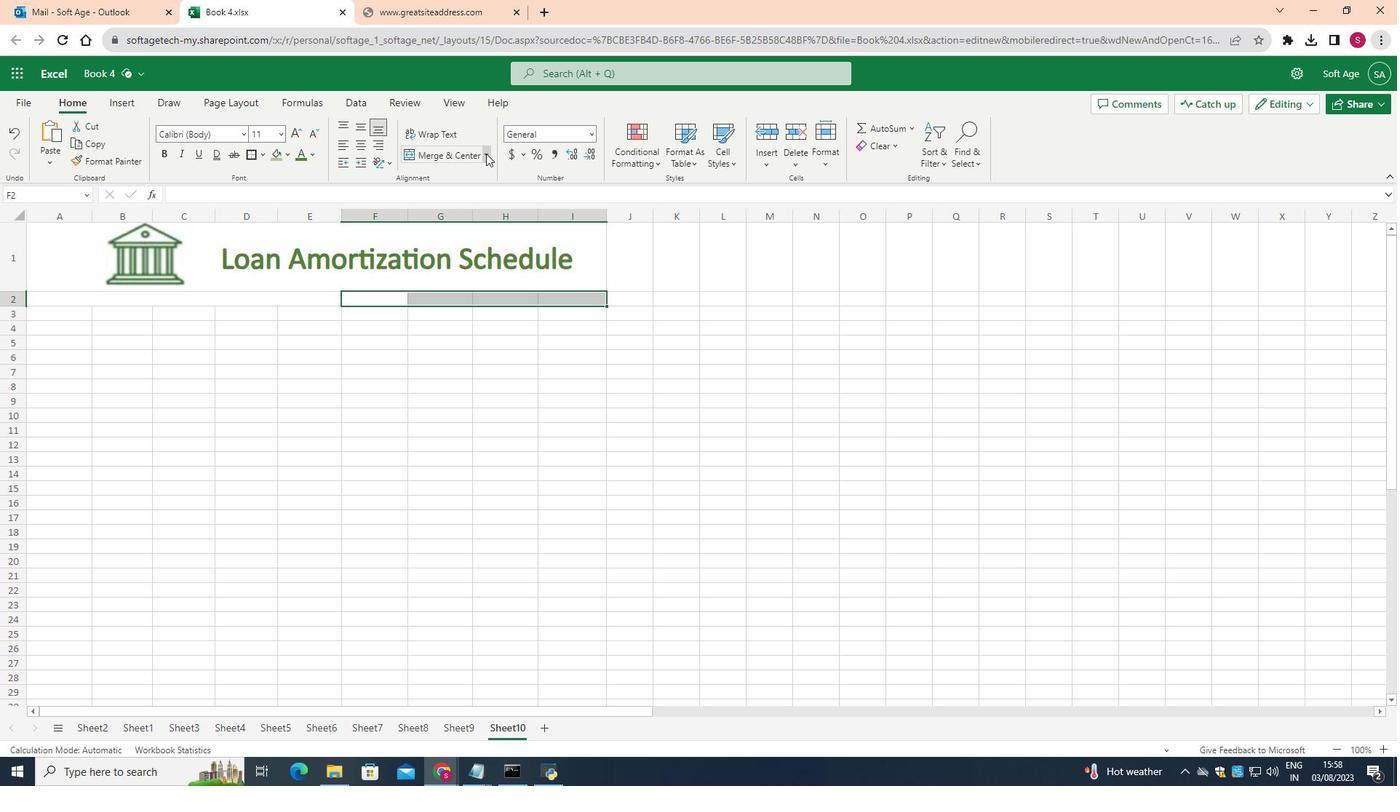 
Action: Mouse moved to (478, 235)
Screenshot: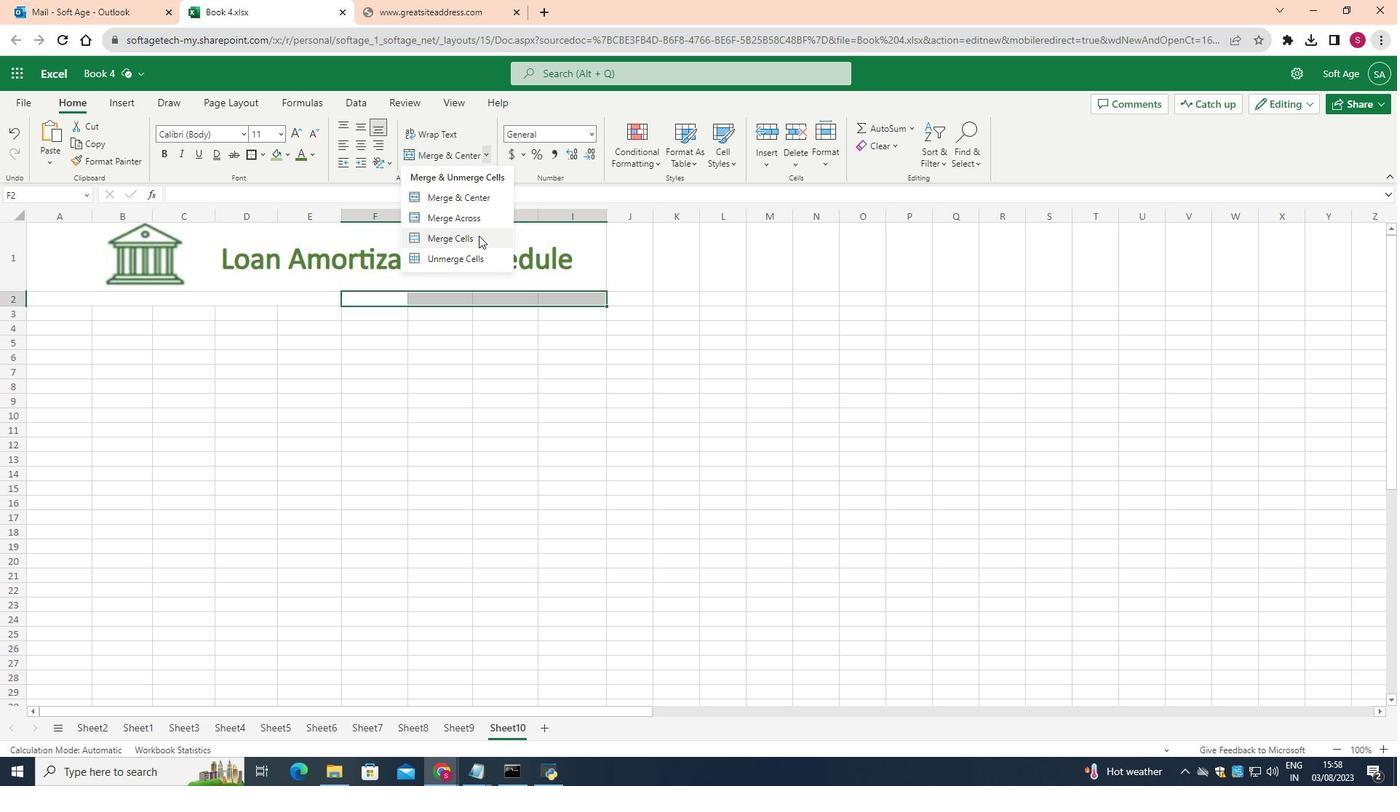 
Action: Mouse pressed left at (478, 235)
Screenshot: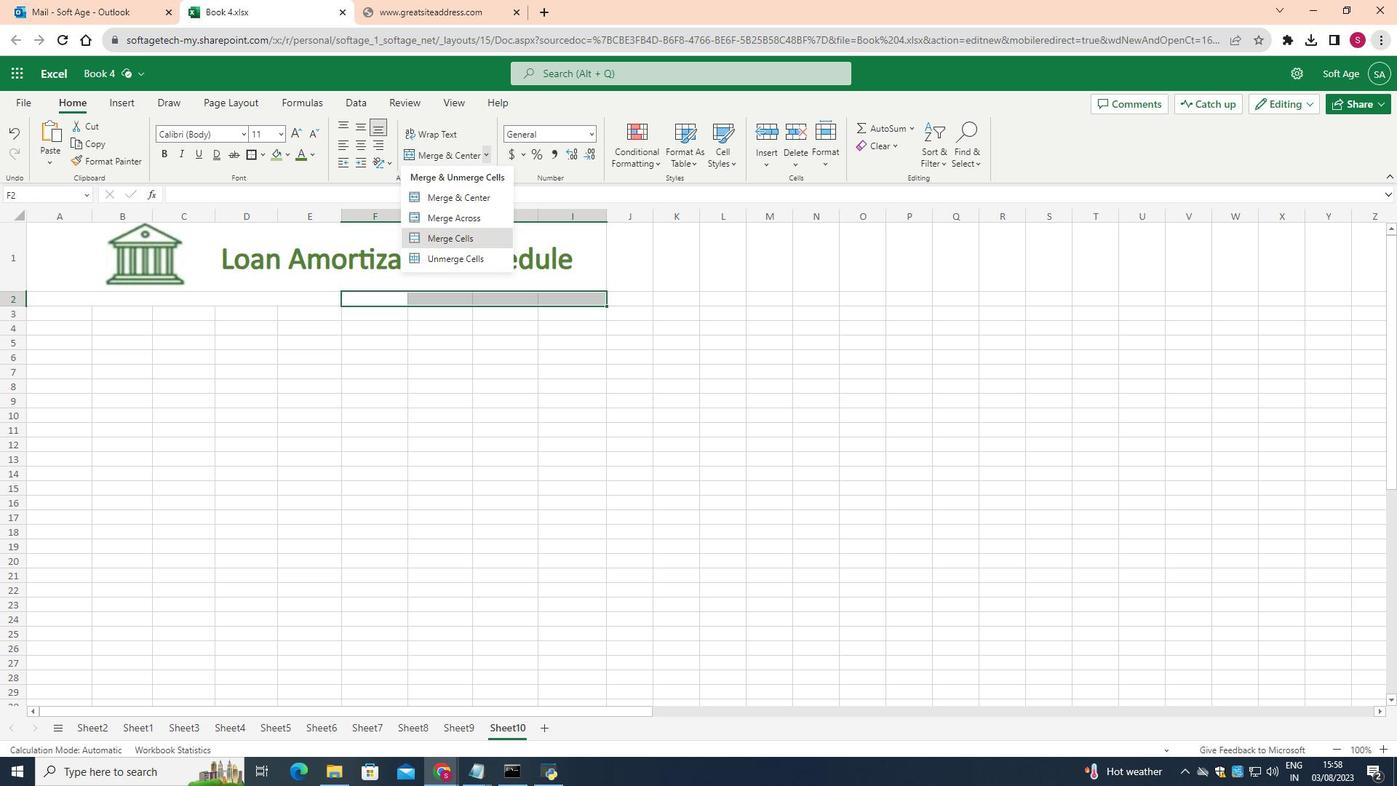 
Action: Mouse moved to (51, 299)
Screenshot: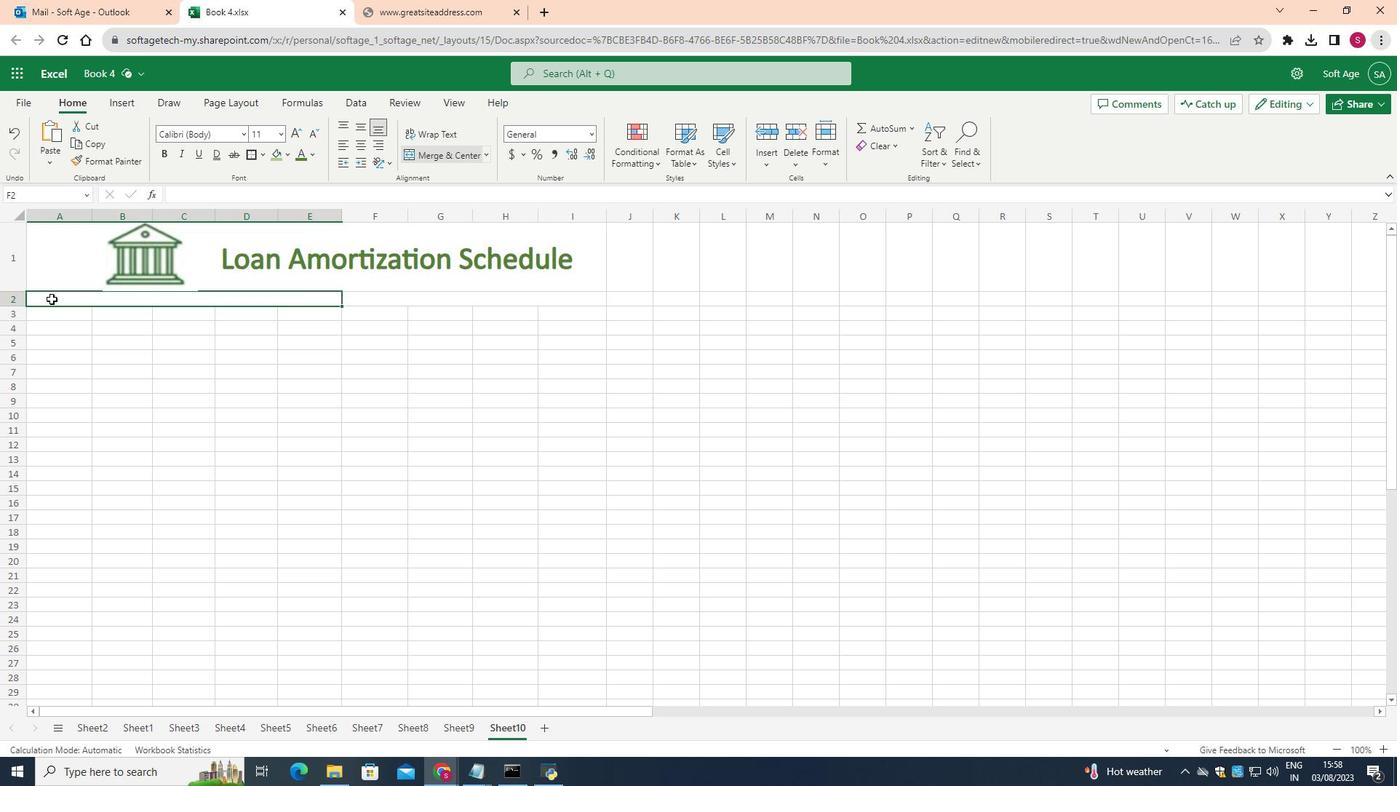 
Action: Mouse pressed left at (51, 299)
Screenshot: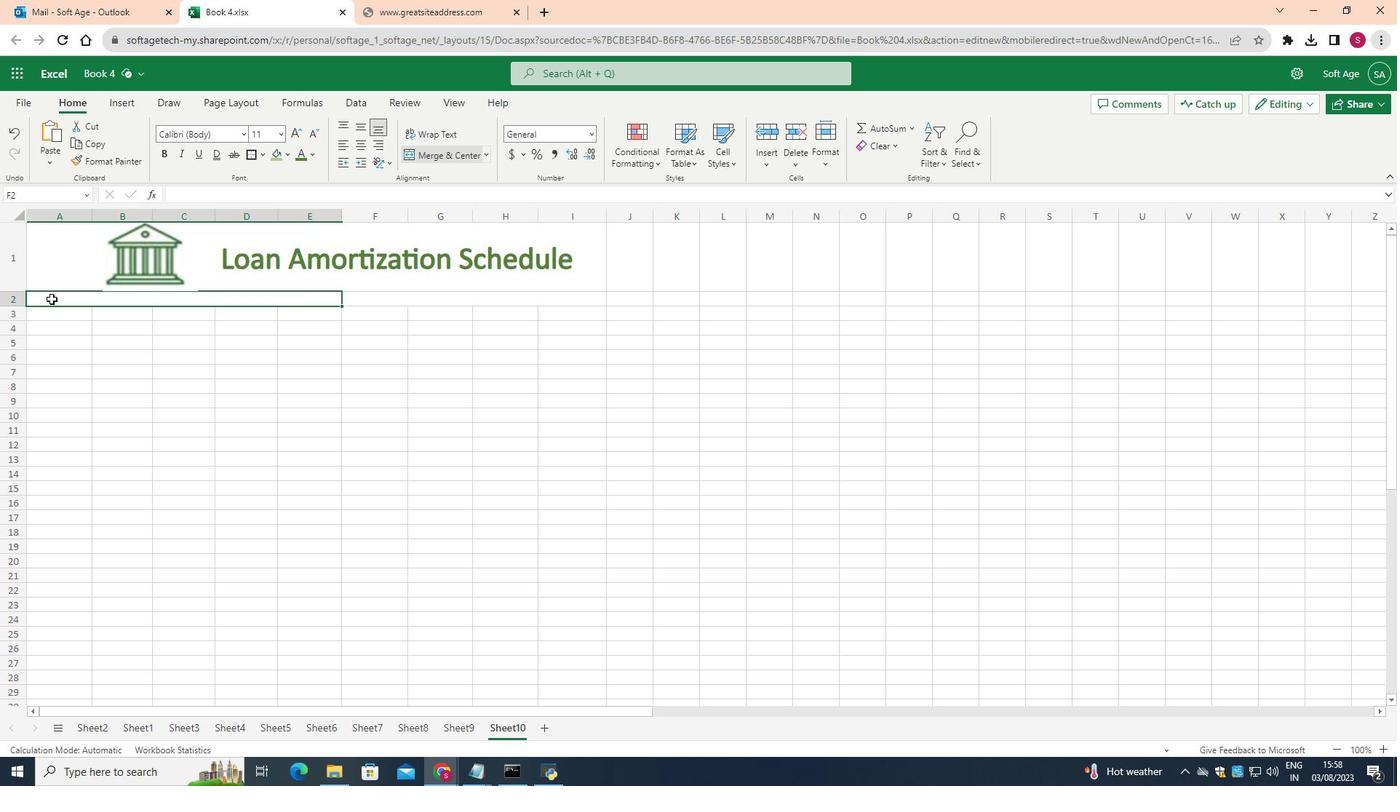 
Action: Mouse moved to (12, 306)
Screenshot: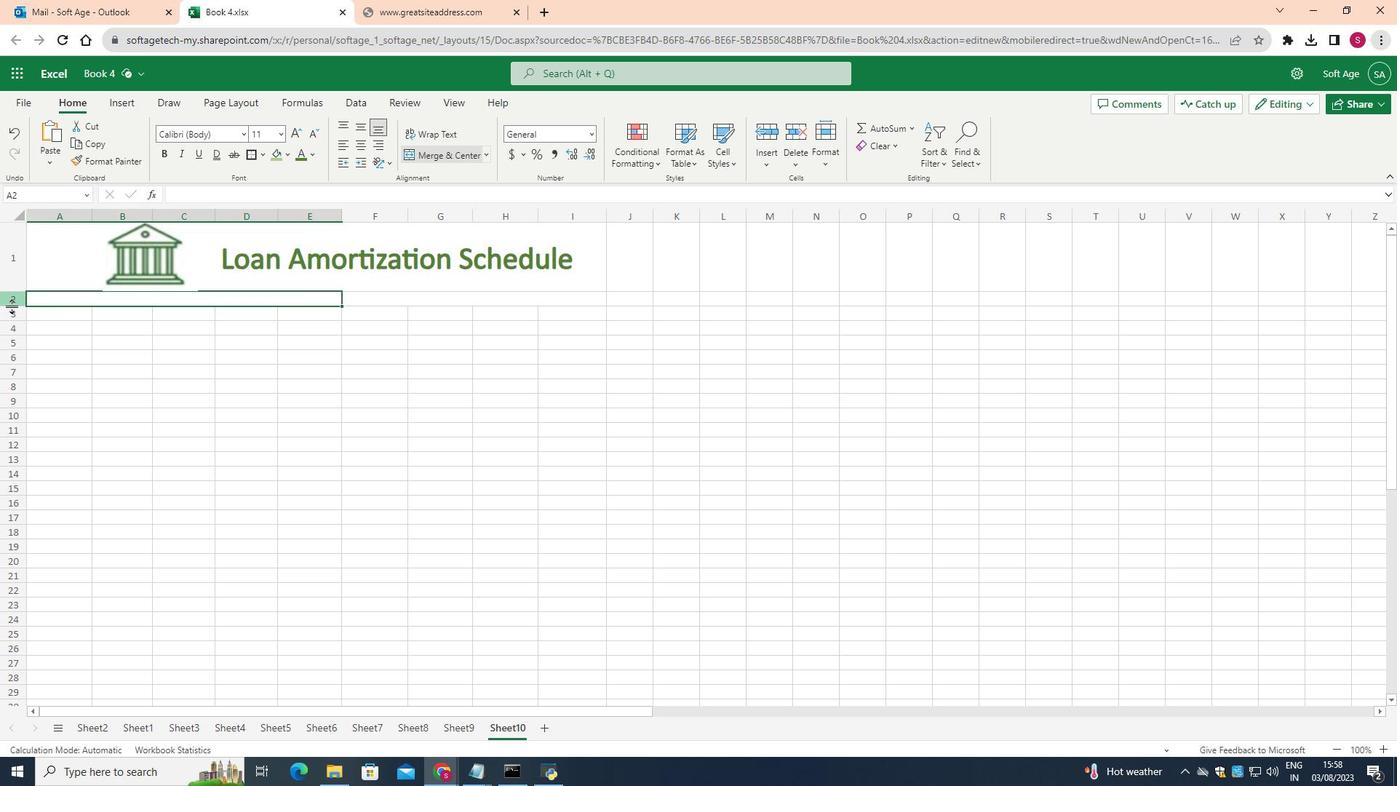 
Action: Mouse pressed left at (12, 306)
Screenshot: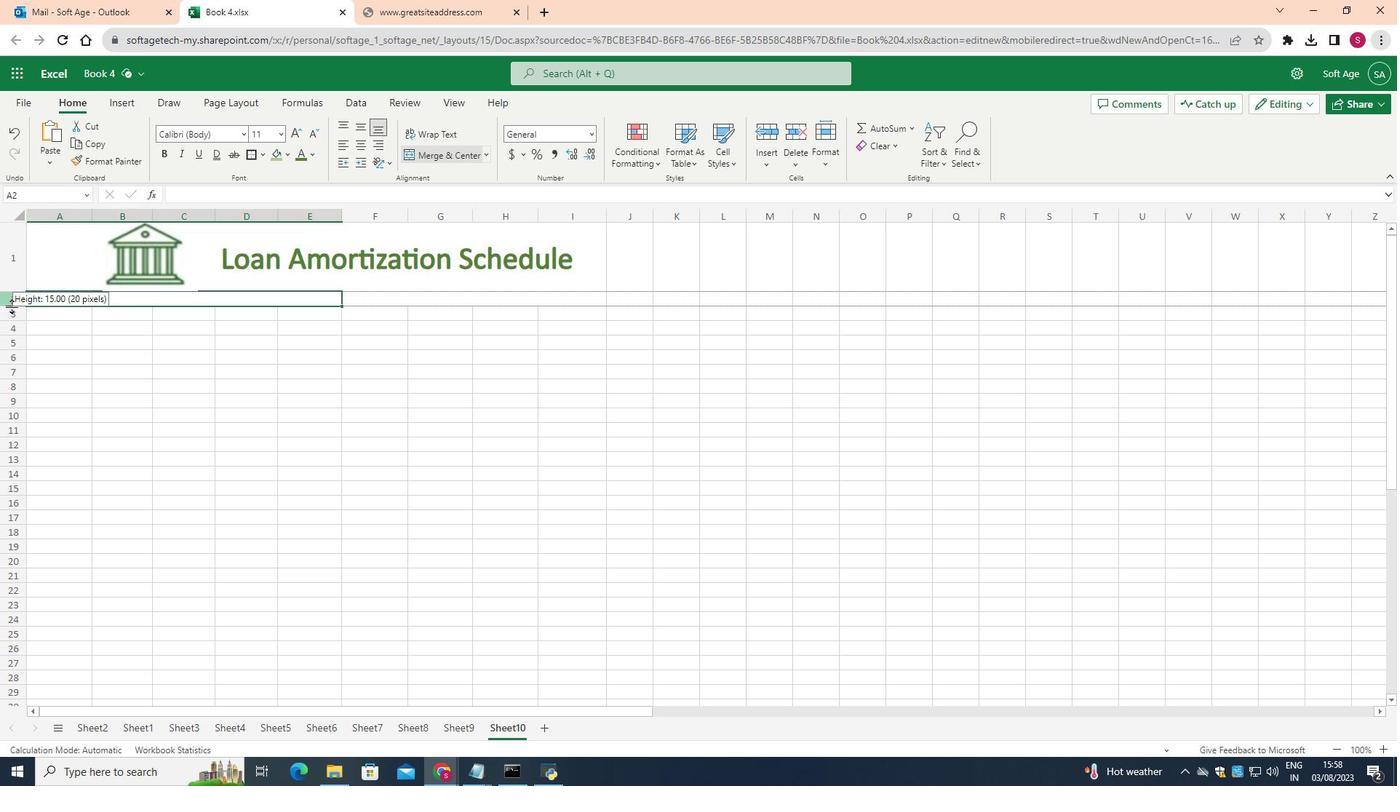 
Action: Mouse moved to (132, 307)
Screenshot: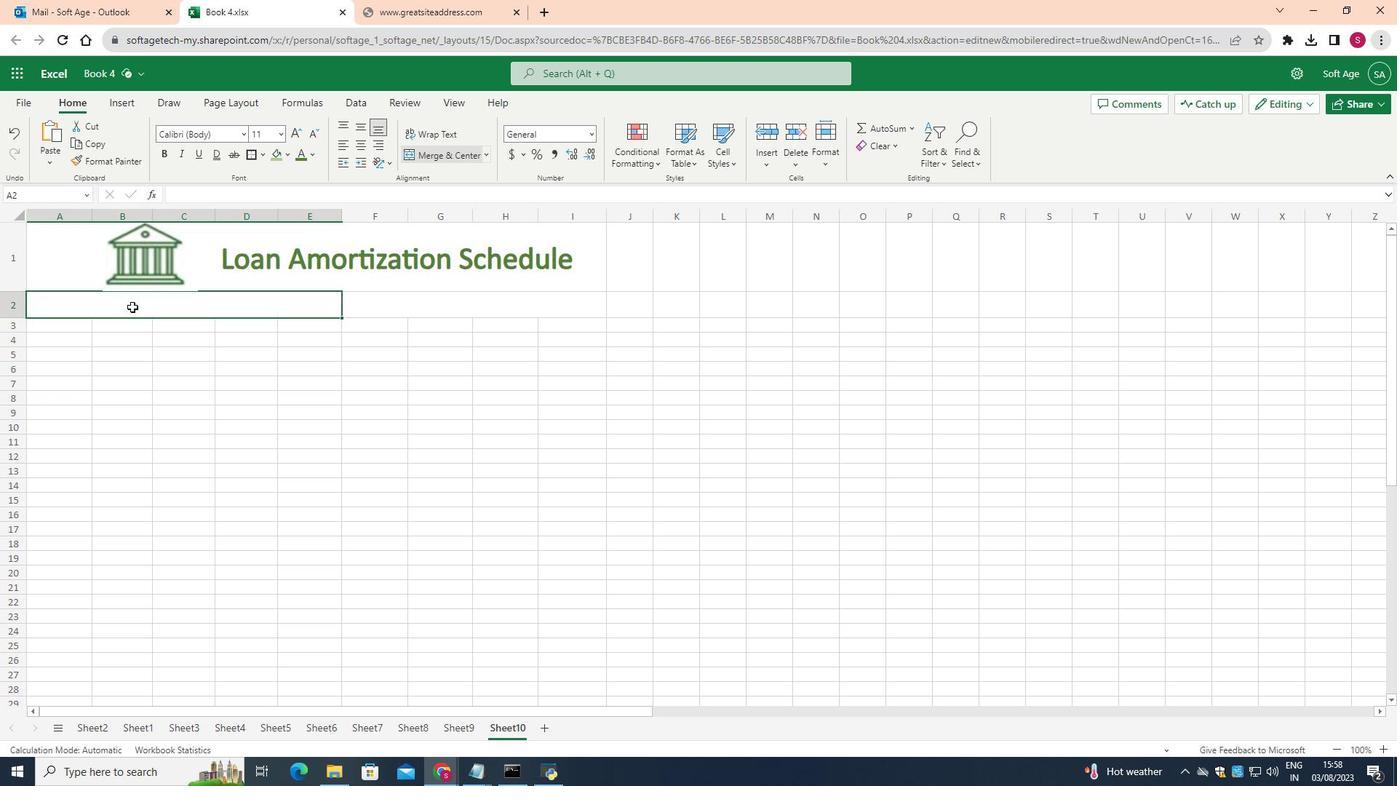 
Action: Mouse pressed left at (132, 307)
Screenshot: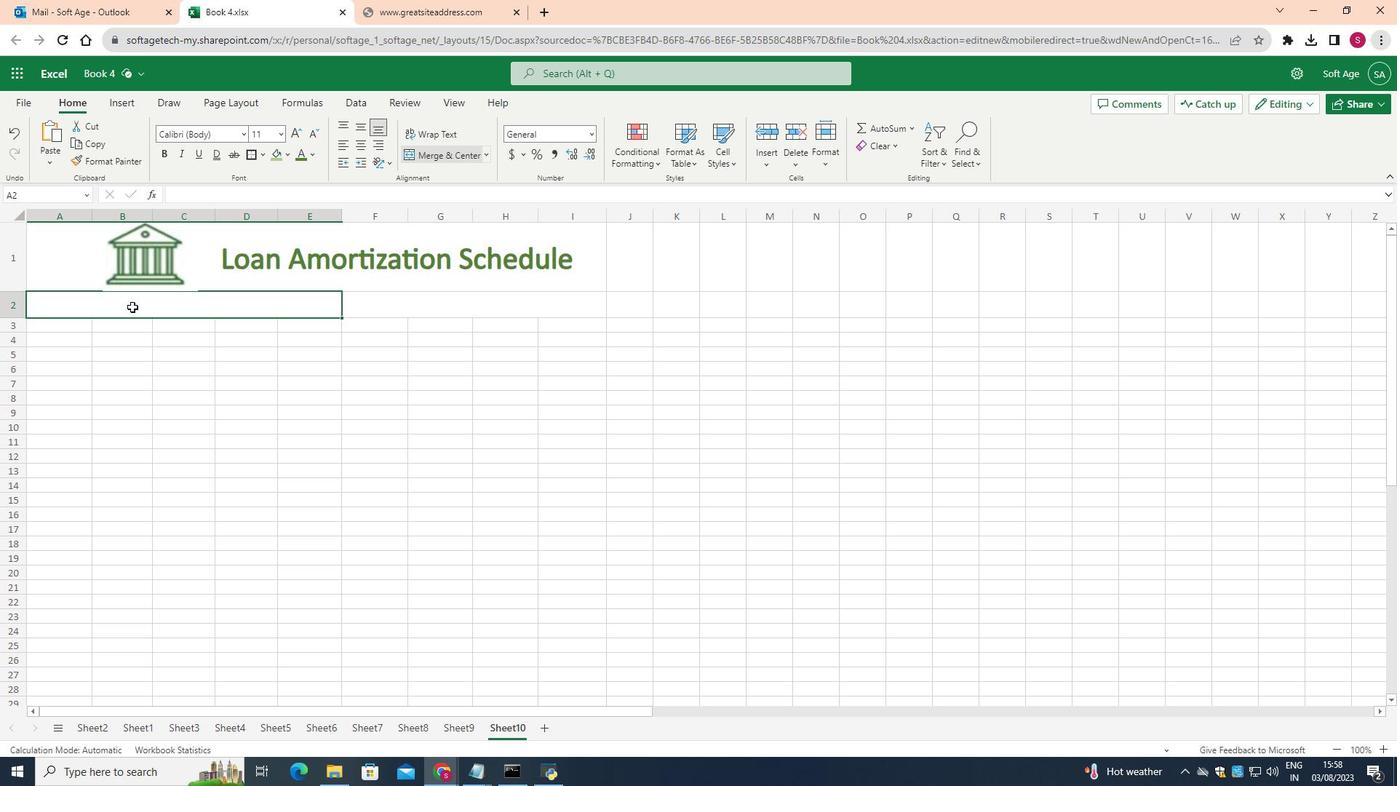 
Action: Mouse moved to (283, 135)
Screenshot: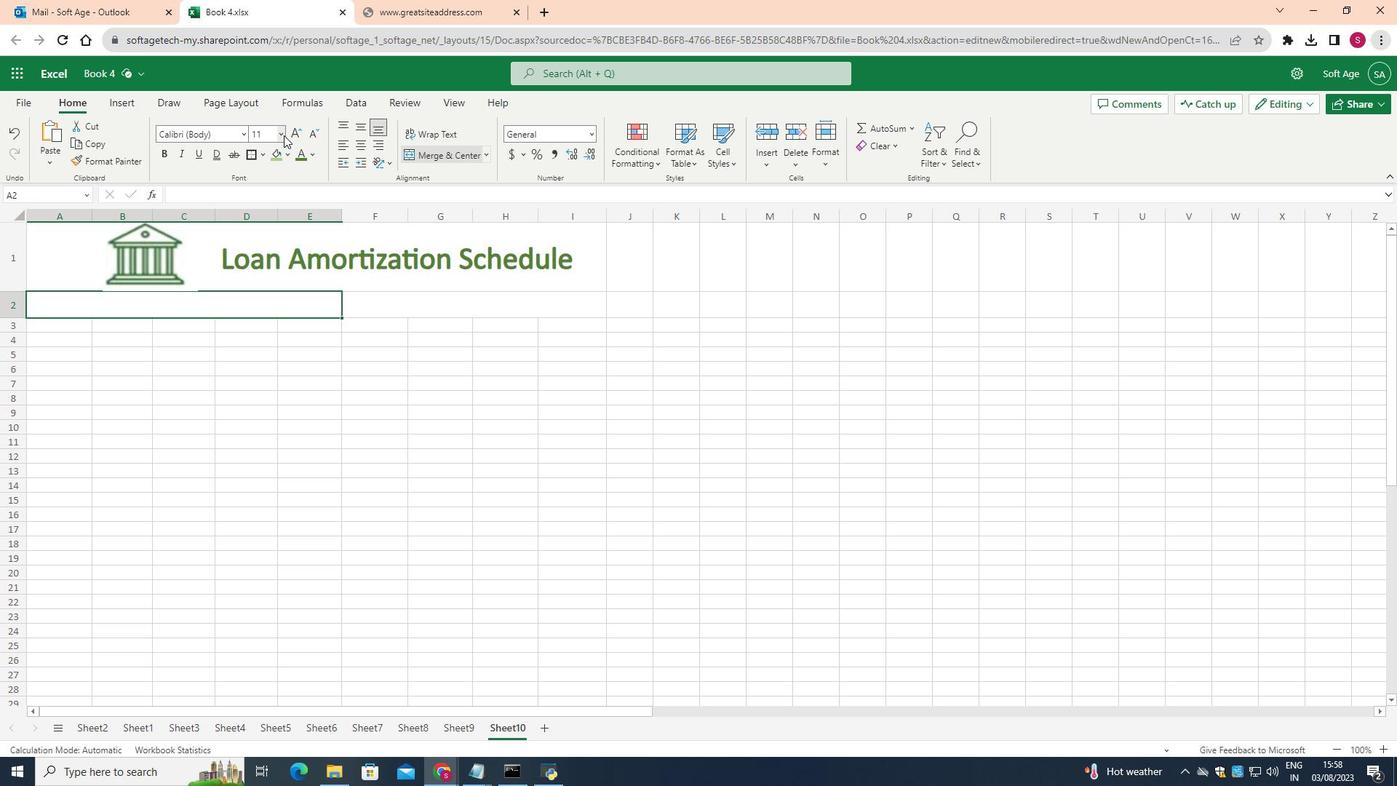
Action: Mouse pressed left at (283, 135)
Screenshot: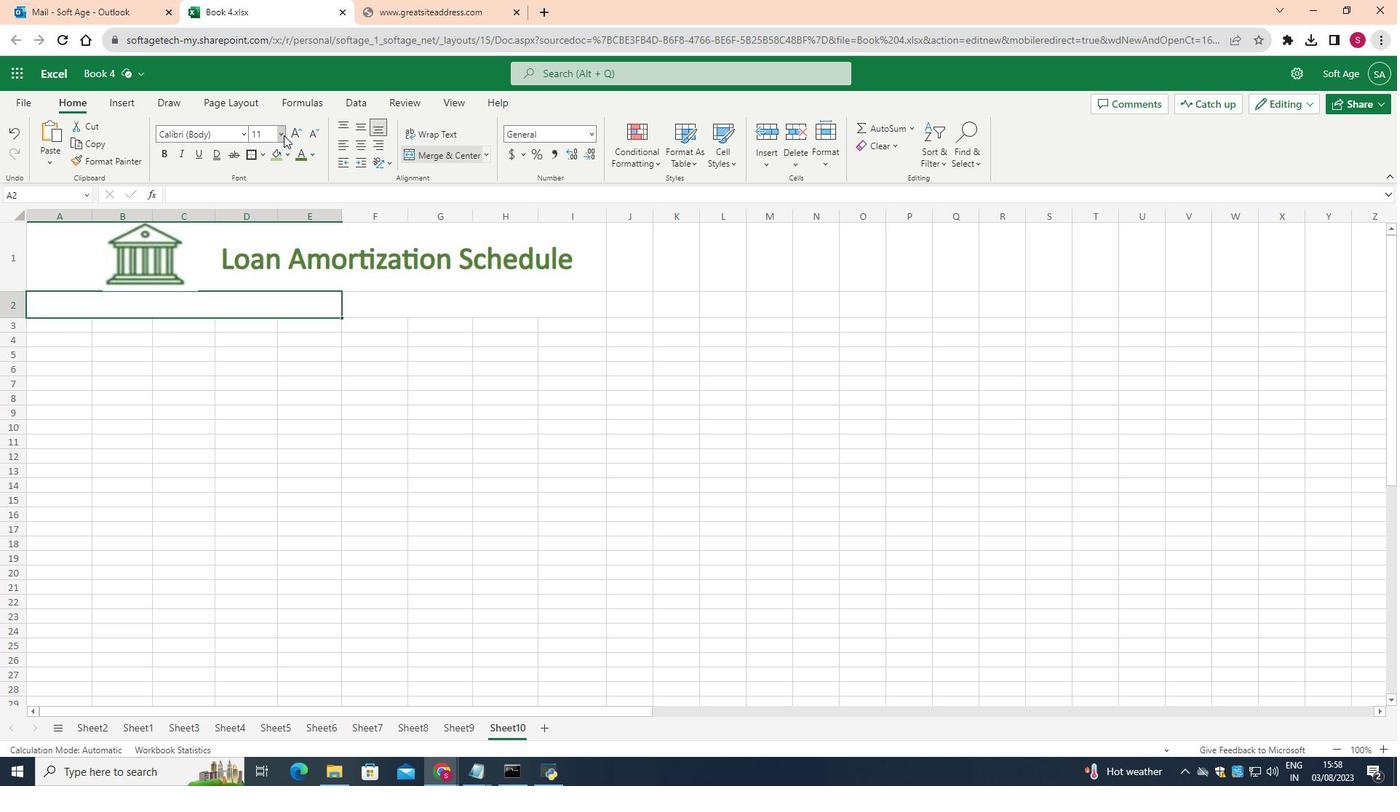 
Action: Mouse moved to (265, 272)
Screenshot: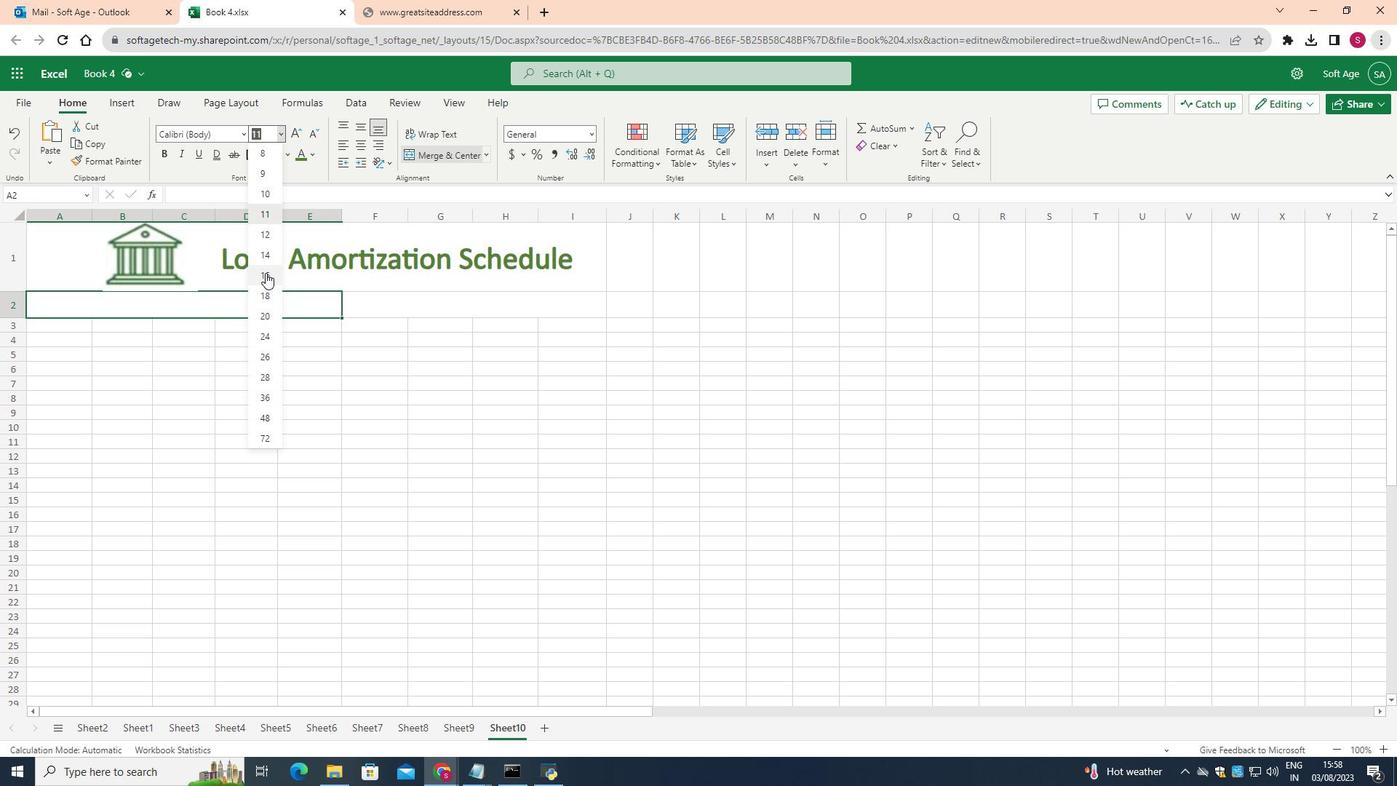 
Action: Mouse pressed left at (265, 272)
Screenshot: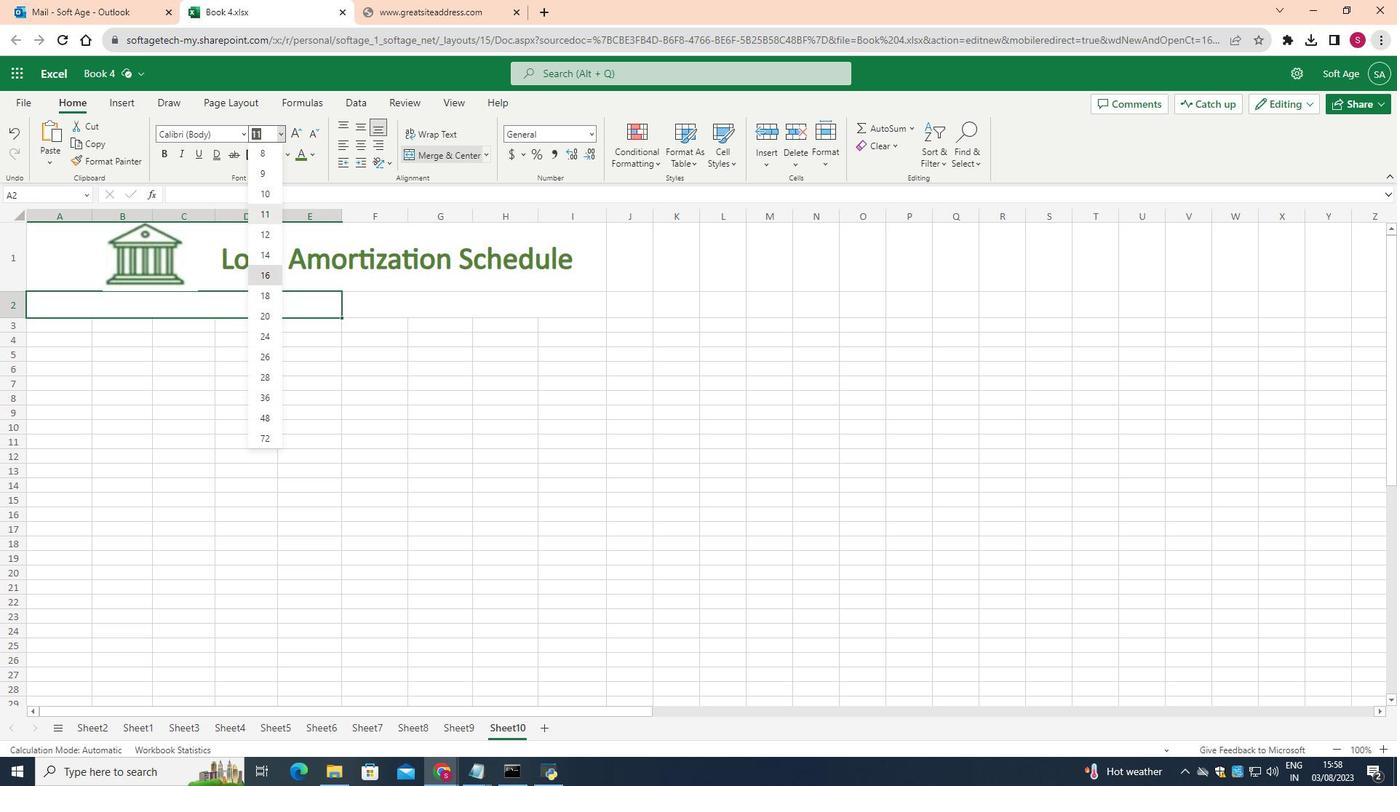 
Action: Mouse moved to (130, 303)
Screenshot: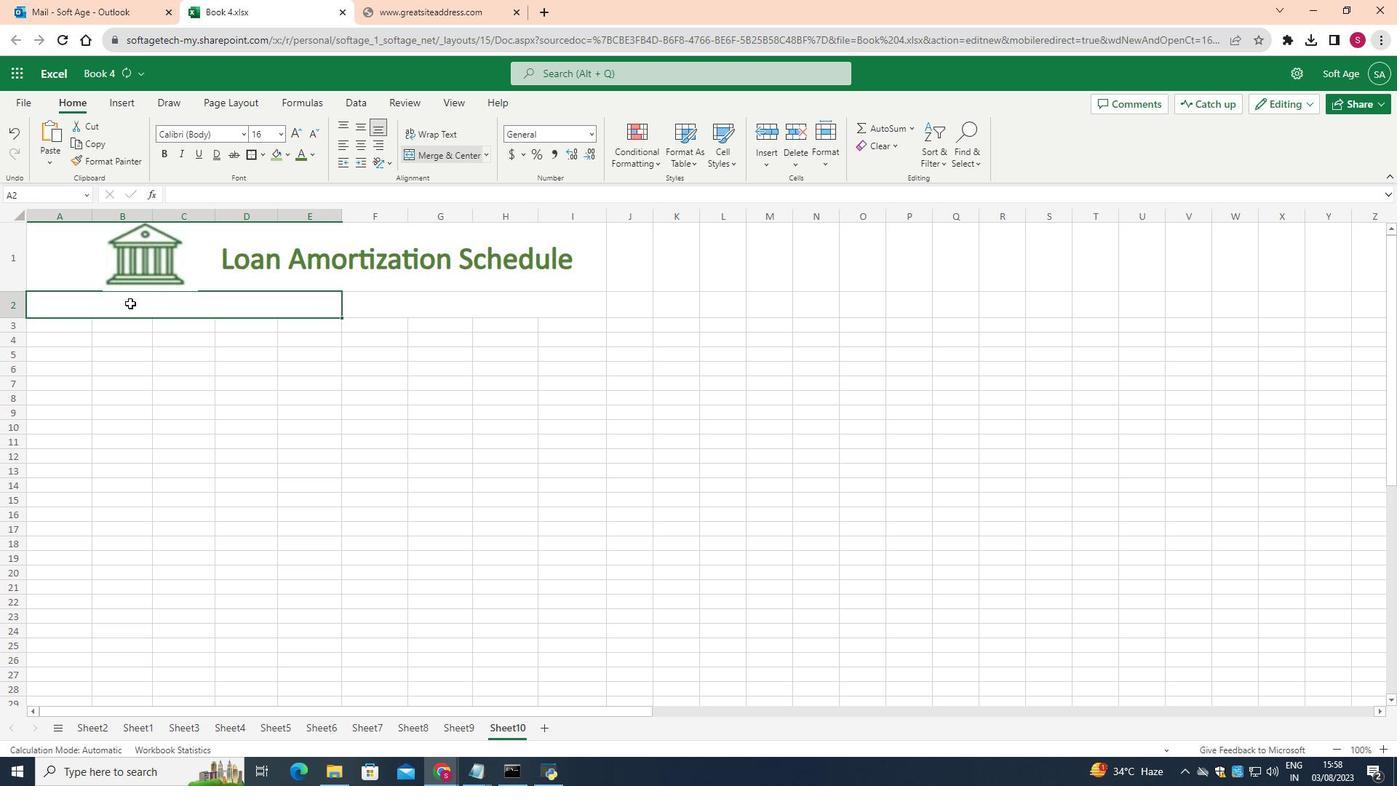 
Action: Mouse pressed left at (130, 303)
Screenshot: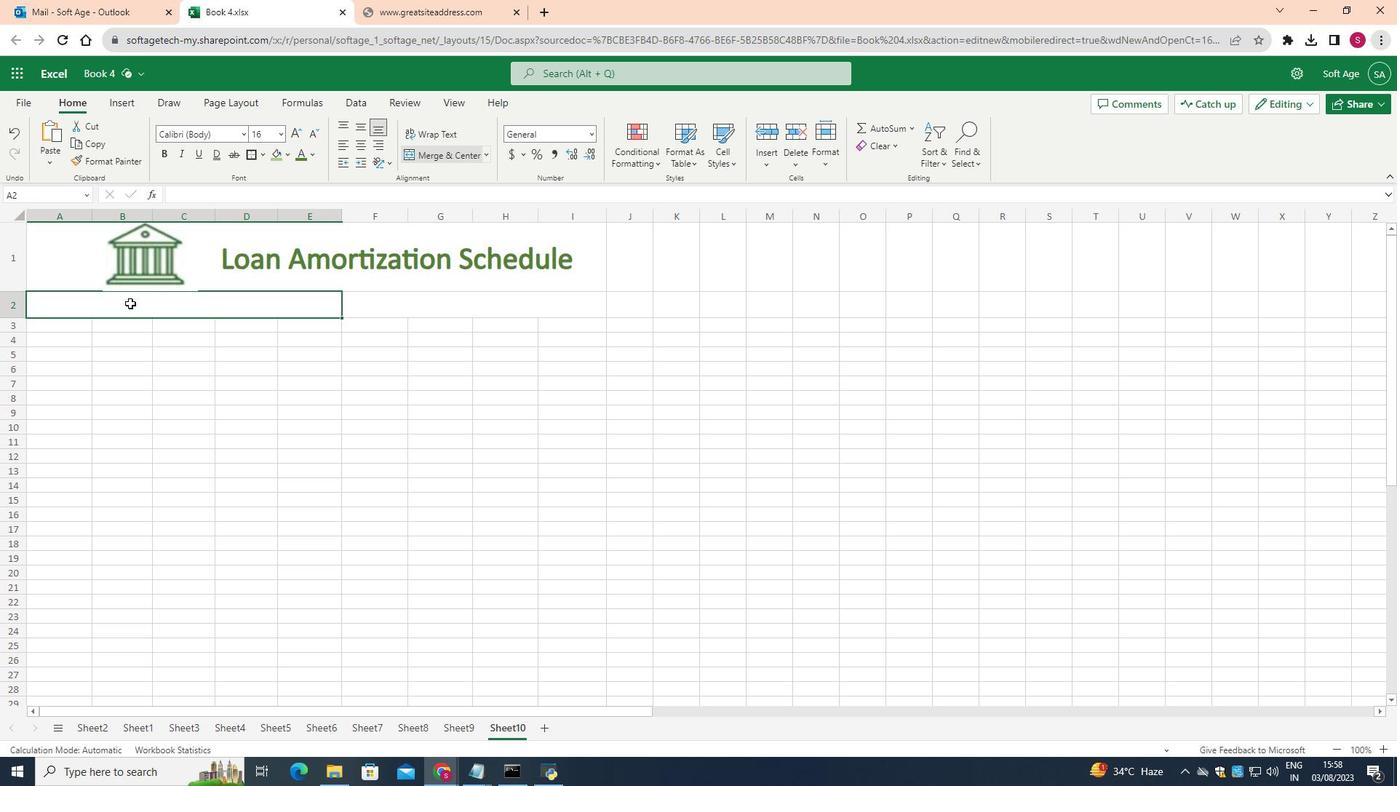 
Action: Mouse pressed left at (130, 303)
Screenshot: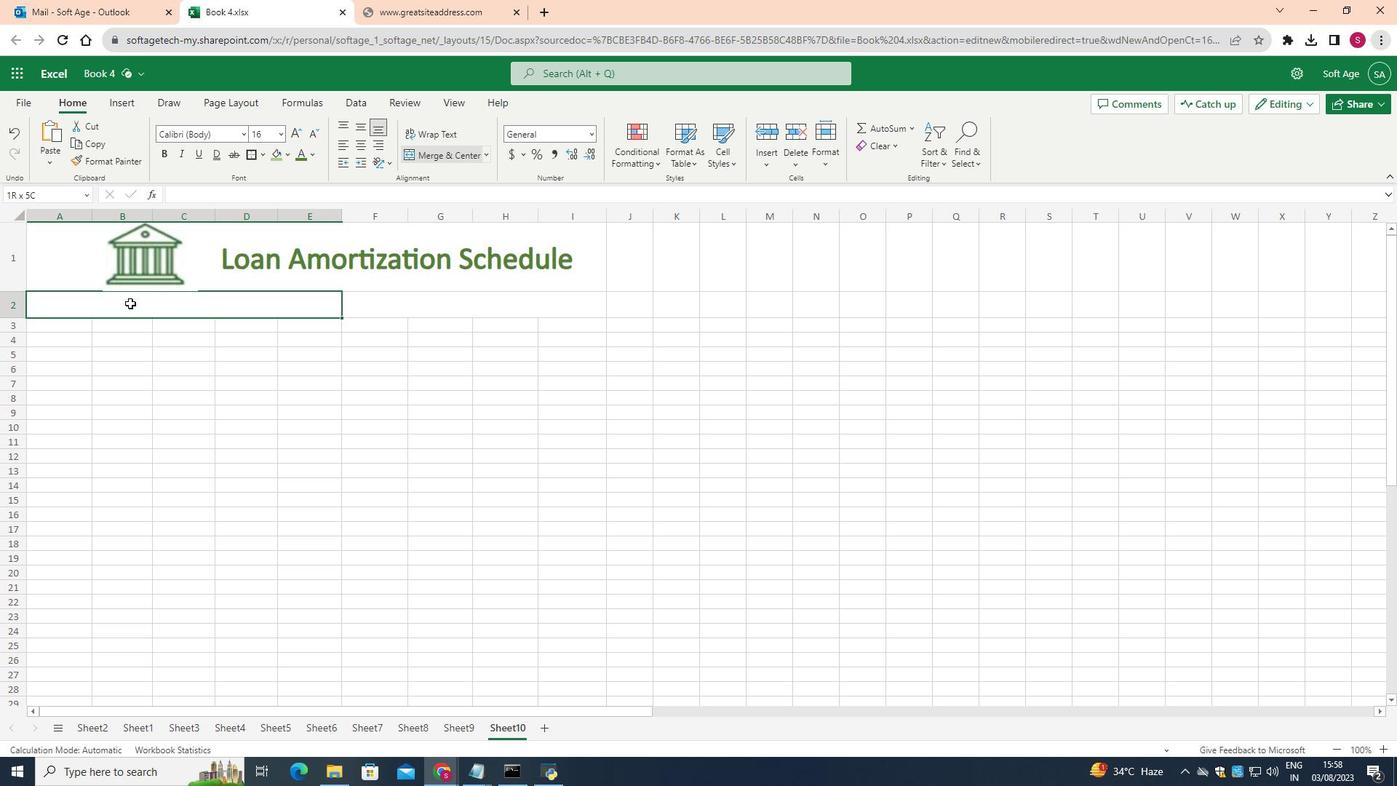 
Action: Key pressed <Key.shift><Key.shift><Key.shift><Key.shift><Key.shift><Key.shift><Key.shift><Key.shift><Key.shift><Key.shift><Key.shift>Enter<Key.space><Key.shift>Values
Screenshot: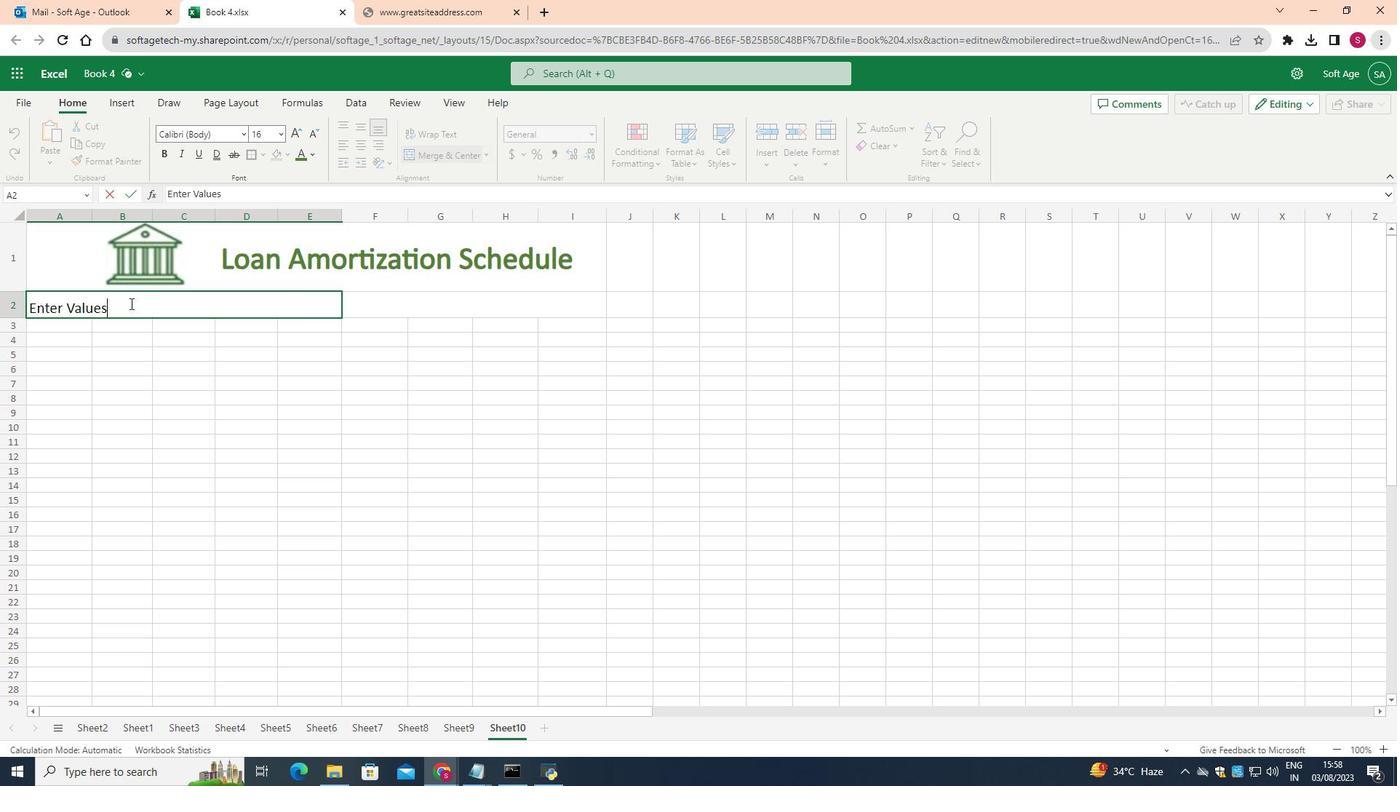 
Action: Mouse moved to (436, 311)
Screenshot: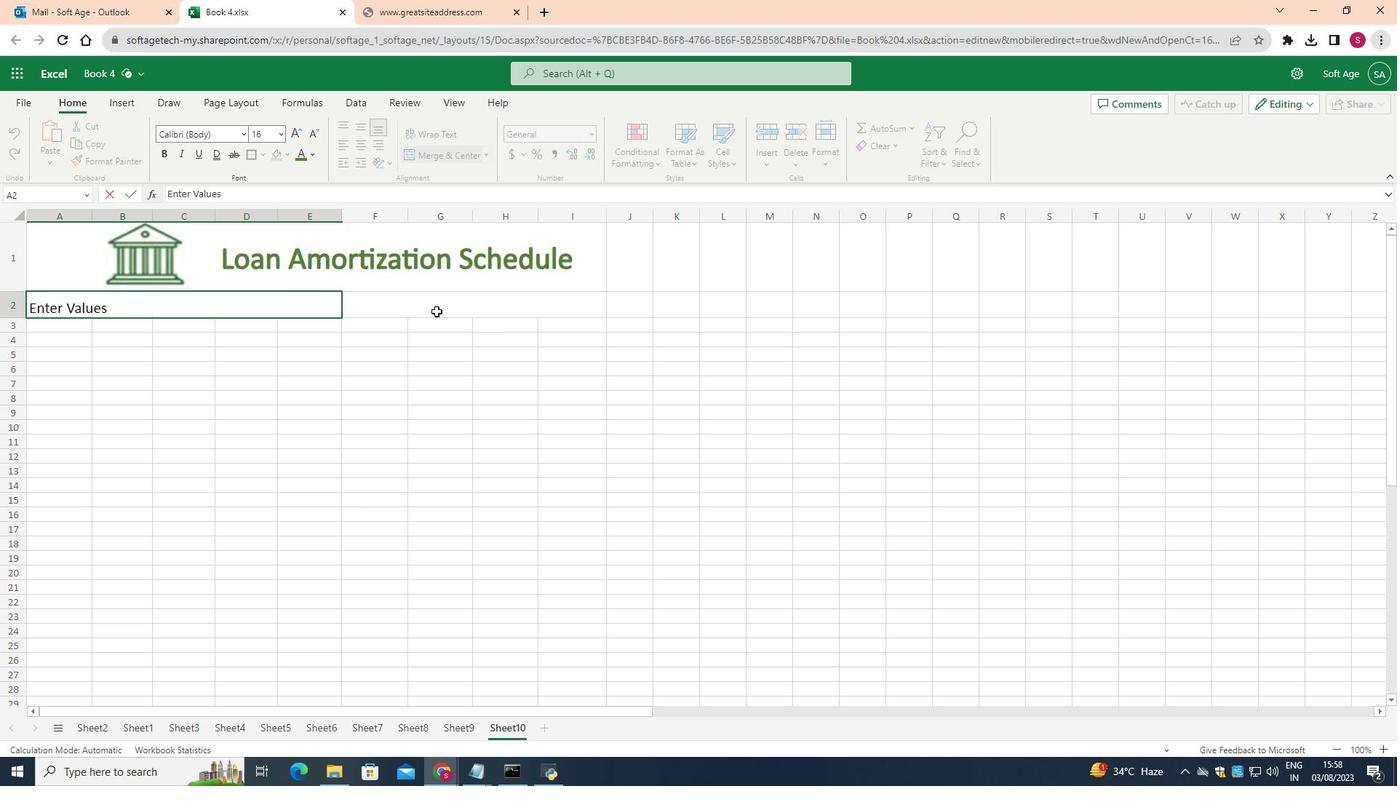 
Action: Mouse pressed left at (436, 311)
Screenshot: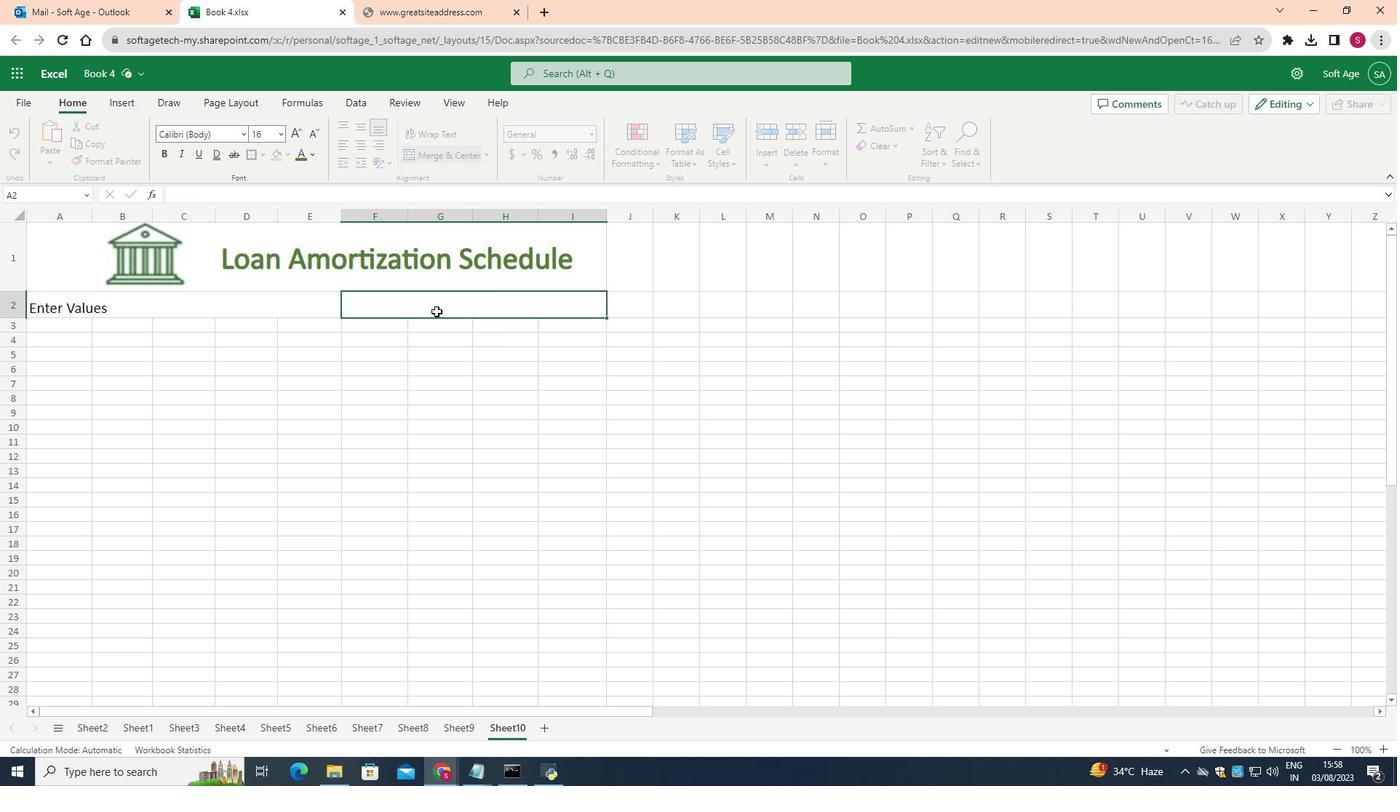 
Action: Key pressed <Key.shift>Loan<Key.space><Key.shift>Summary
Screenshot: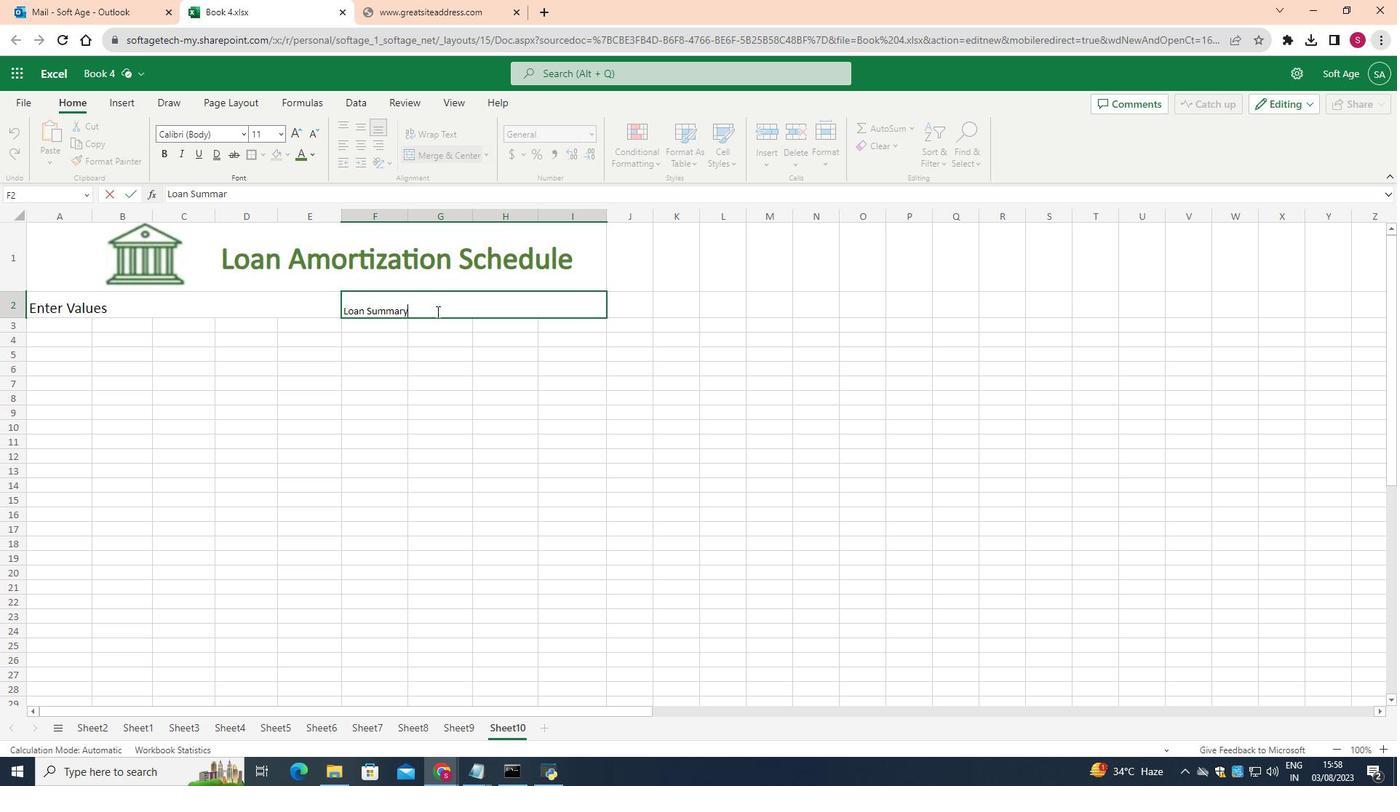 
Action: Mouse moved to (305, 434)
Screenshot: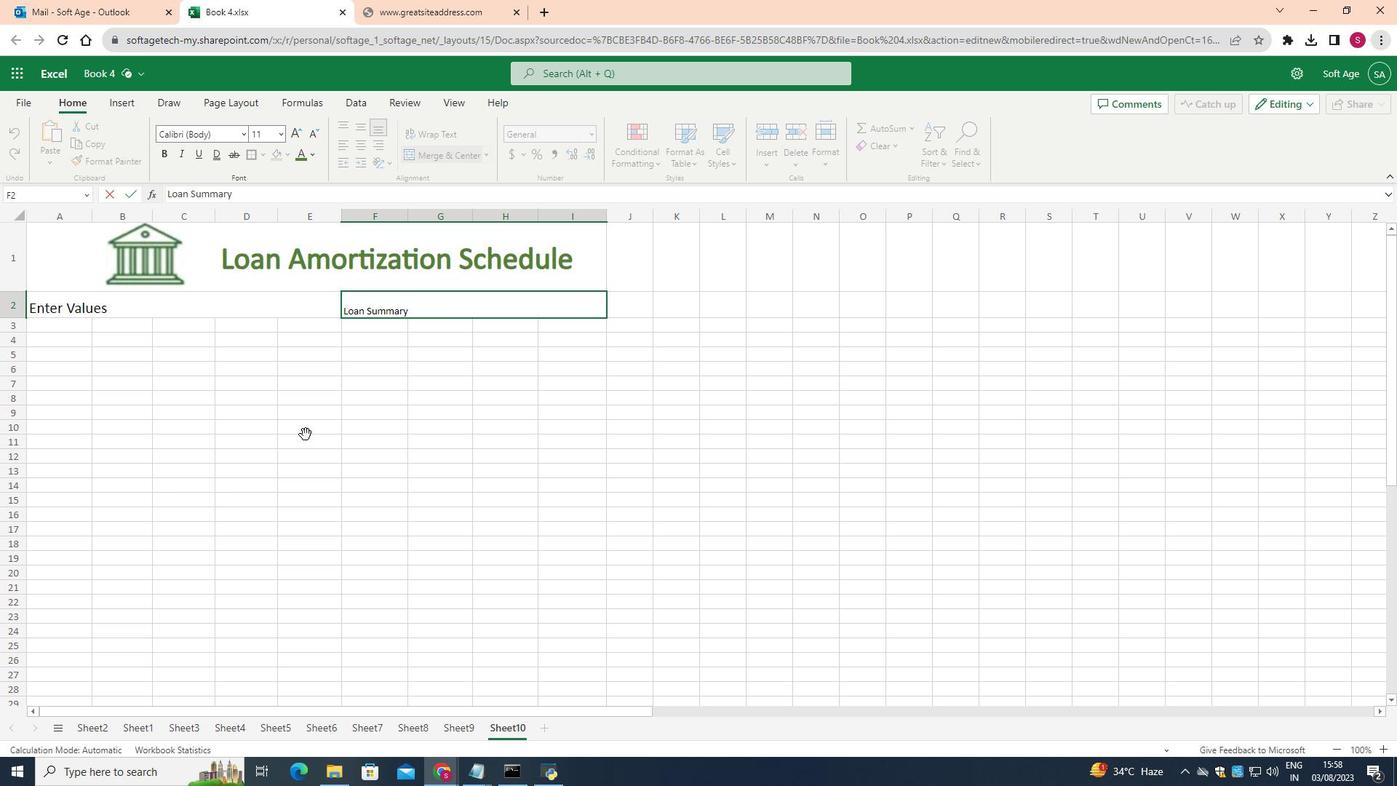 
Action: Mouse pressed left at (305, 434)
Screenshot: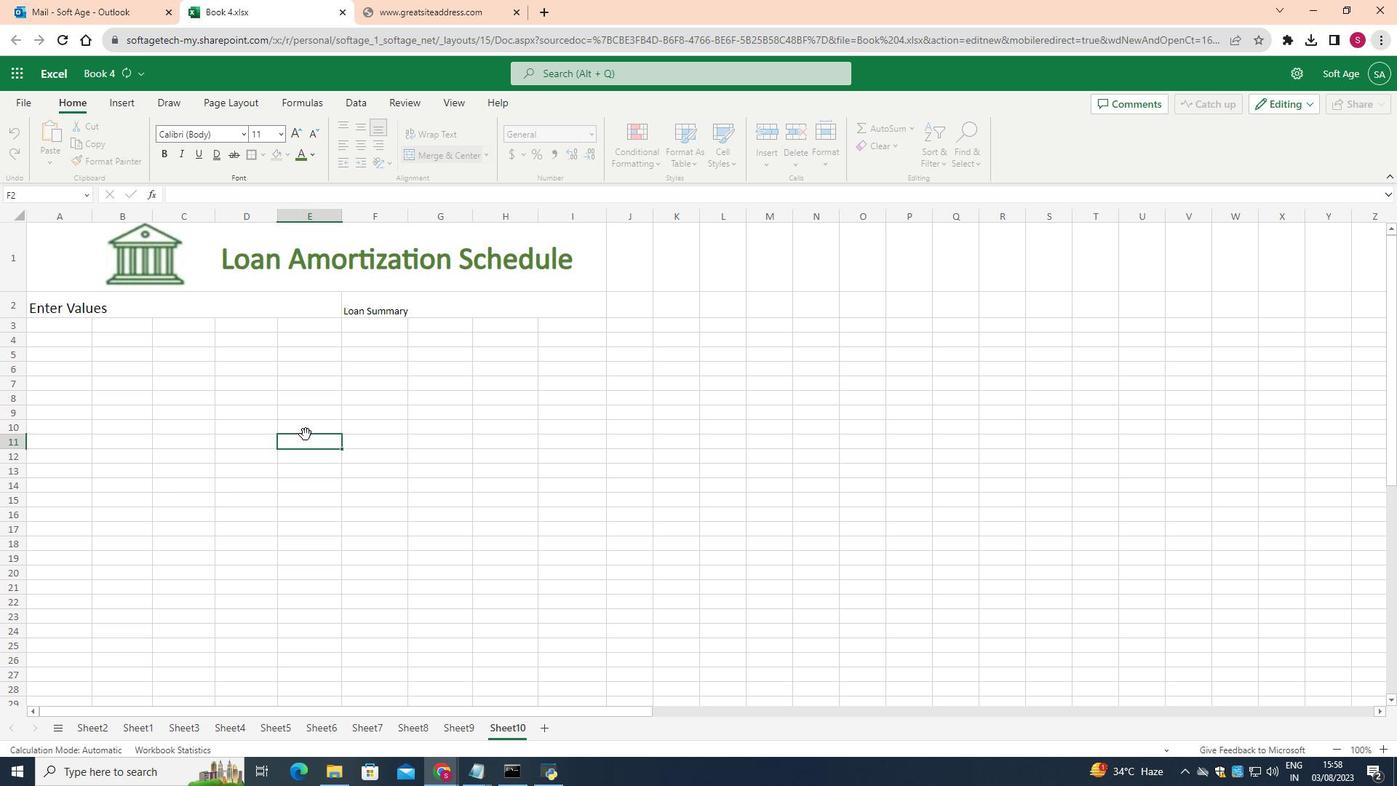 
Action: Mouse moved to (377, 310)
Screenshot: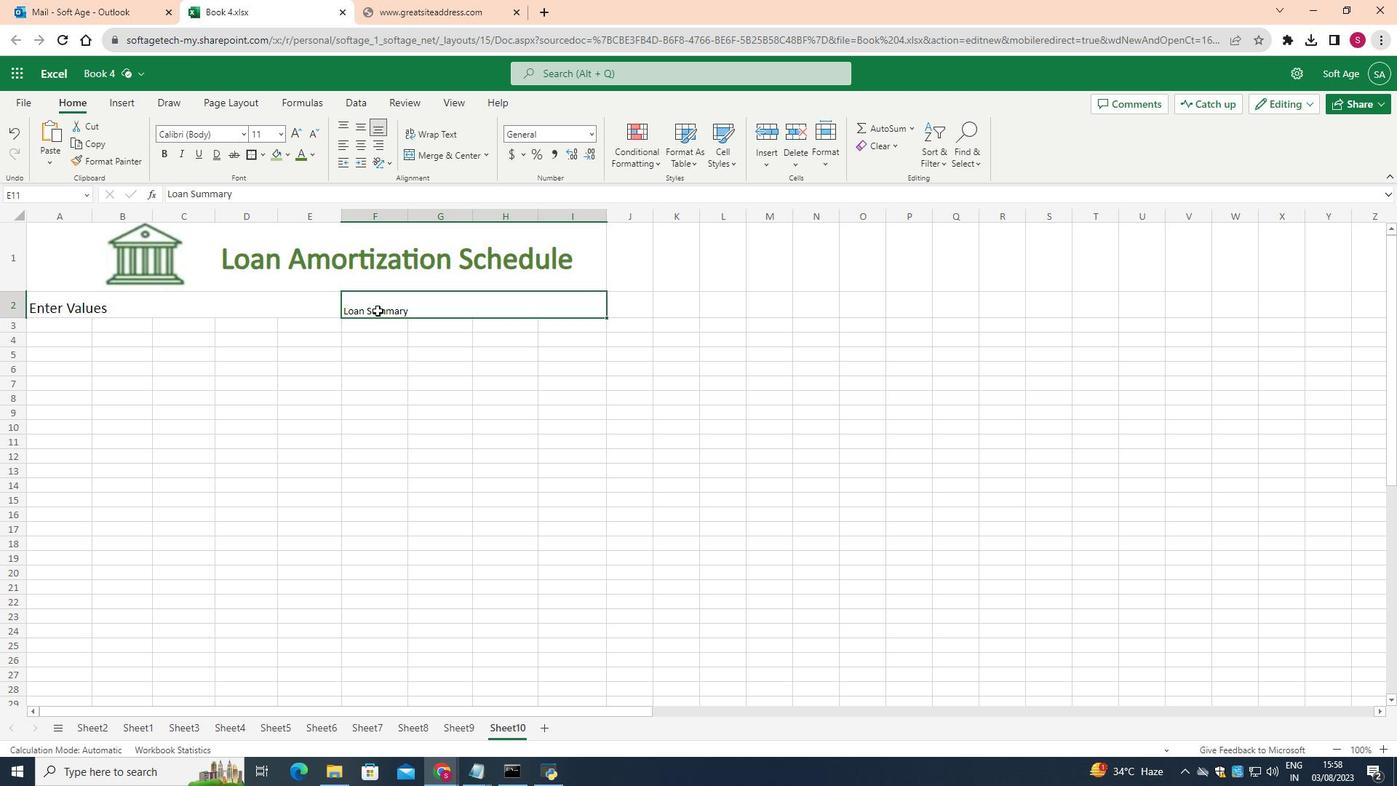 
Action: Mouse pressed left at (377, 310)
Screenshot: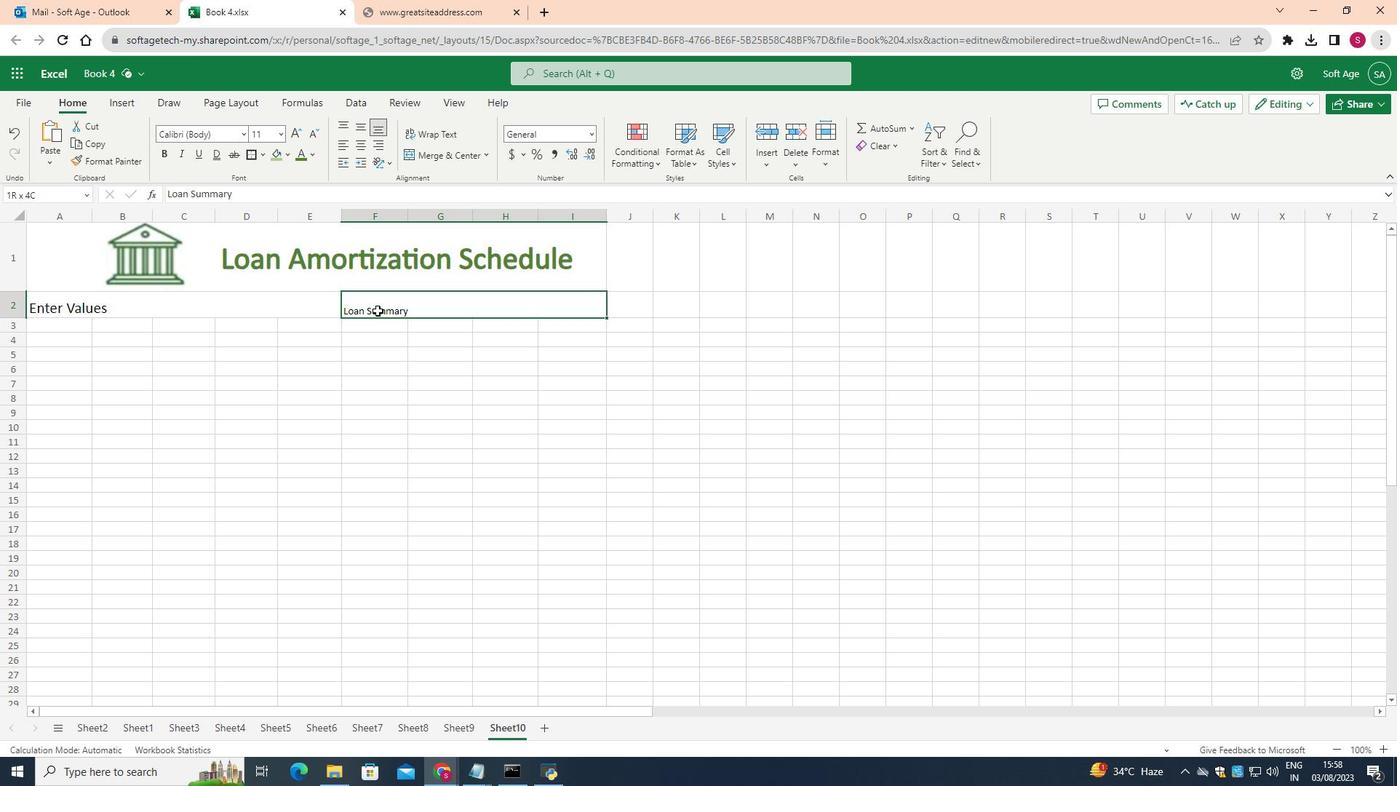 
Action: Mouse moved to (282, 130)
Screenshot: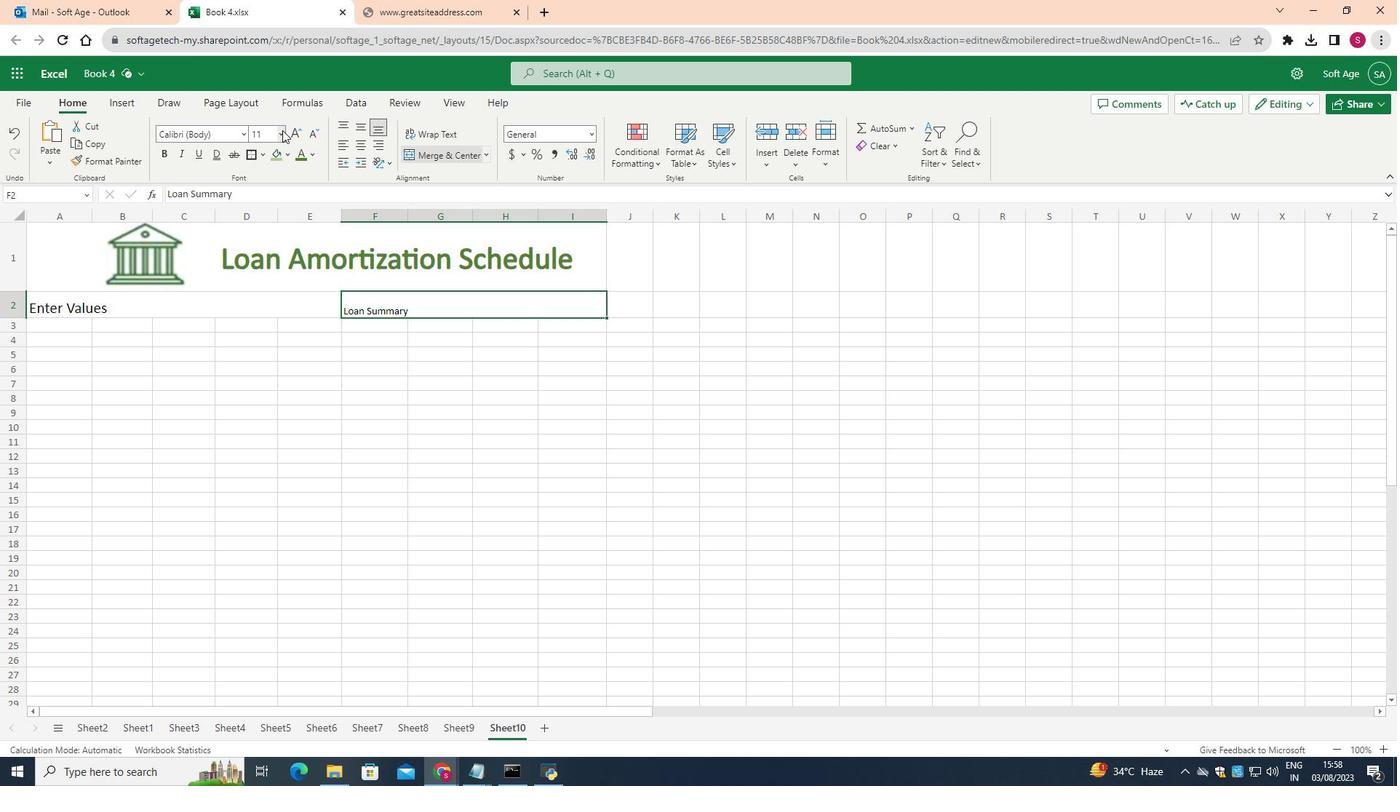 
Action: Mouse pressed left at (282, 130)
Screenshot: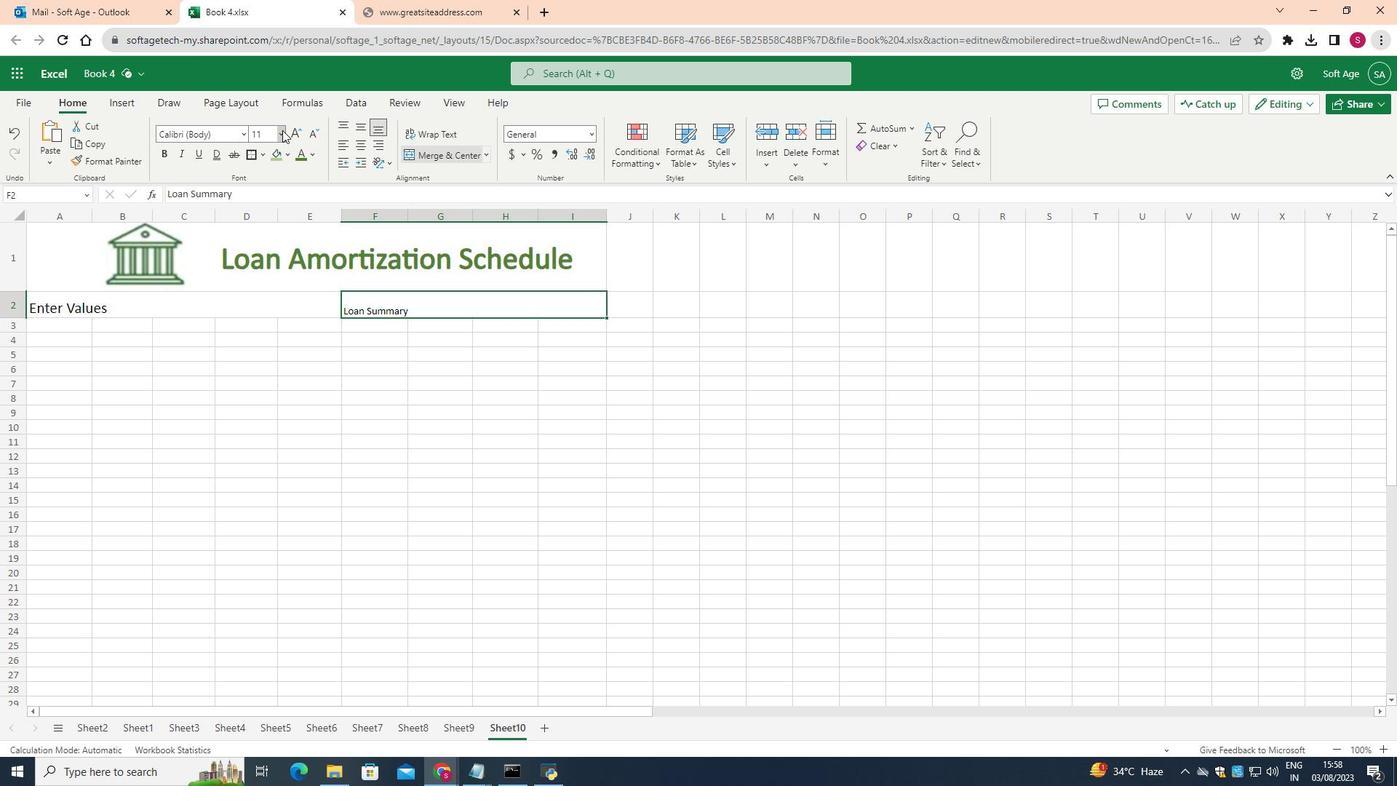 
Action: Mouse moved to (267, 270)
Screenshot: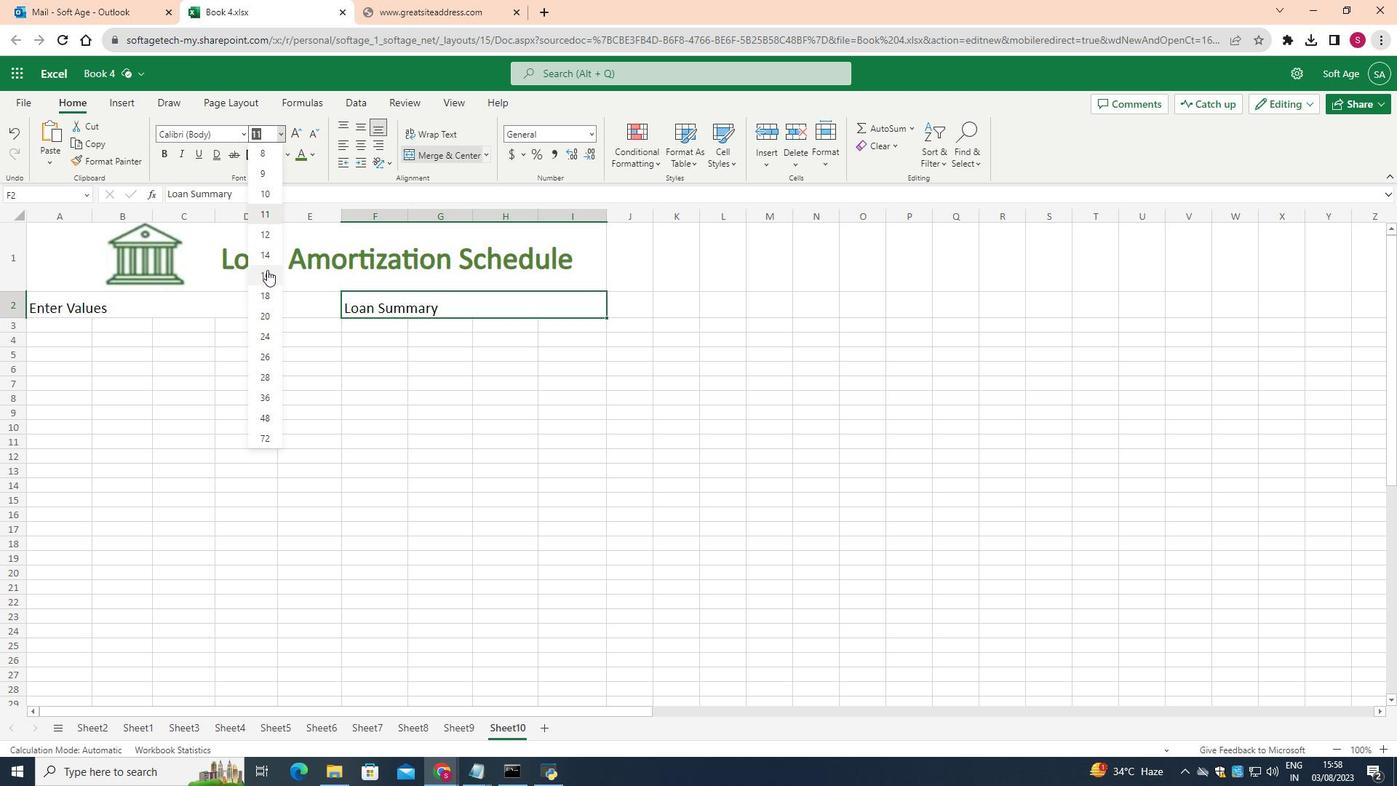 
Action: Mouse pressed left at (267, 270)
Screenshot: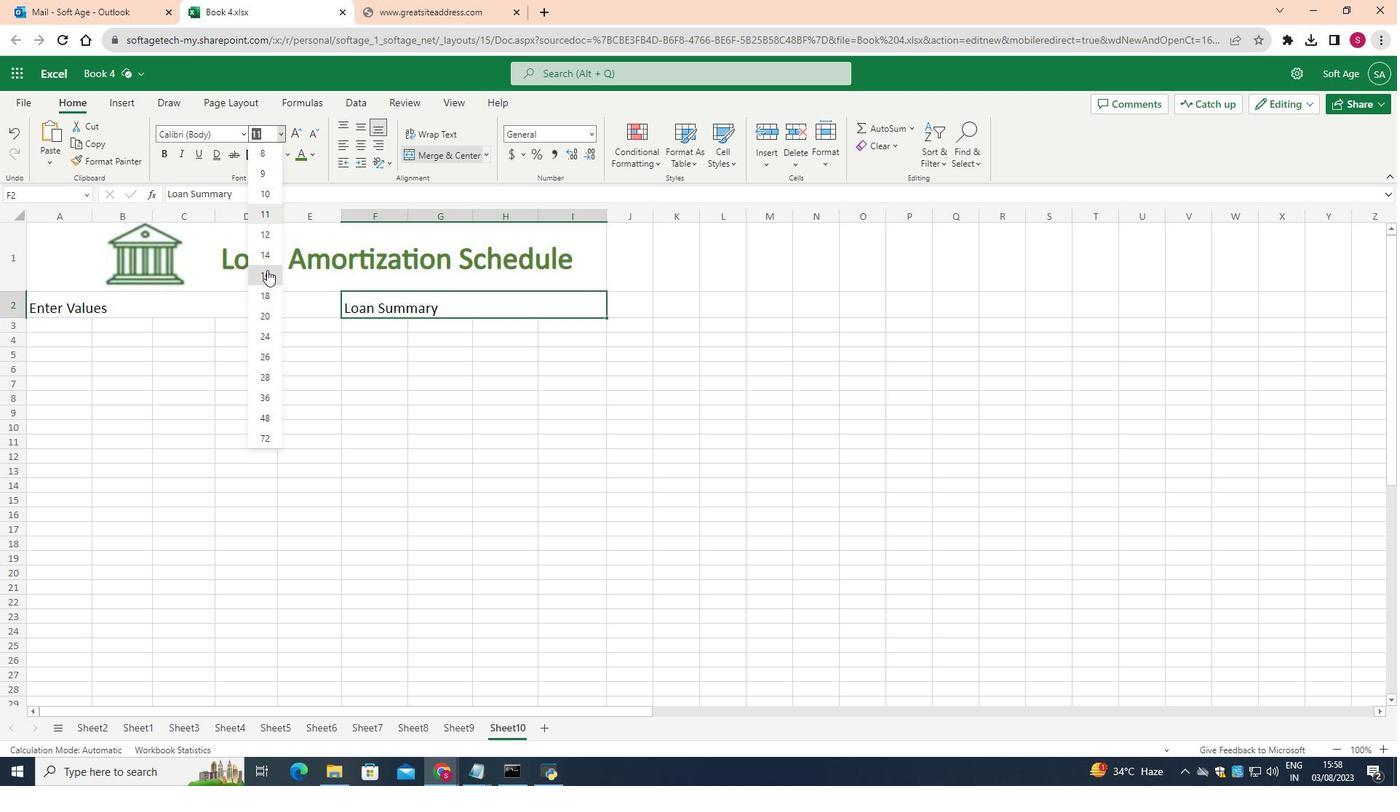 
Action: Mouse moved to (136, 306)
Screenshot: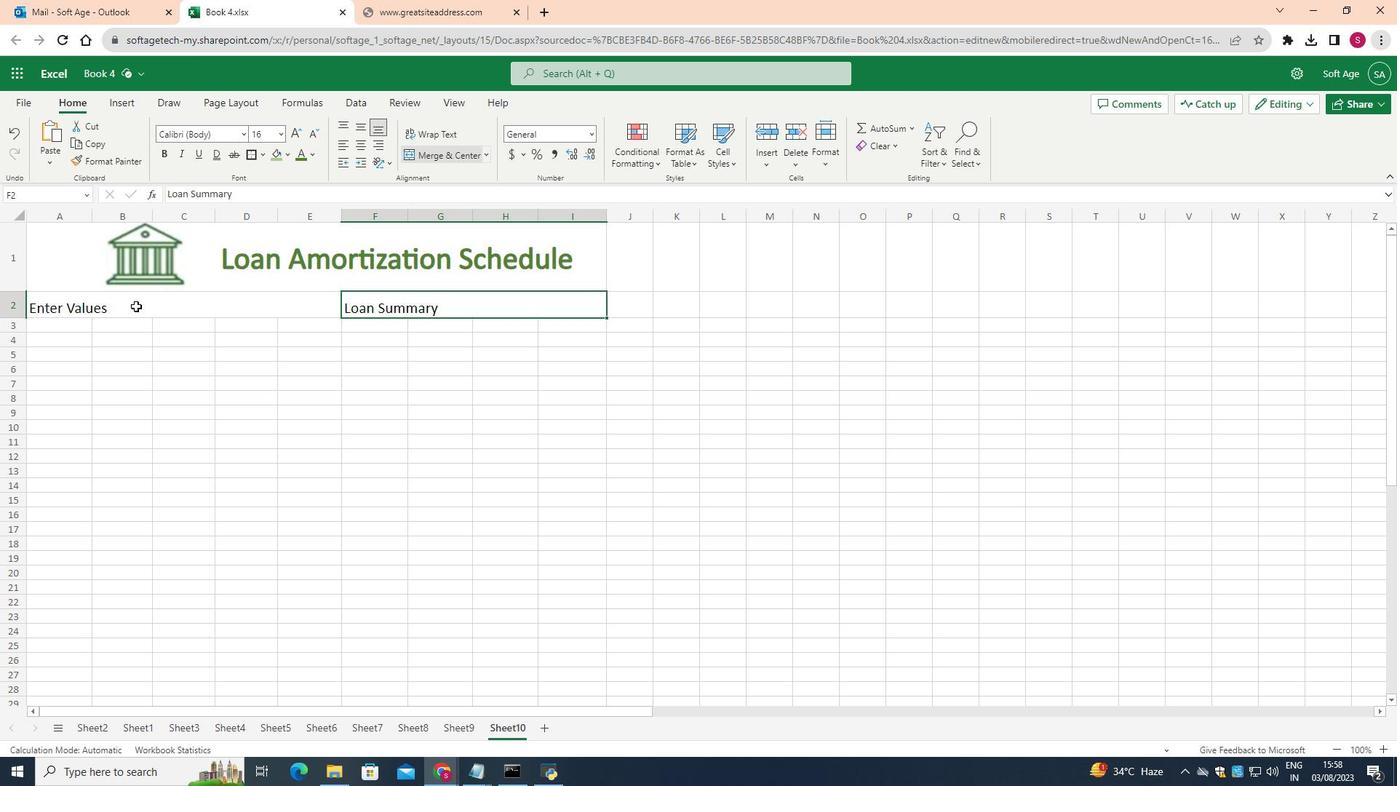 
Action: Mouse pressed left at (136, 306)
Screenshot: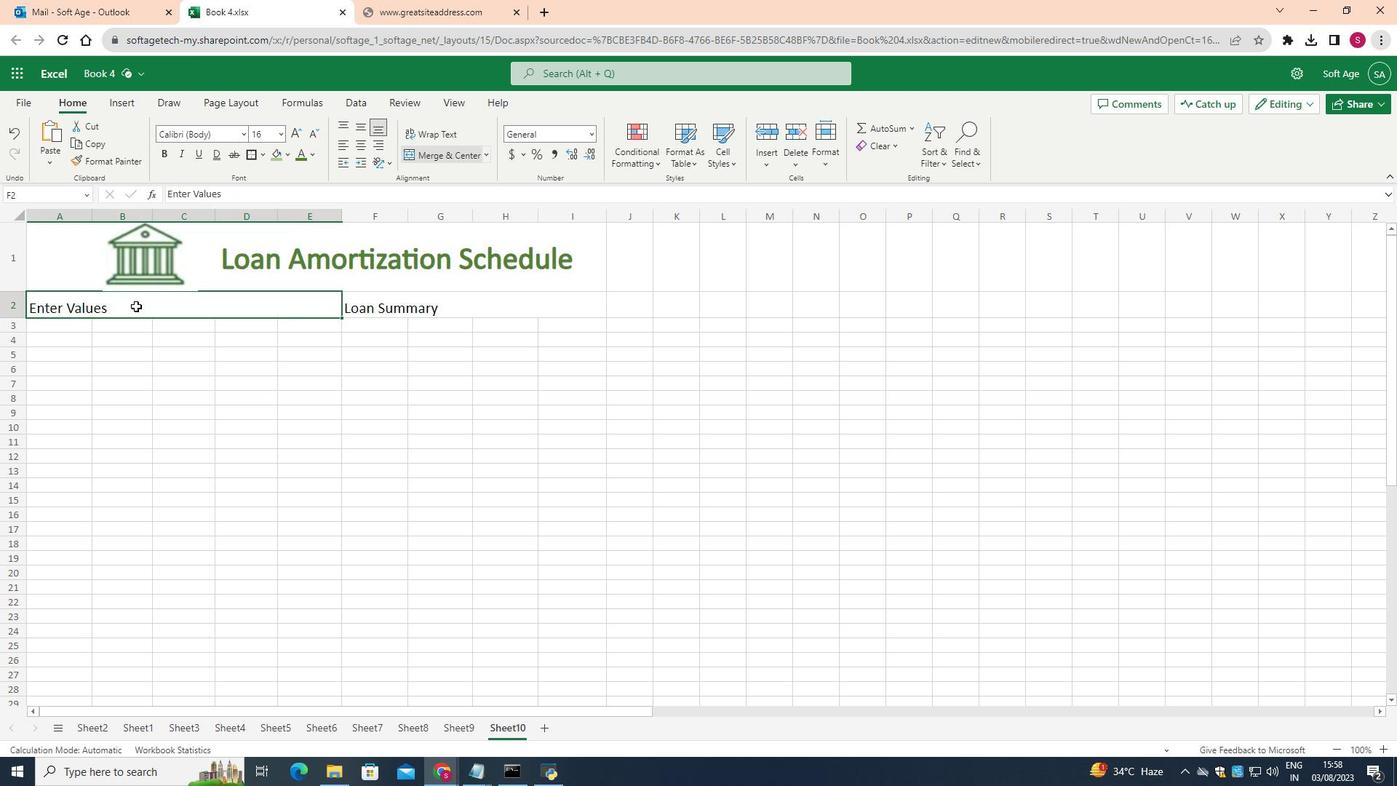 
Action: Mouse moved to (363, 123)
Screenshot: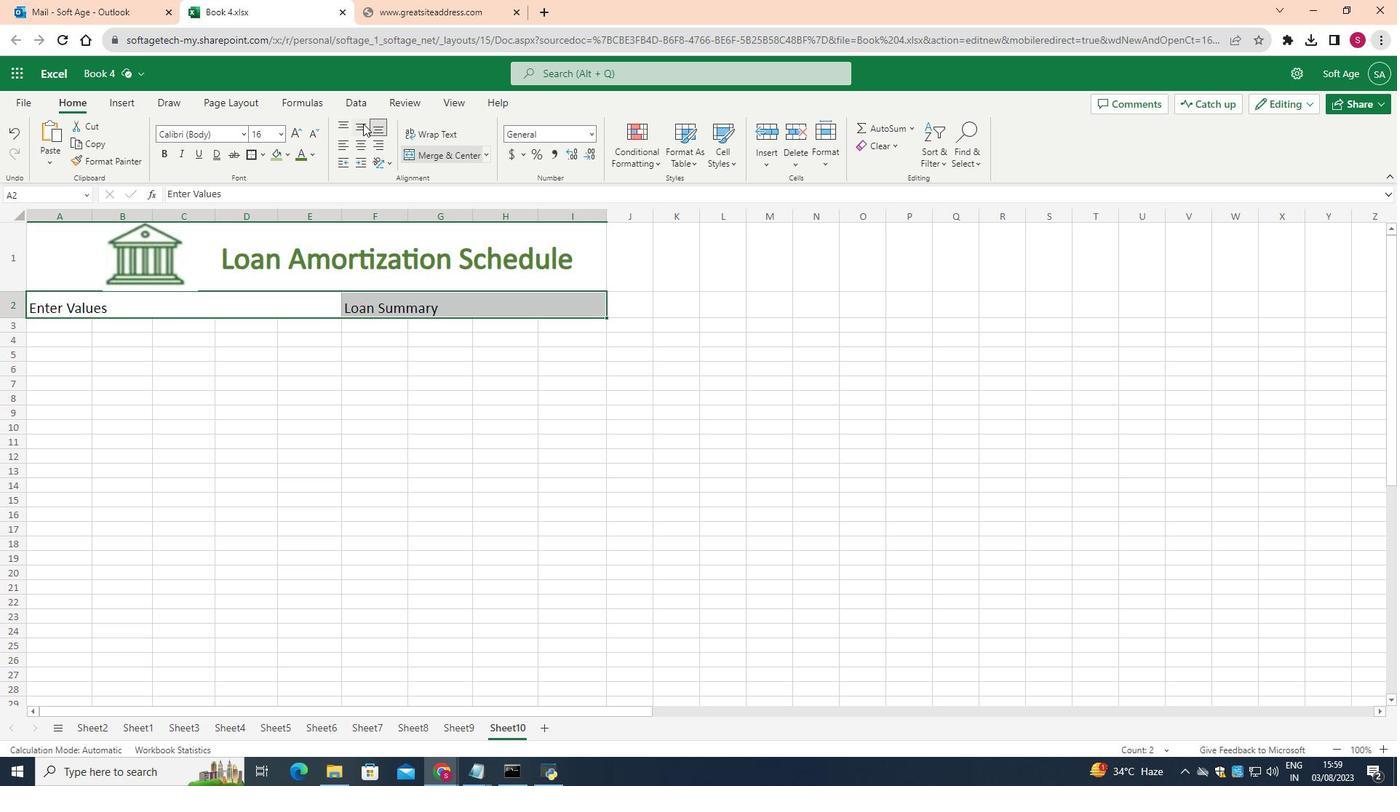 
Action: Mouse pressed left at (363, 123)
Screenshot: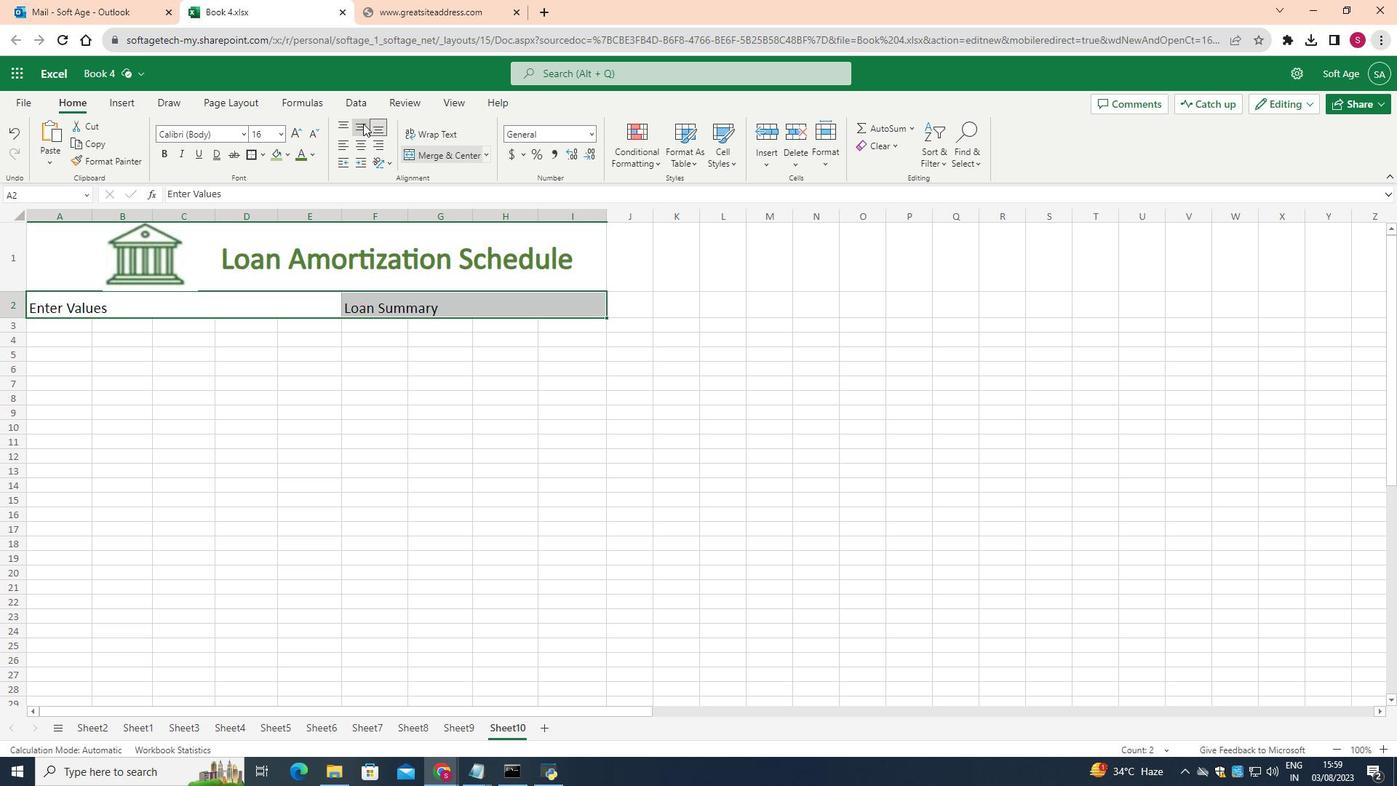 
Action: Mouse moved to (165, 147)
Screenshot: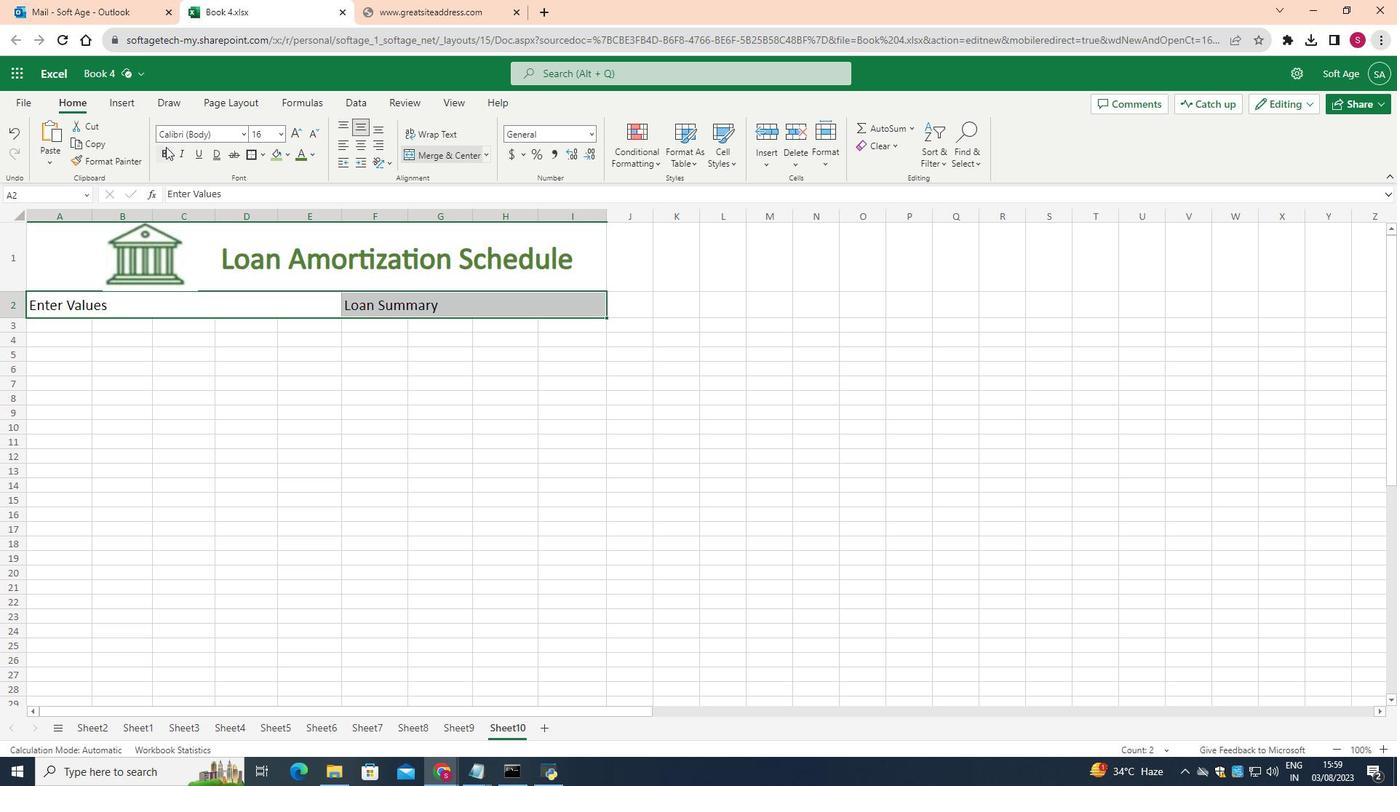 
Action: Mouse pressed left at (165, 147)
Screenshot: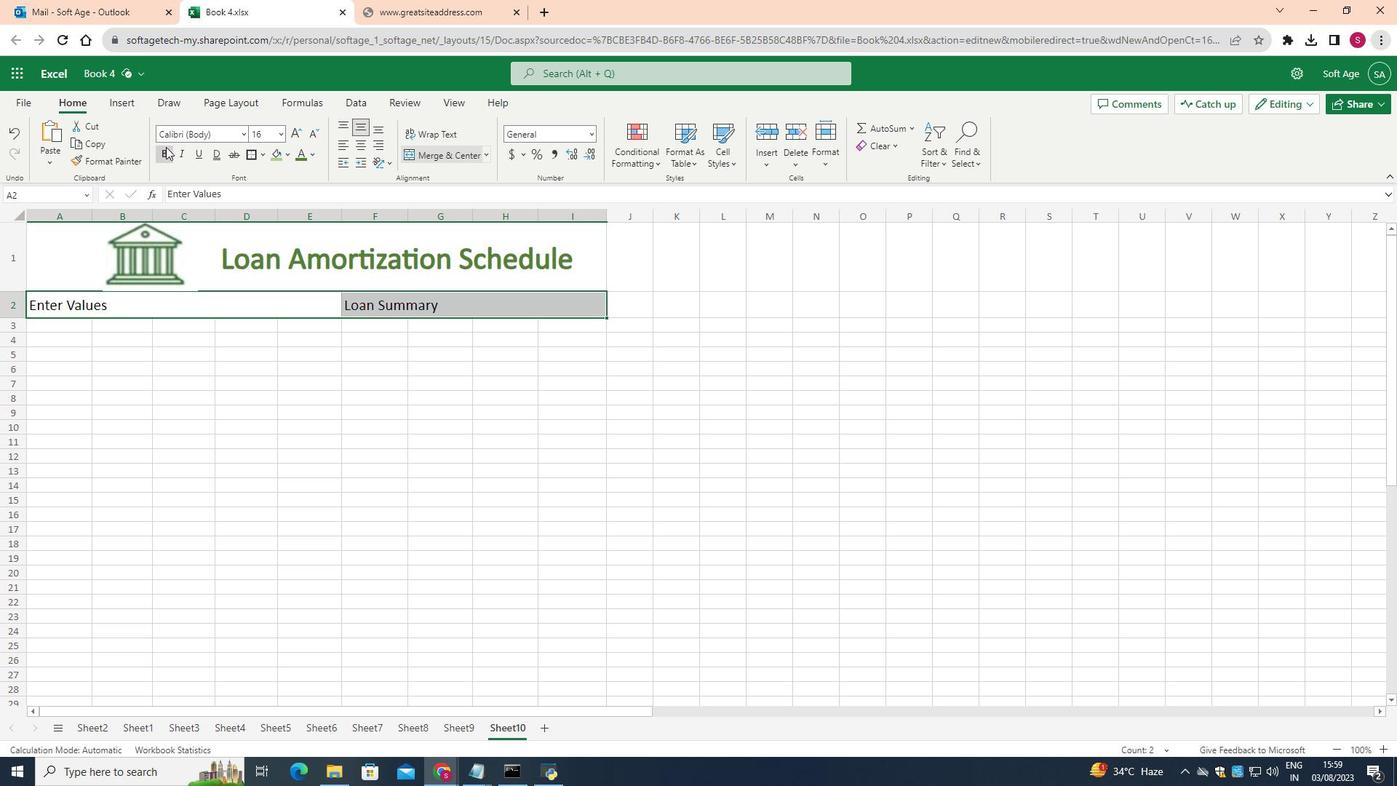 
Action: Mouse moved to (312, 153)
Screenshot: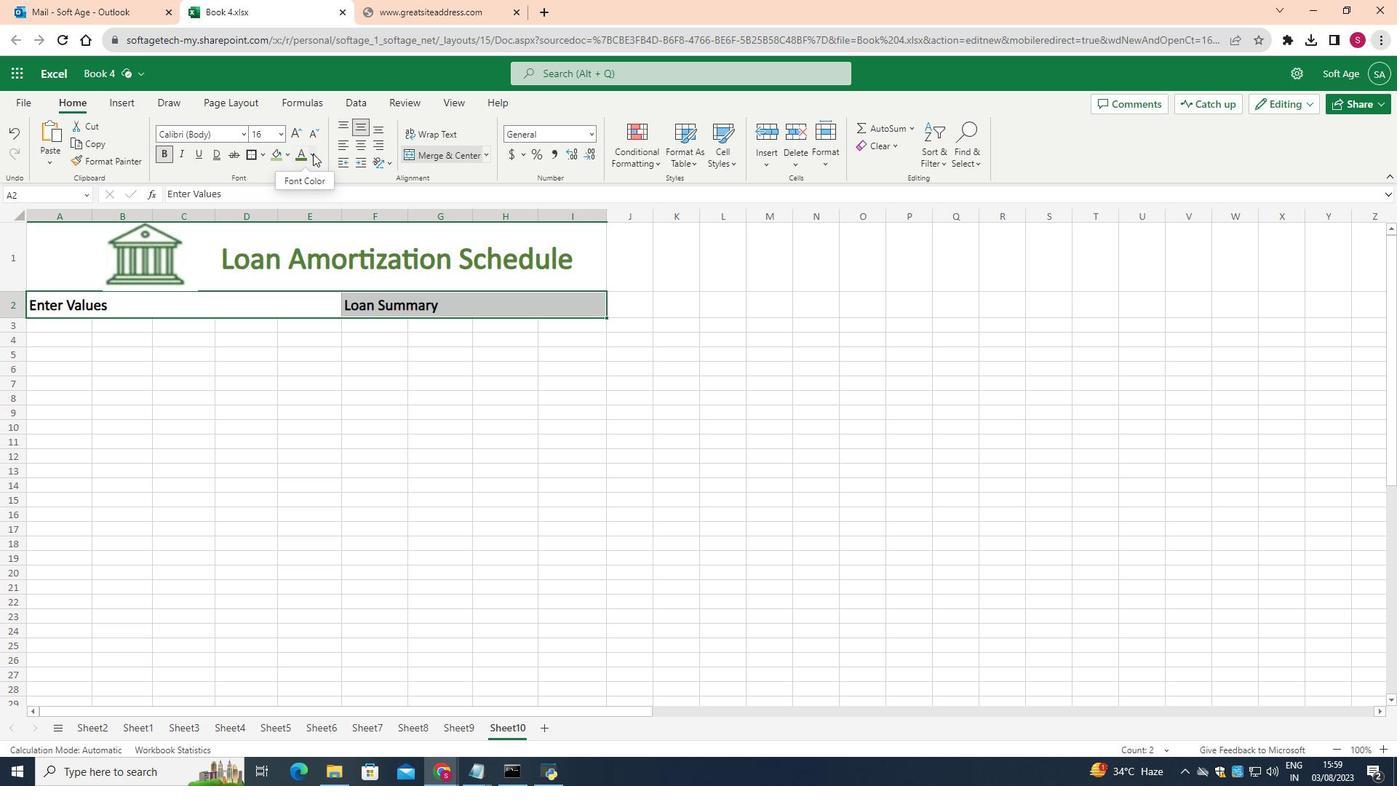 
Action: Mouse pressed left at (312, 153)
Screenshot: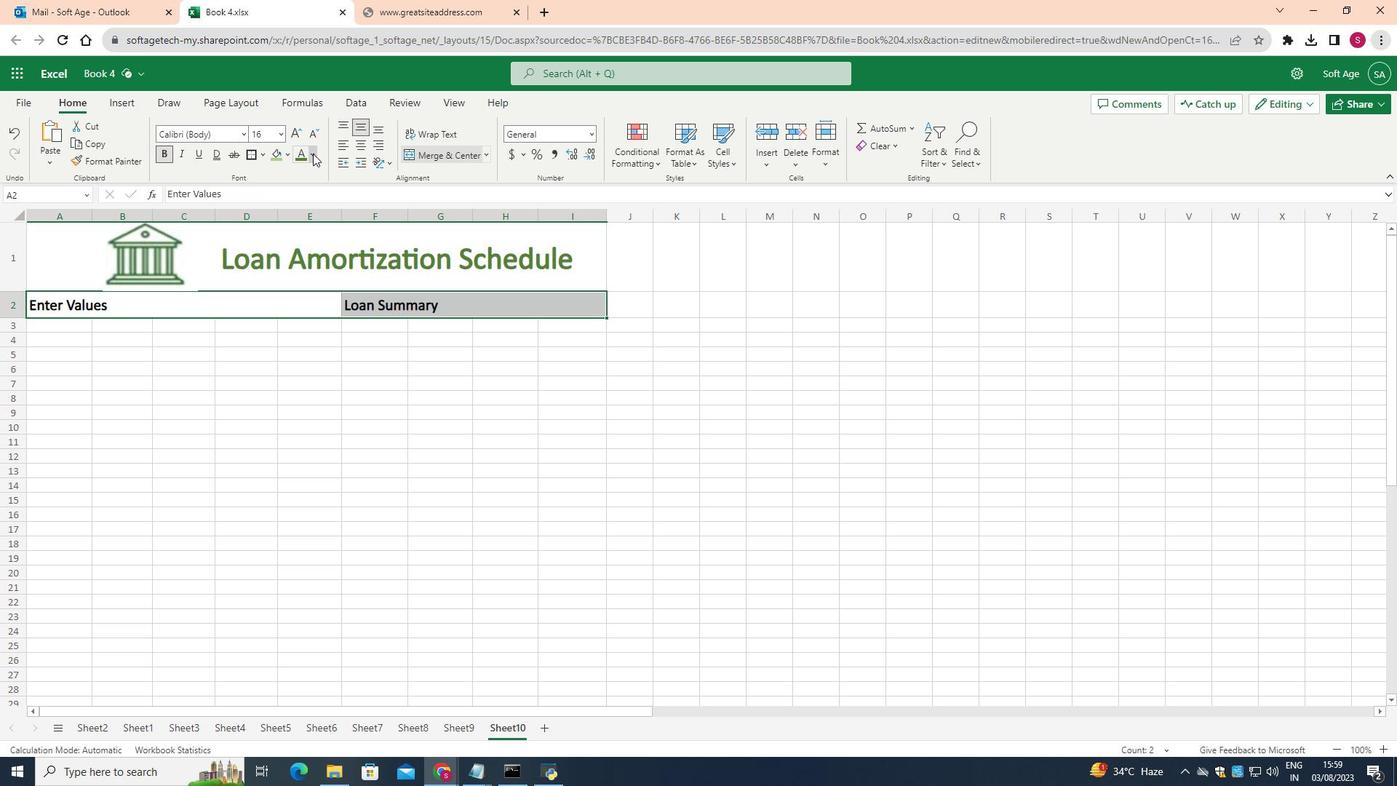 
Action: Mouse moved to (459, 292)
Screenshot: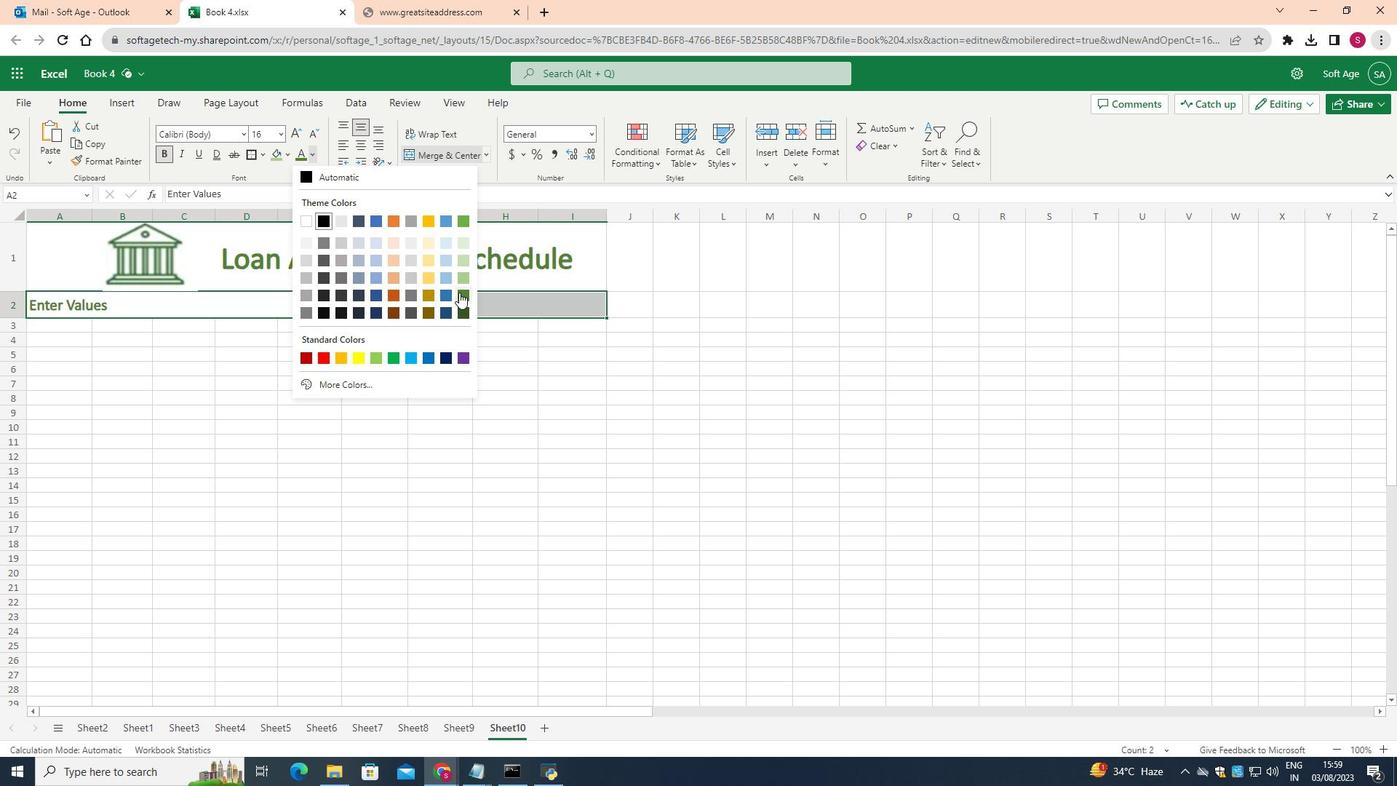 
Action: Mouse pressed left at (459, 292)
Screenshot: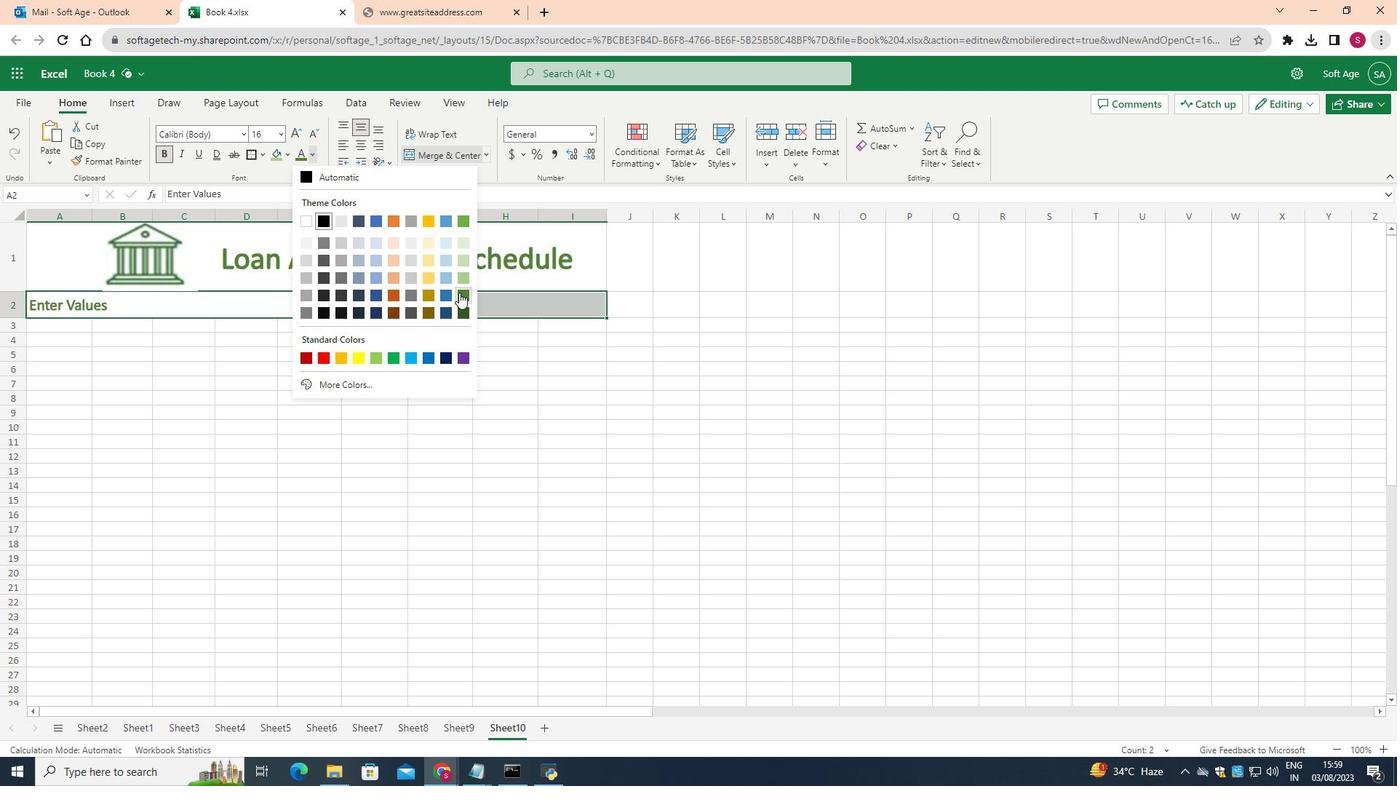 
Action: Mouse moved to (322, 365)
Screenshot: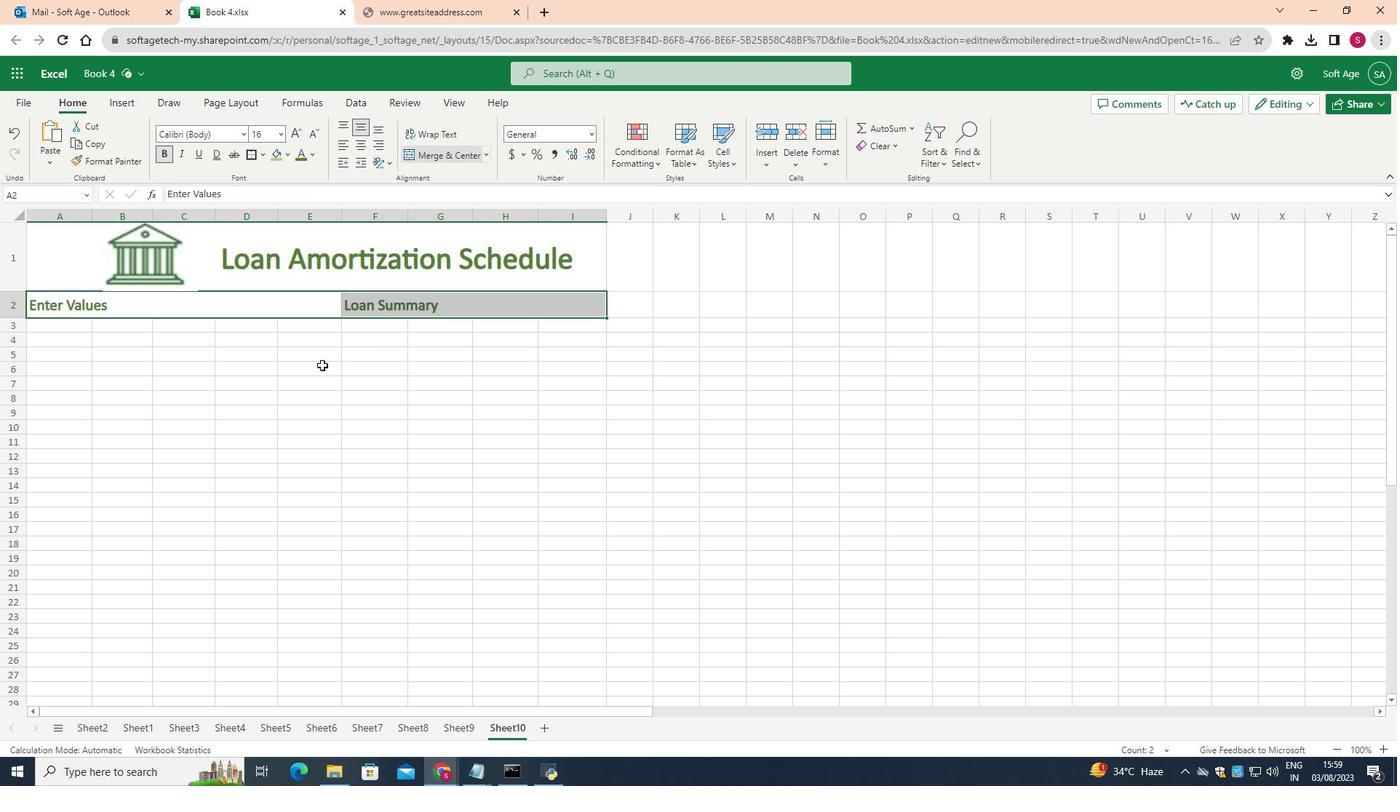 
Action: Mouse pressed left at (322, 365)
Screenshot: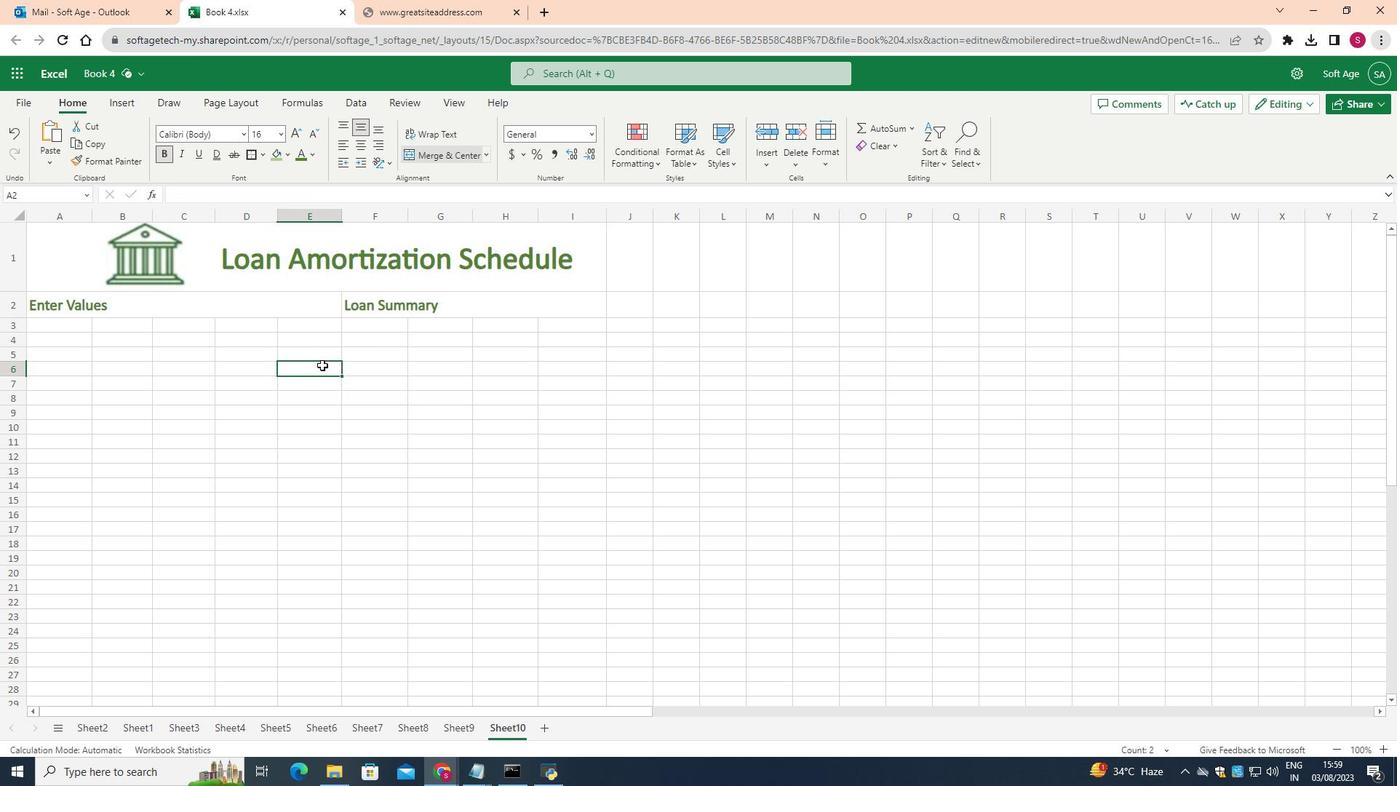 
Action: Mouse moved to (245, 312)
Screenshot: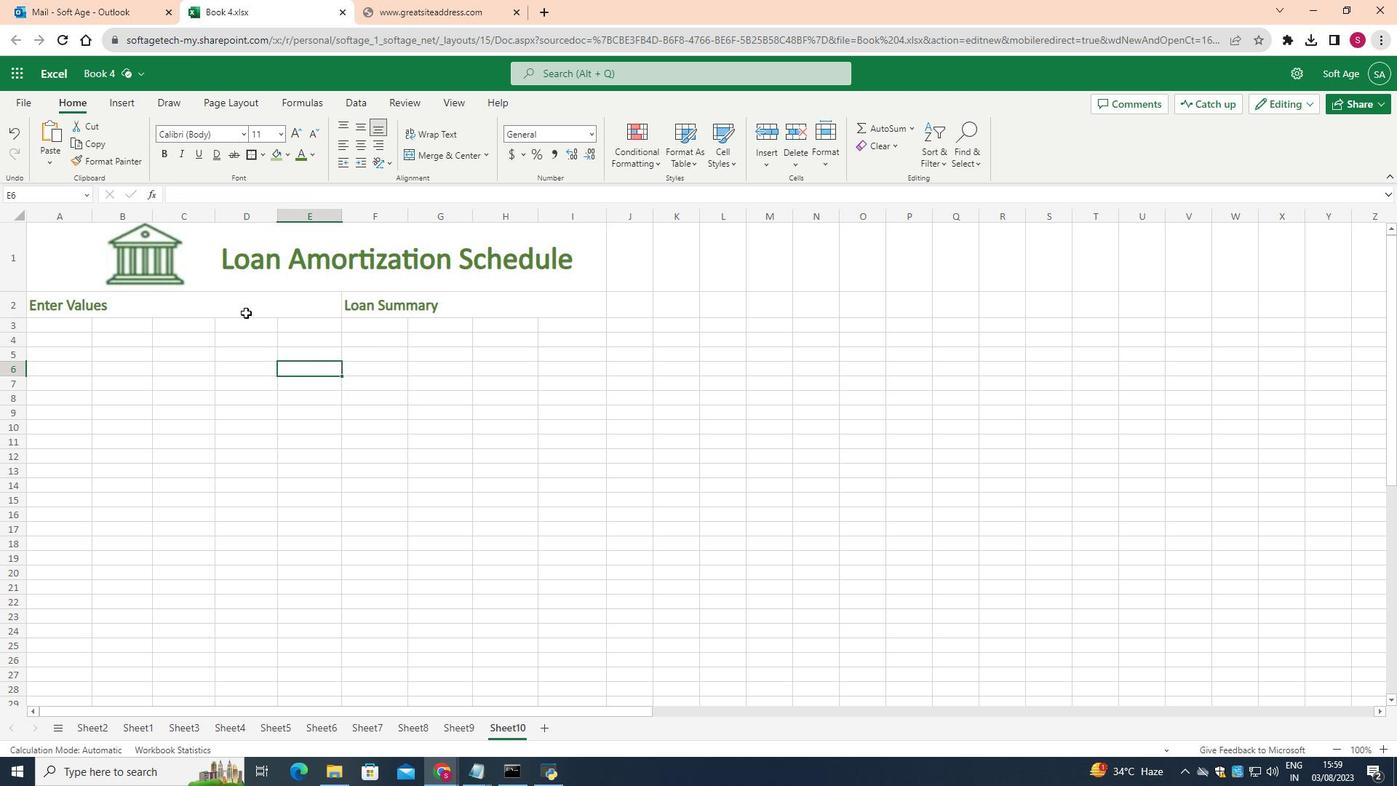 
Action: Mouse pressed left at (245, 312)
Screenshot: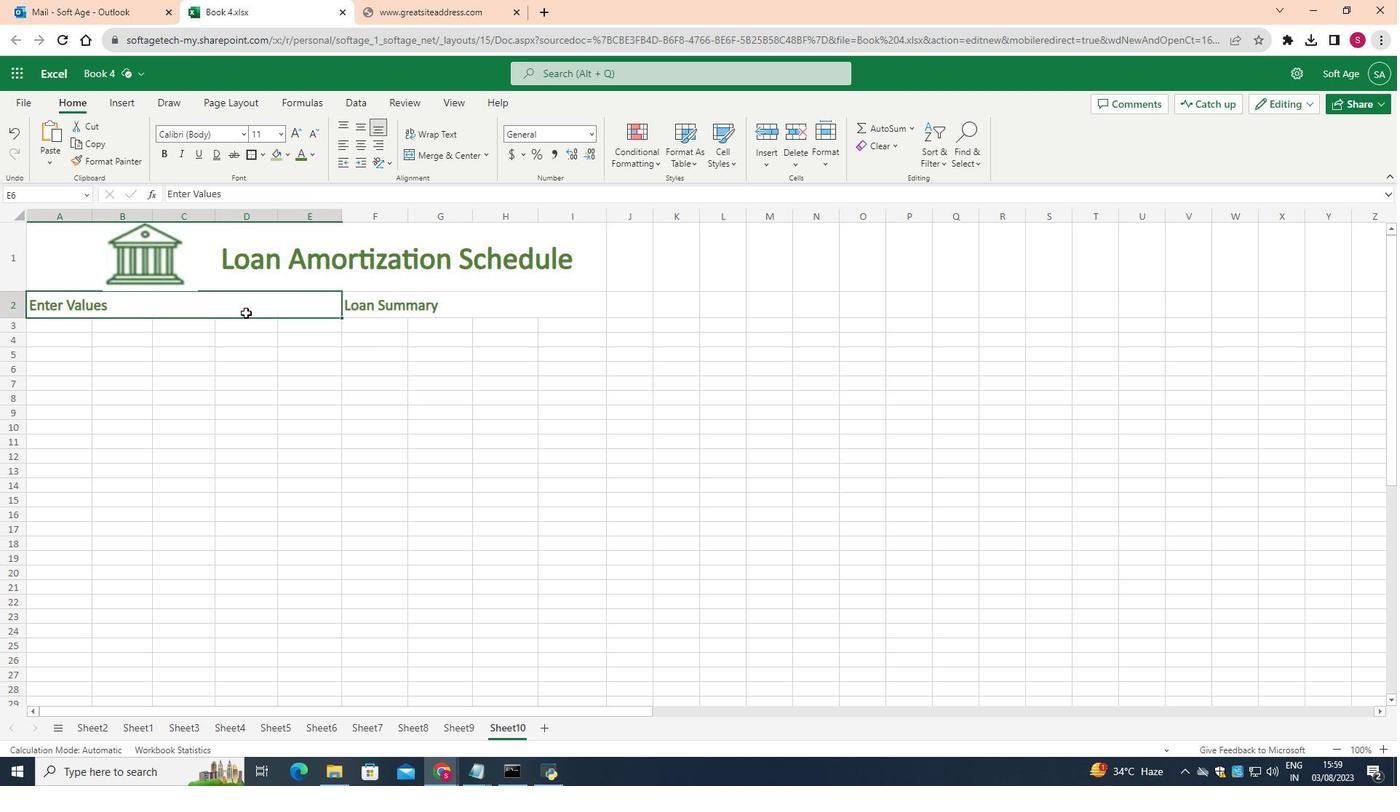 
Action: Mouse pressed left at (245, 312)
Screenshot: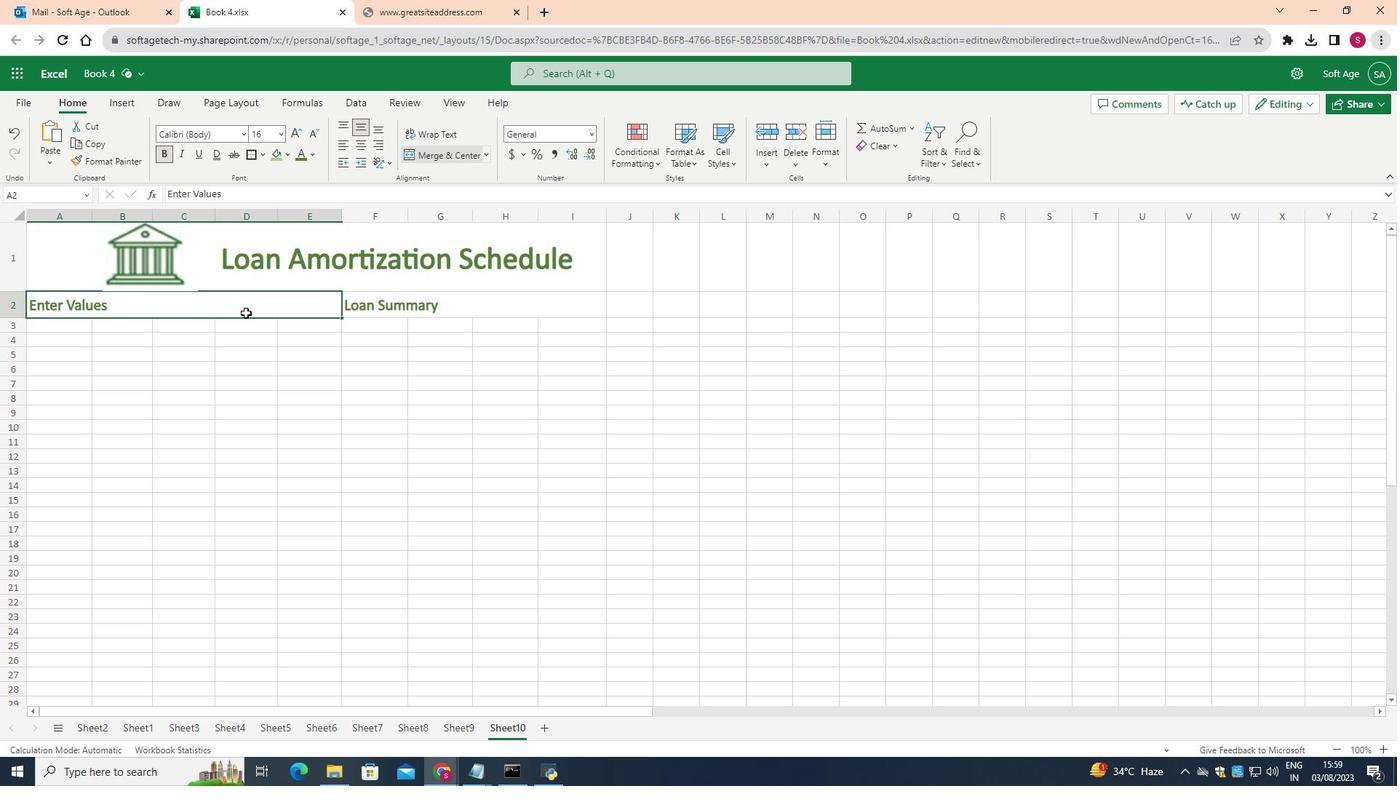 
Action: Mouse moved to (264, 150)
Screenshot: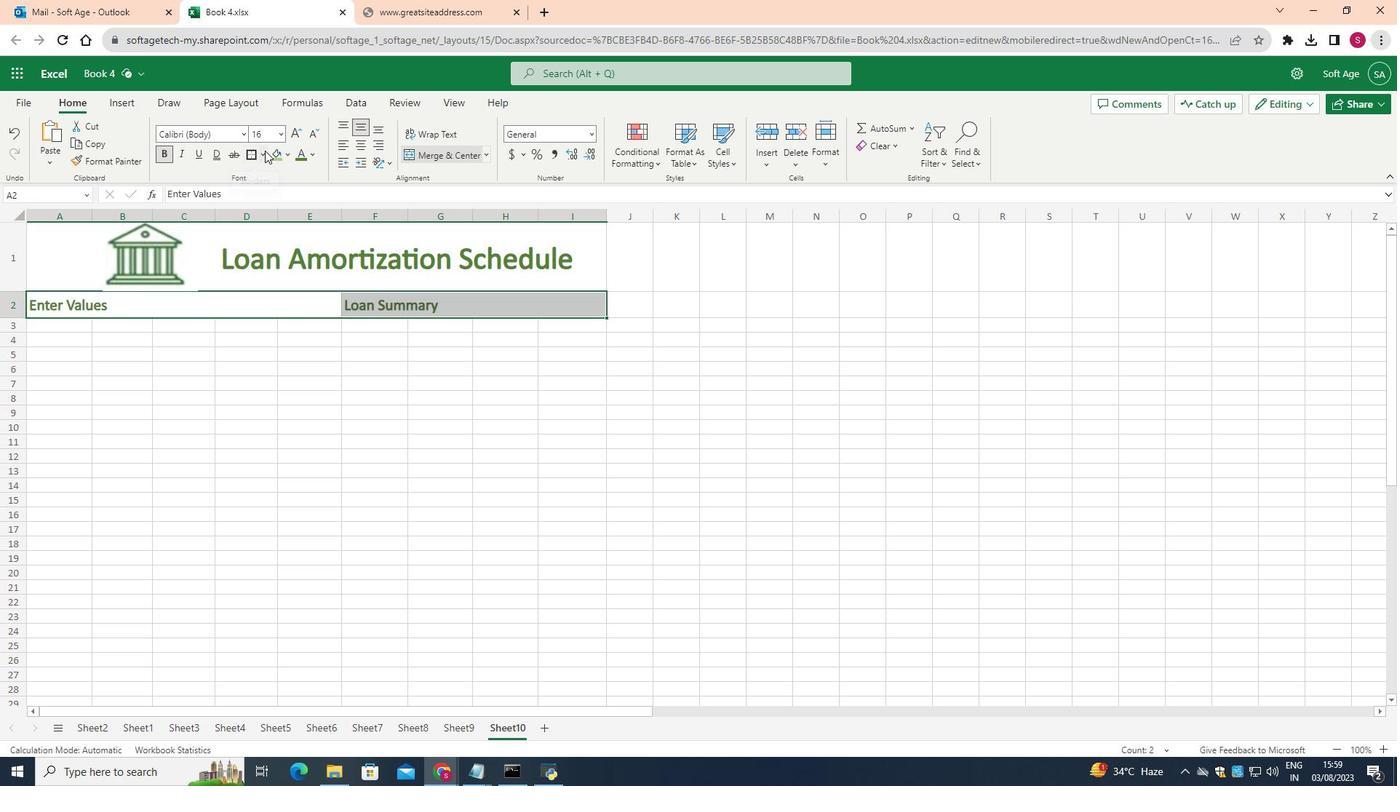 
Action: Mouse pressed left at (264, 150)
Screenshot: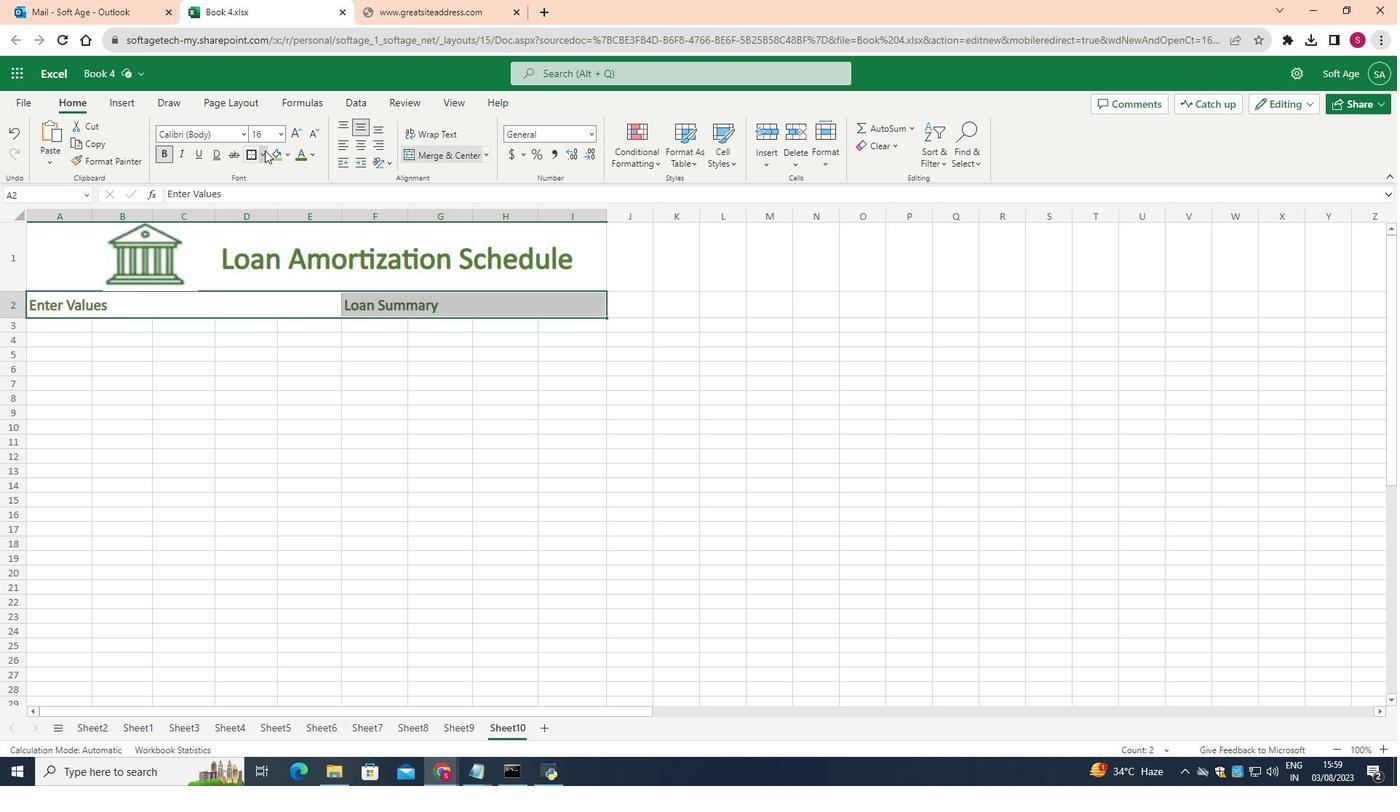 
Action: Mouse moved to (380, 211)
Screenshot: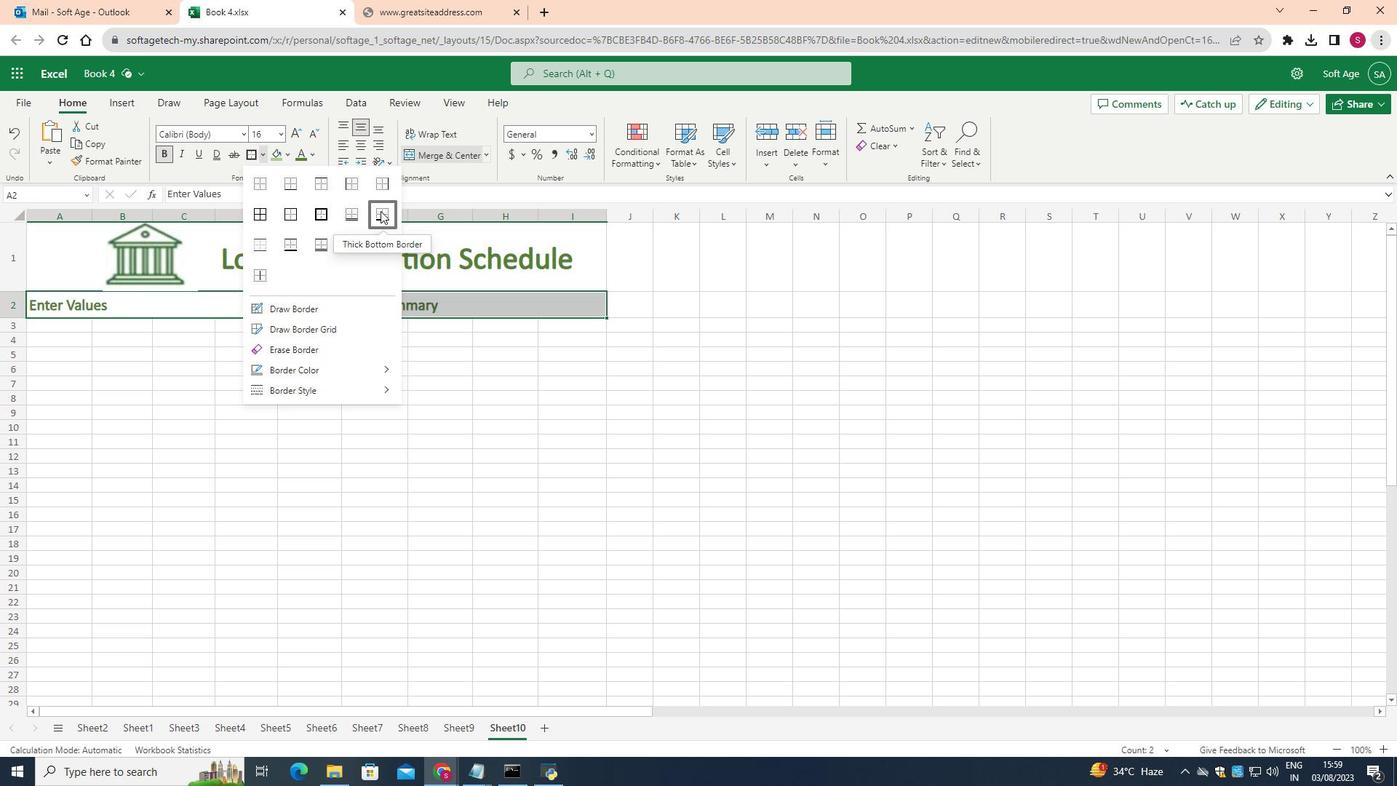 
Action: Mouse pressed left at (380, 211)
Screenshot: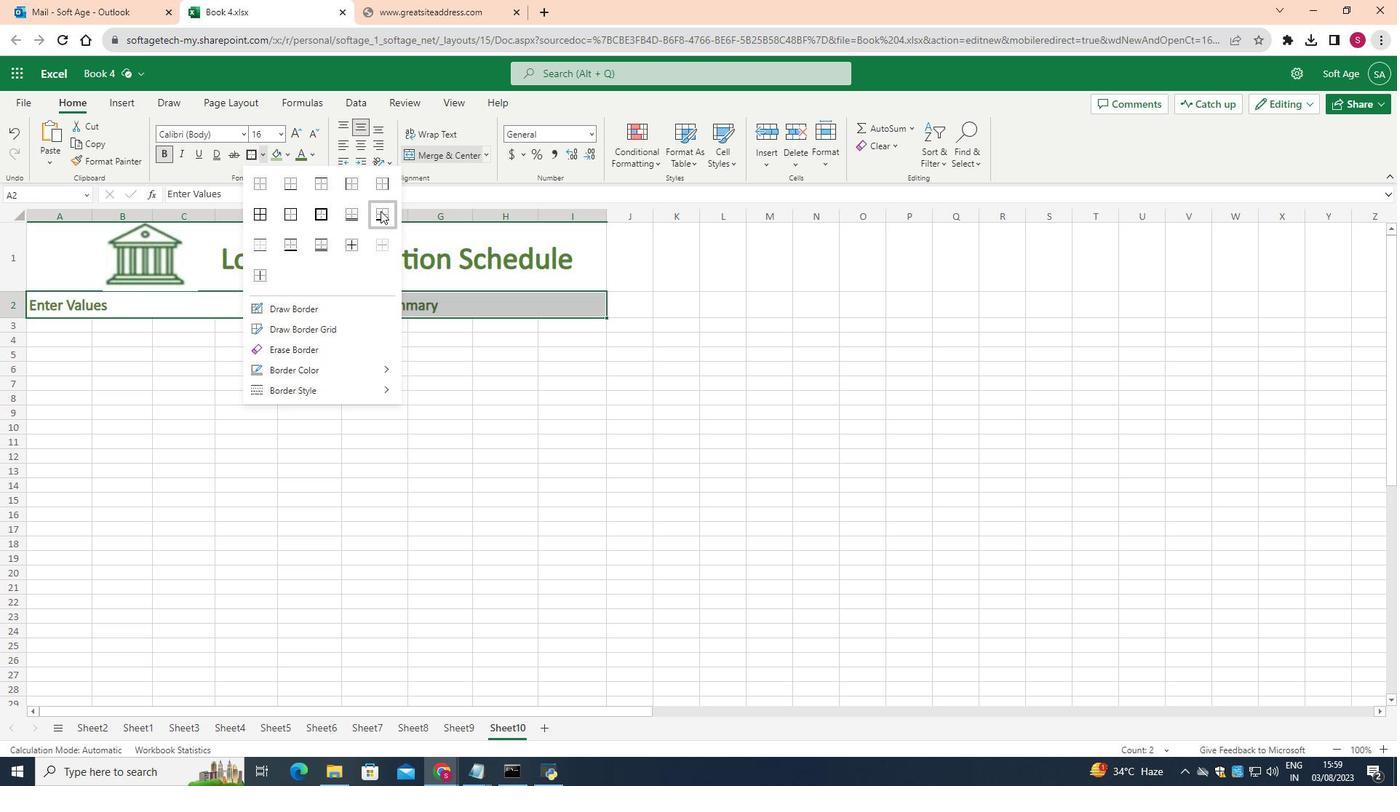 
Action: Mouse moved to (264, 152)
Screenshot: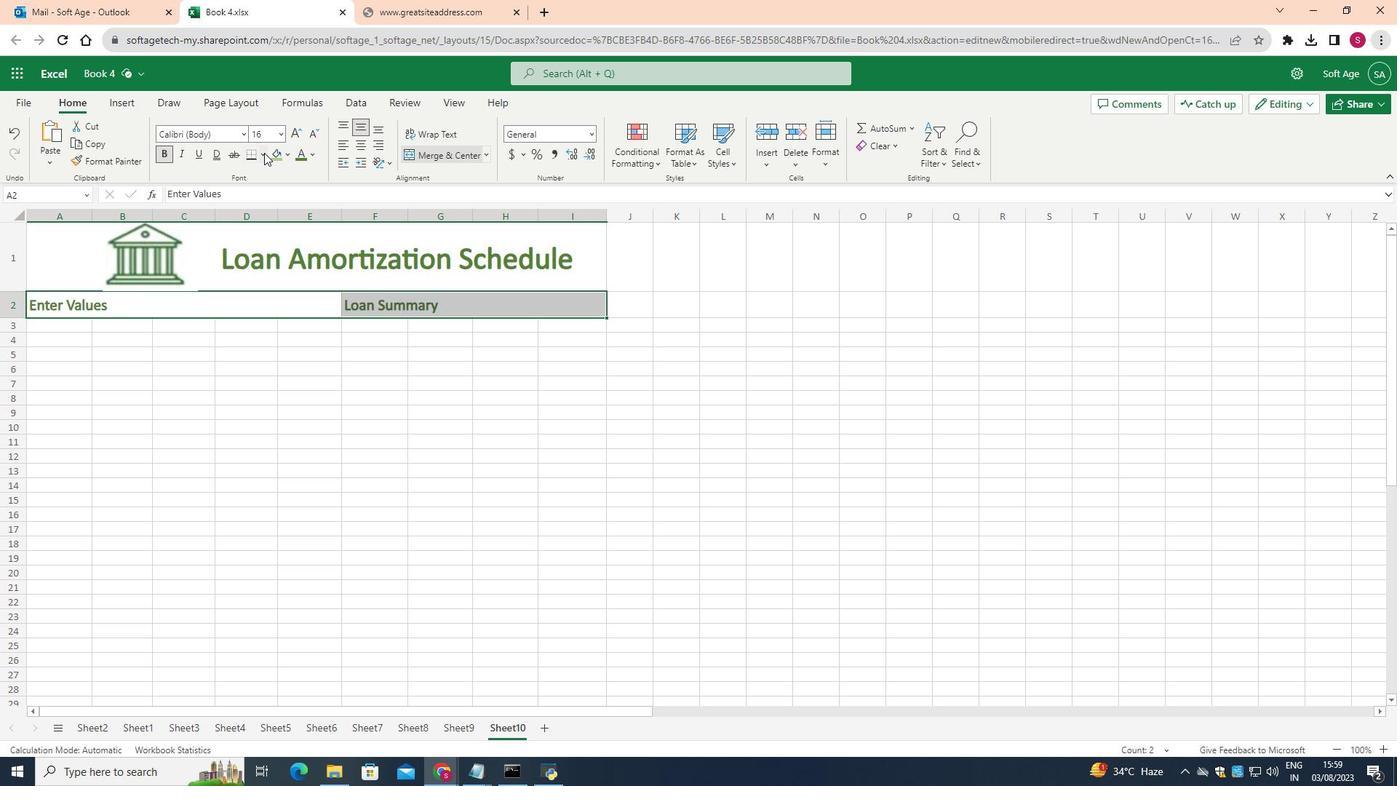 
Action: Mouse pressed left at (264, 152)
Screenshot: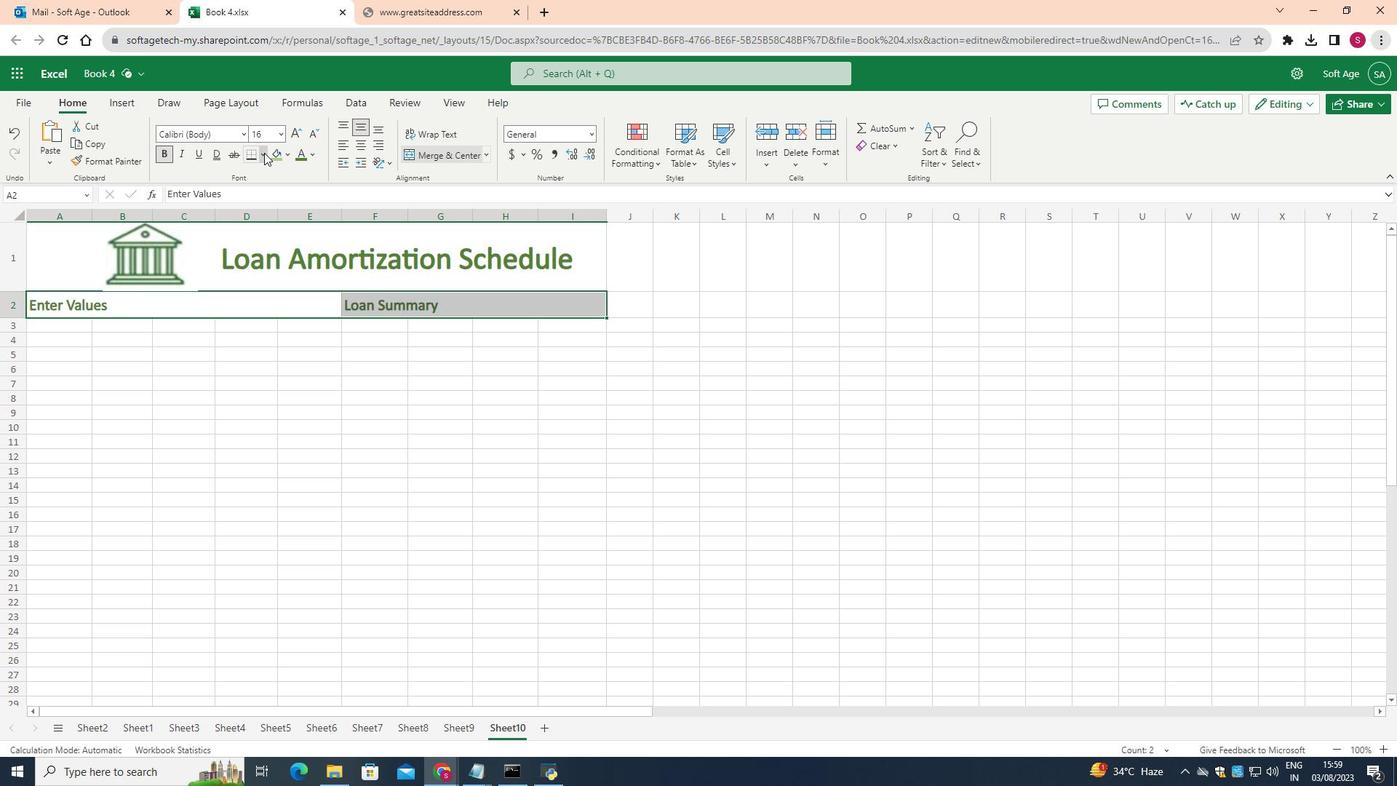 
Action: Mouse moved to (307, 368)
Screenshot: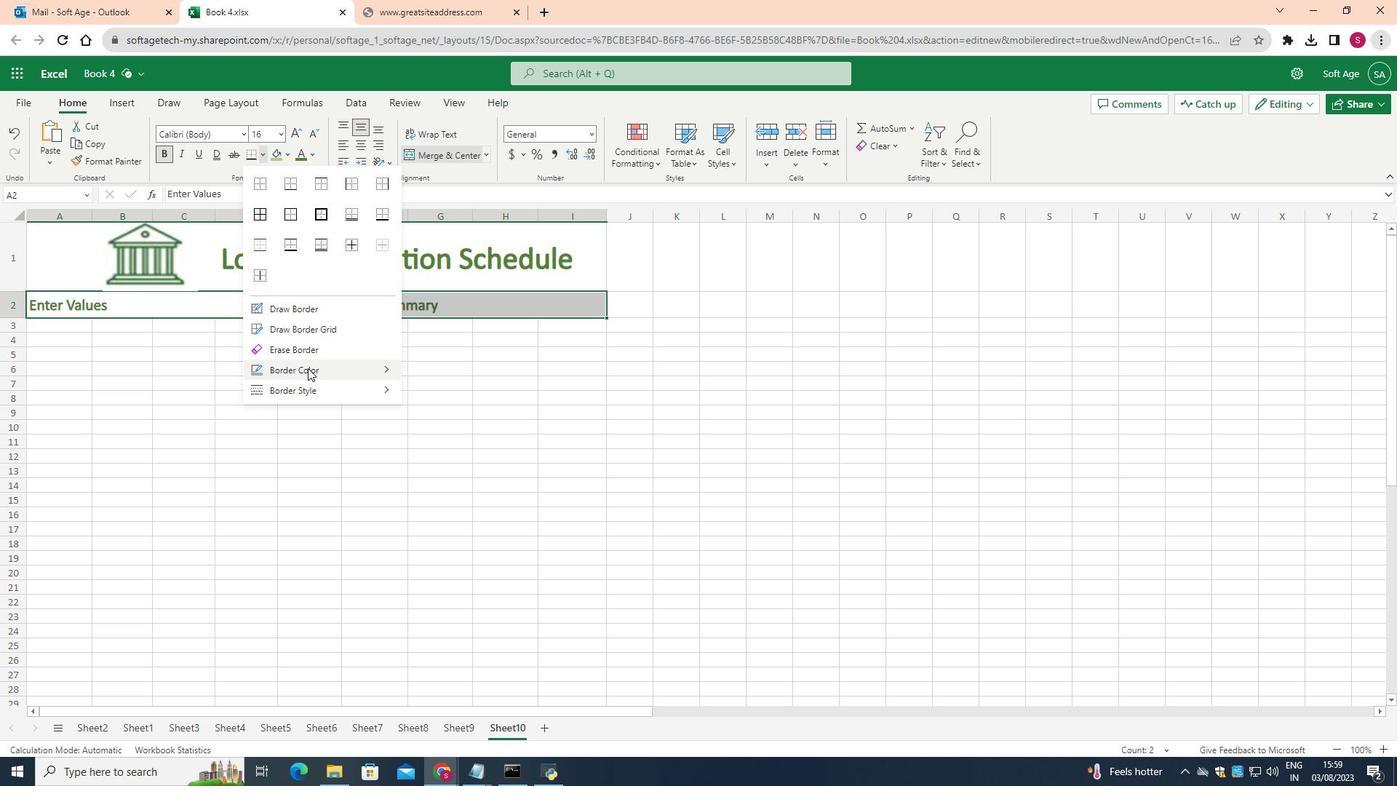 
Action: Mouse pressed left at (307, 368)
Screenshot: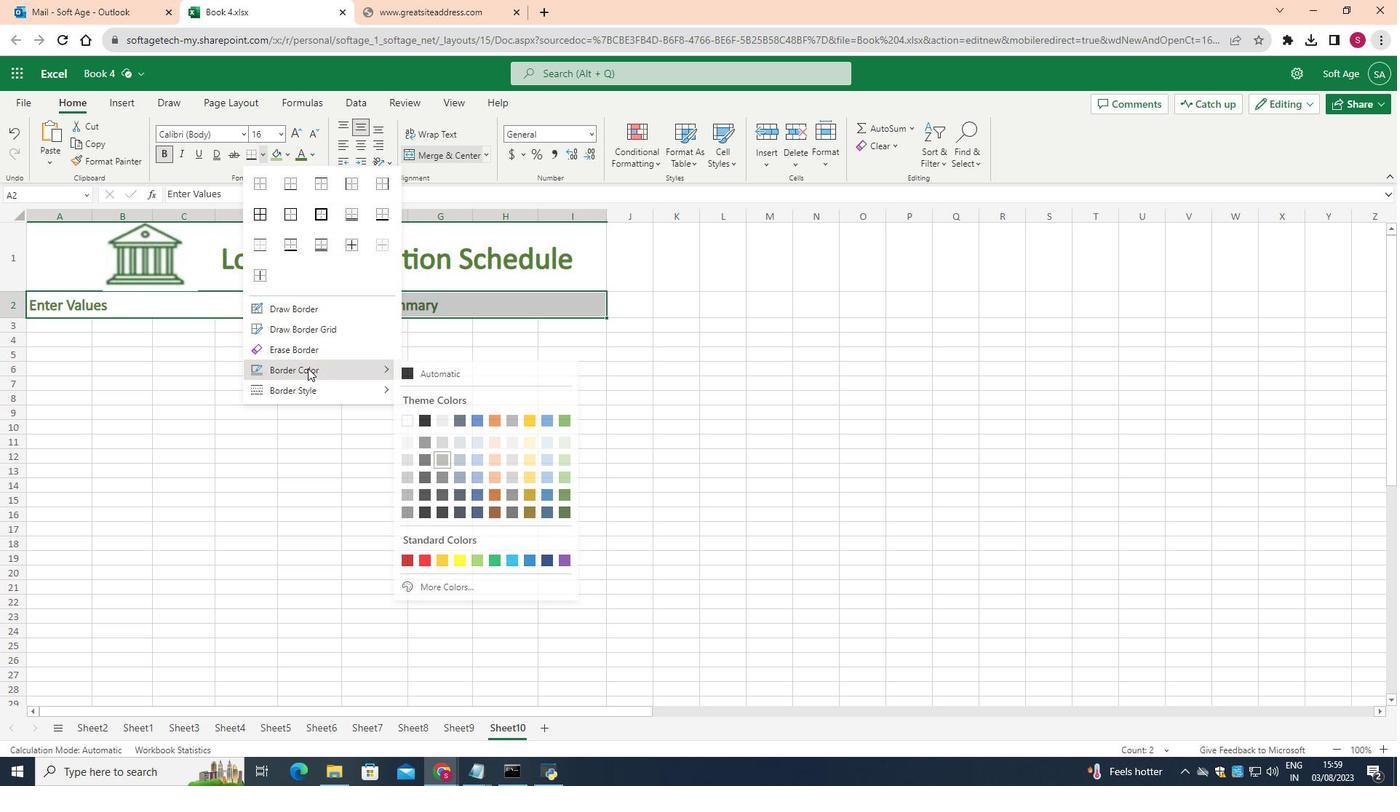 
Action: Mouse moved to (576, 495)
Screenshot: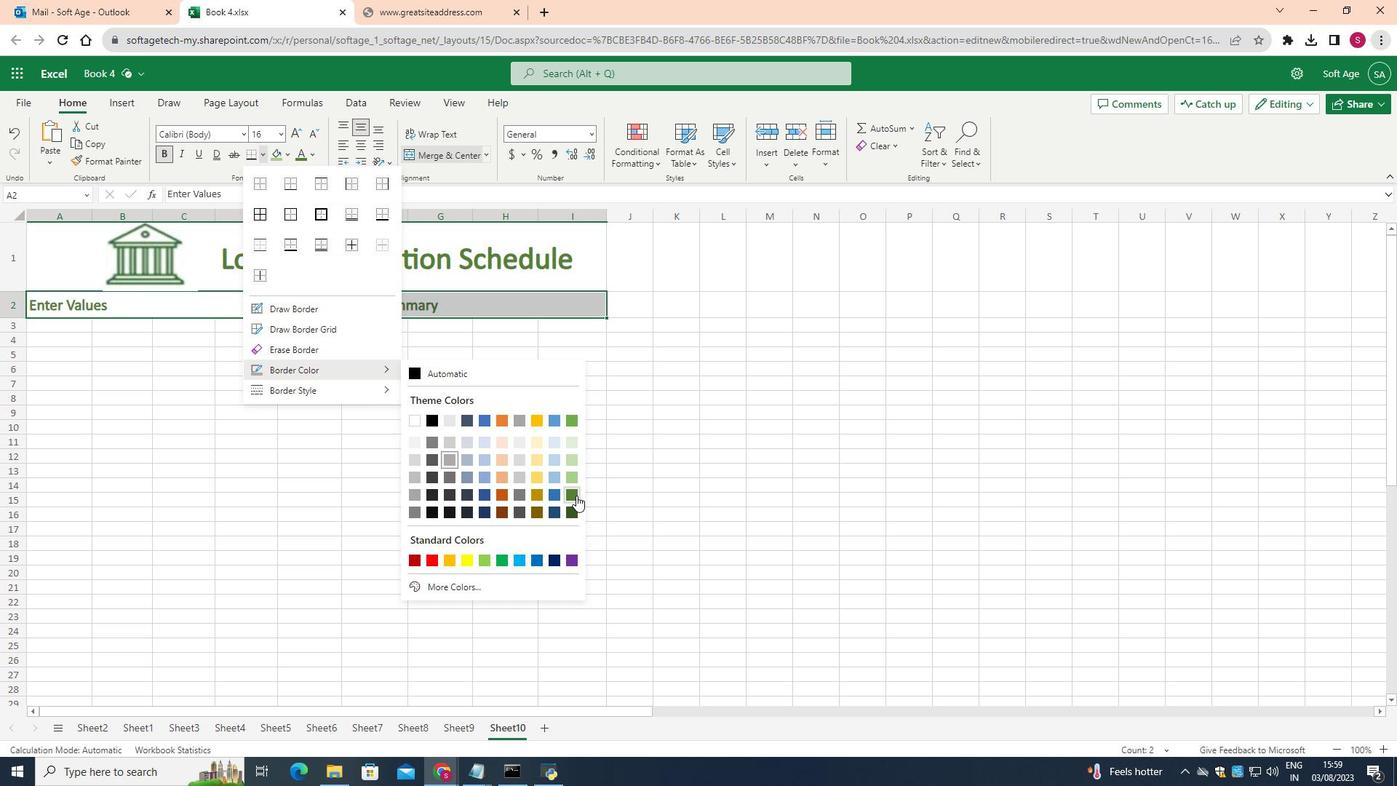
Action: Mouse pressed left at (576, 495)
Screenshot: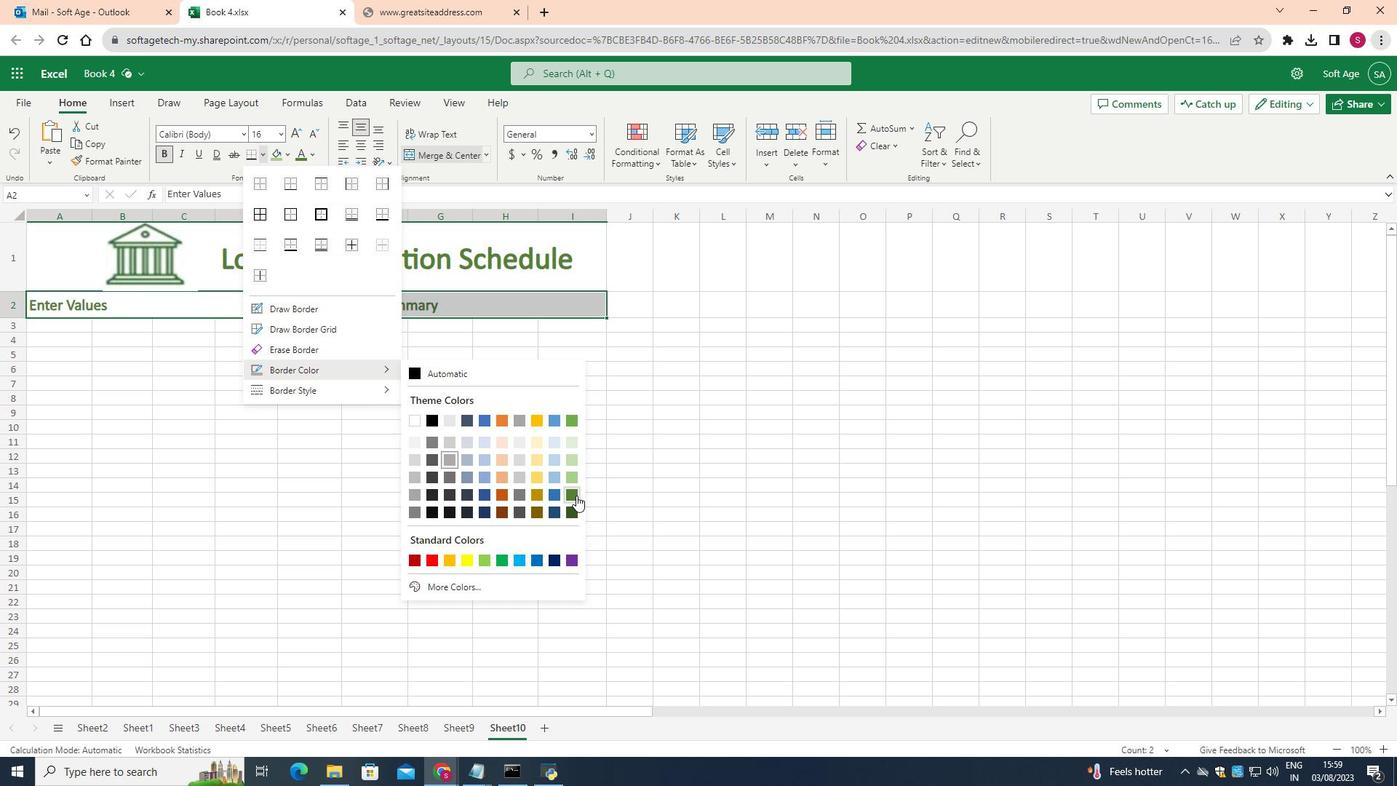 
Action: Mouse moved to (251, 153)
Screenshot: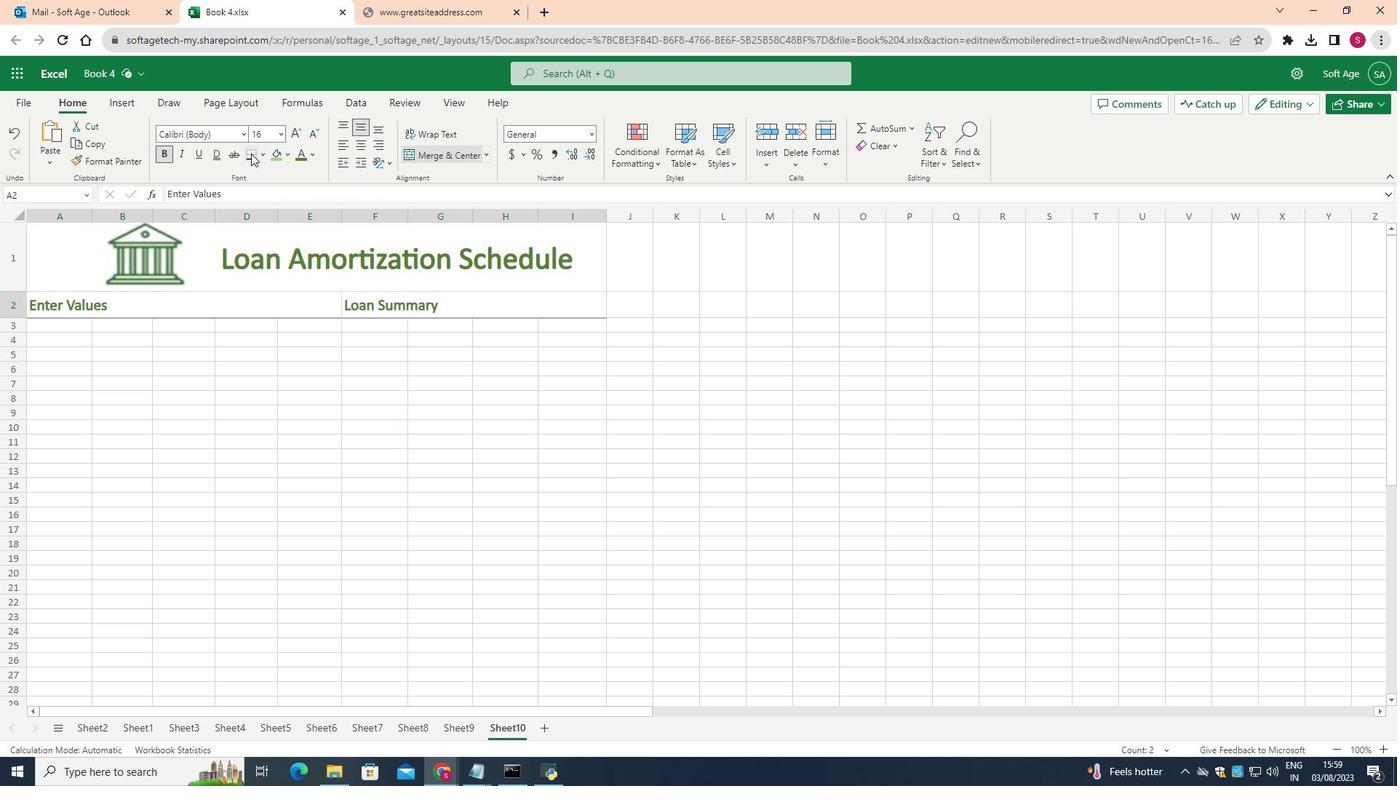 
Action: Mouse pressed left at (251, 153)
Screenshot: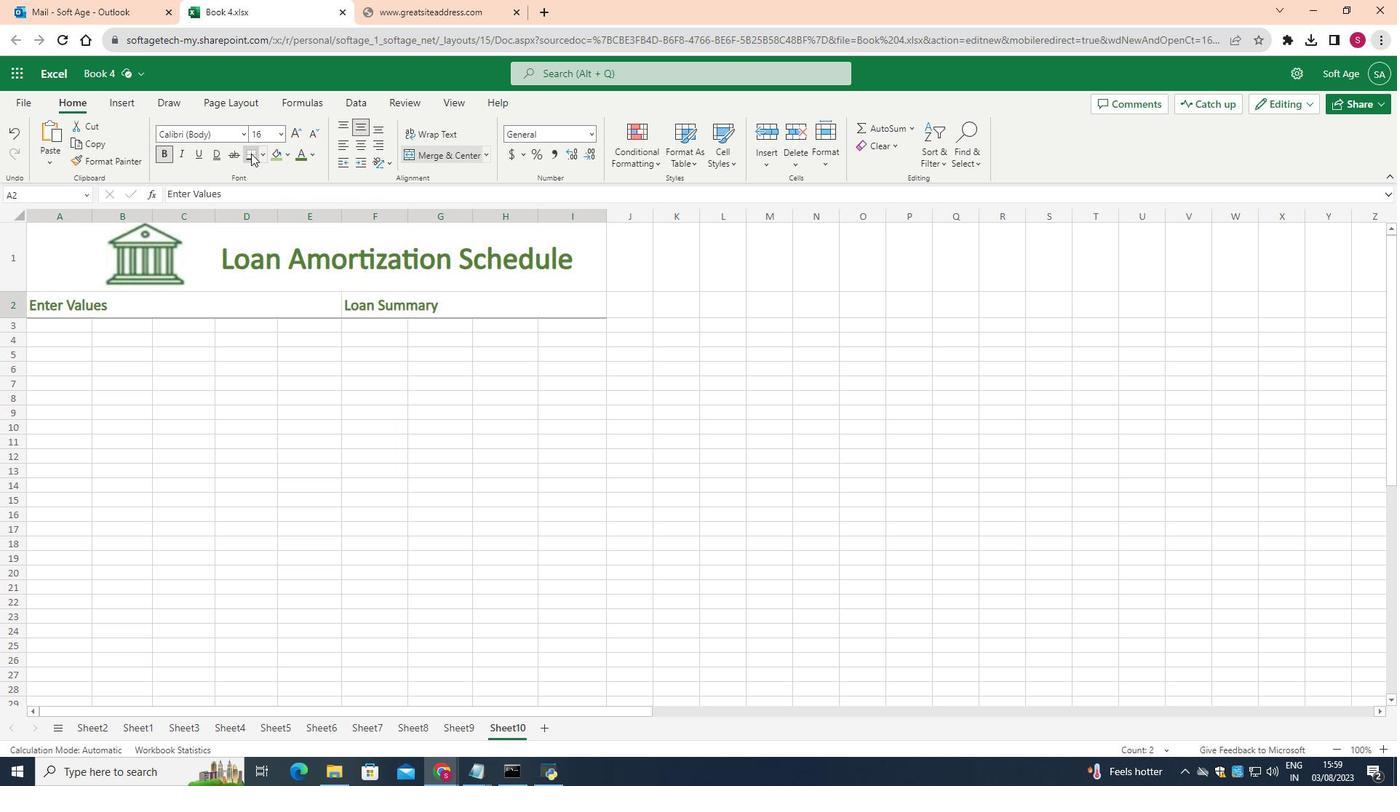 
Action: Mouse moved to (380, 416)
Screenshot: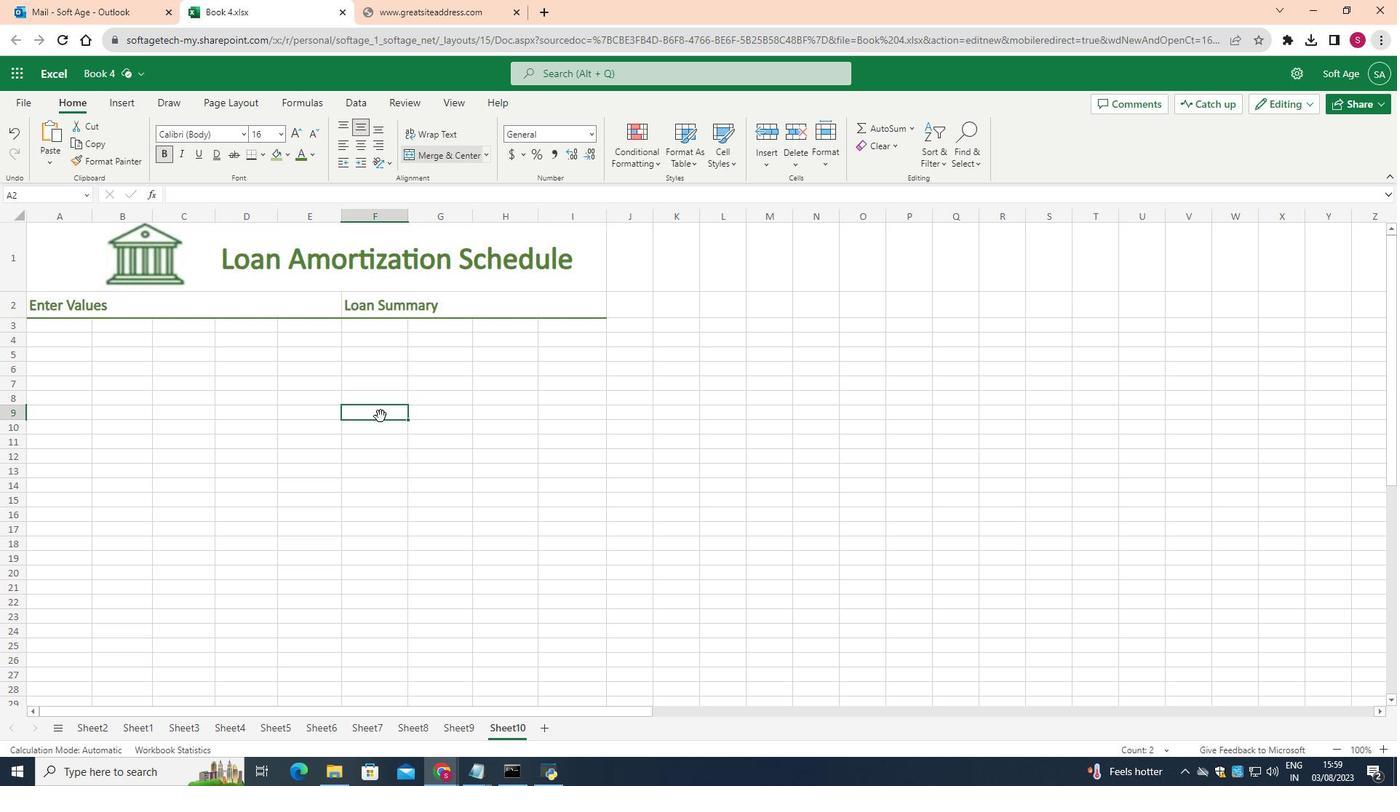 
Action: Mouse pressed left at (380, 416)
Screenshot: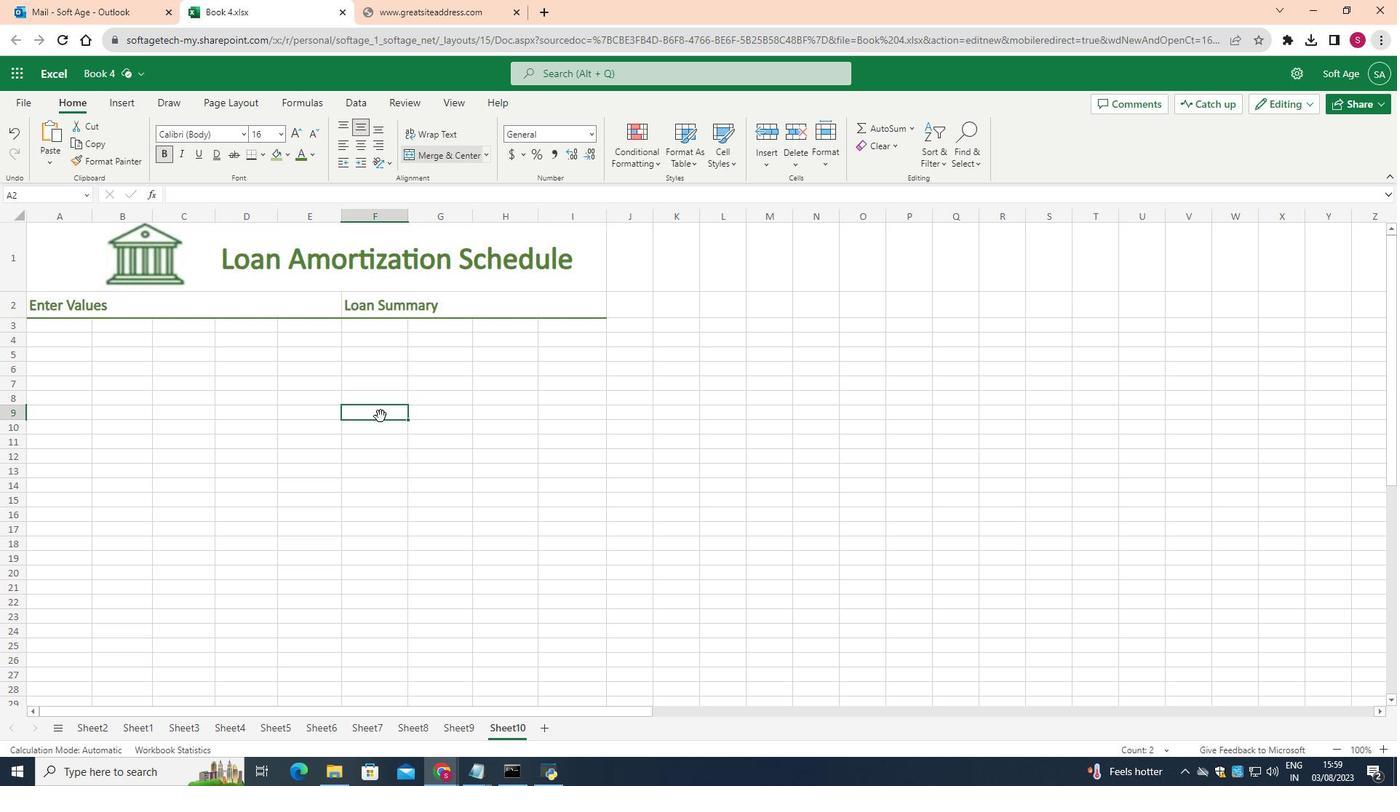 
Action: Mouse moved to (289, 310)
Screenshot: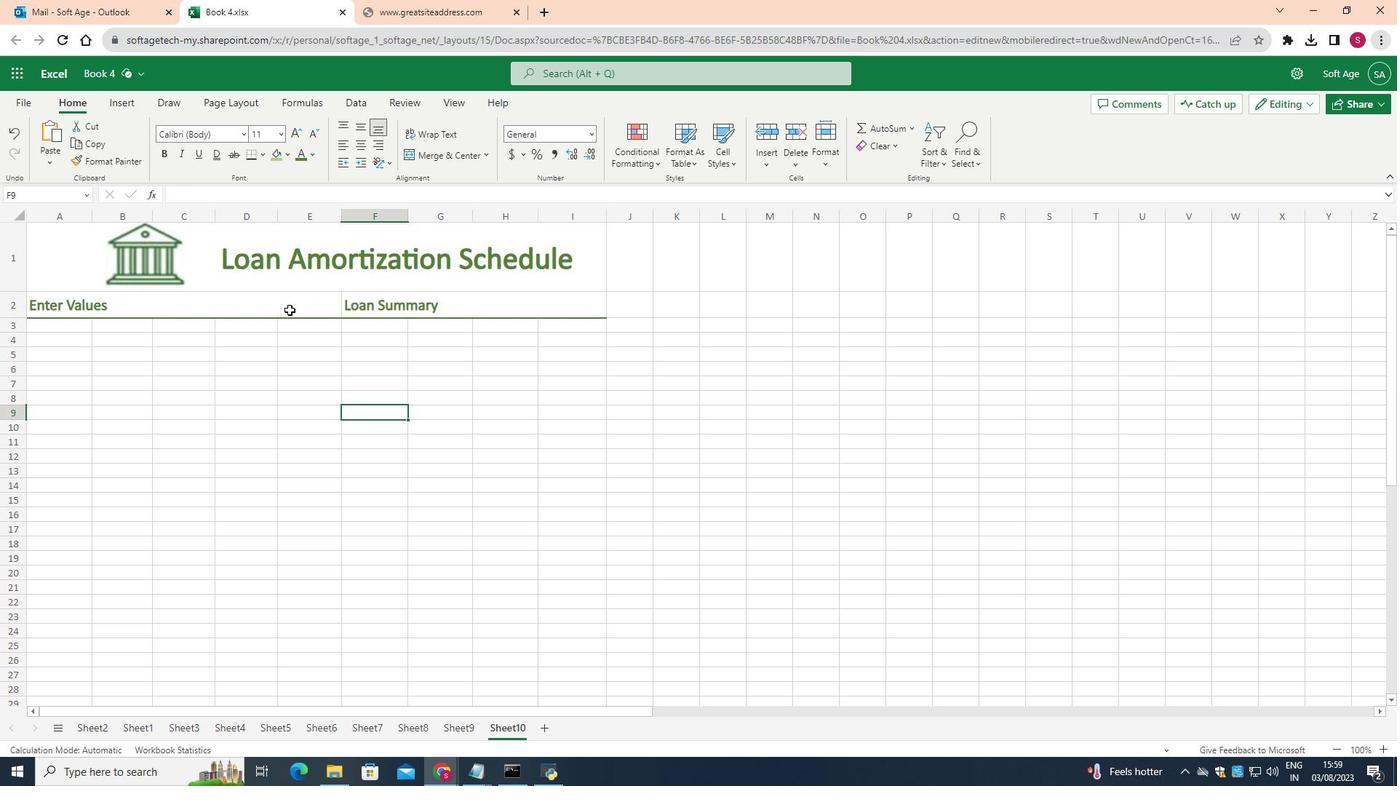 
Action: Mouse pressed left at (289, 310)
Screenshot: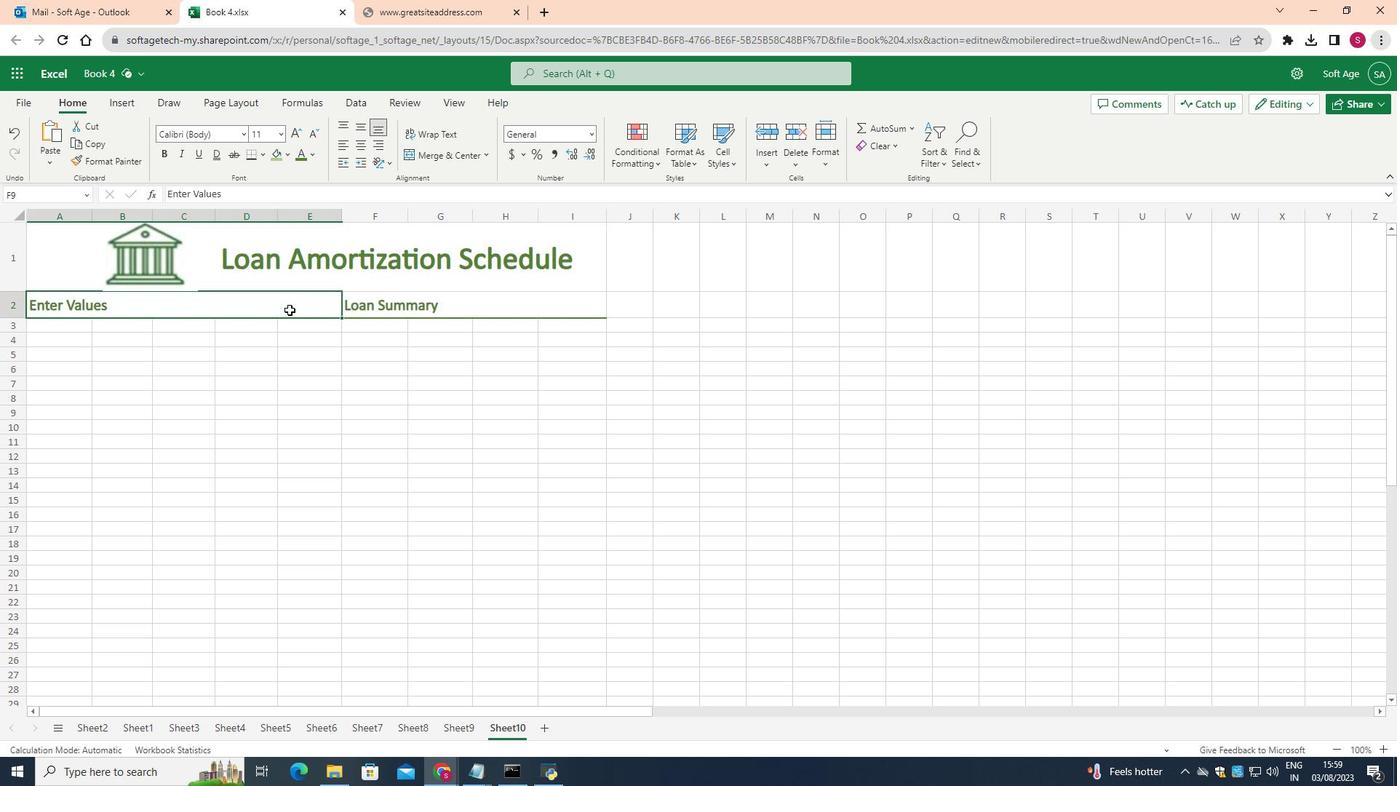 
Action: Mouse moved to (254, 155)
Screenshot: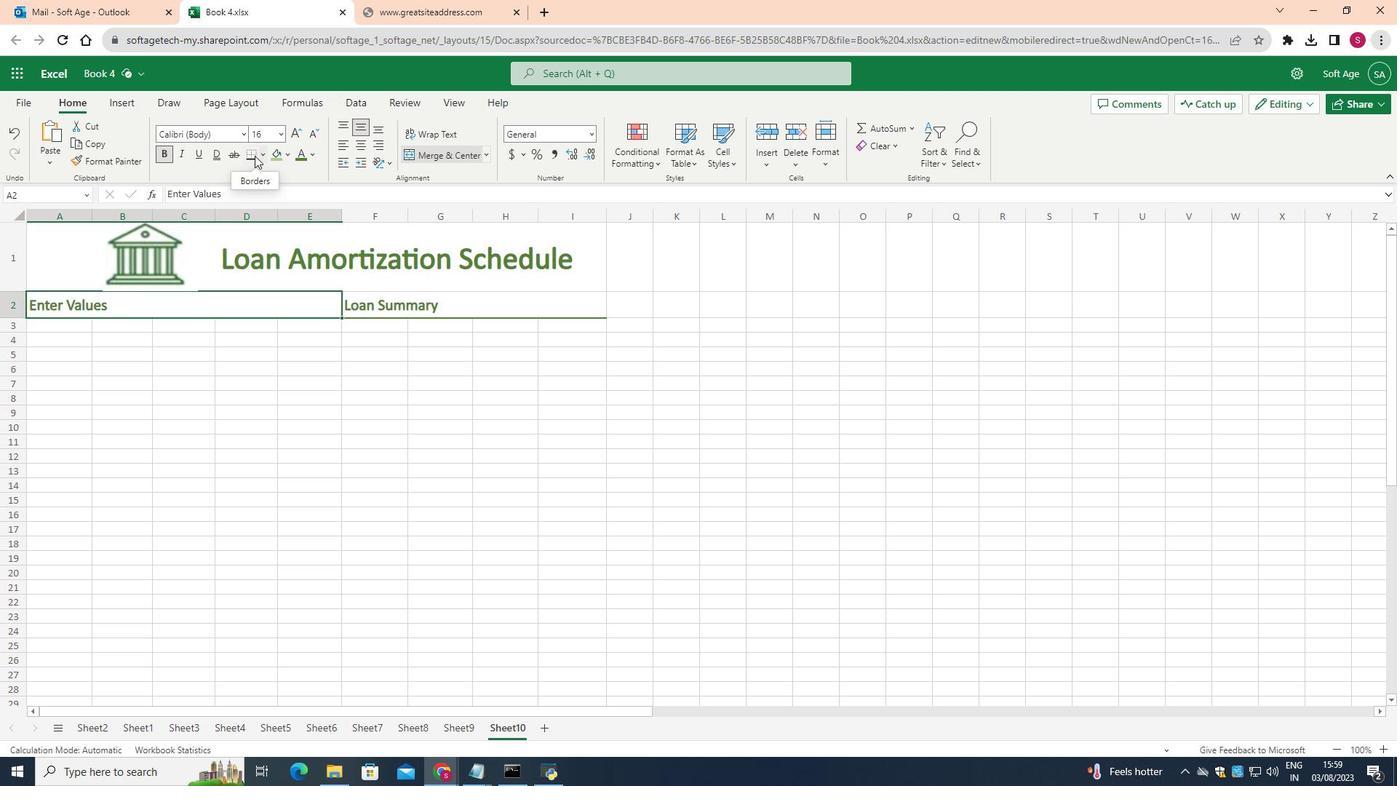 
Action: Mouse pressed left at (254, 155)
Screenshot: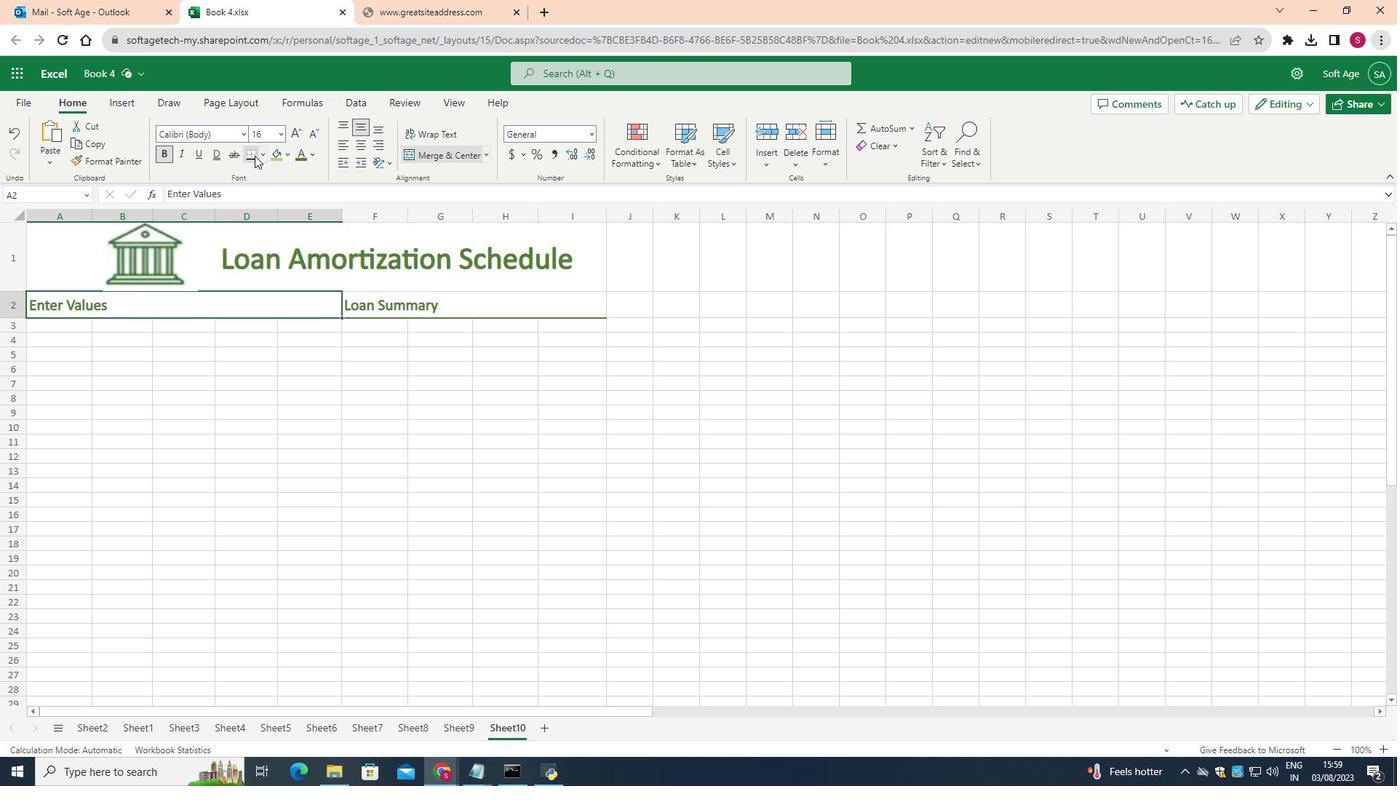 
Action: Mouse moved to (261, 149)
Screenshot: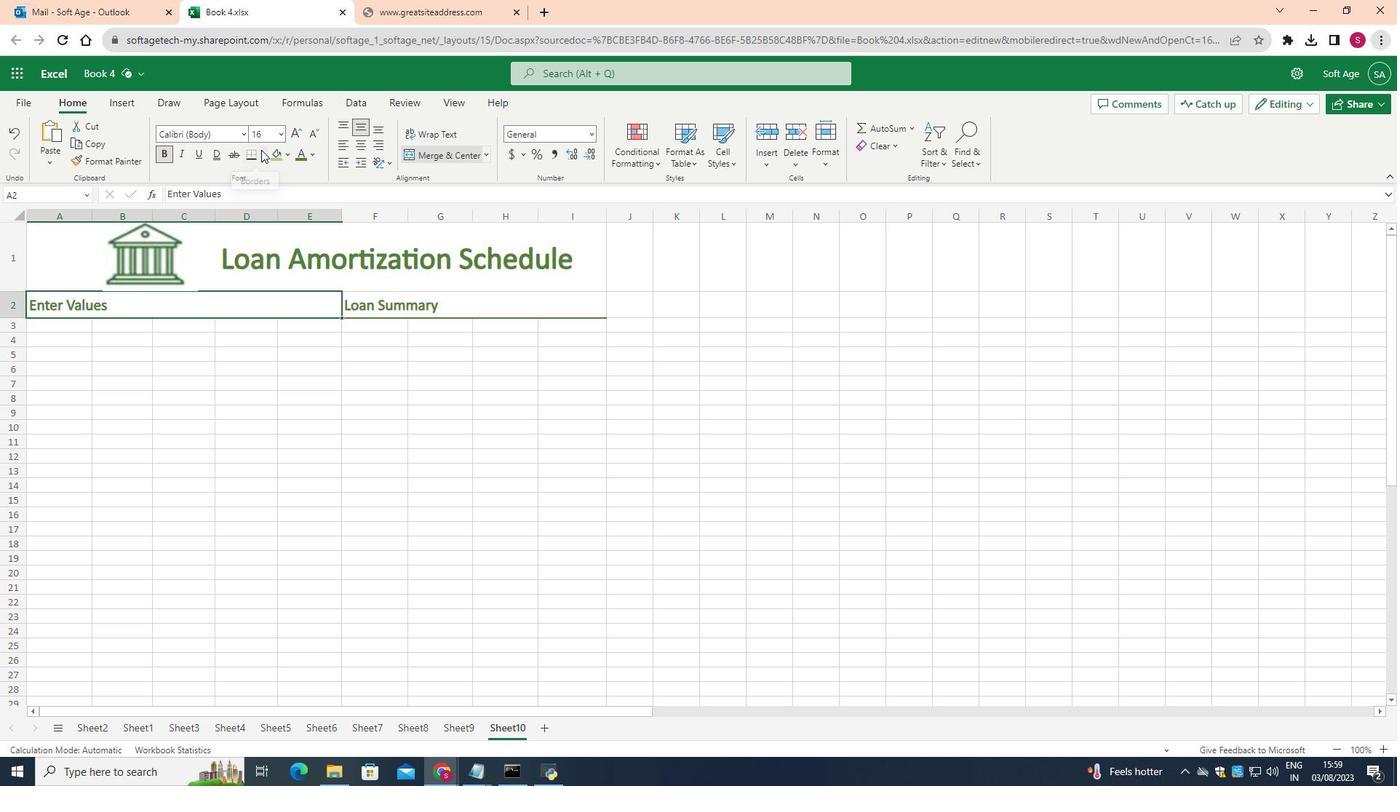 
Action: Mouse pressed left at (261, 149)
Screenshot: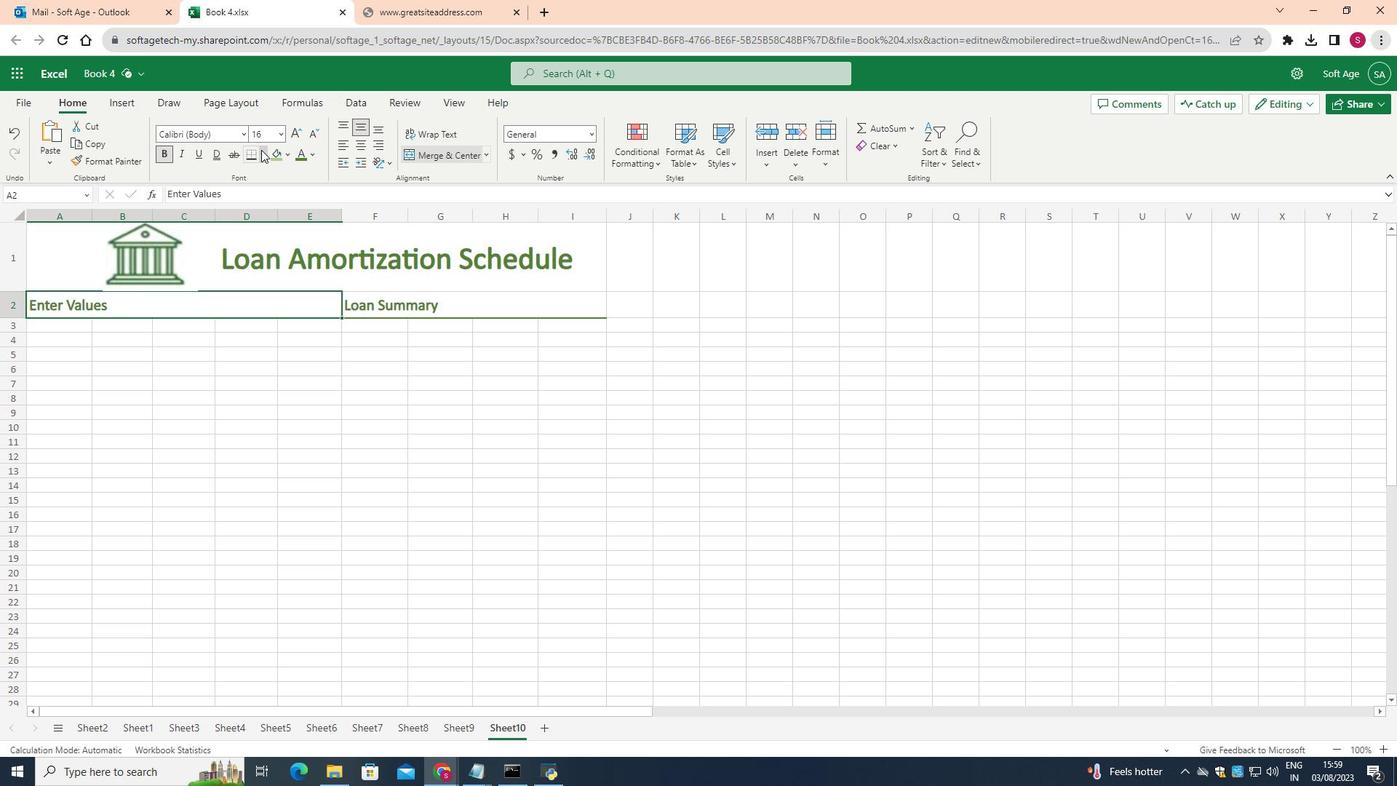 
Action: Mouse moved to (381, 187)
Screenshot: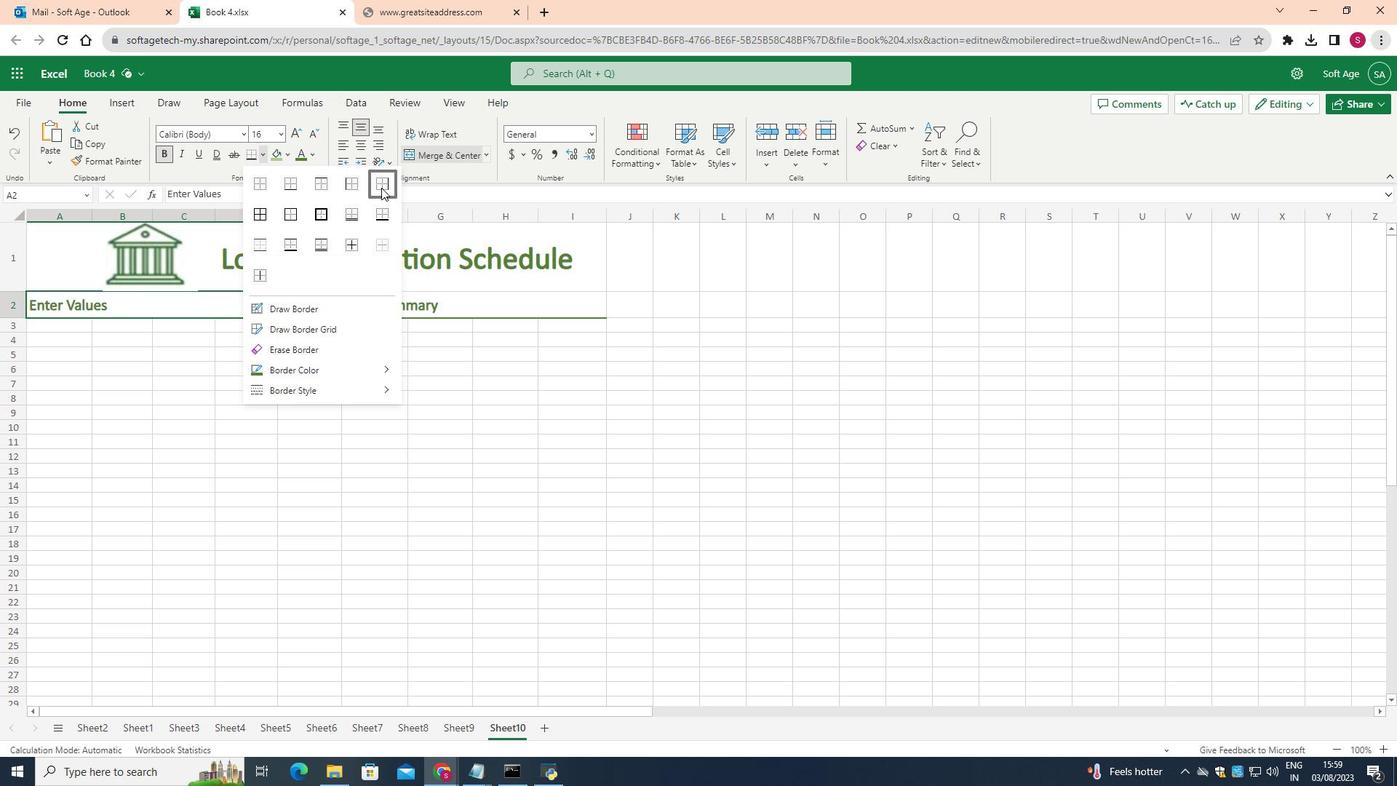
Action: Mouse pressed left at (381, 187)
Screenshot: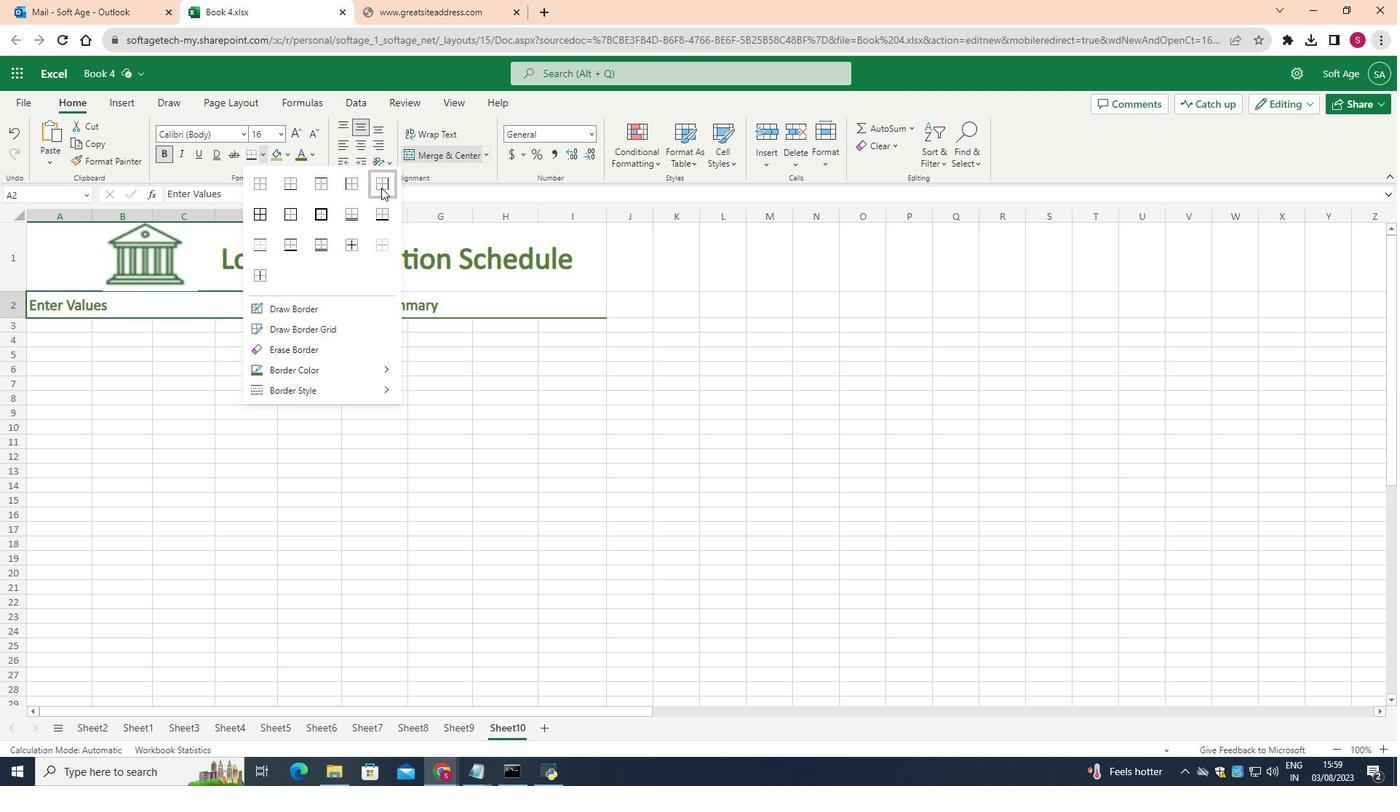 
Action: Mouse moved to (264, 152)
Screenshot: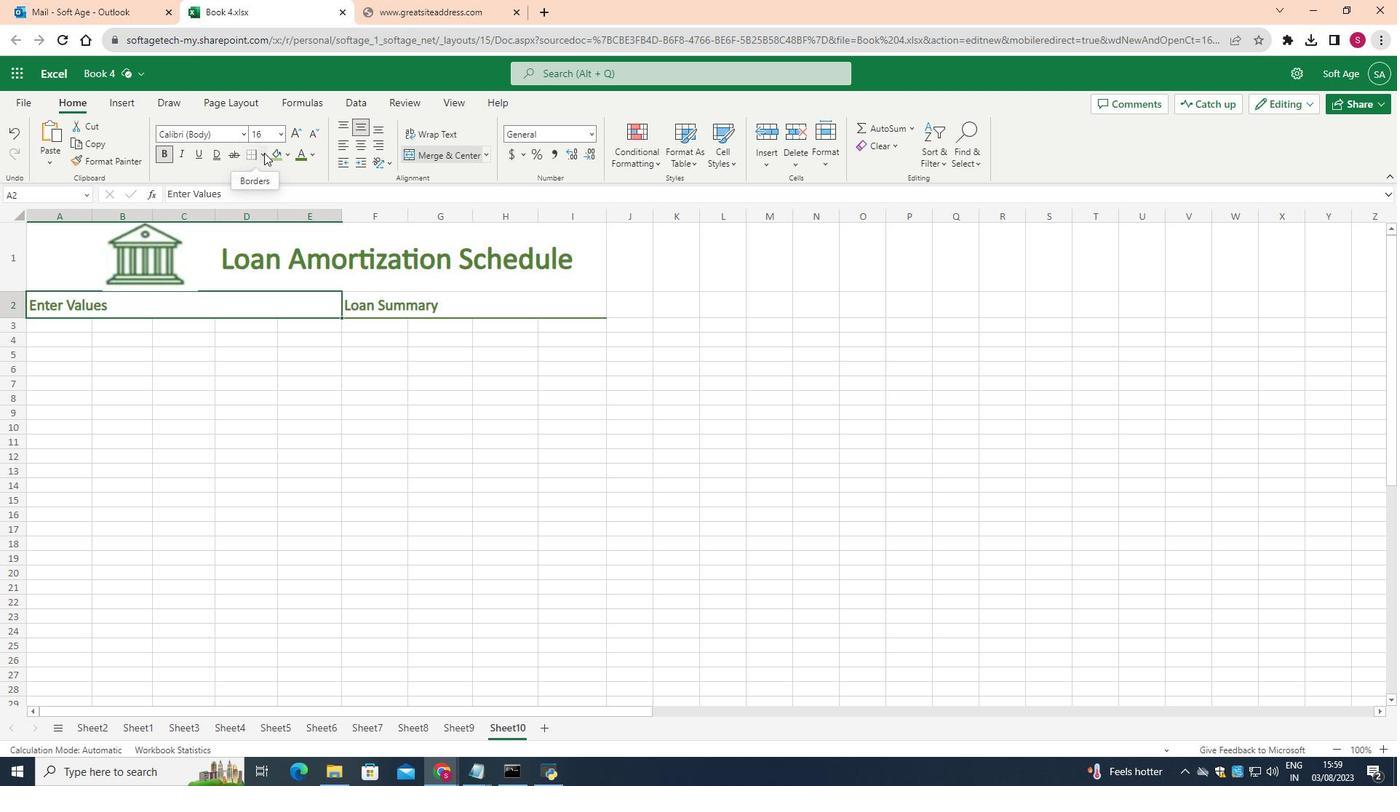 
Action: Mouse pressed left at (264, 152)
Screenshot: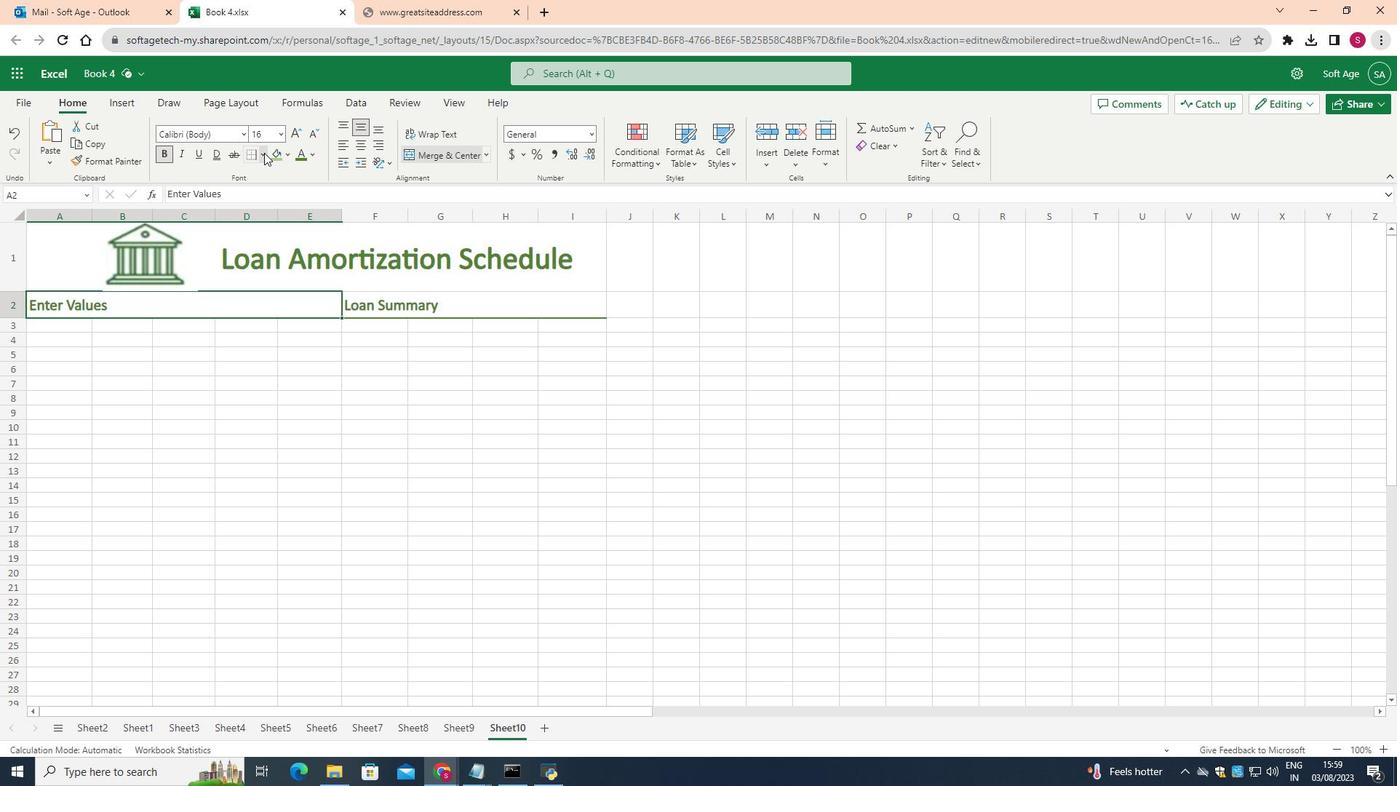 
Action: Mouse moved to (333, 376)
Screenshot: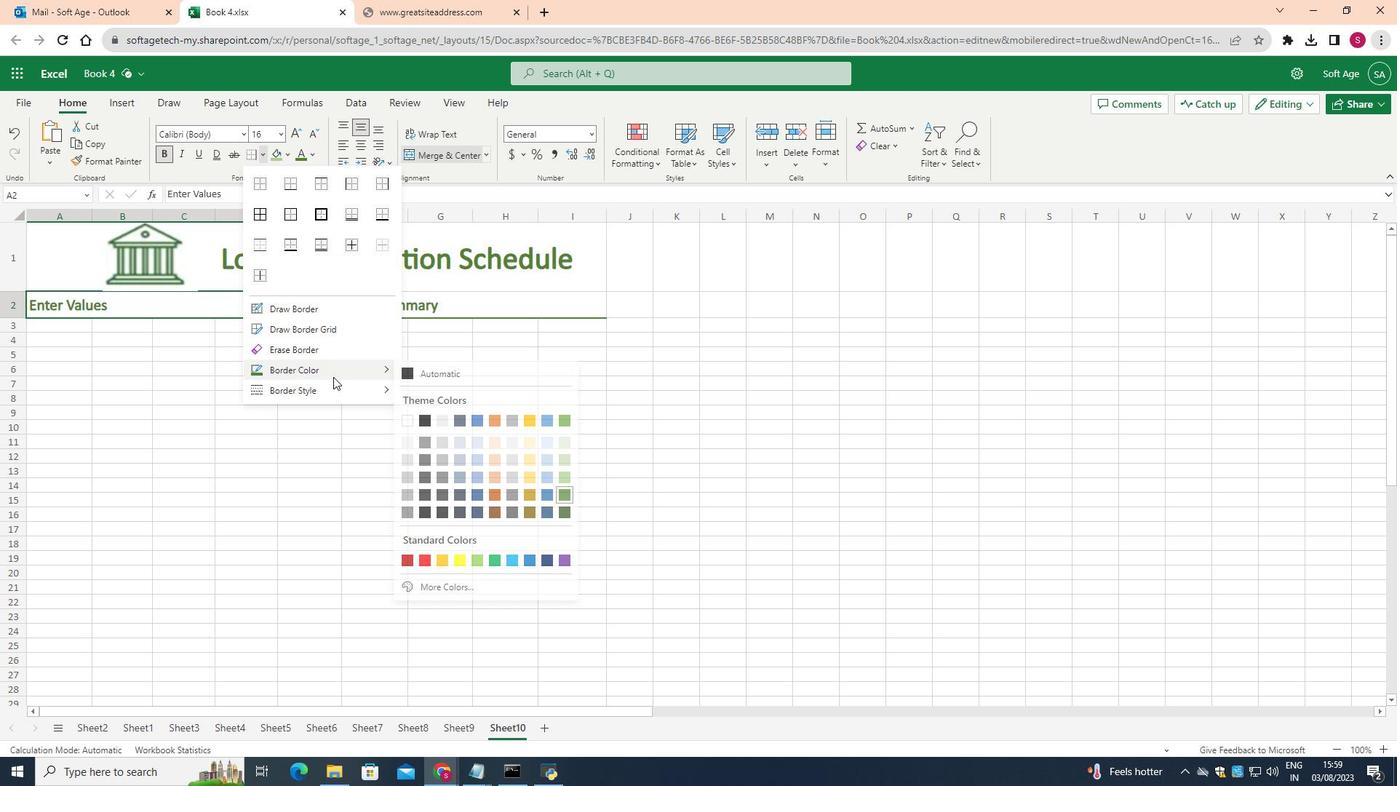 
Action: Mouse pressed left at (333, 376)
Screenshot: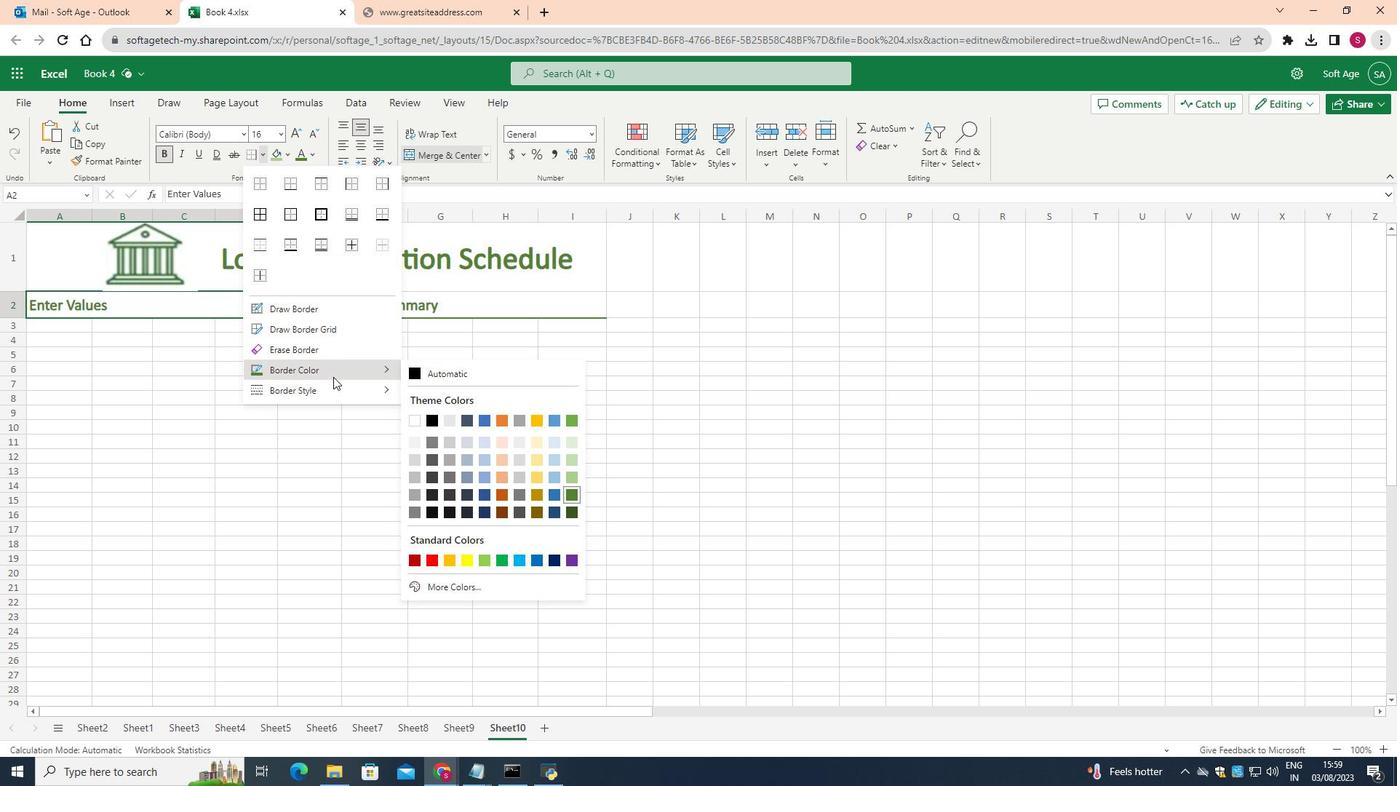 
Action: Mouse moved to (410, 416)
Screenshot: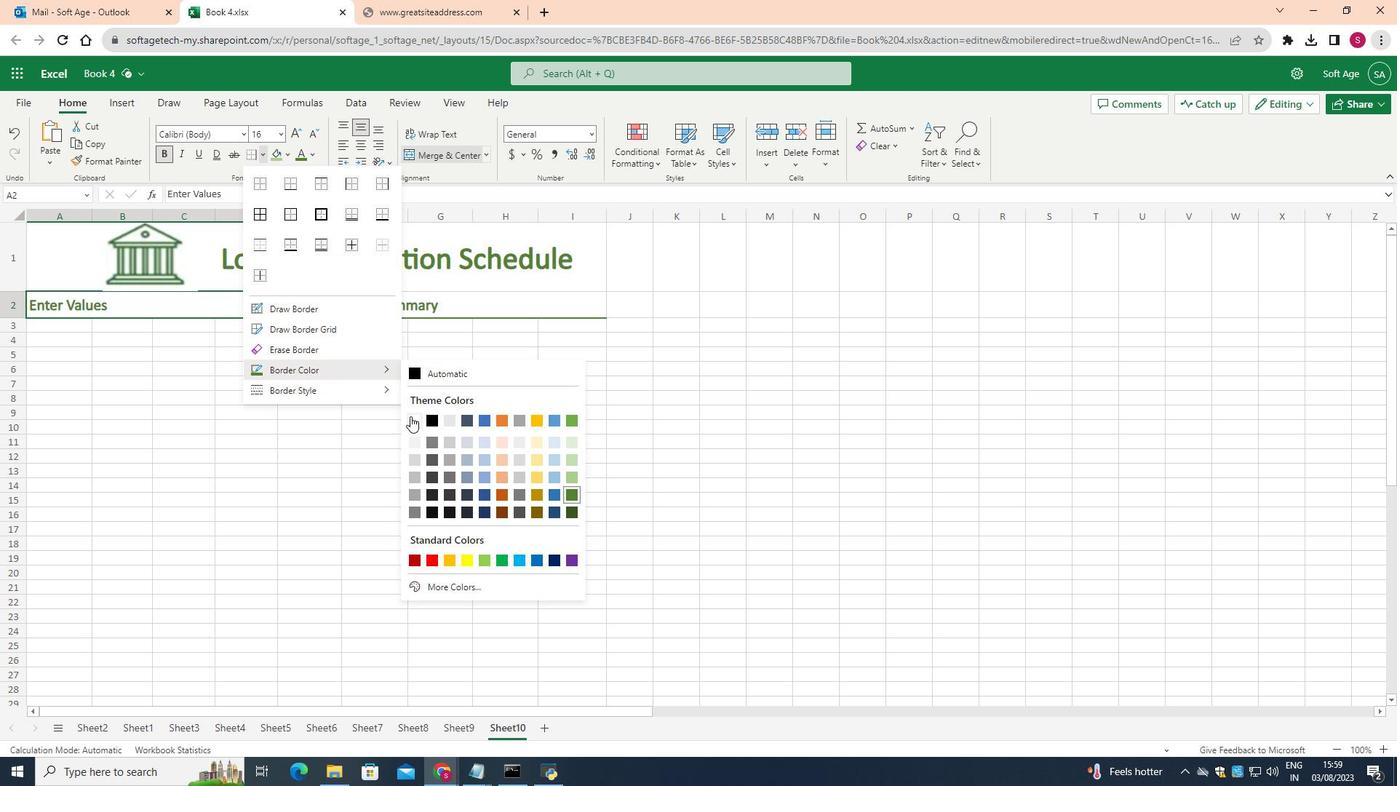 
Action: Mouse pressed left at (410, 416)
Screenshot: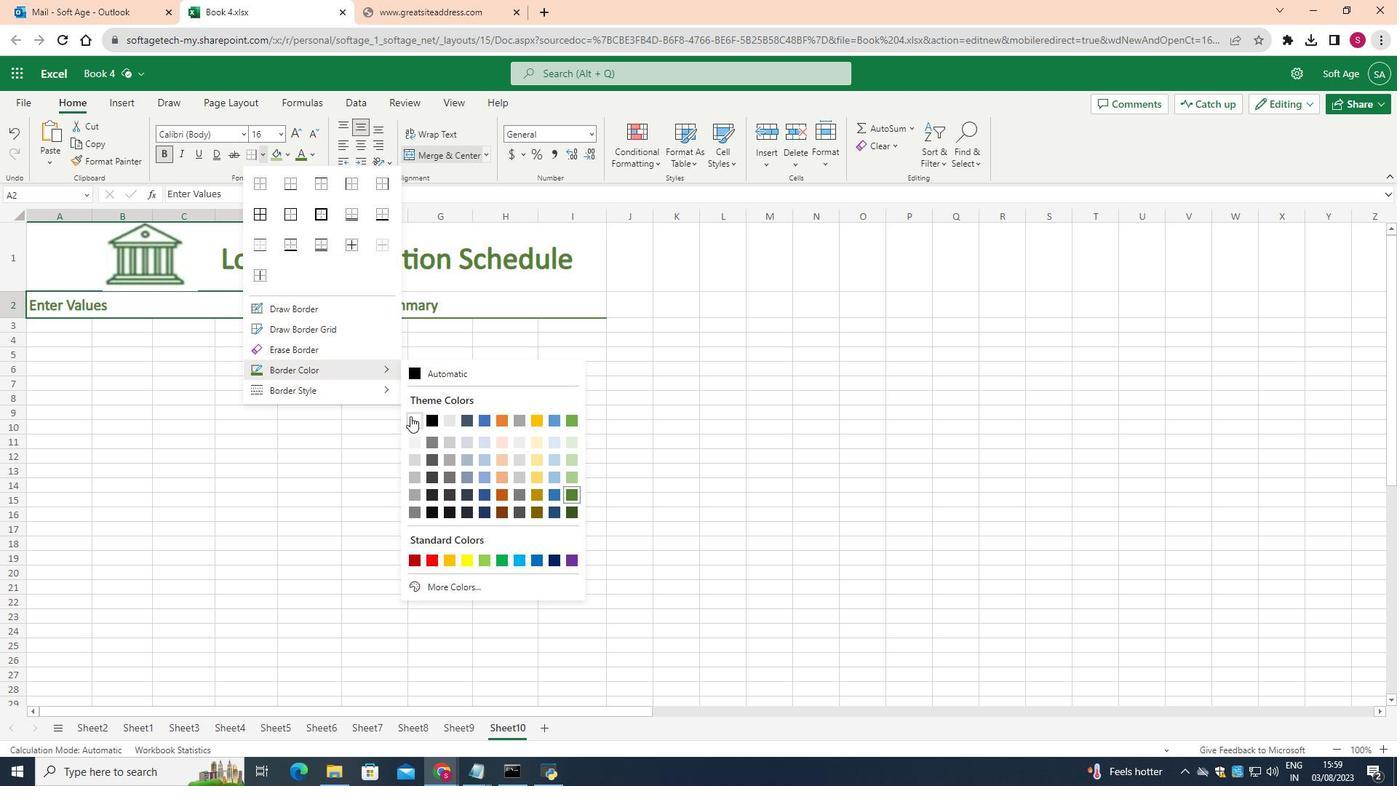 
Action: Mouse moved to (574, 422)
Screenshot: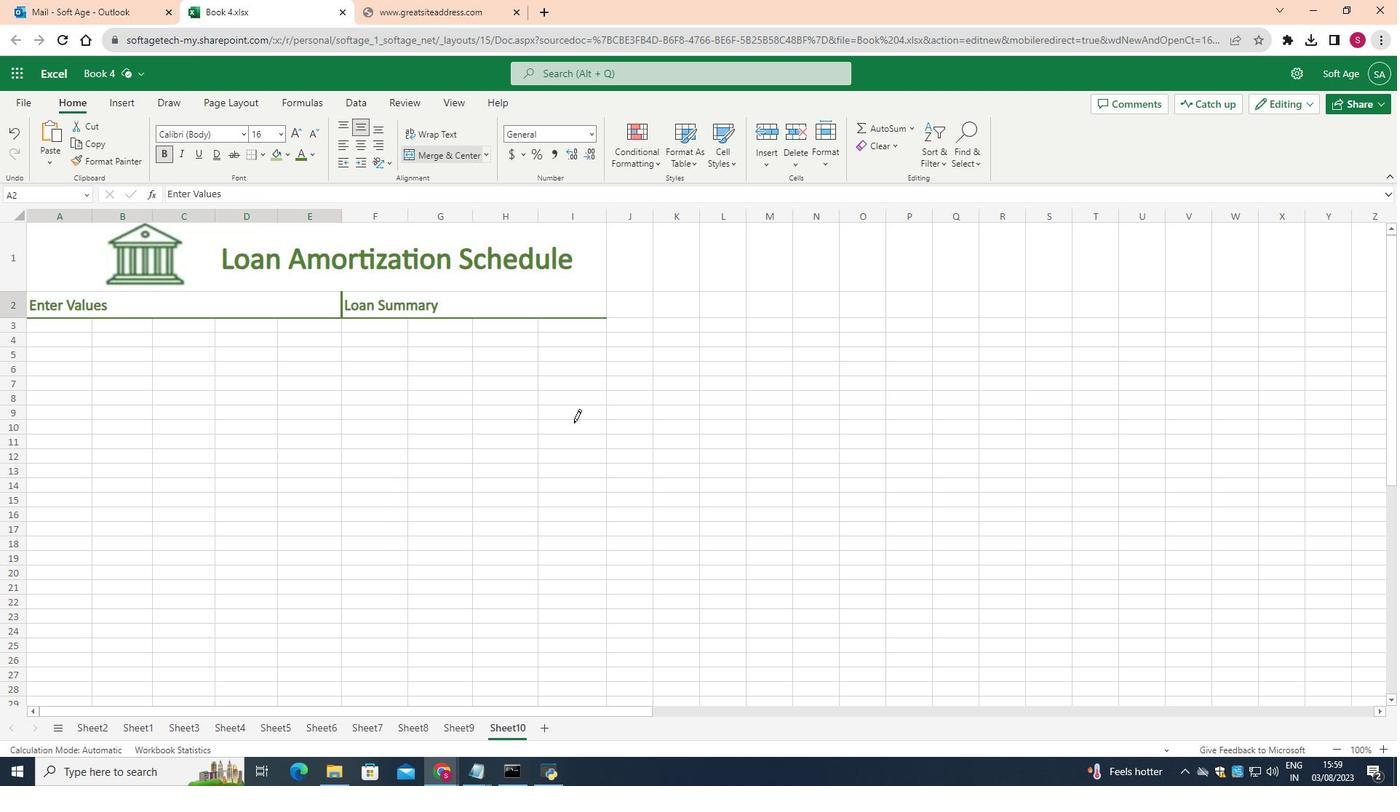 
Action: Mouse pressed left at (574, 422)
Screenshot: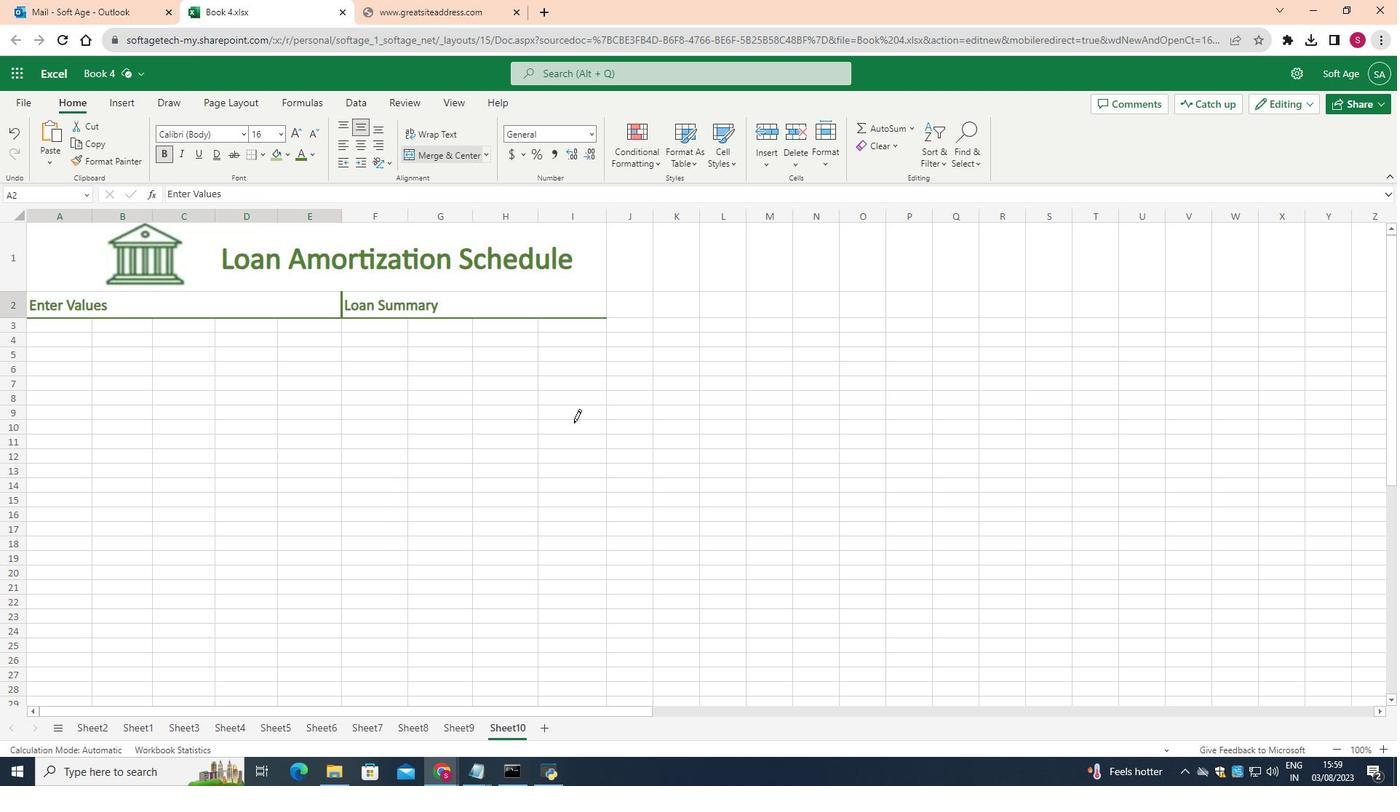 
Action: Mouse moved to (243, 152)
Screenshot: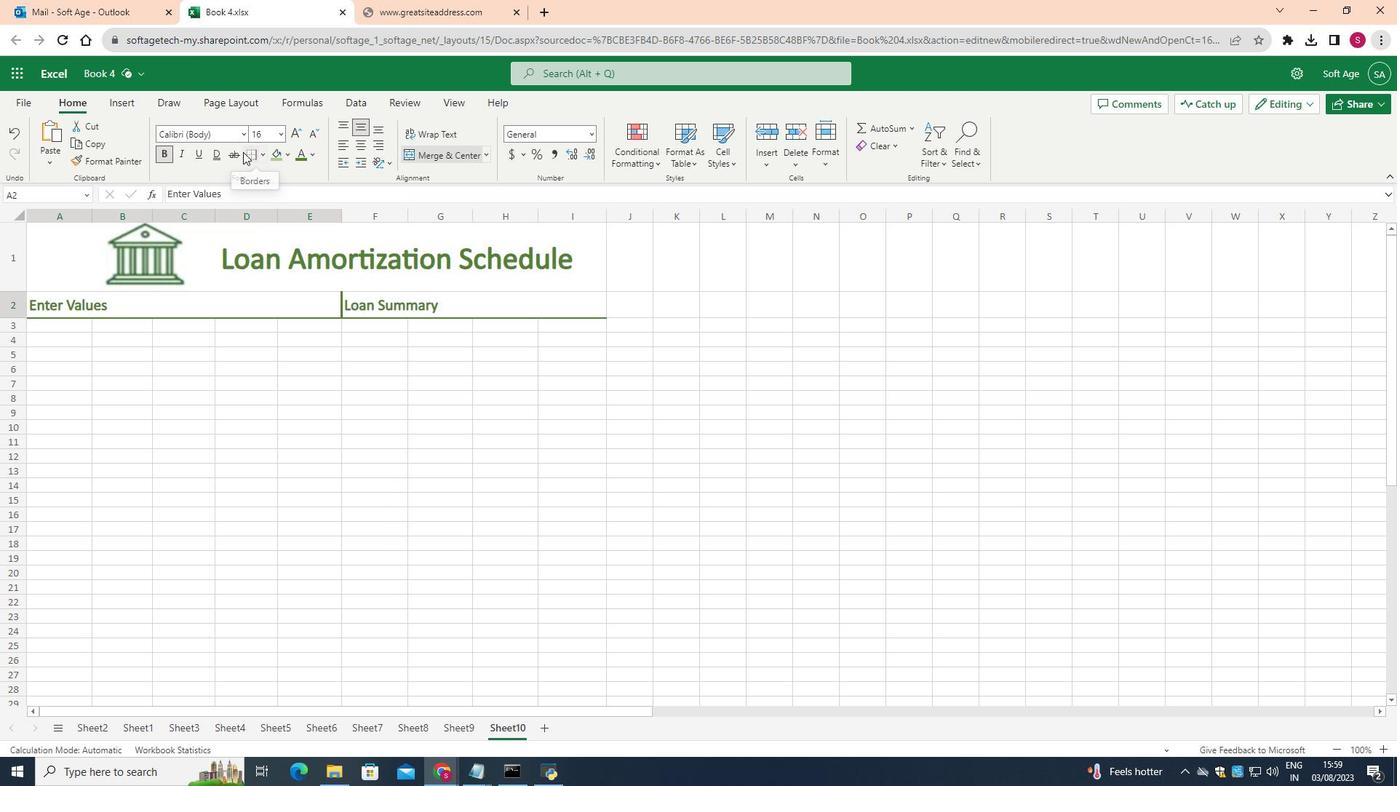 
Action: Mouse pressed left at (243, 152)
Screenshot: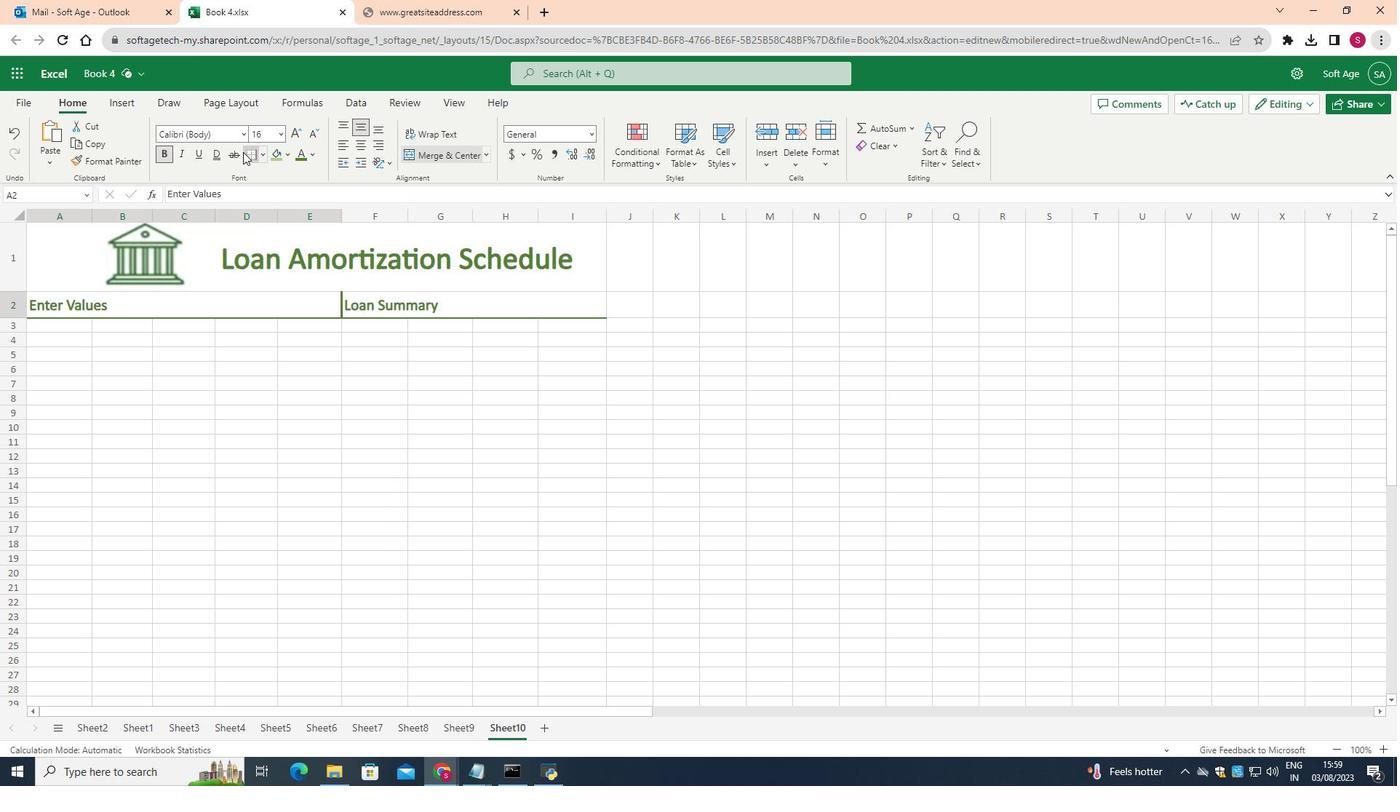
Action: Mouse moved to (331, 397)
Screenshot: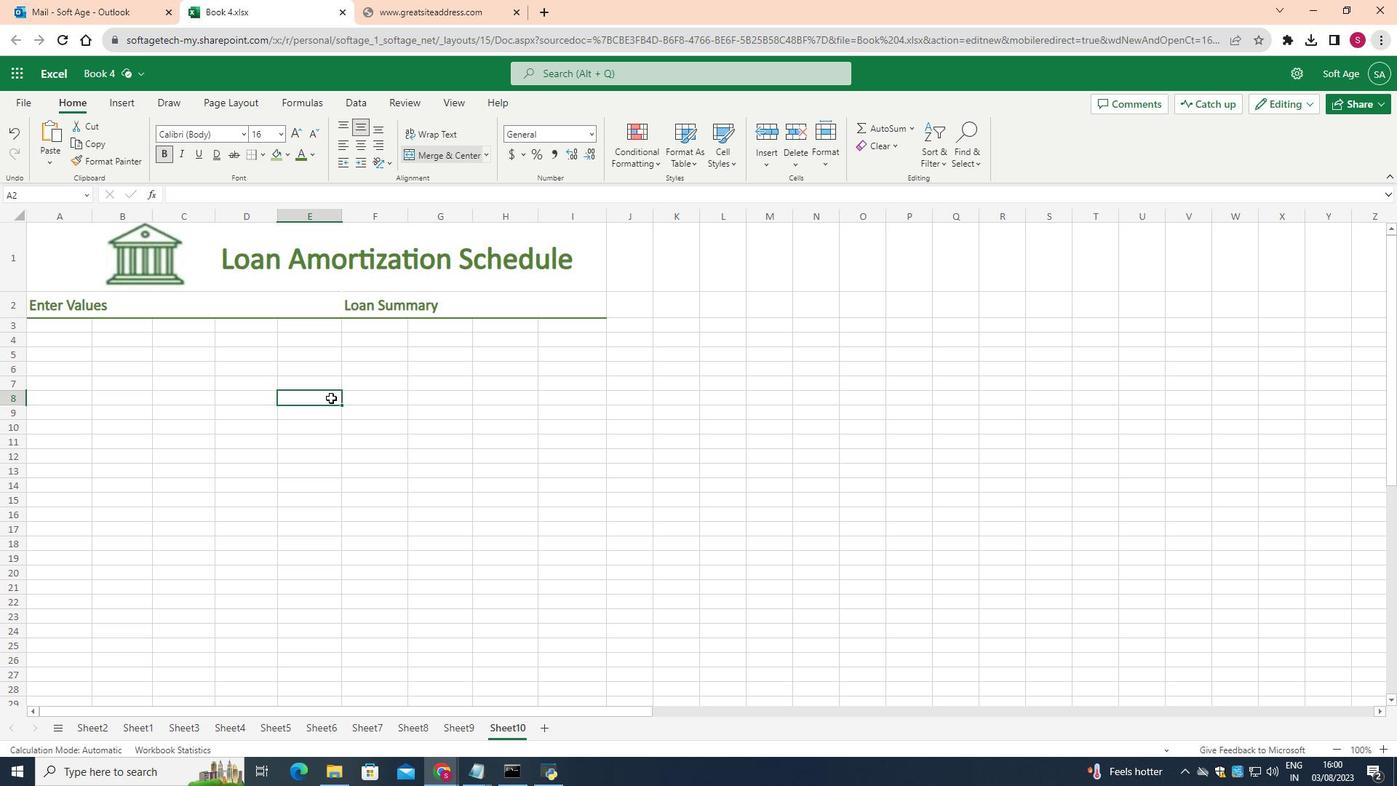 
Action: Mouse pressed left at (331, 397)
Screenshot: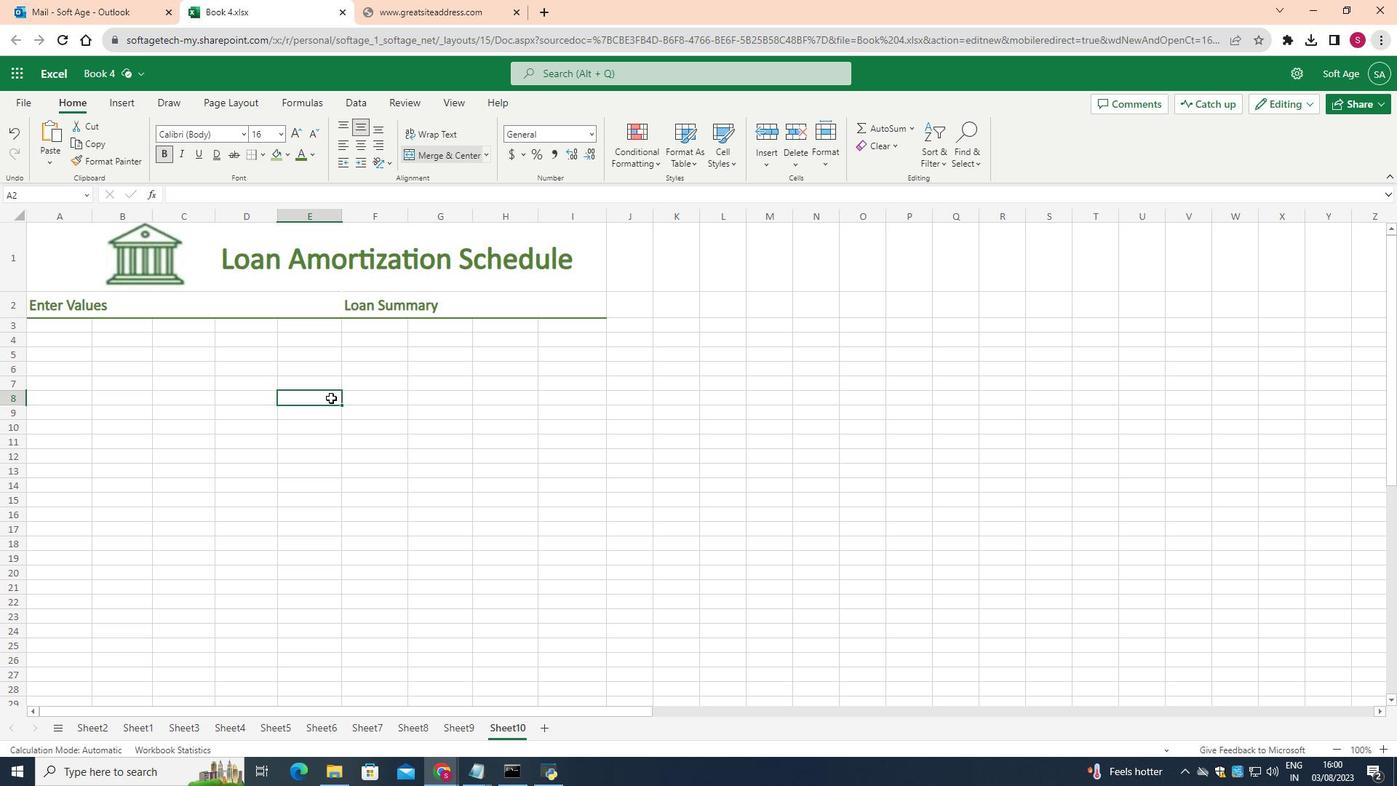 
Action: Mouse moved to (310, 315)
Screenshot: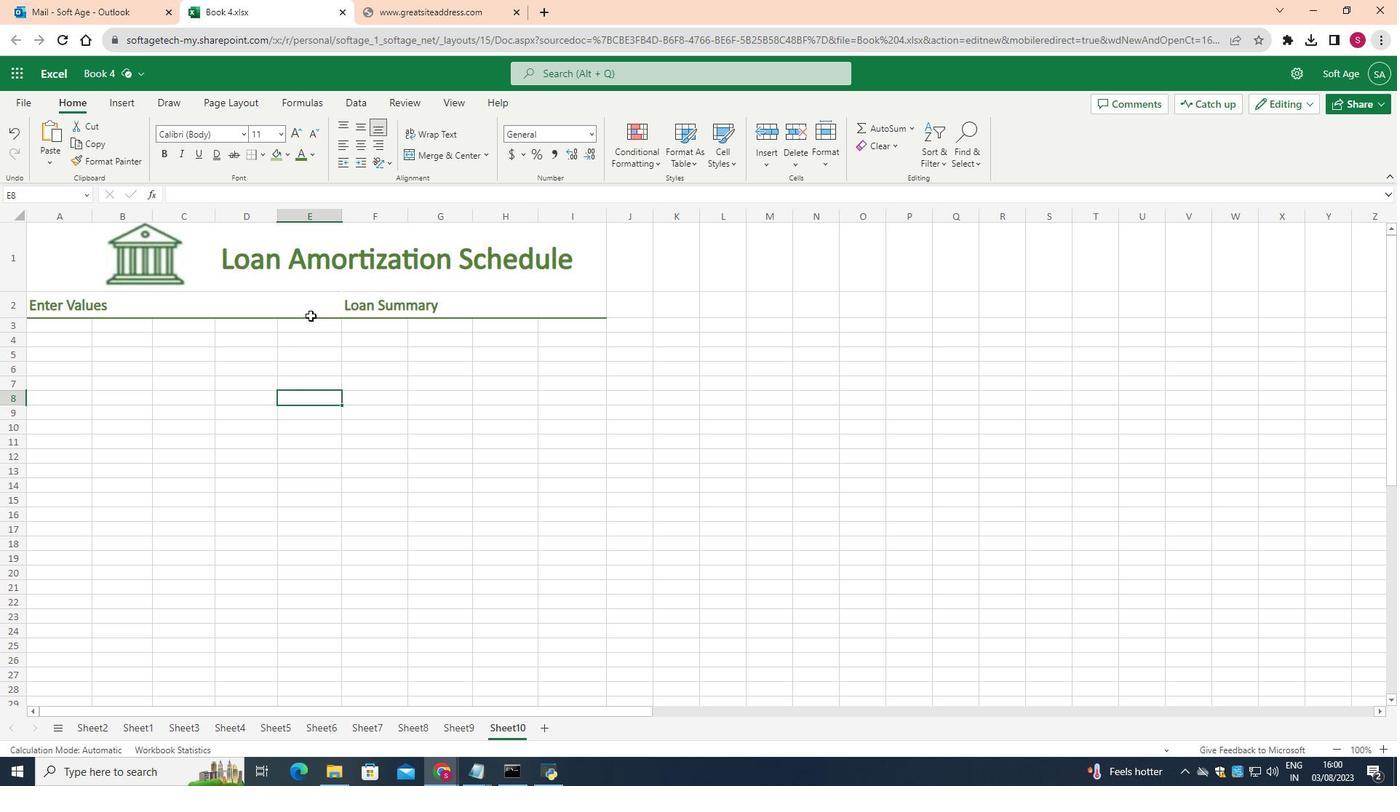 
Action: Mouse pressed left at (310, 315)
Screenshot: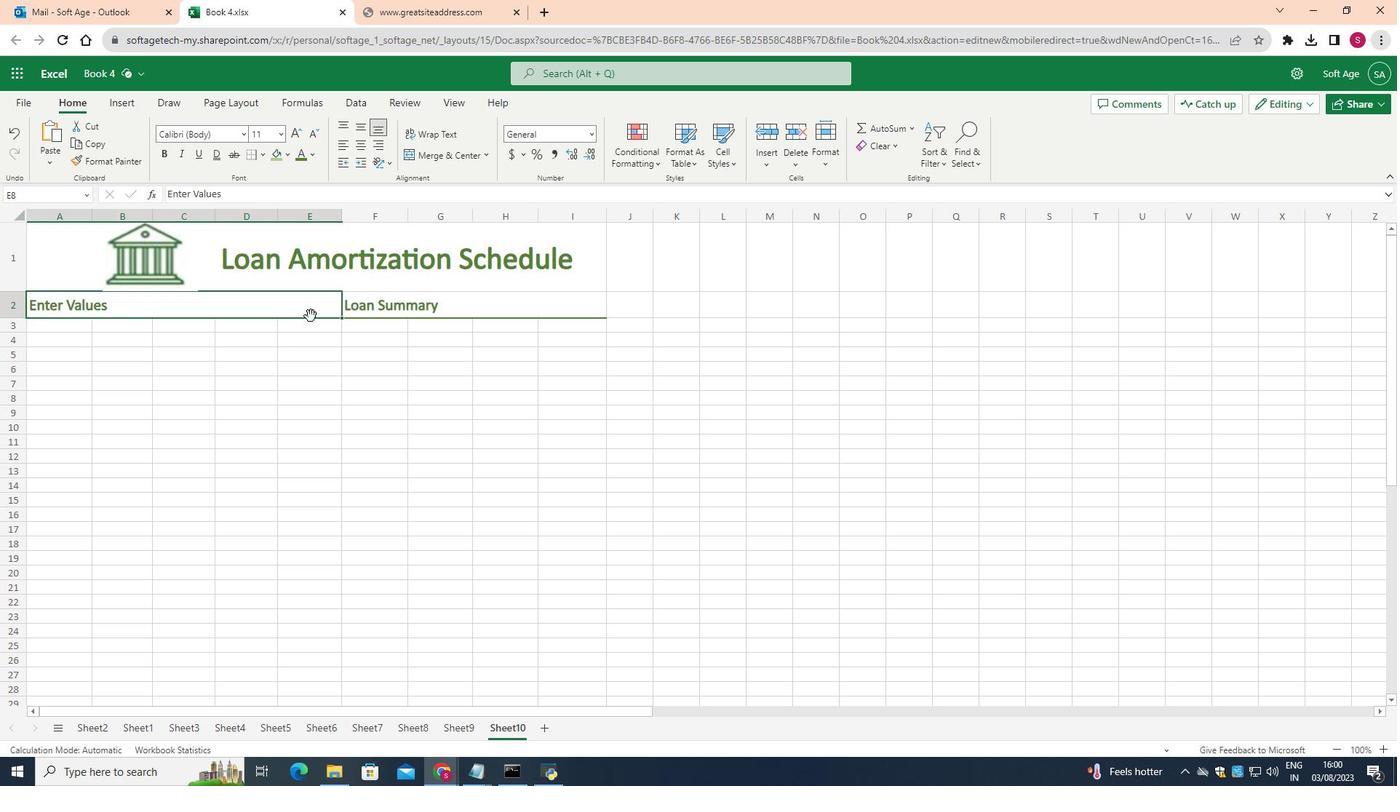
Action: Mouse moved to (319, 355)
Screenshot: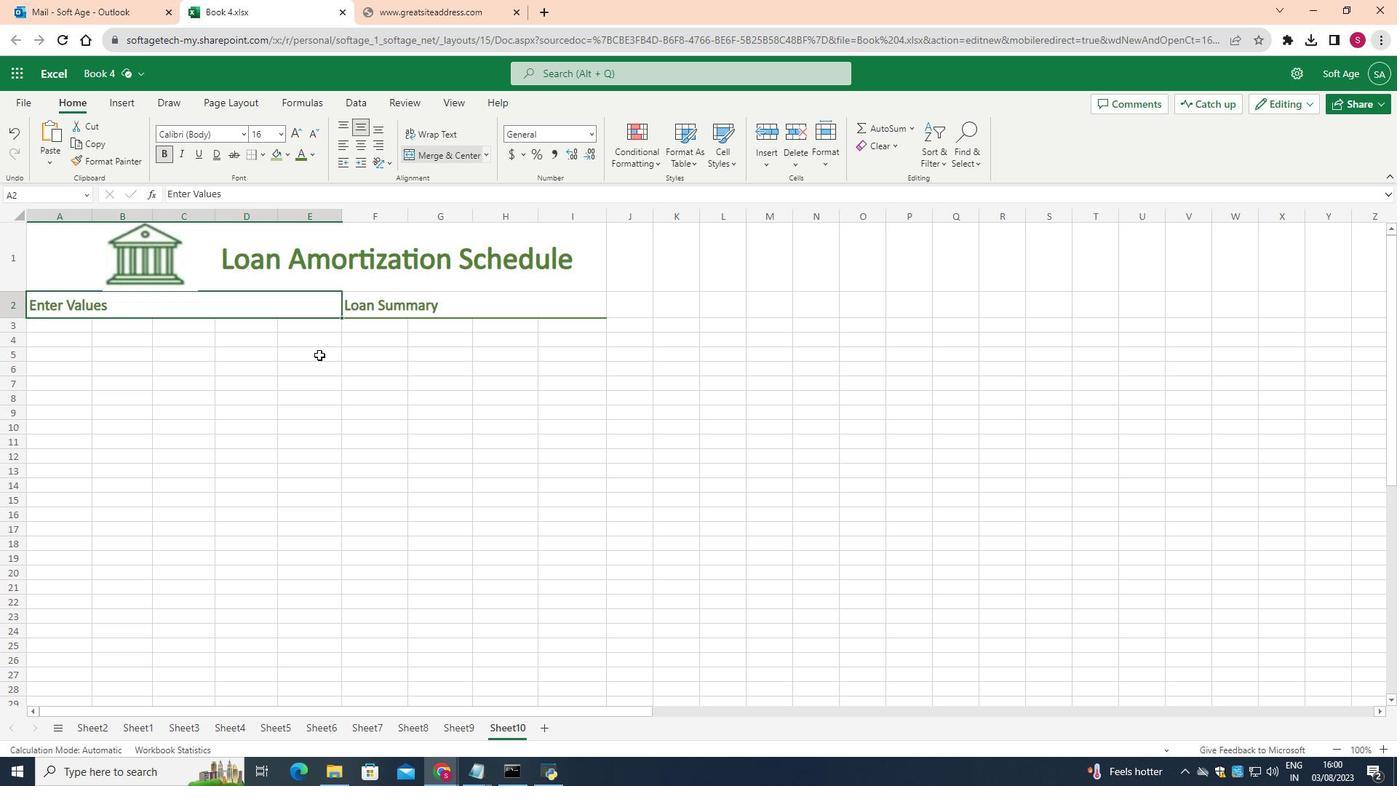 
Action: Mouse pressed left at (319, 355)
Screenshot: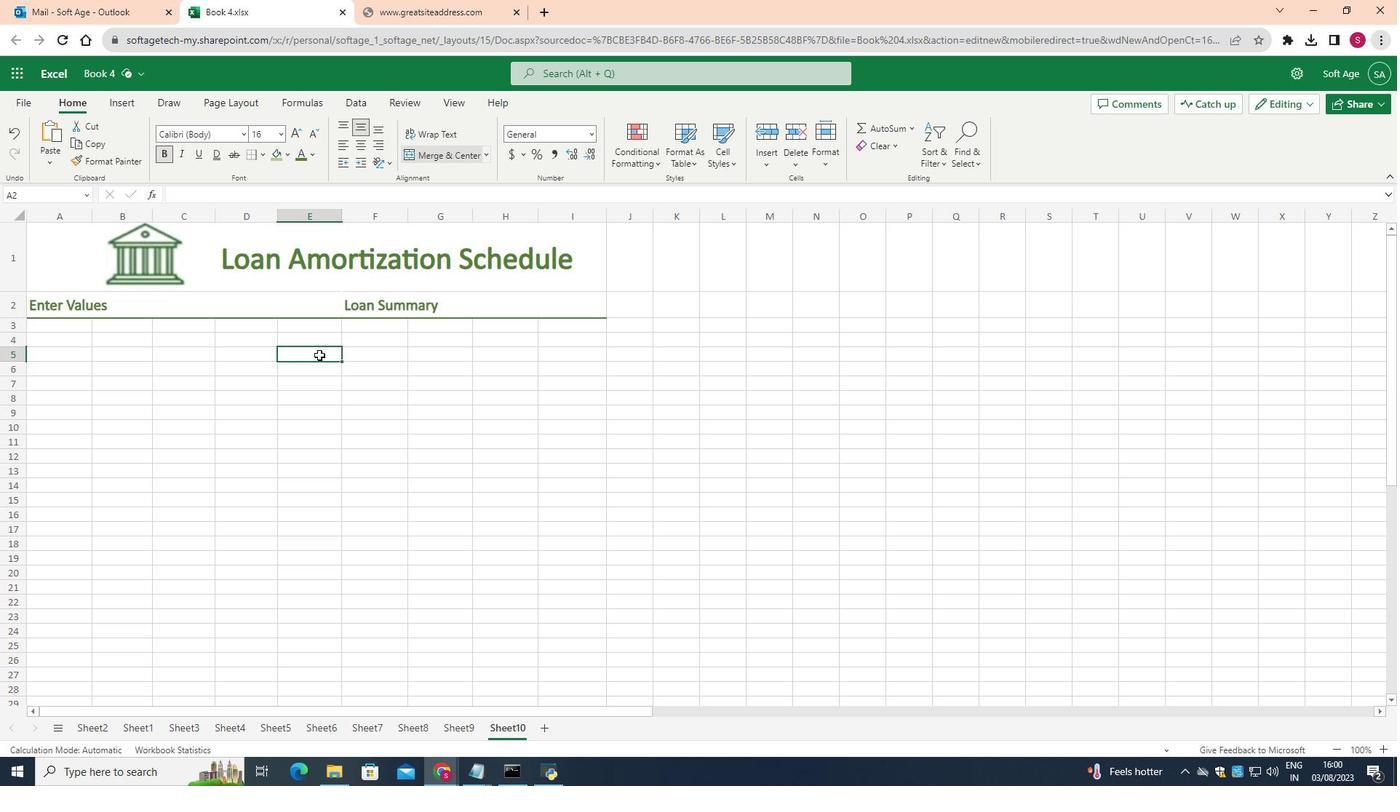 
Action: Mouse moved to (325, 325)
Screenshot: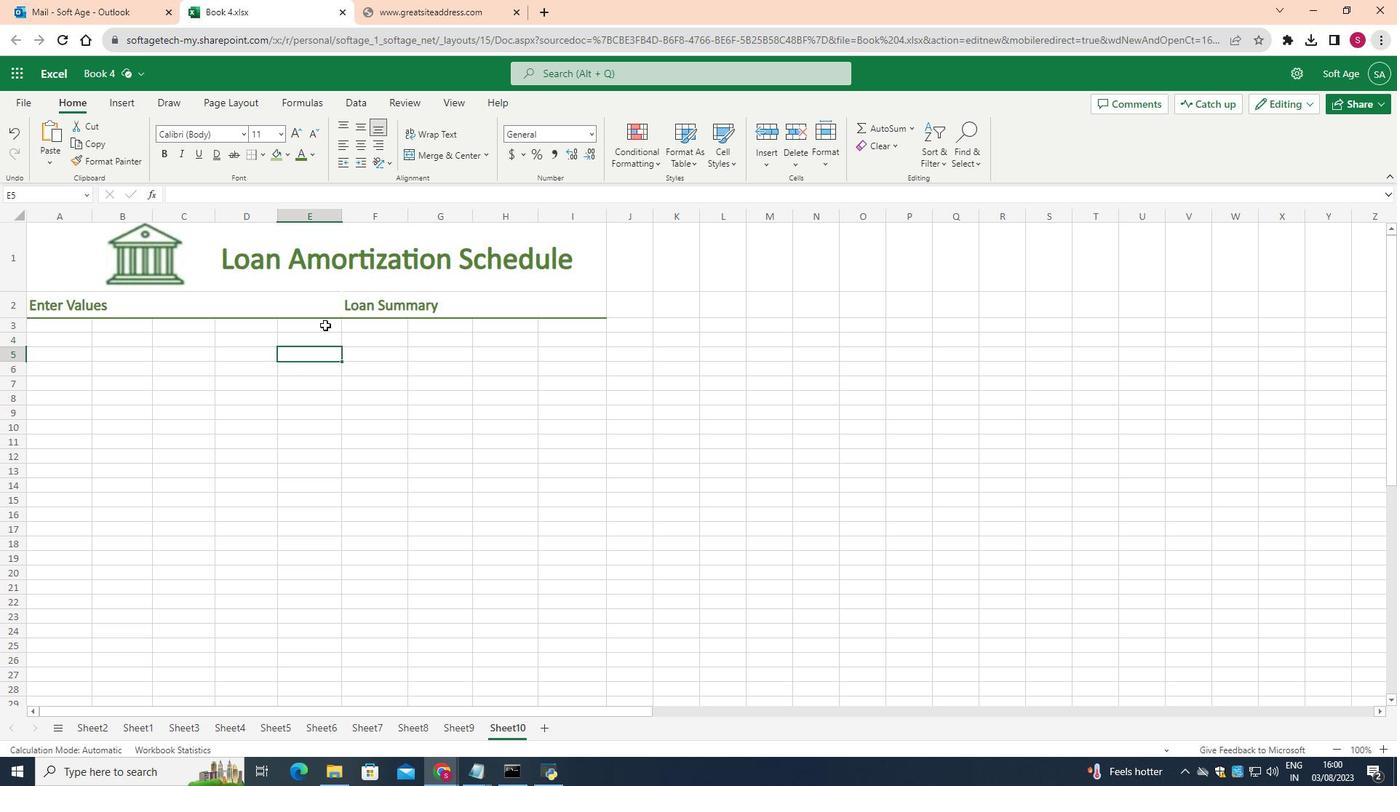 
Action: Mouse pressed left at (325, 325)
Screenshot: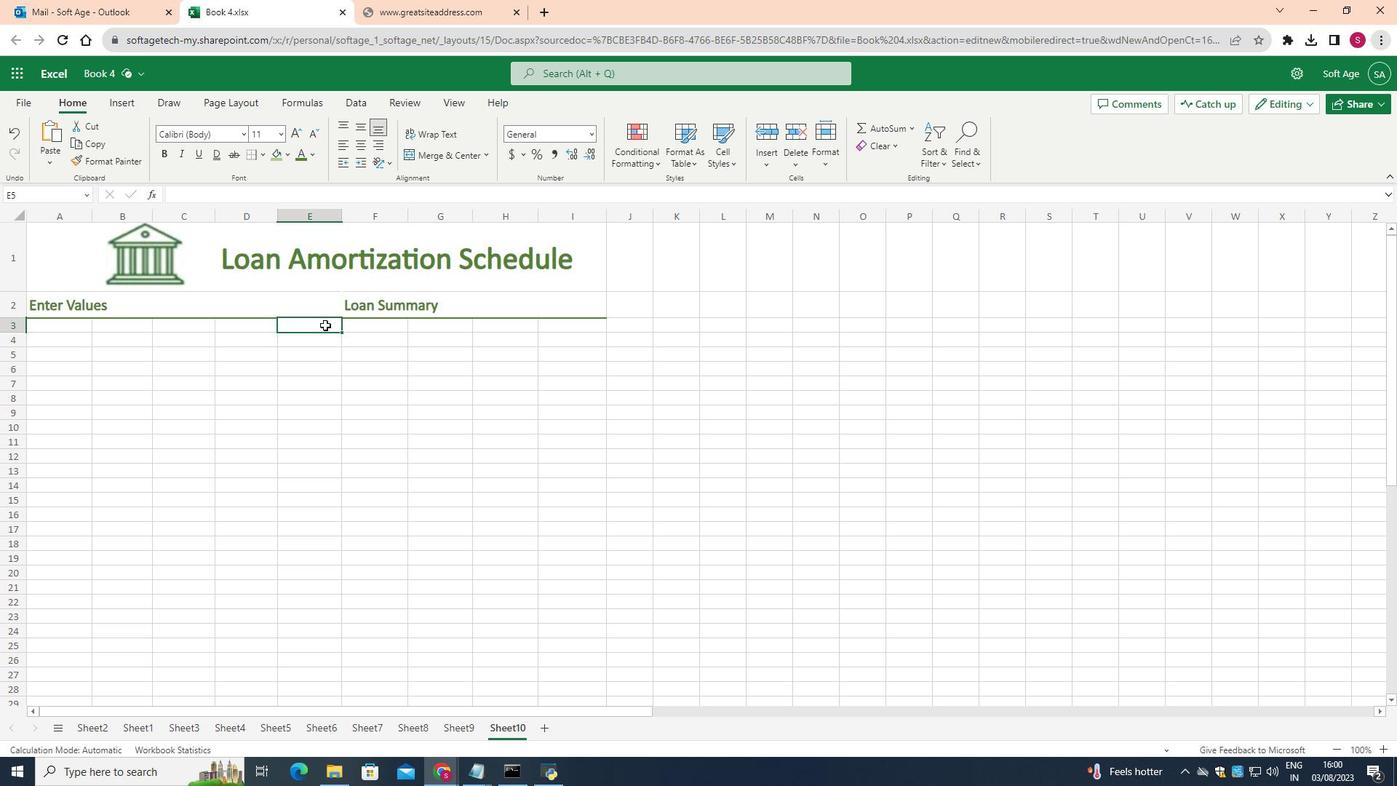 
Action: Mouse moved to (264, 156)
Screenshot: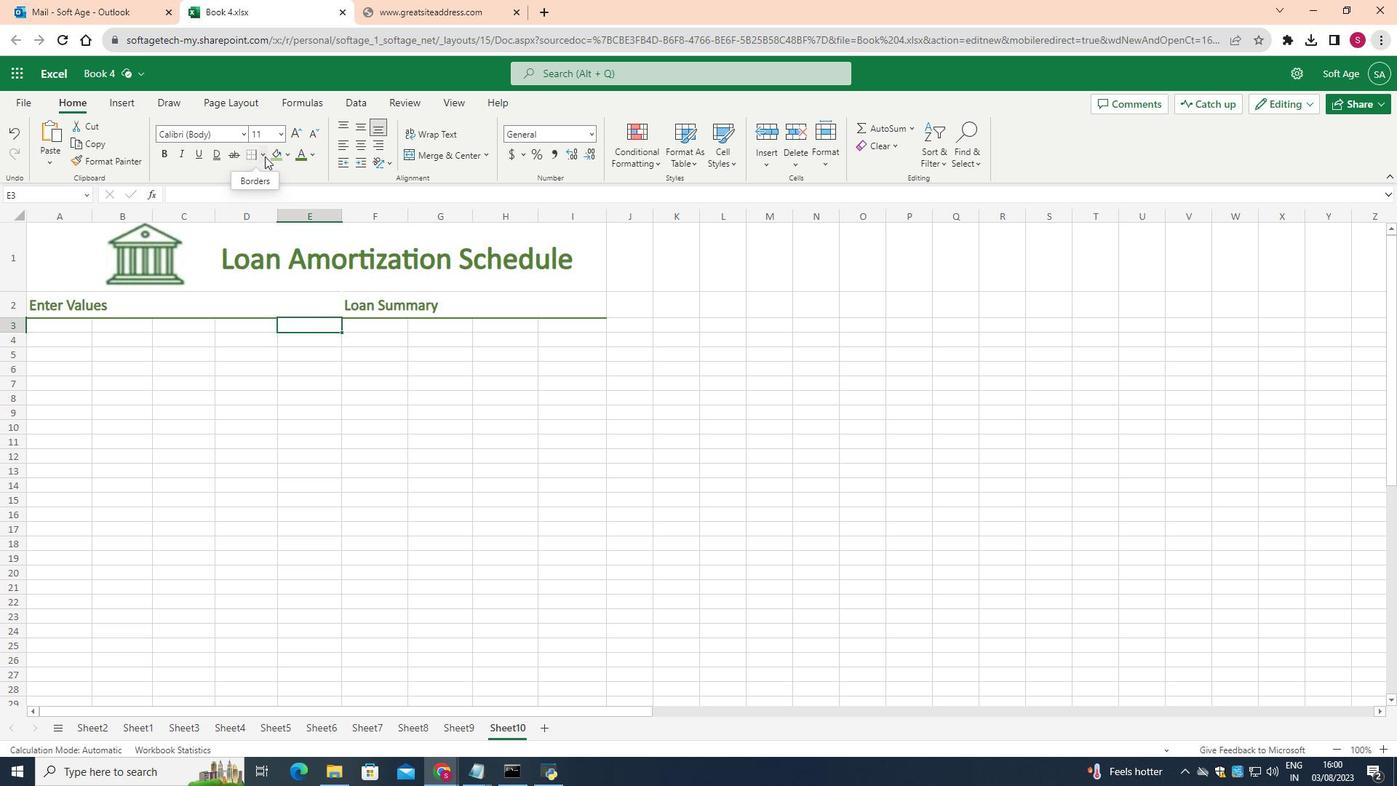 
Action: Mouse pressed left at (264, 156)
Screenshot: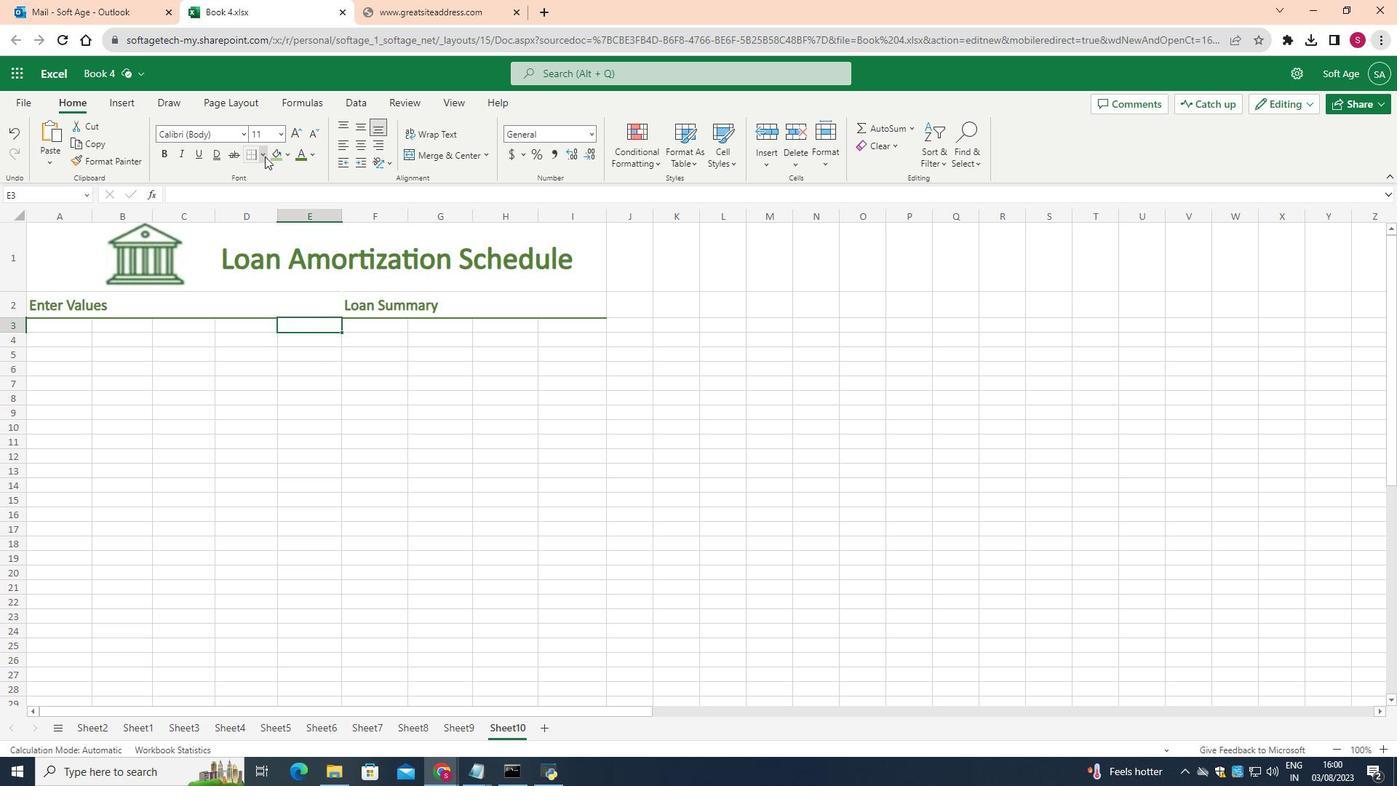 
Action: Mouse moved to (324, 184)
Screenshot: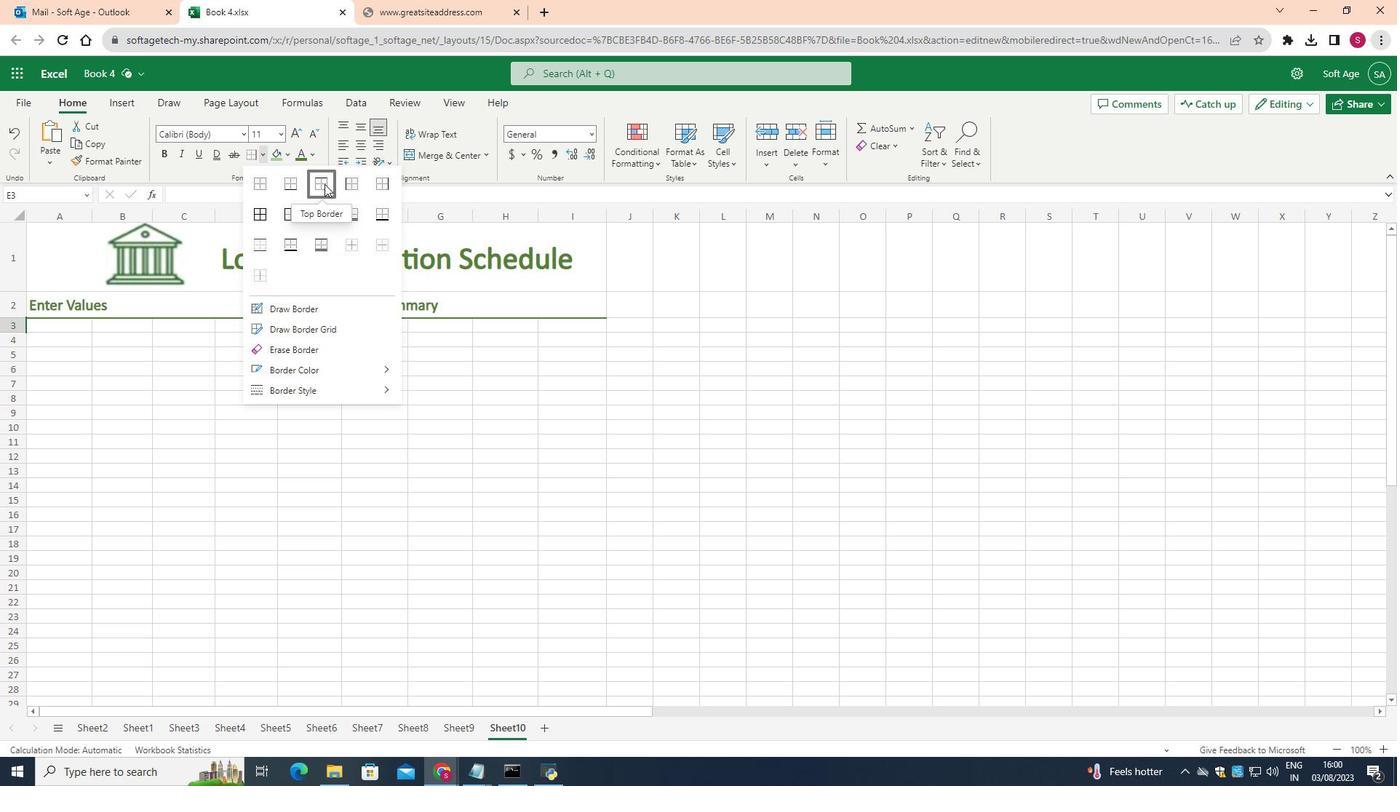 
Action: Mouse pressed left at (324, 184)
Screenshot: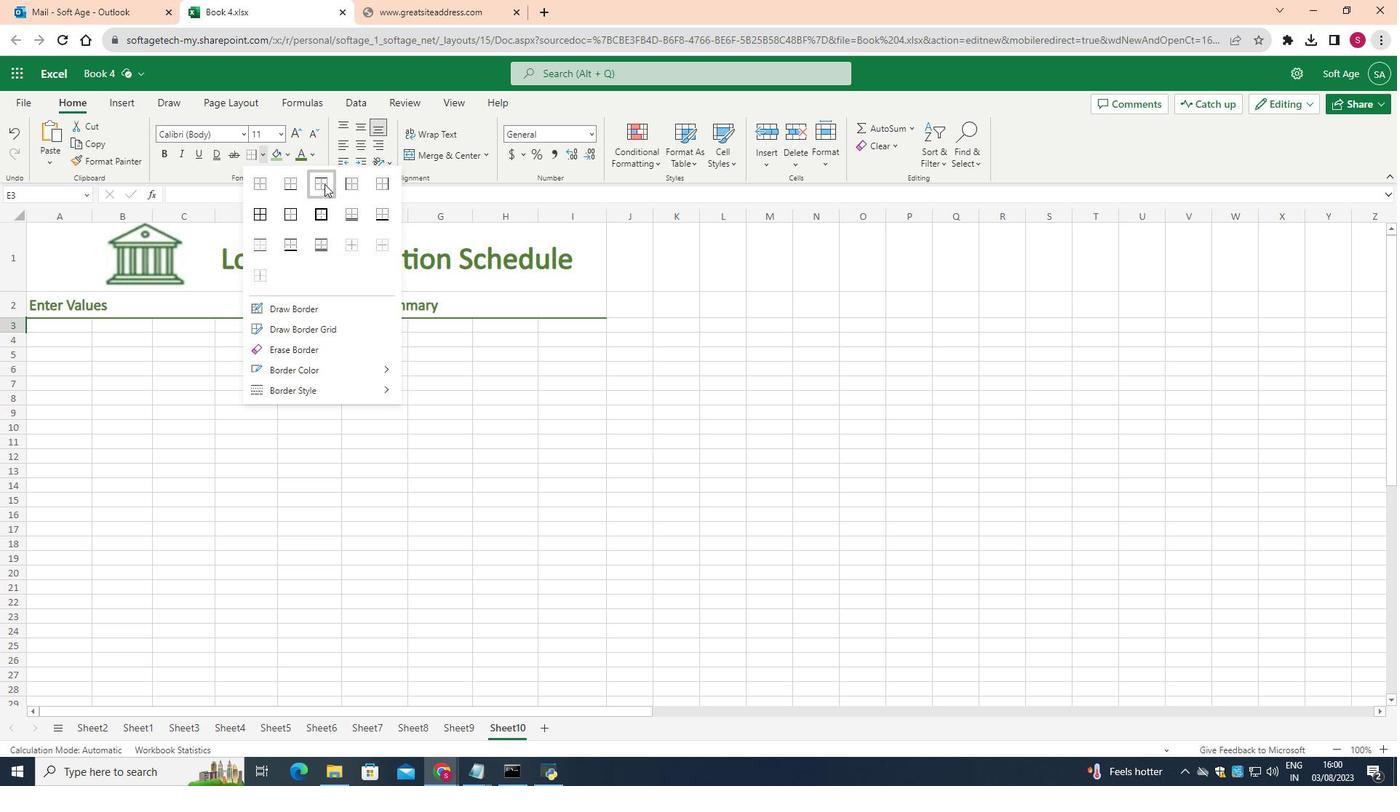 
Action: Mouse moved to (313, 423)
Screenshot: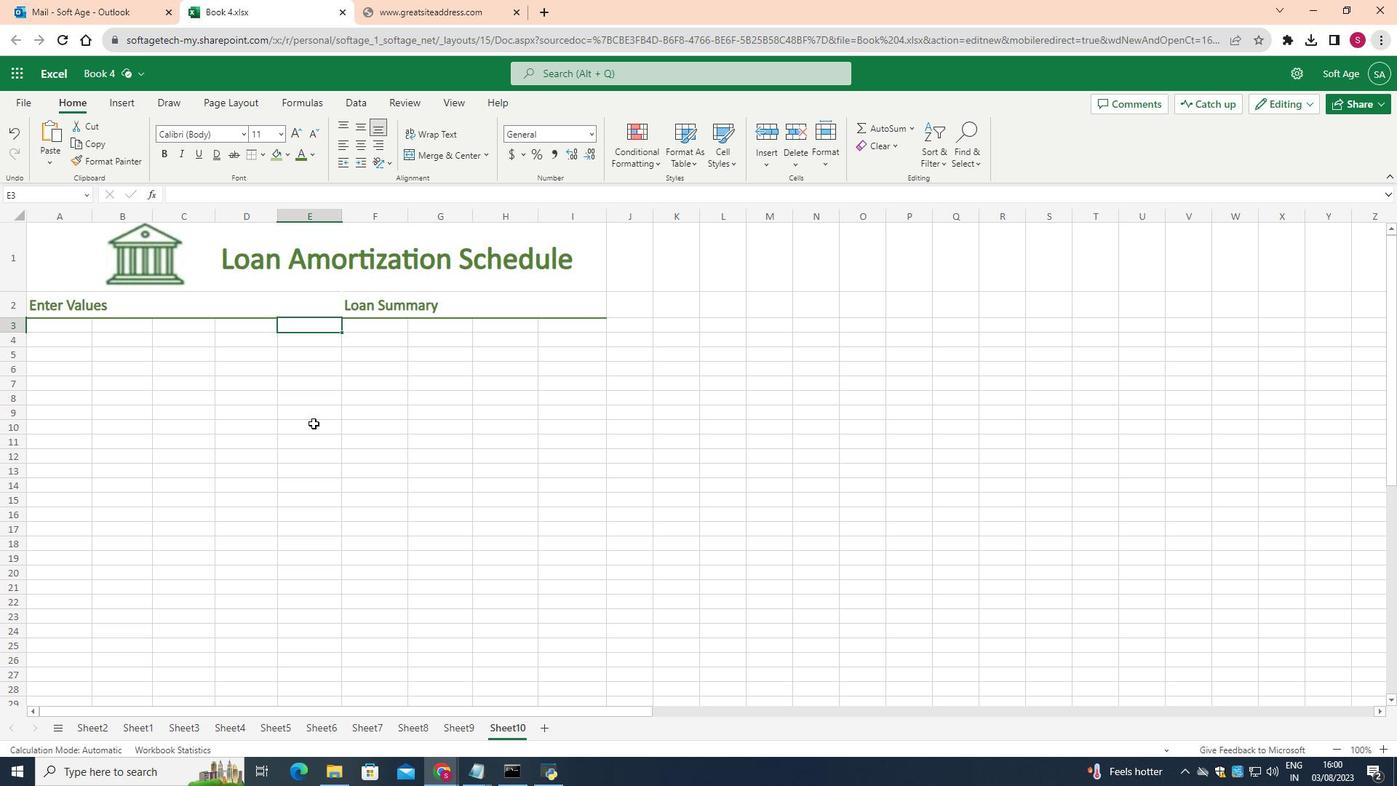 
Action: Mouse pressed left at (313, 423)
Screenshot: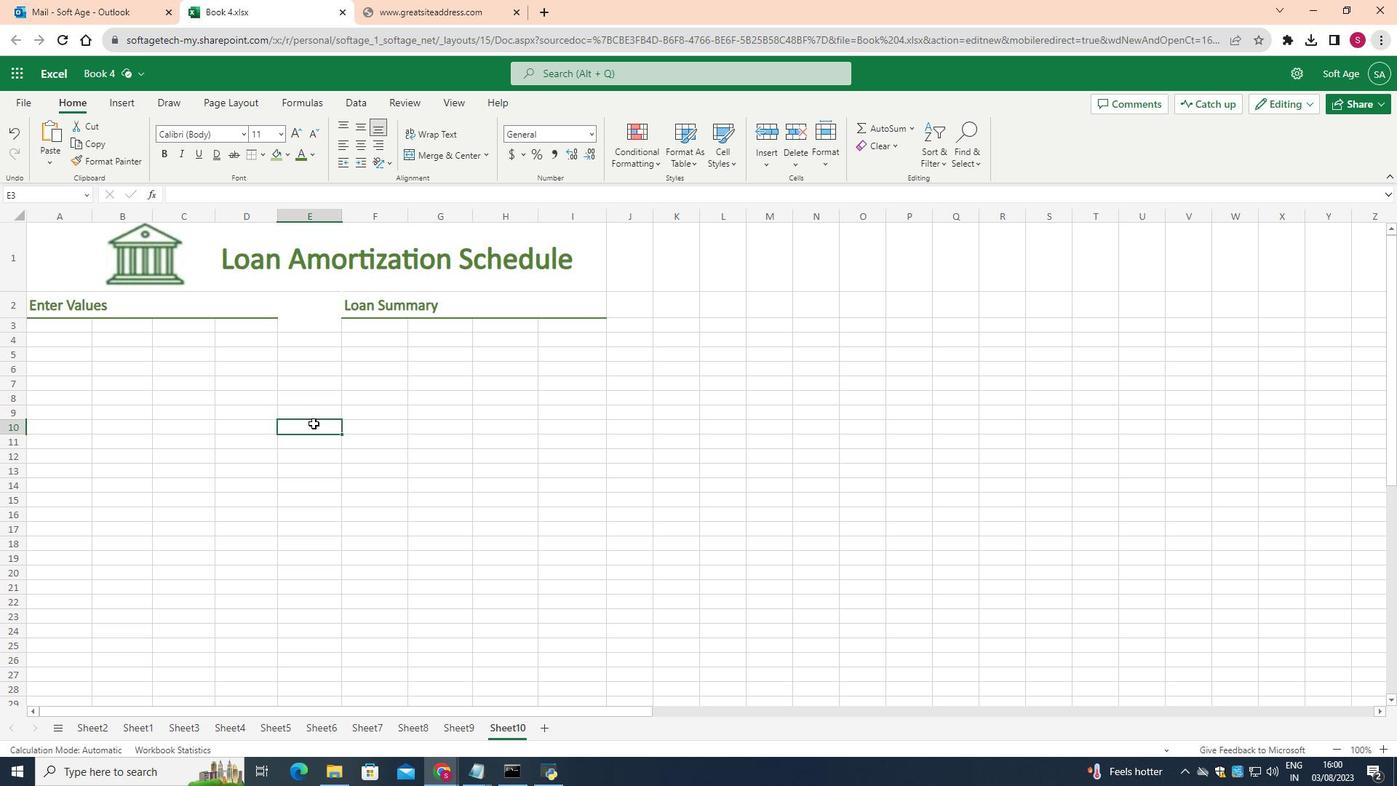 
Action: Mouse moved to (297, 329)
Screenshot: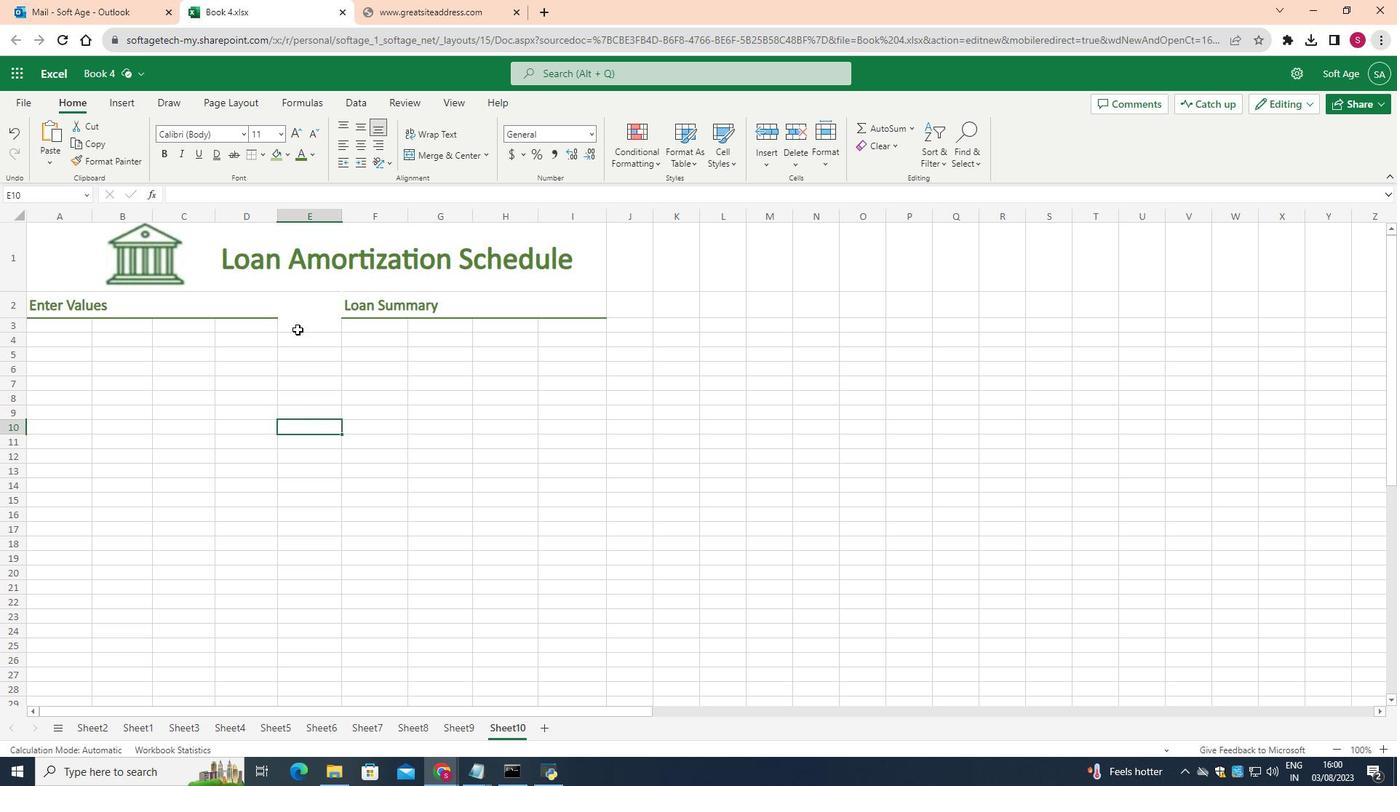 
Action: Mouse pressed left at (297, 329)
Screenshot: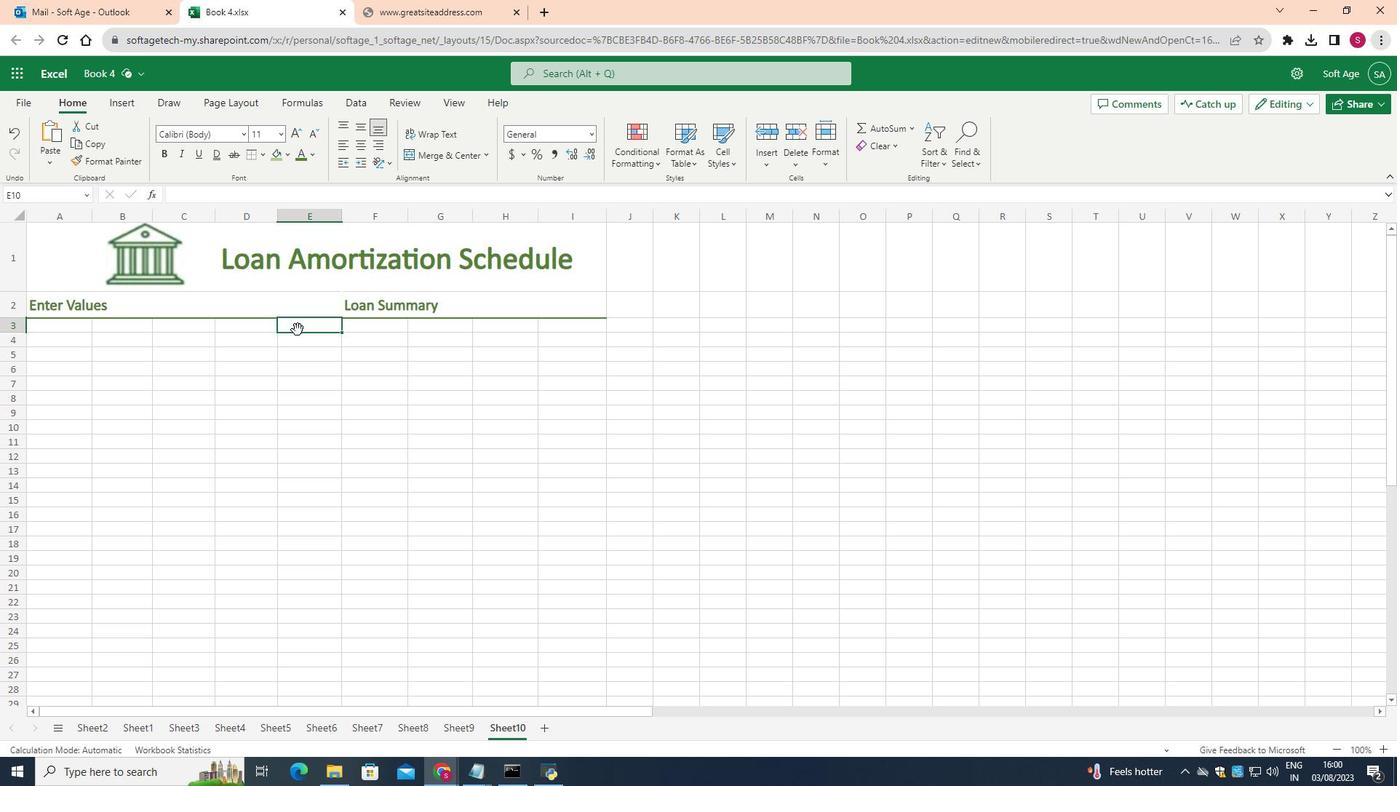 
Action: Mouse moved to (526, 569)
Screenshot: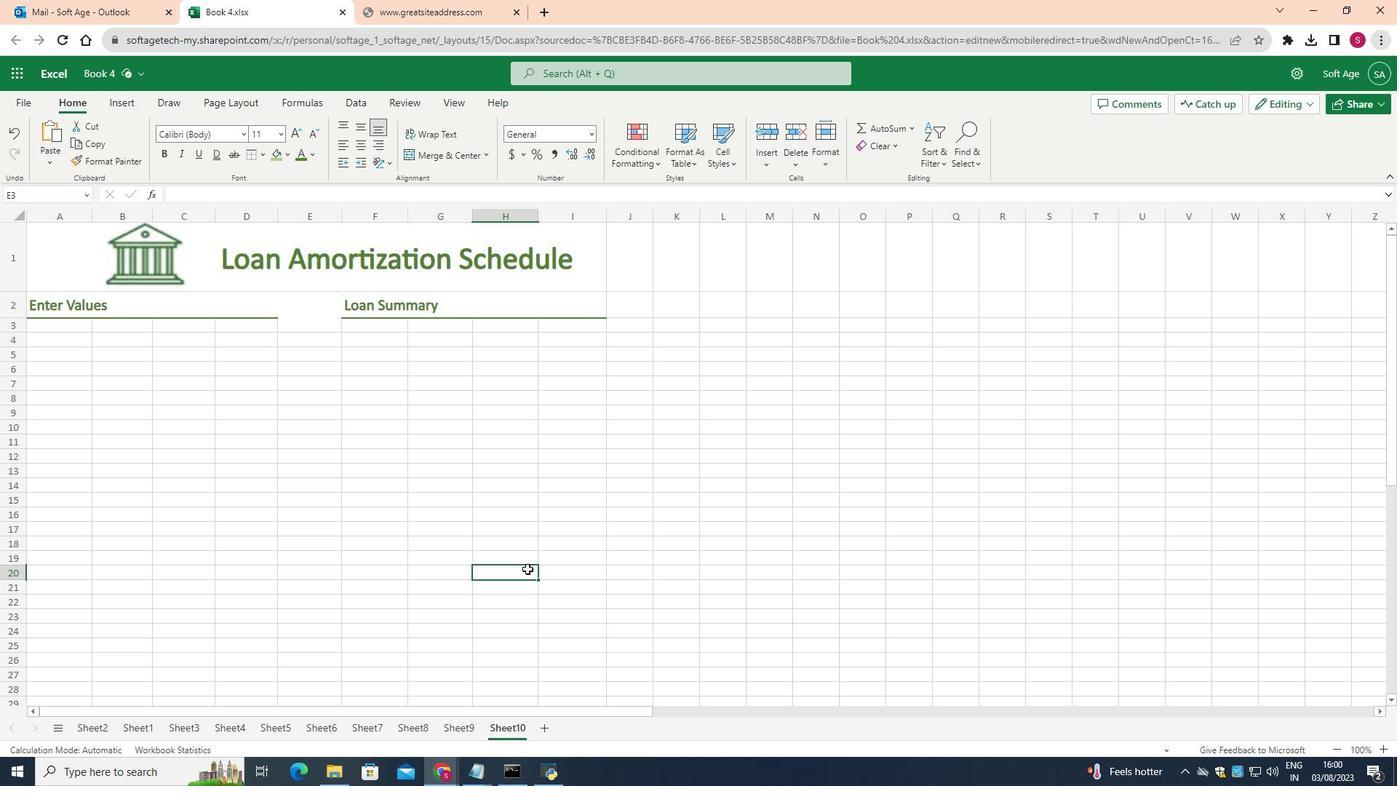 
Action: Mouse pressed left at (526, 569)
Screenshot: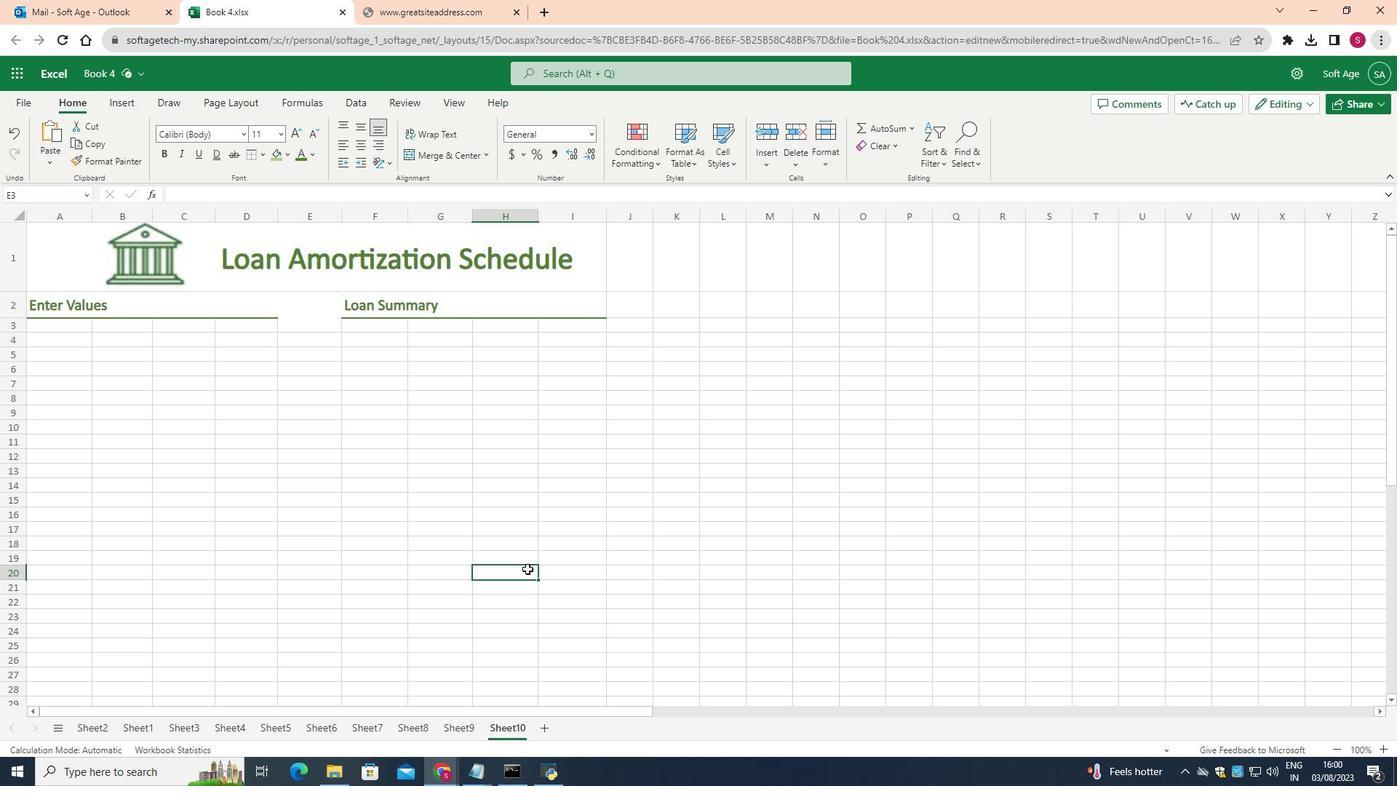 
Action: Mouse moved to (82, 325)
Screenshot: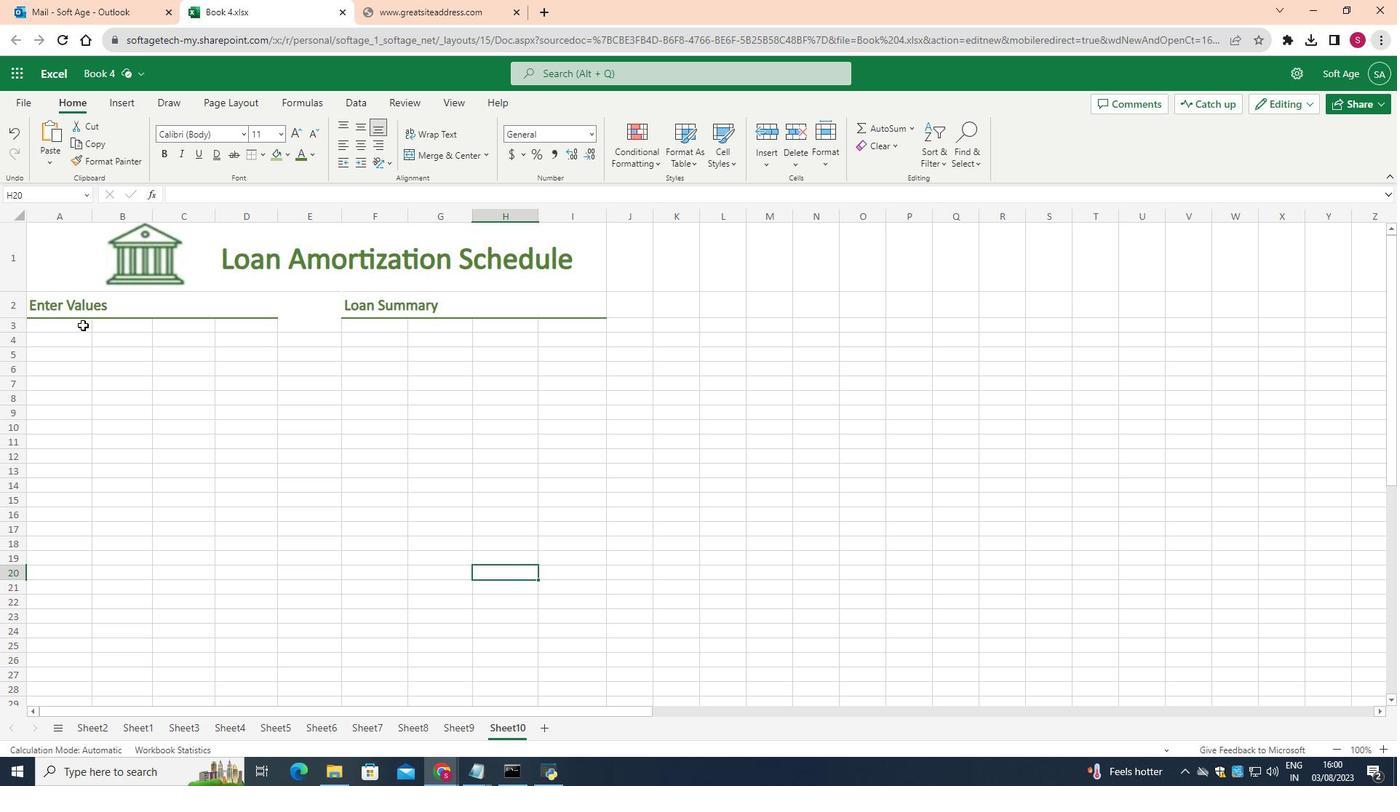
Action: Mouse pressed left at (82, 325)
Screenshot: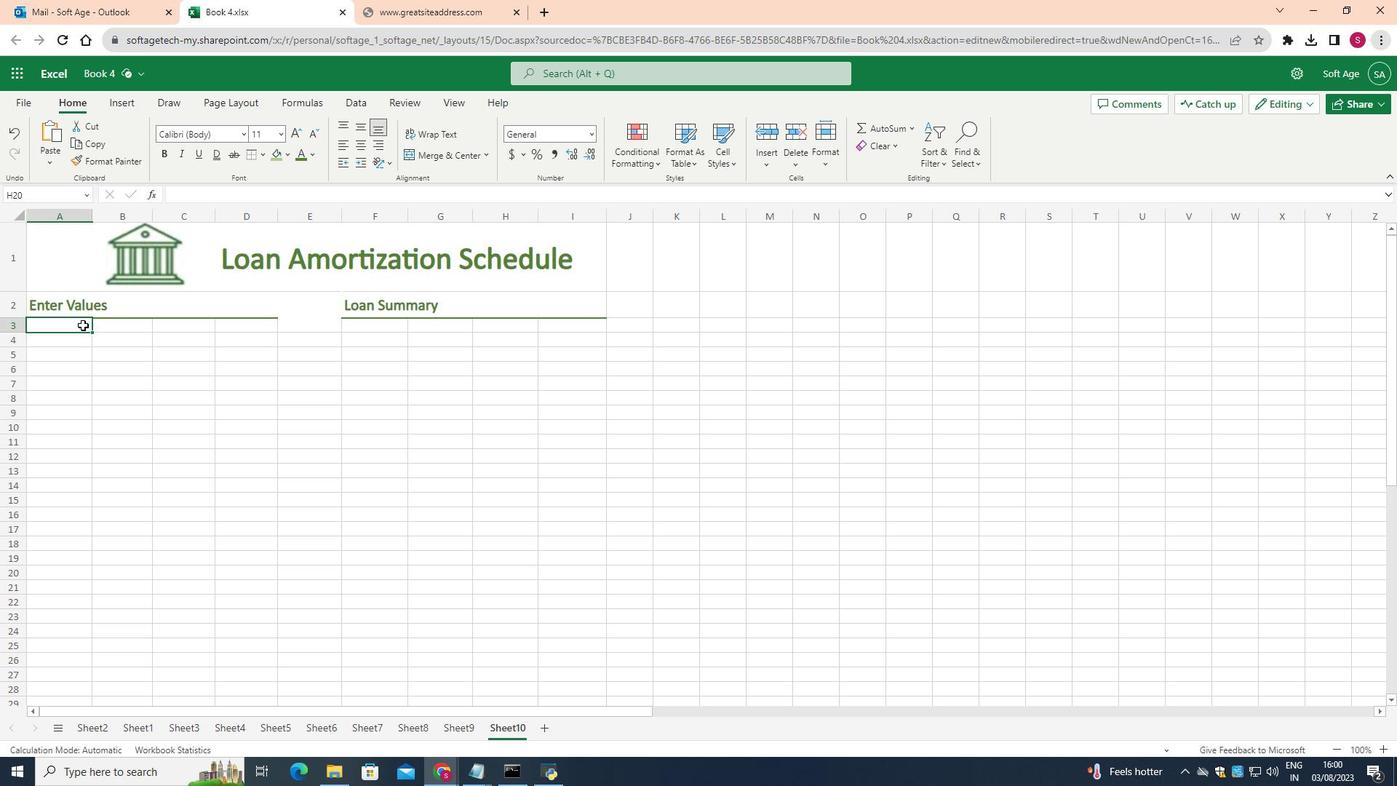 
Action: Mouse moved to (21, 331)
Screenshot: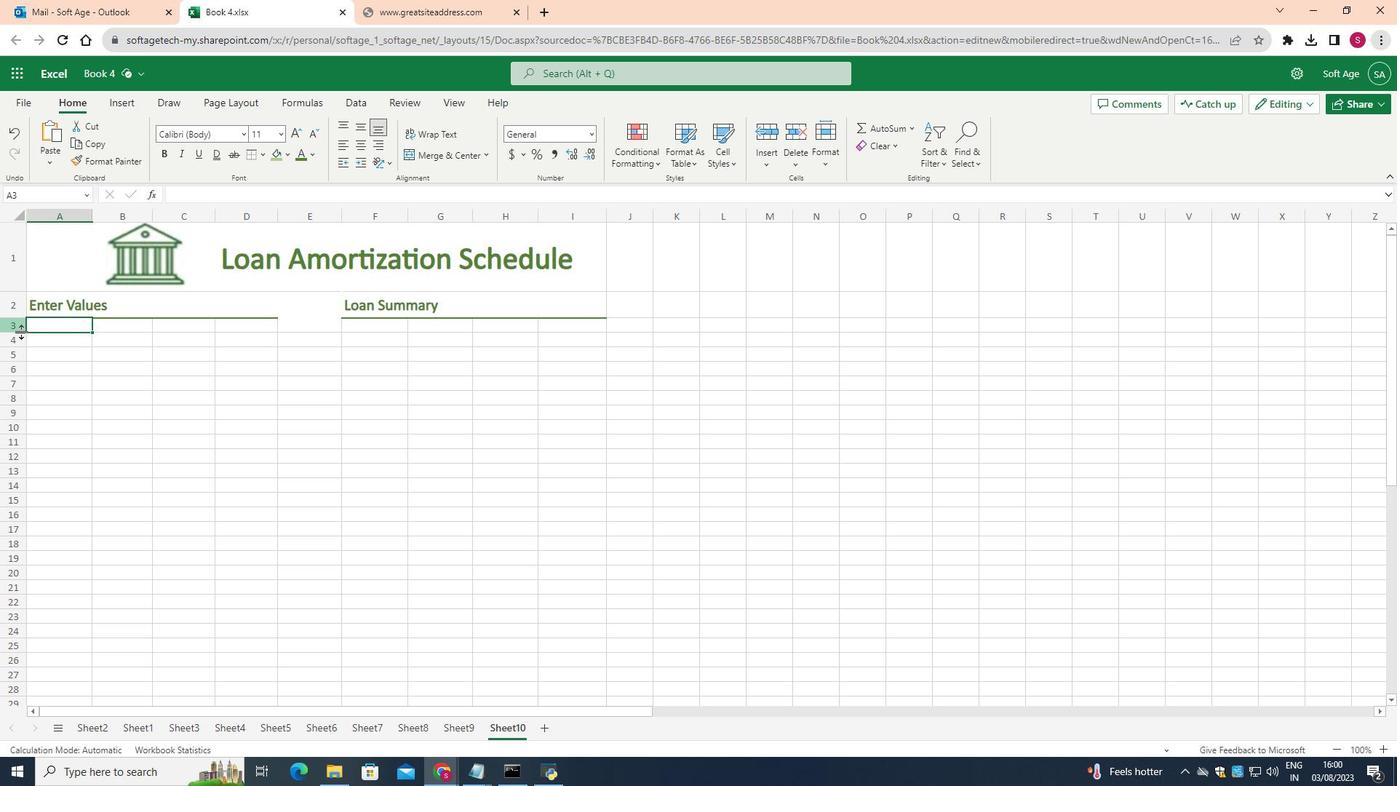 
Action: Mouse pressed left at (21, 331)
Screenshot: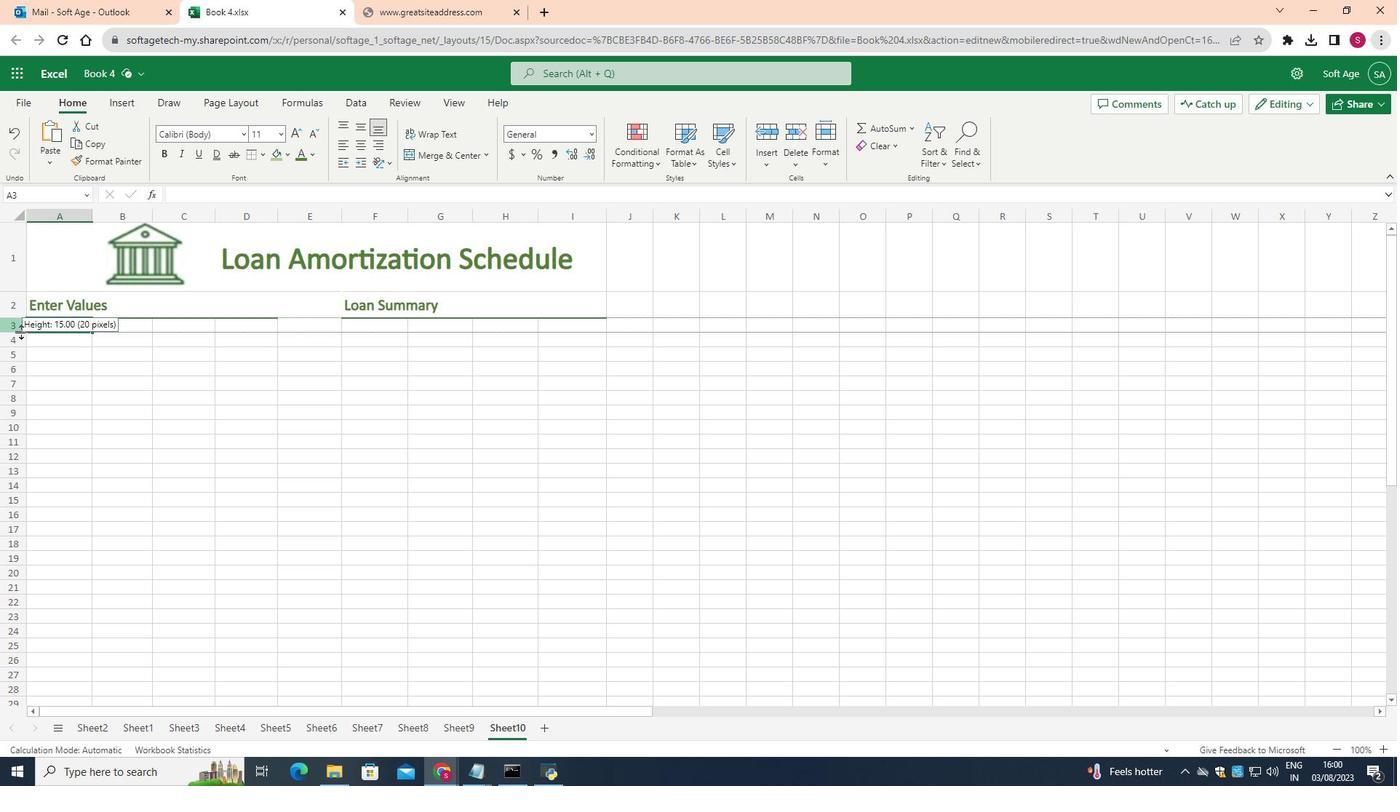 
Action: Mouse moved to (283, 136)
Screenshot: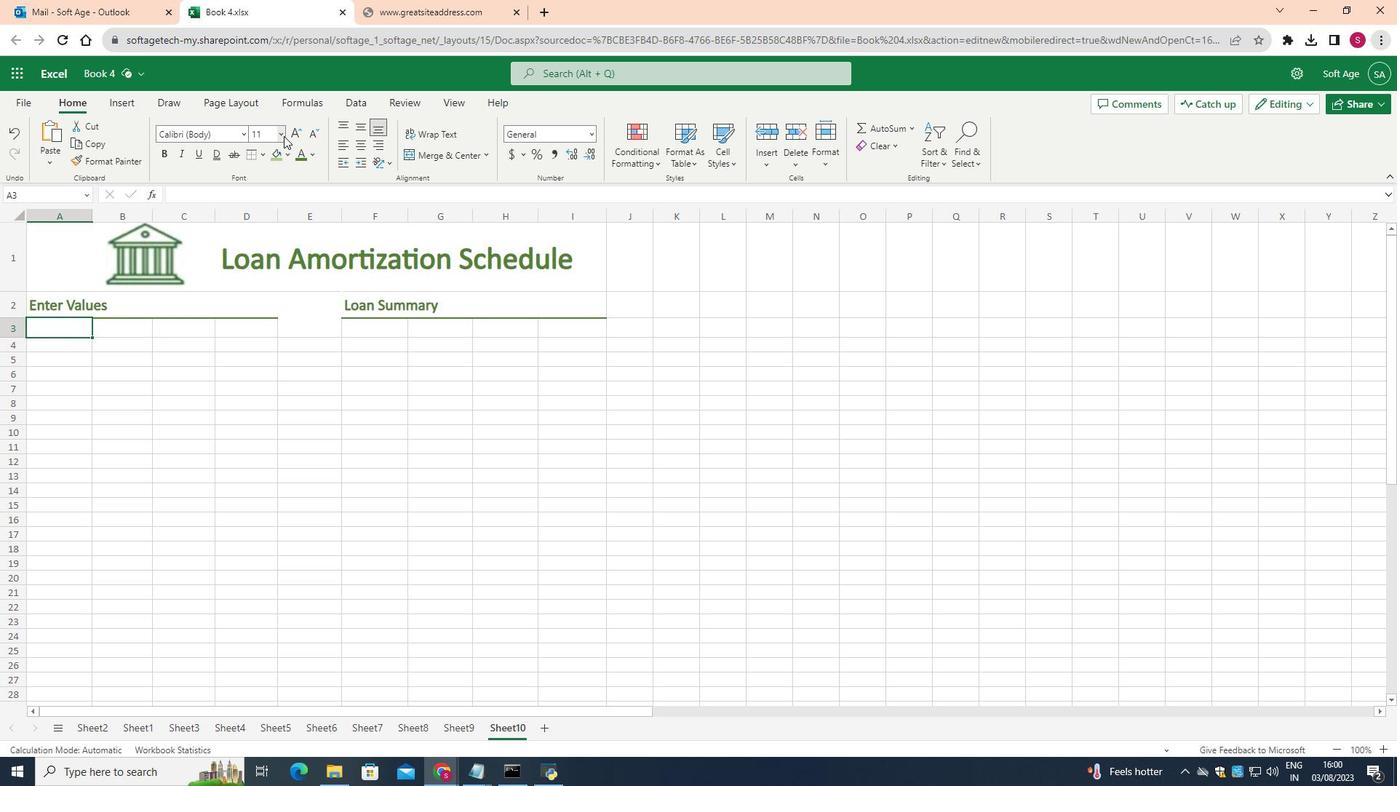 
Action: Mouse pressed left at (283, 136)
Screenshot: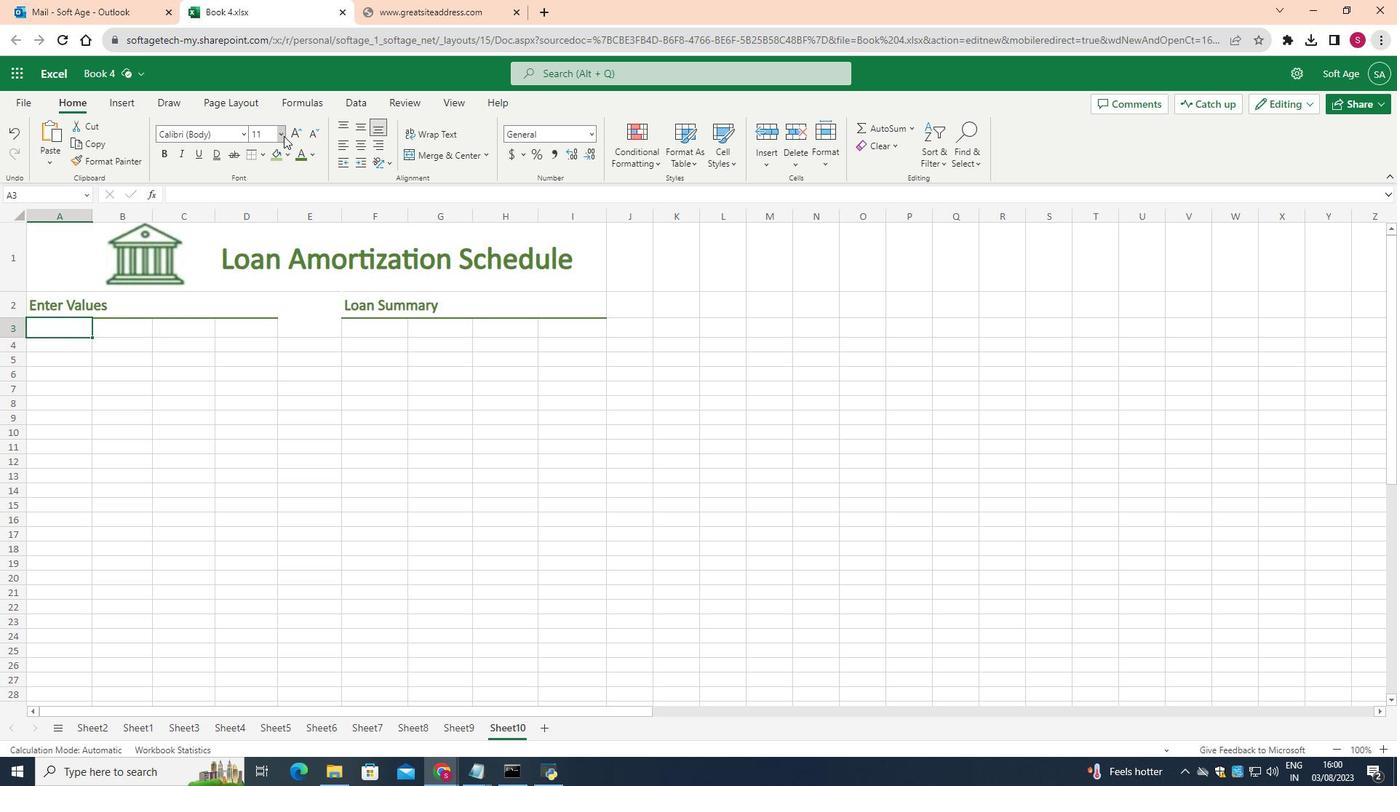 
Action: Mouse moved to (257, 251)
Screenshot: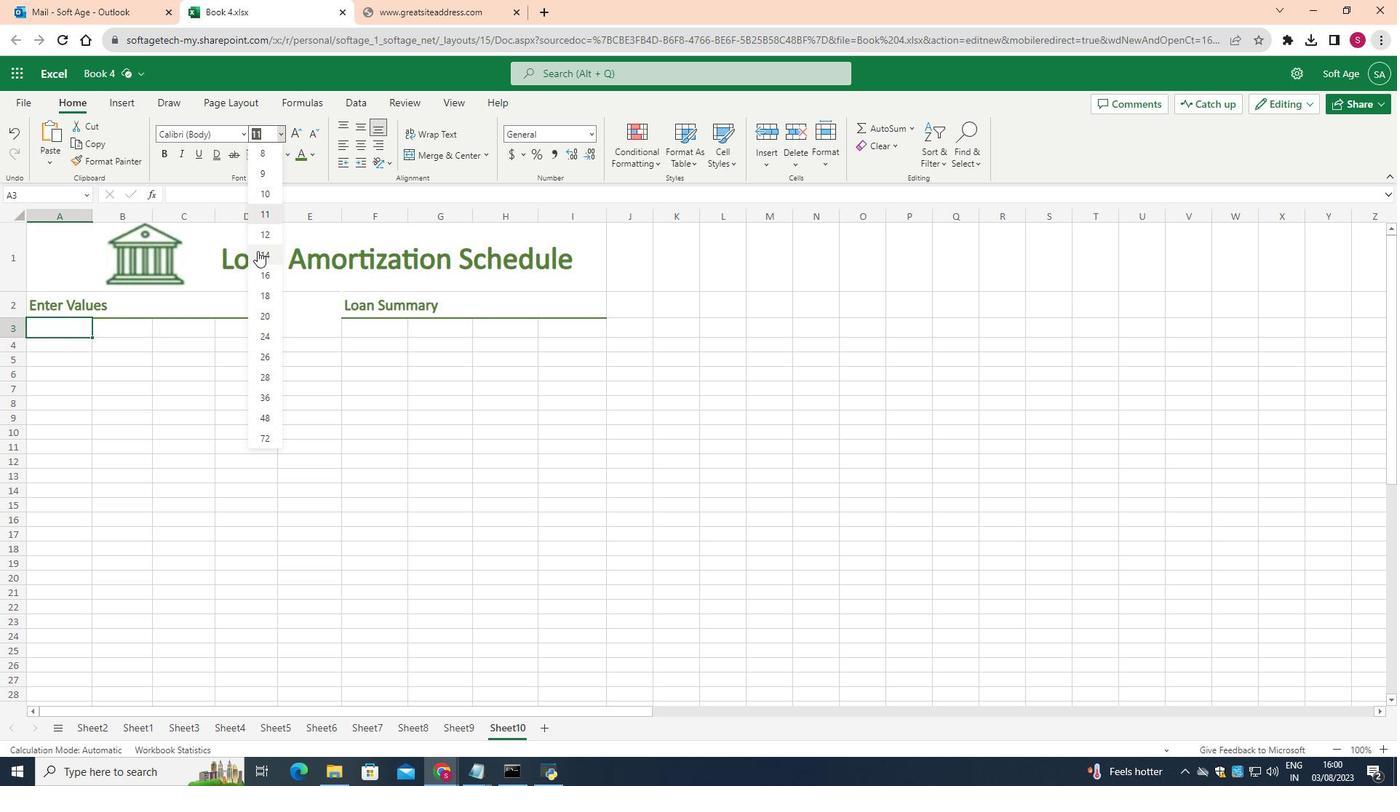 
Action: Mouse pressed left at (257, 251)
Screenshot: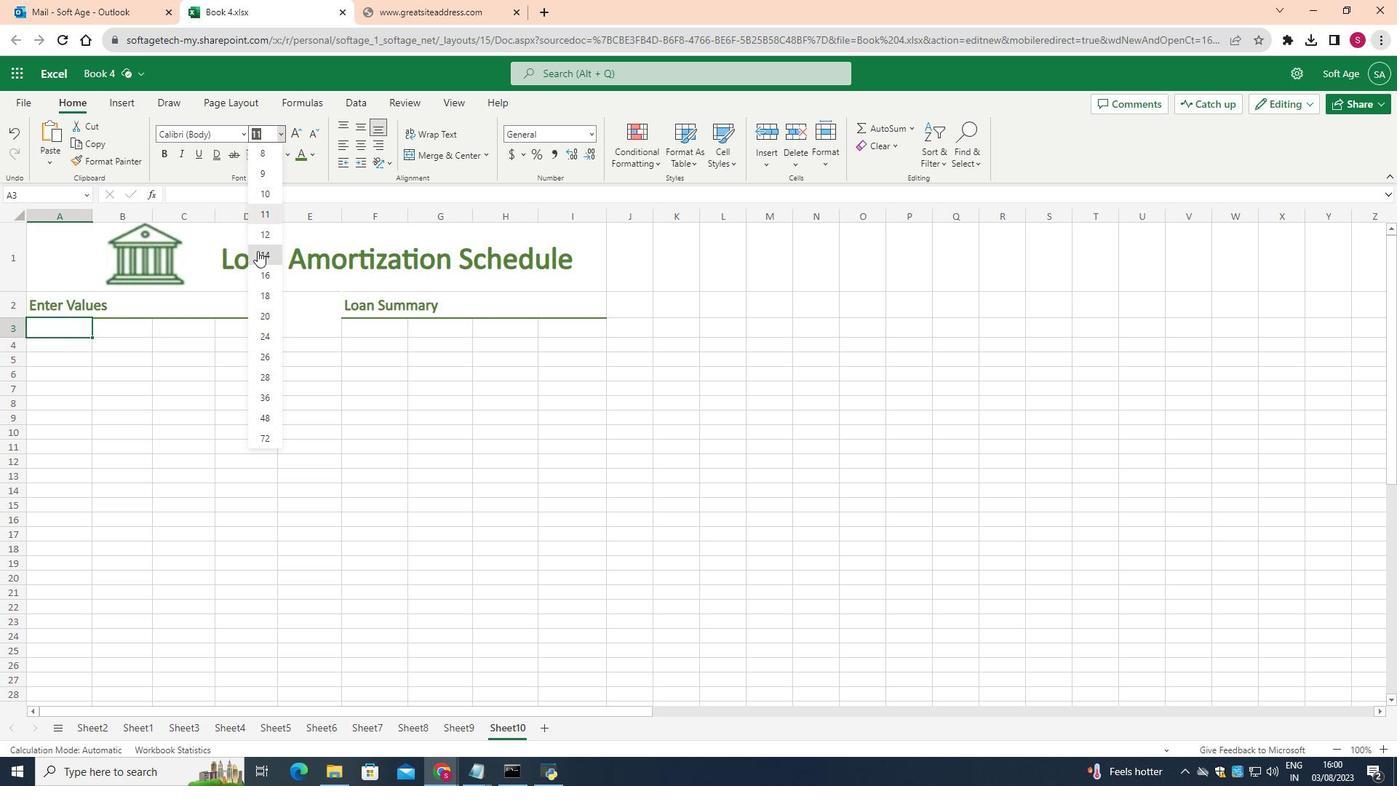 
Action: Mouse moved to (81, 330)
Screenshot: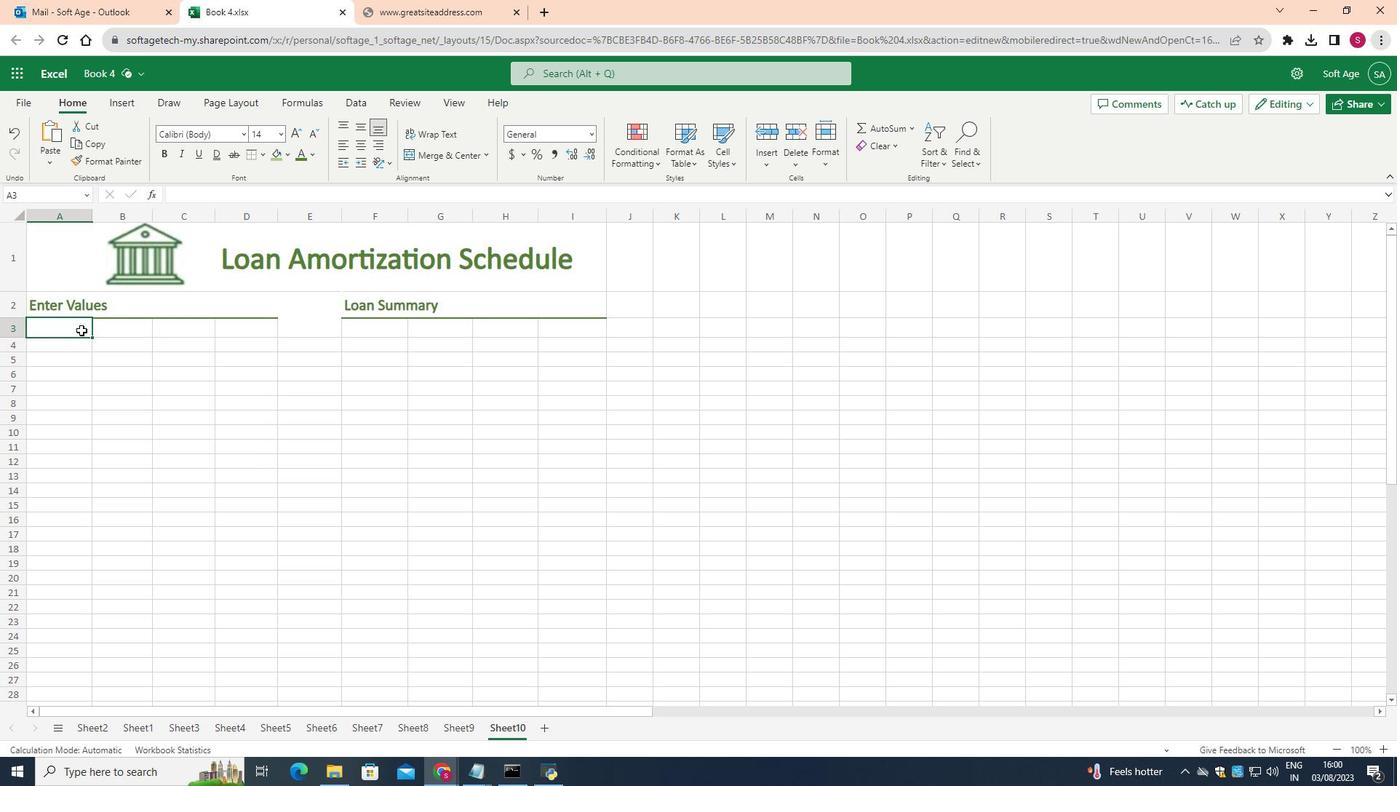 
Action: Mouse pressed left at (81, 330)
Screenshot: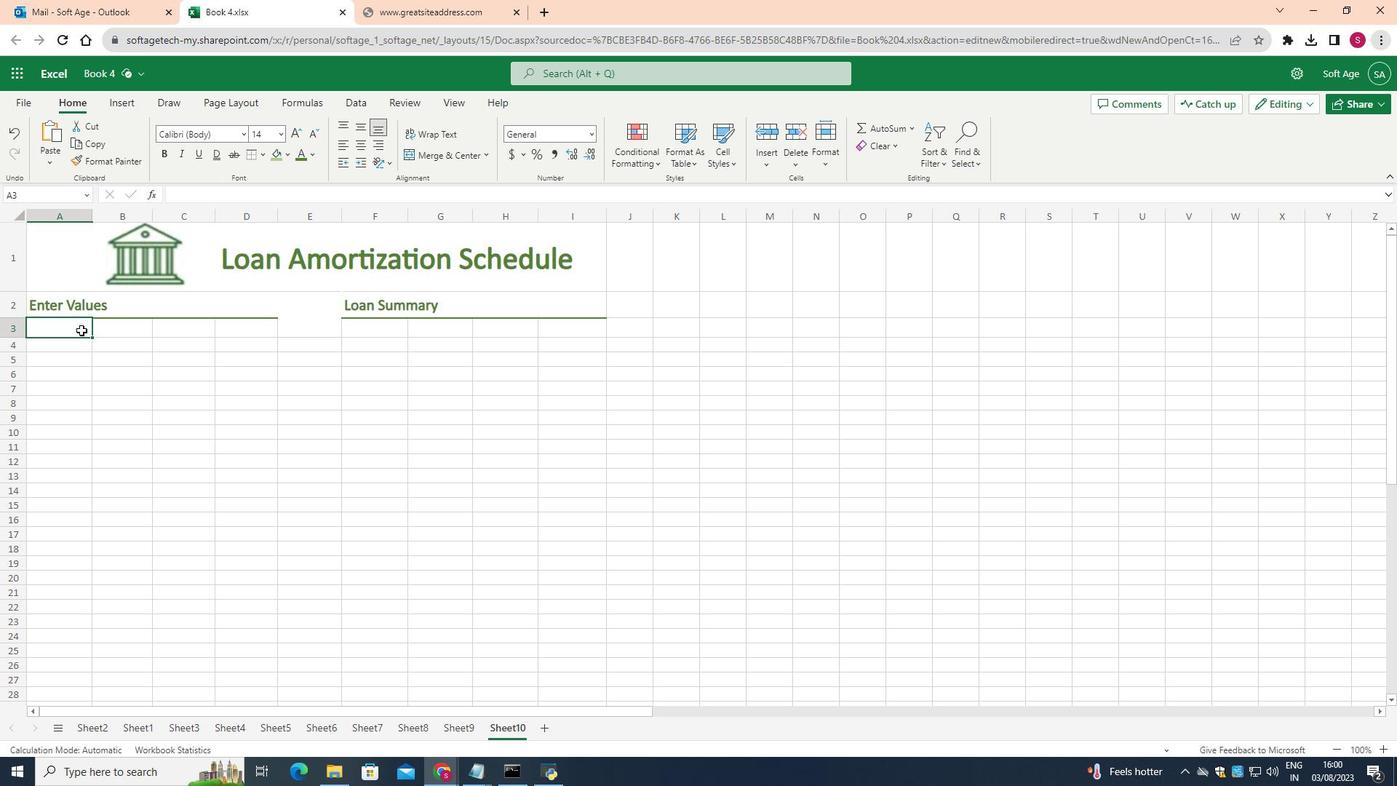 
Action: Mouse pressed left at (81, 330)
Screenshot: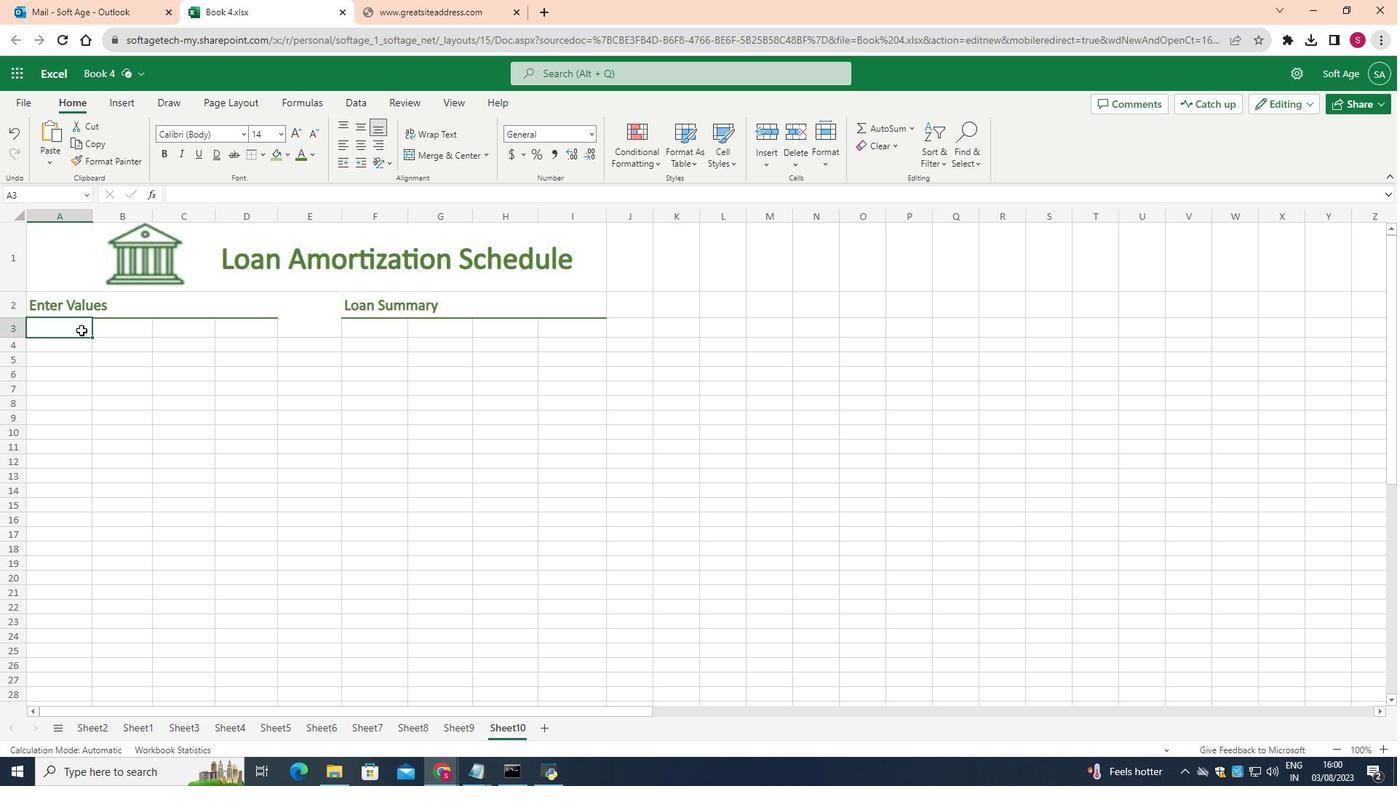 
Action: Key pressed <Key.shift>Loan<Key.space>amount
Screenshot: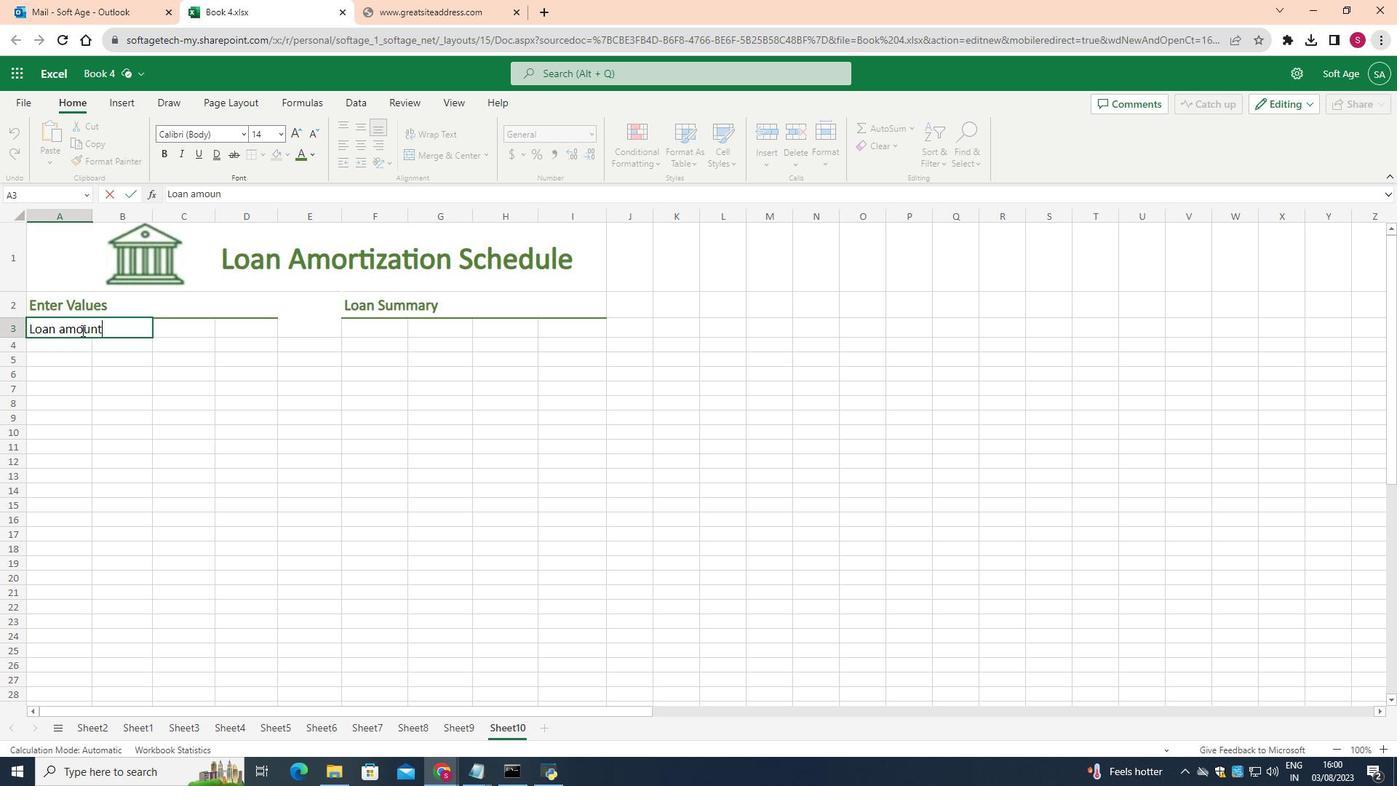 
Action: Mouse moved to (237, 331)
Screenshot: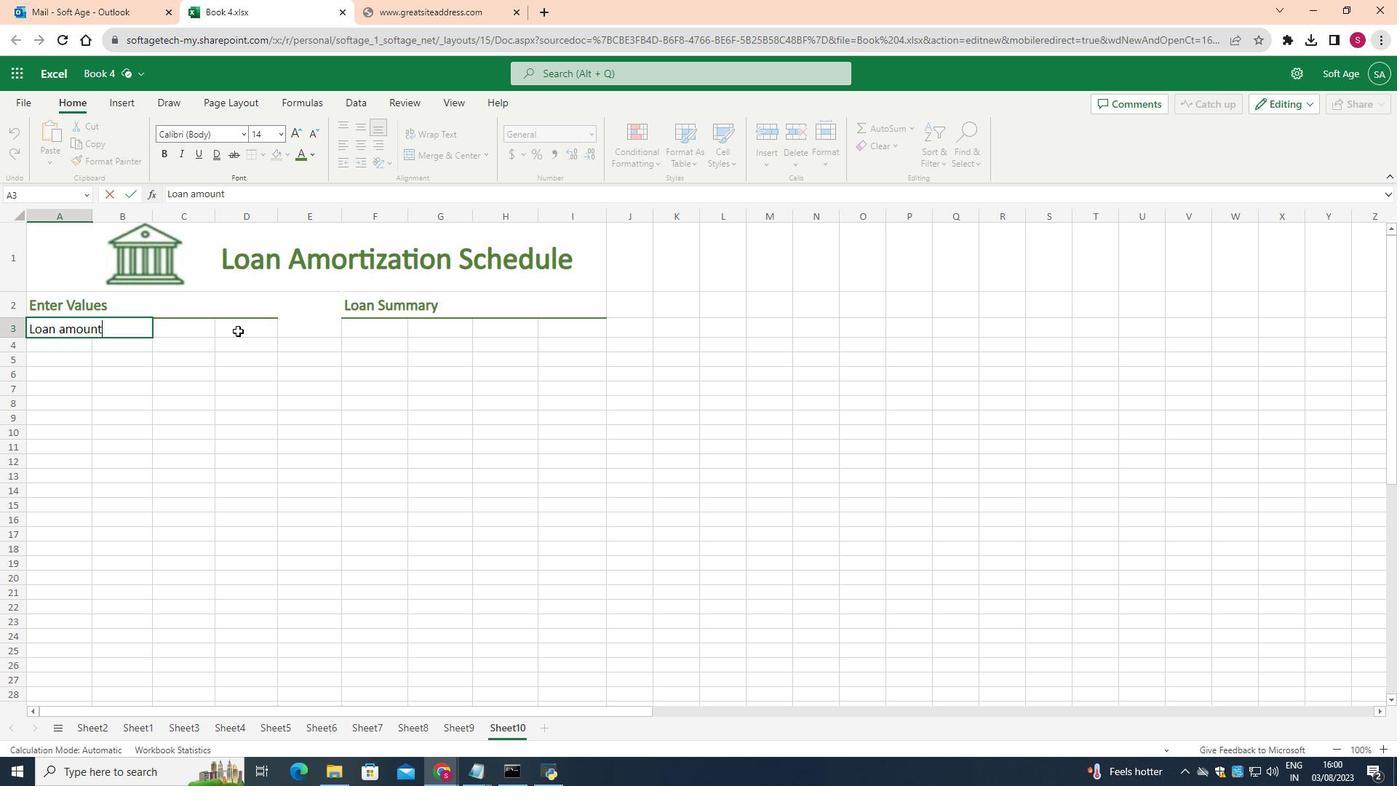 
Action: Mouse pressed left at (237, 331)
Screenshot: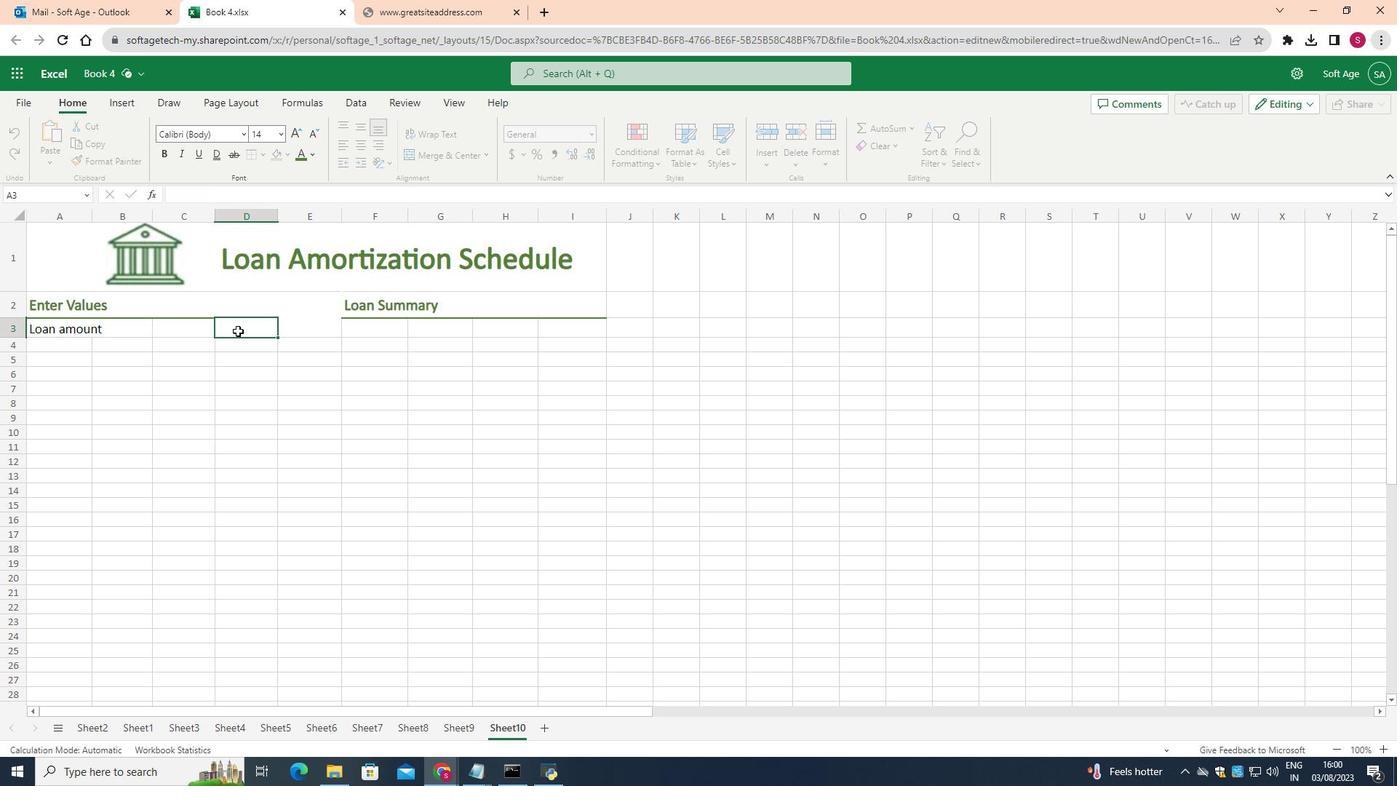 
Action: Mouse moved to (278, 133)
Screenshot: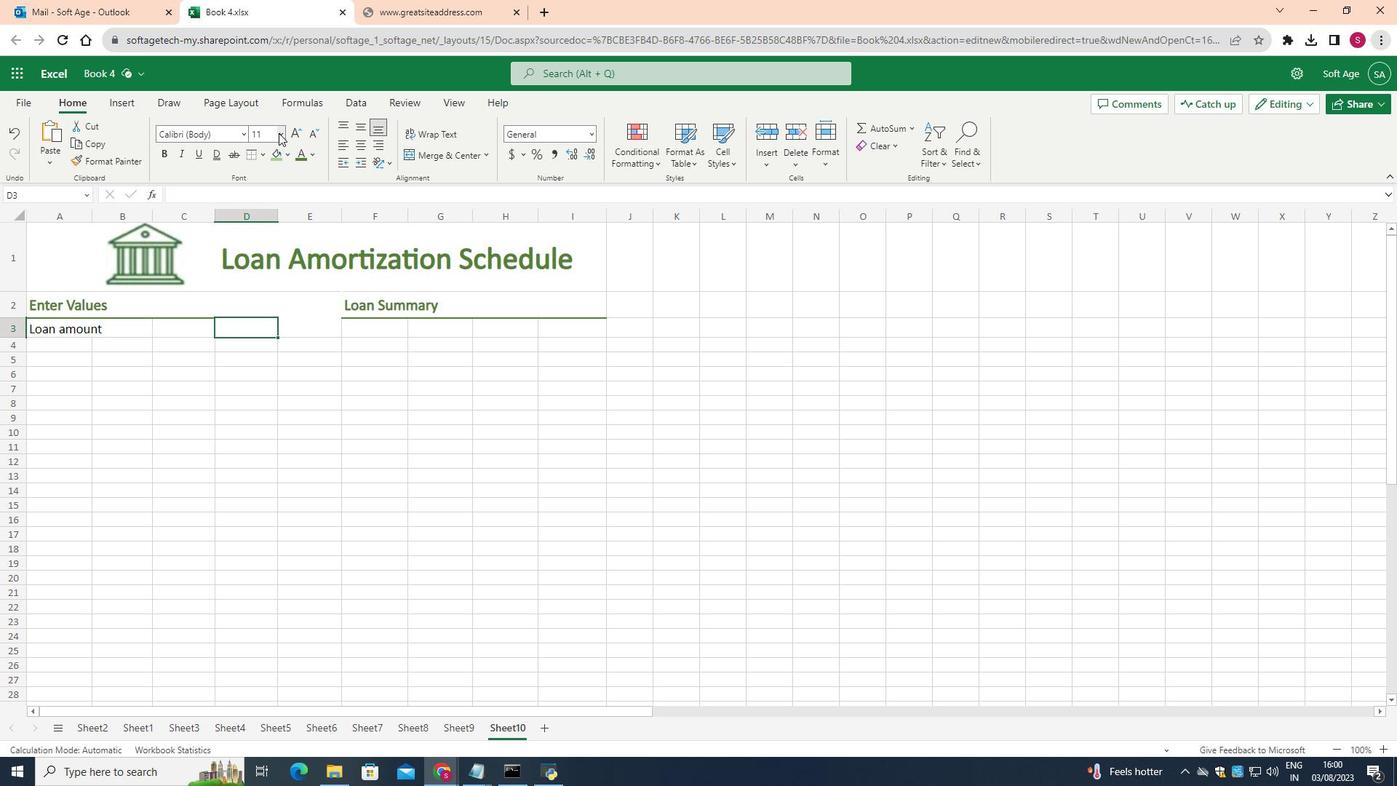 
Action: Mouse pressed left at (278, 133)
Screenshot: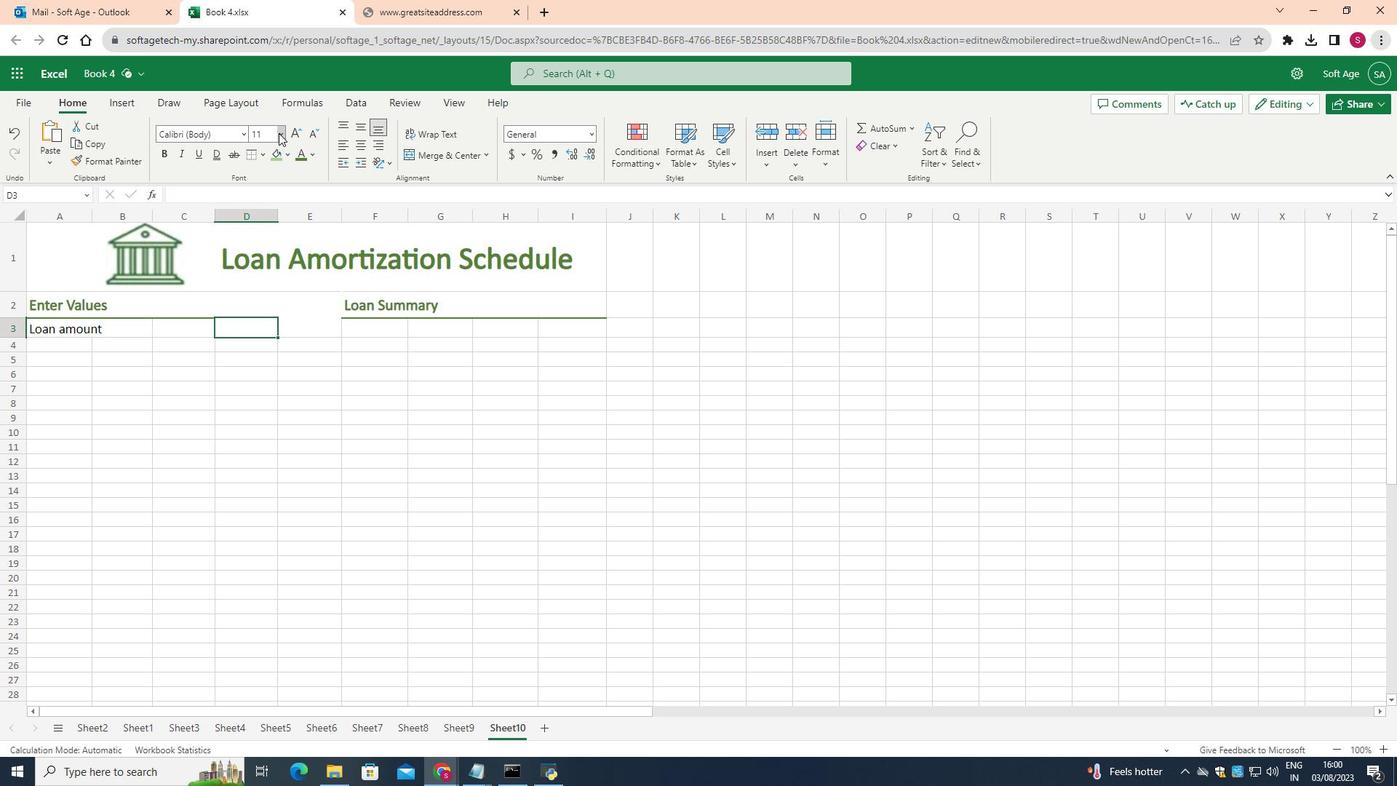 
Action: Mouse moved to (264, 250)
Screenshot: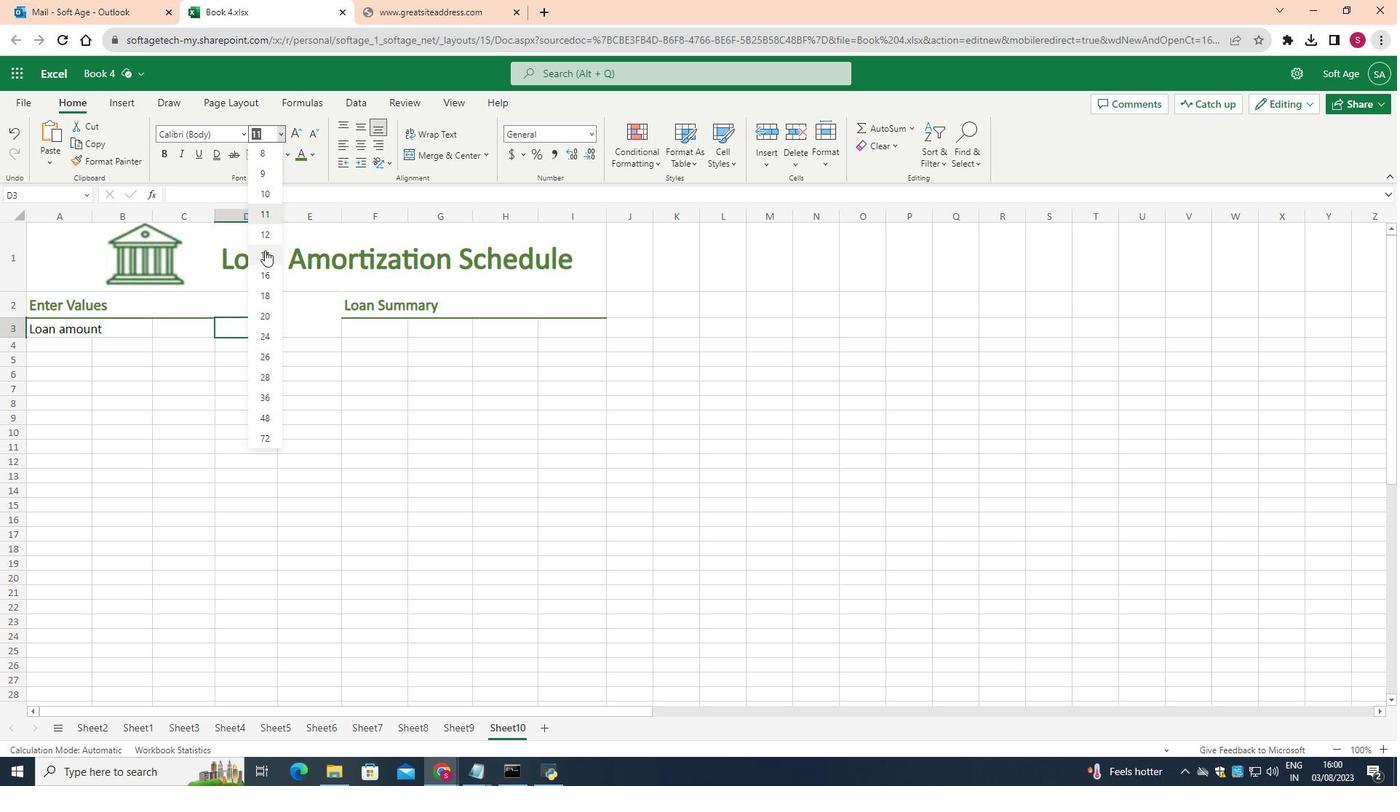 
Action: Mouse pressed left at (264, 250)
Screenshot: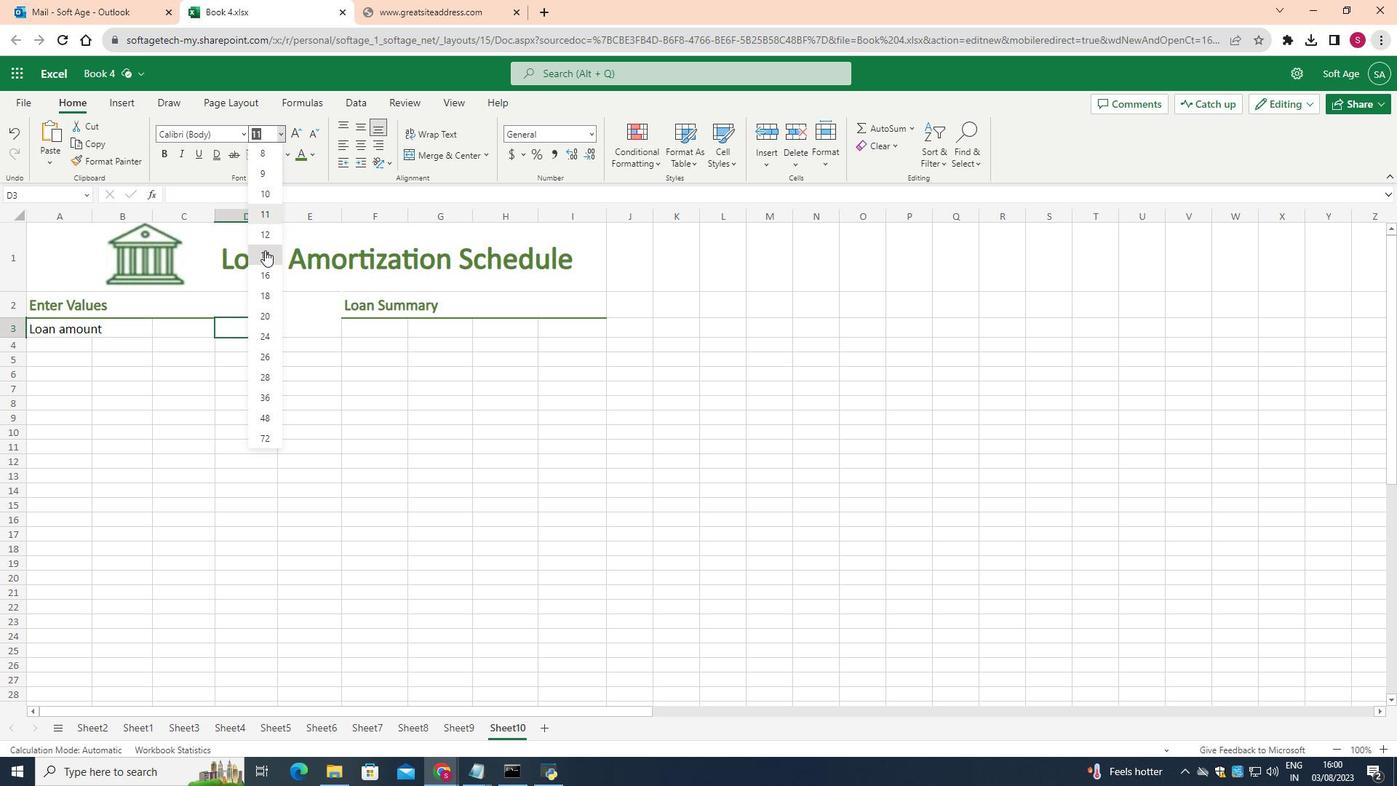 
Action: Key pressed <Key.shift><Key.shift><Key.shift>$5,000.00
Screenshot: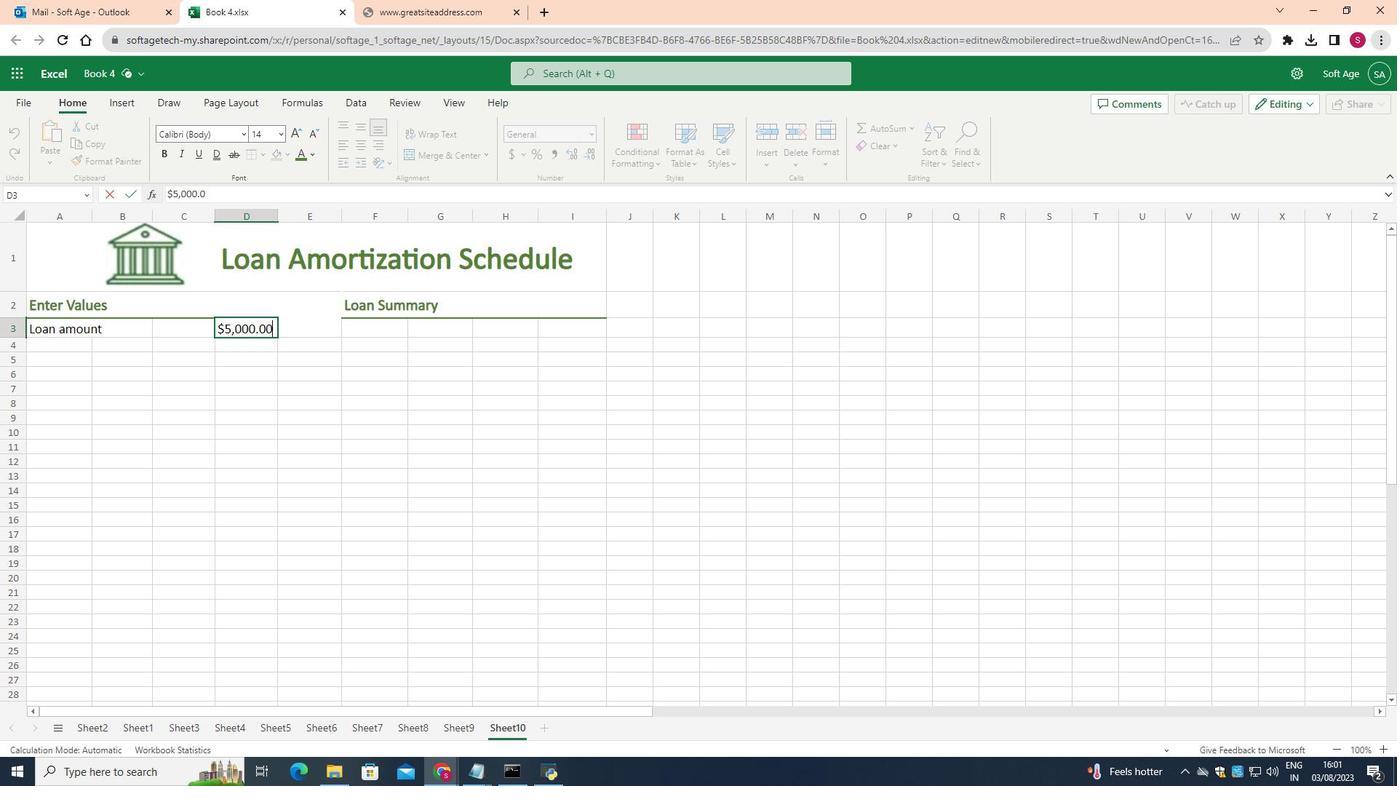 
Action: Mouse moved to (72, 349)
Screenshot: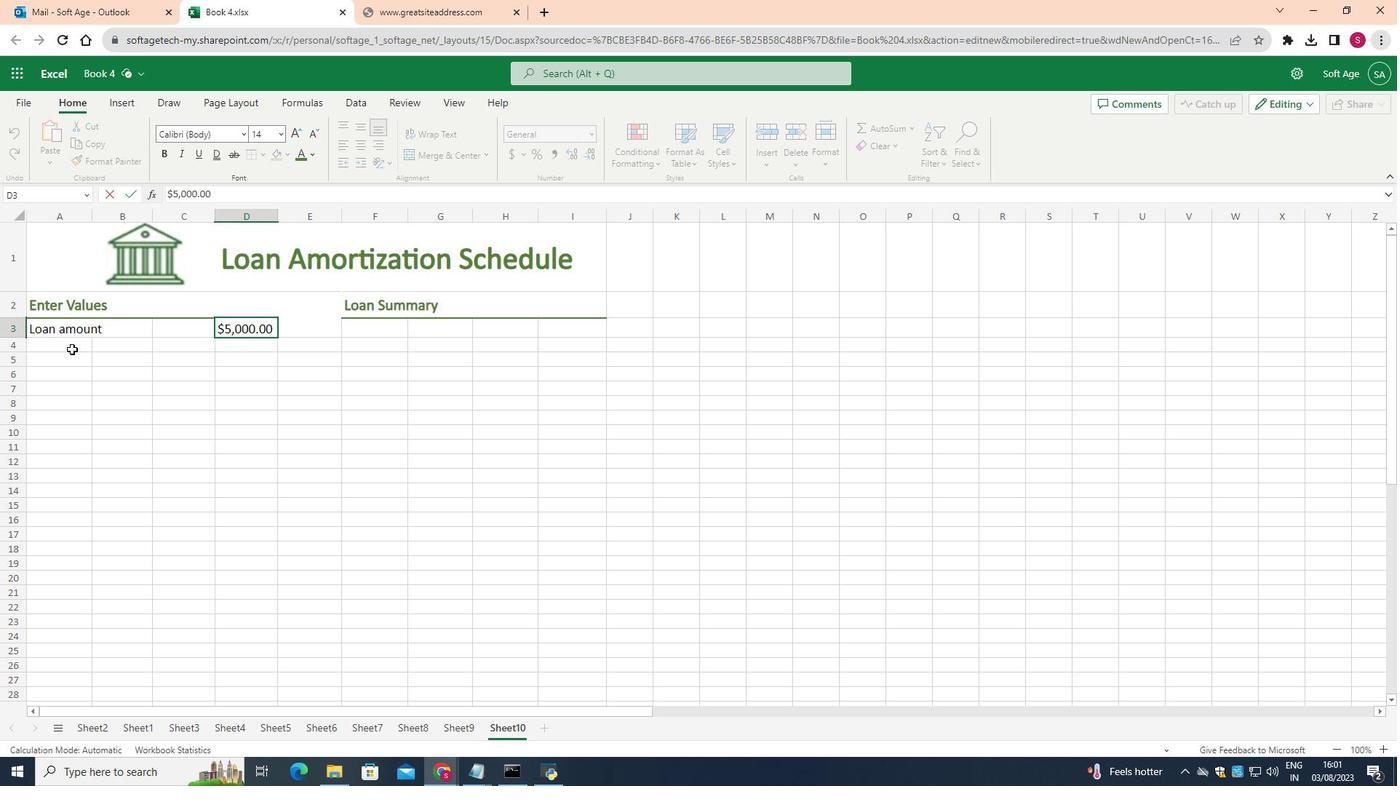 
Action: Mouse pressed left at (72, 349)
Screenshot: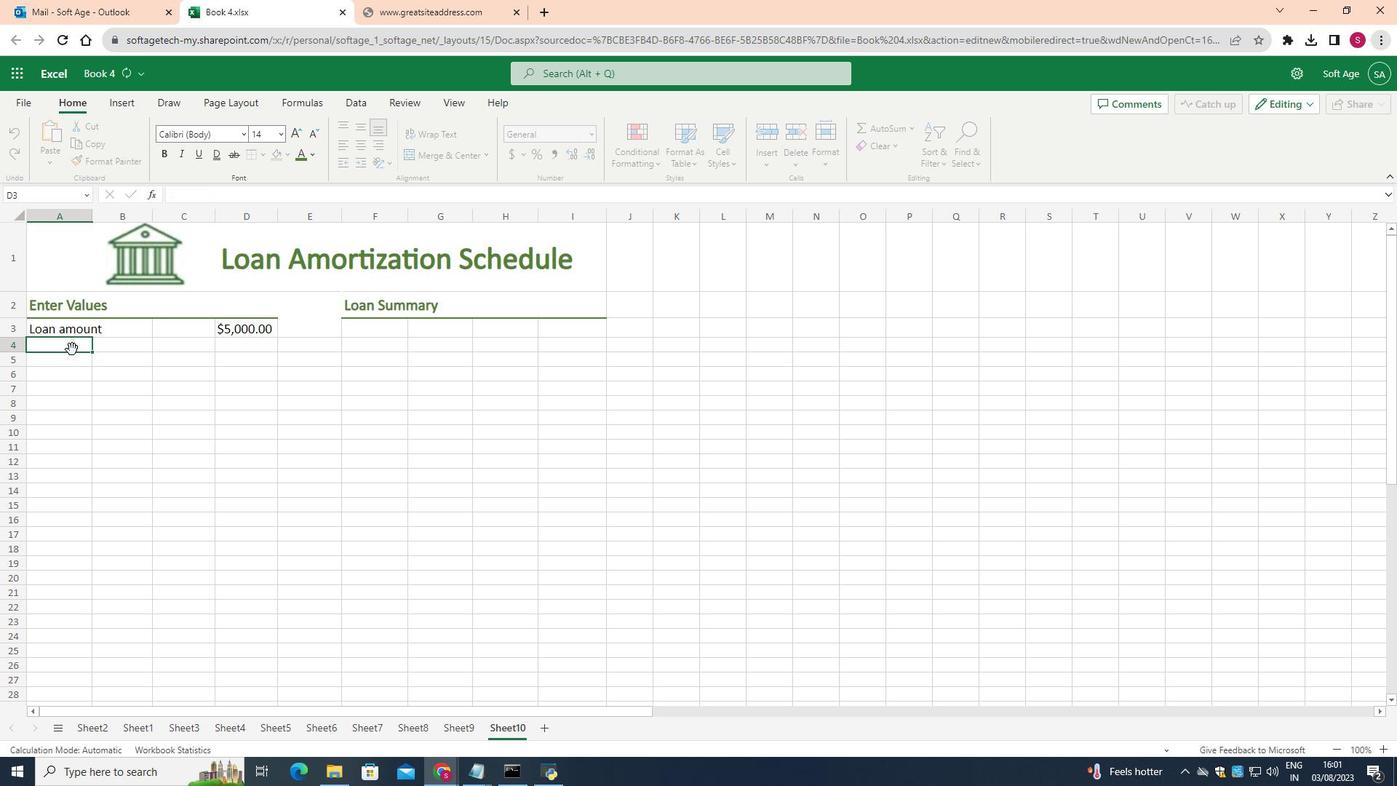 
Action: Mouse moved to (278, 134)
Screenshot: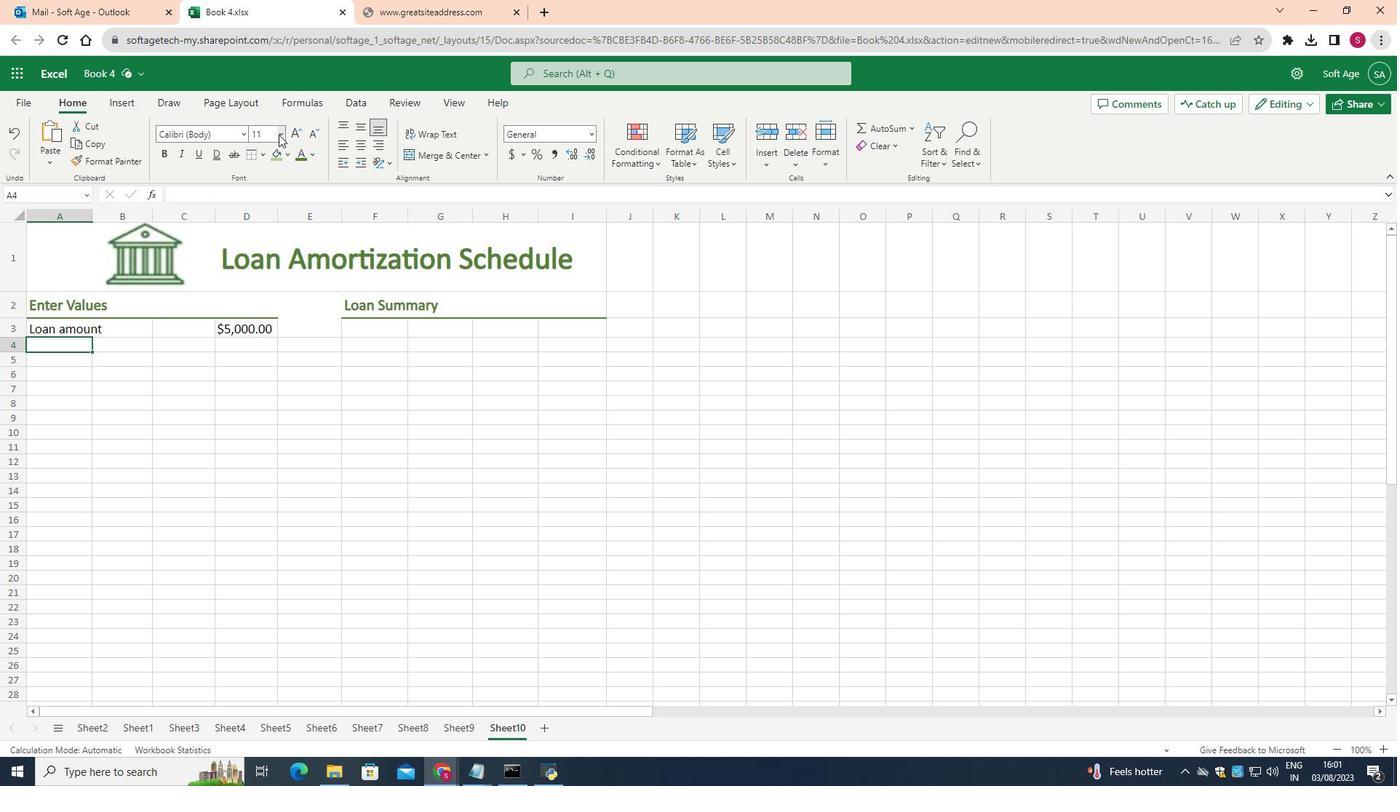 
Action: Mouse pressed left at (278, 134)
Screenshot: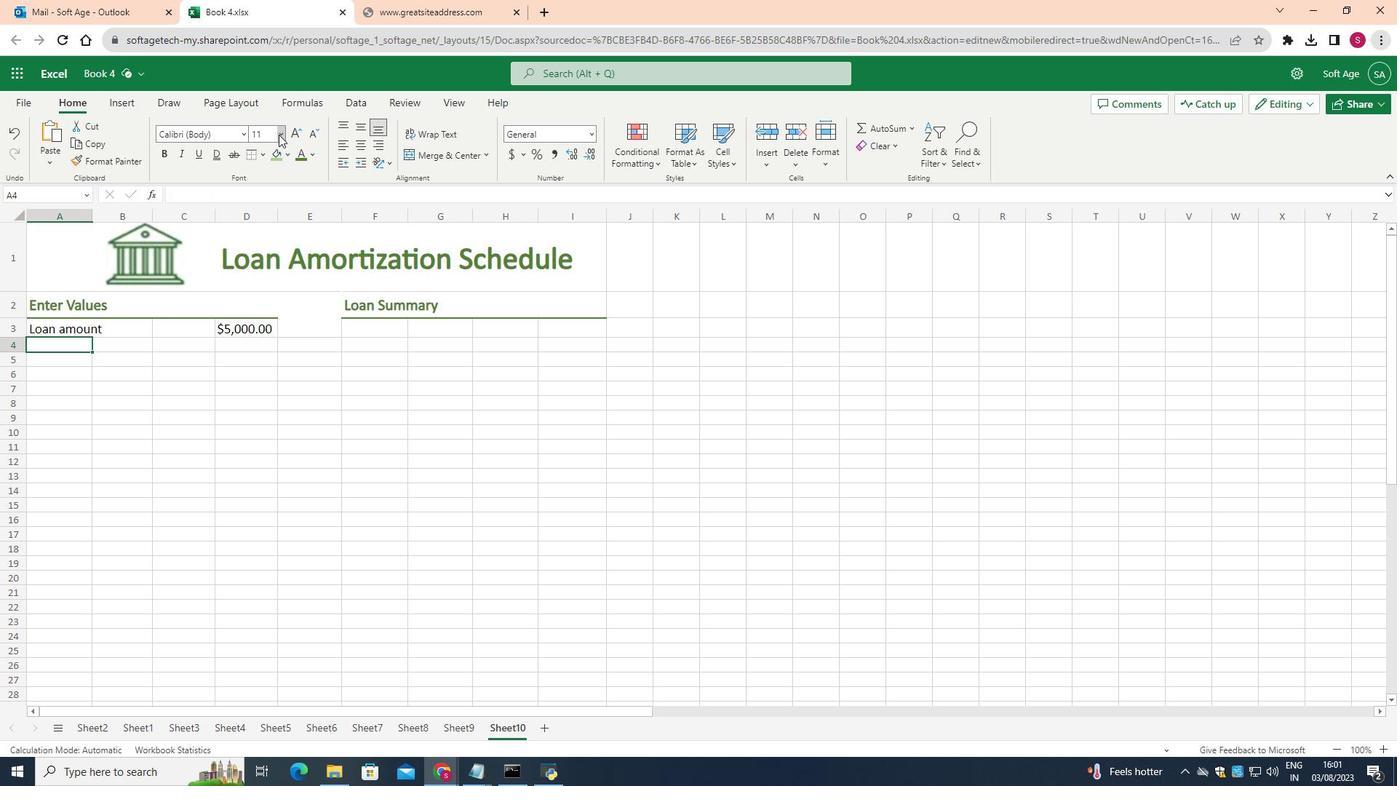 
Action: Mouse moved to (266, 253)
Screenshot: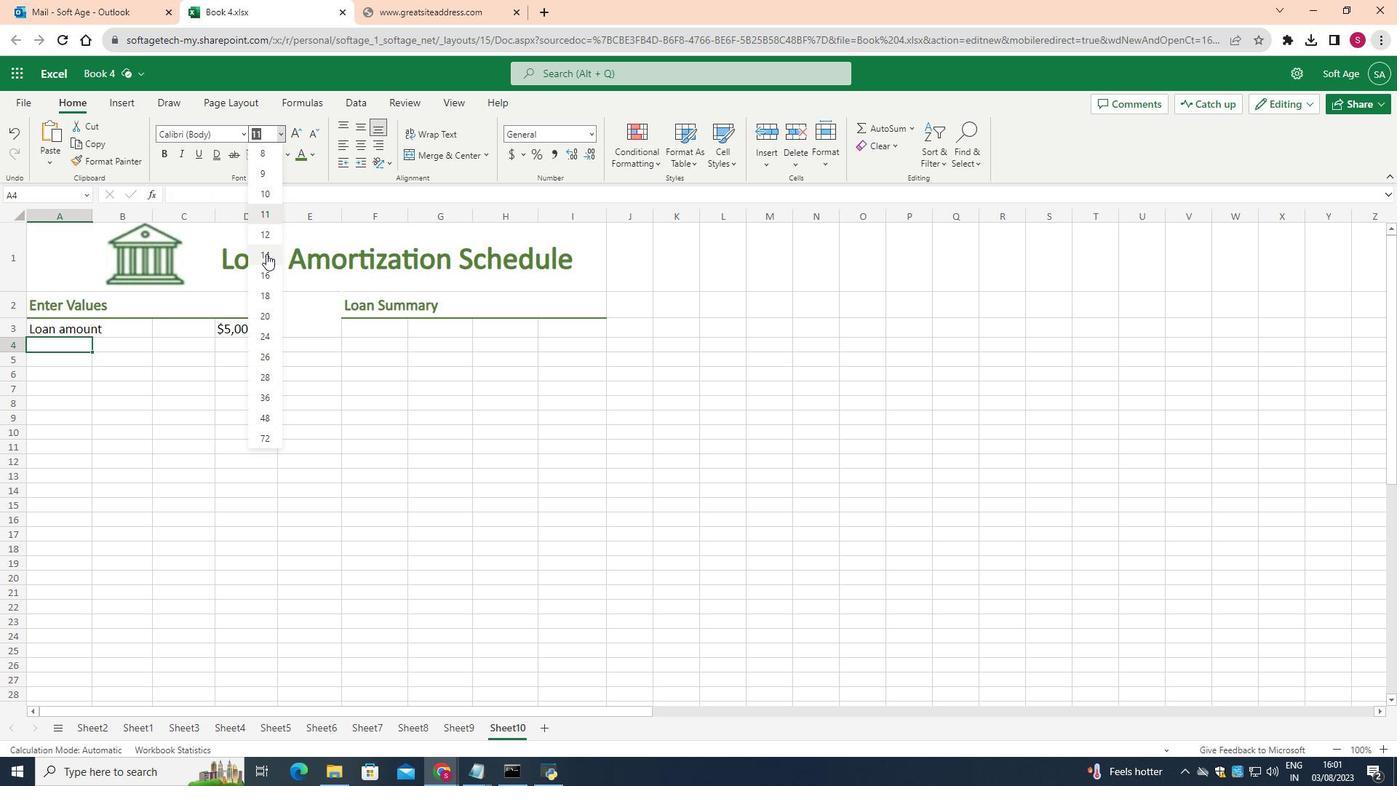 
Action: Mouse pressed left at (266, 253)
Screenshot: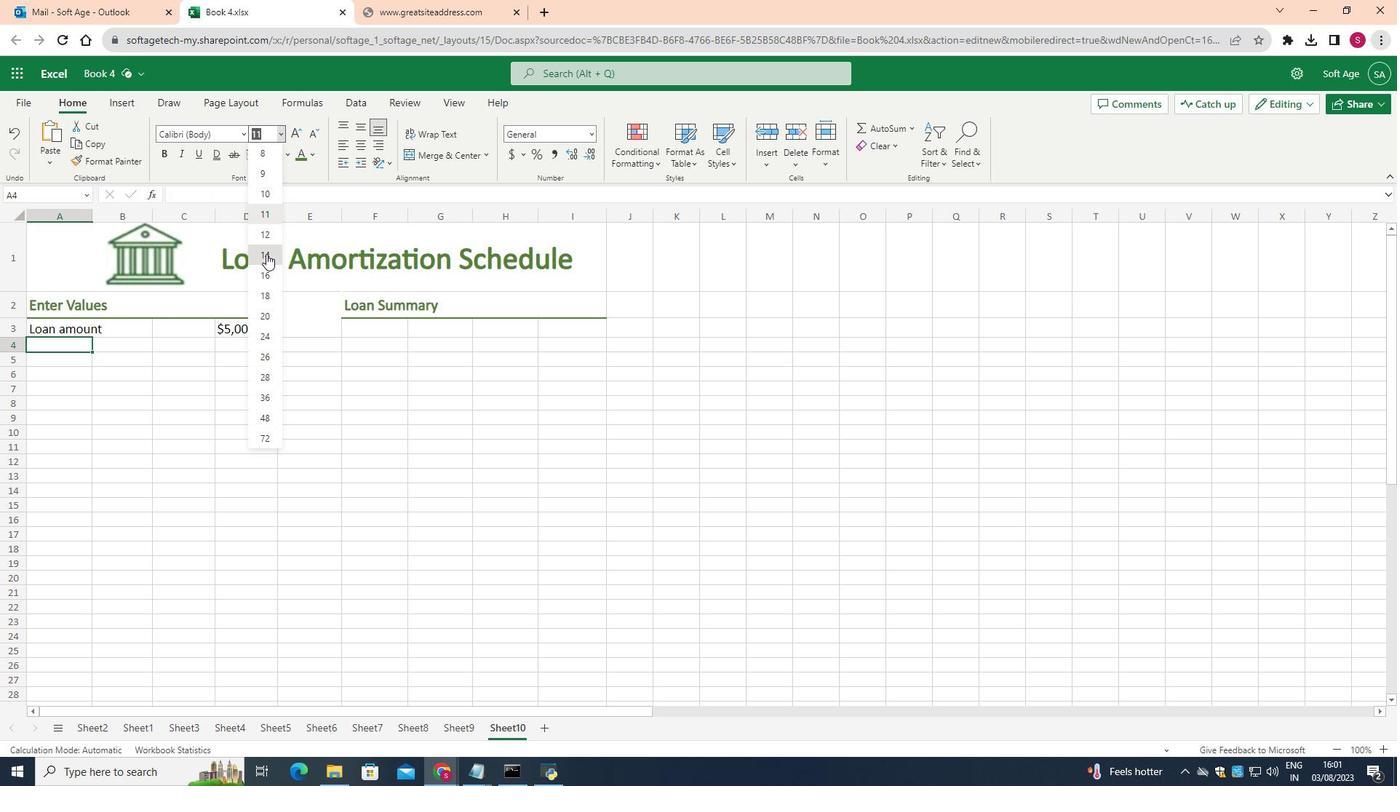 
Action: Key pressed <Key.shift>Annual<Key.space>interest<Key.space>rate
Screenshot: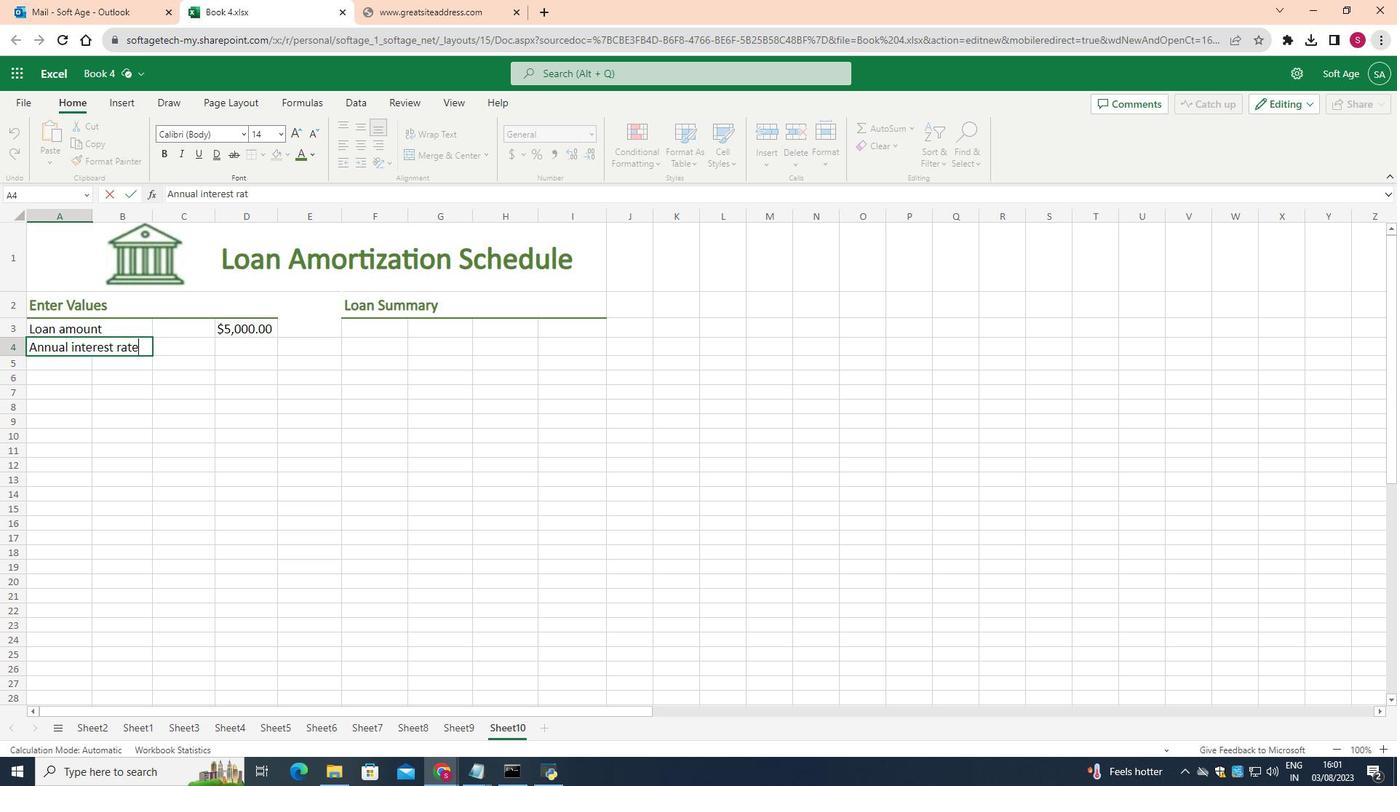 
Action: Mouse moved to (228, 347)
Screenshot: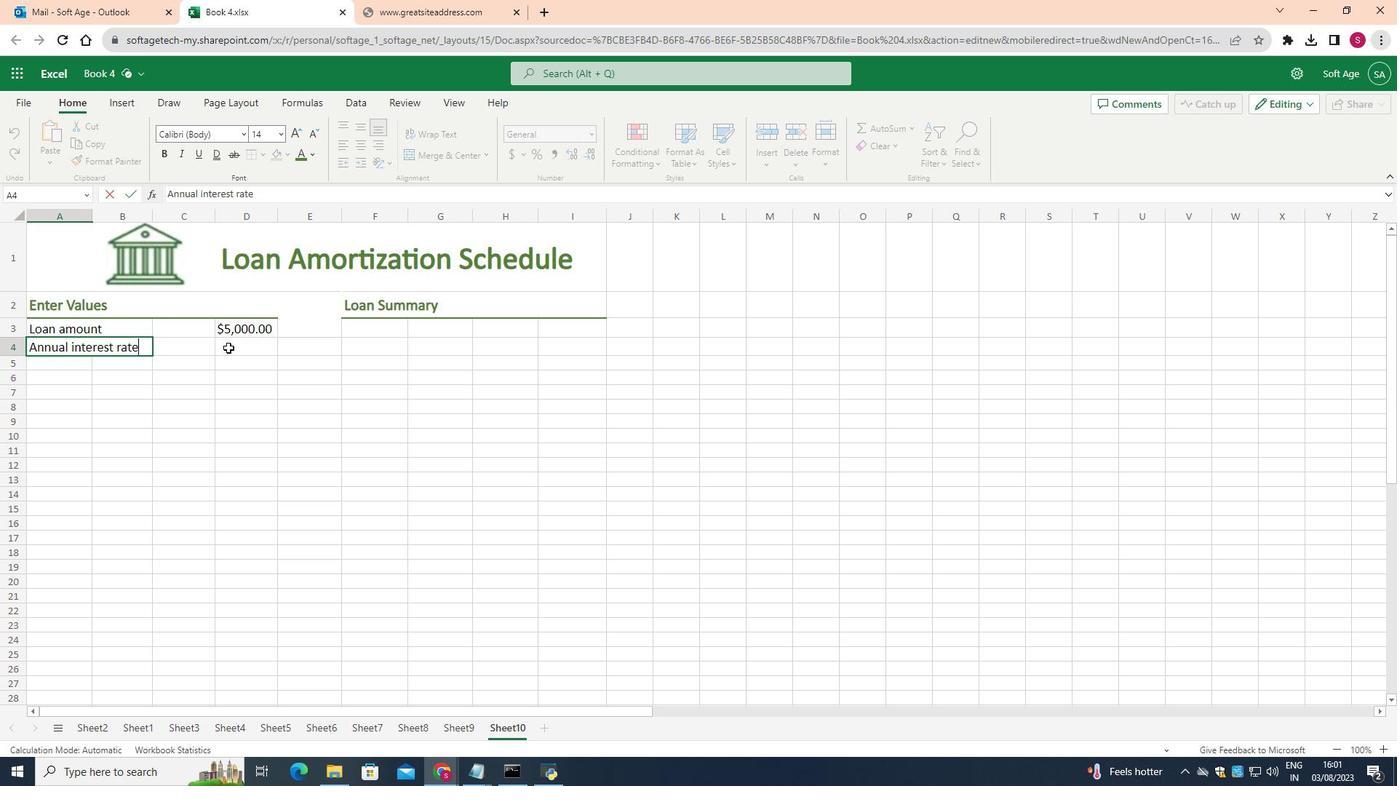 
Action: Mouse pressed left at (228, 347)
Screenshot: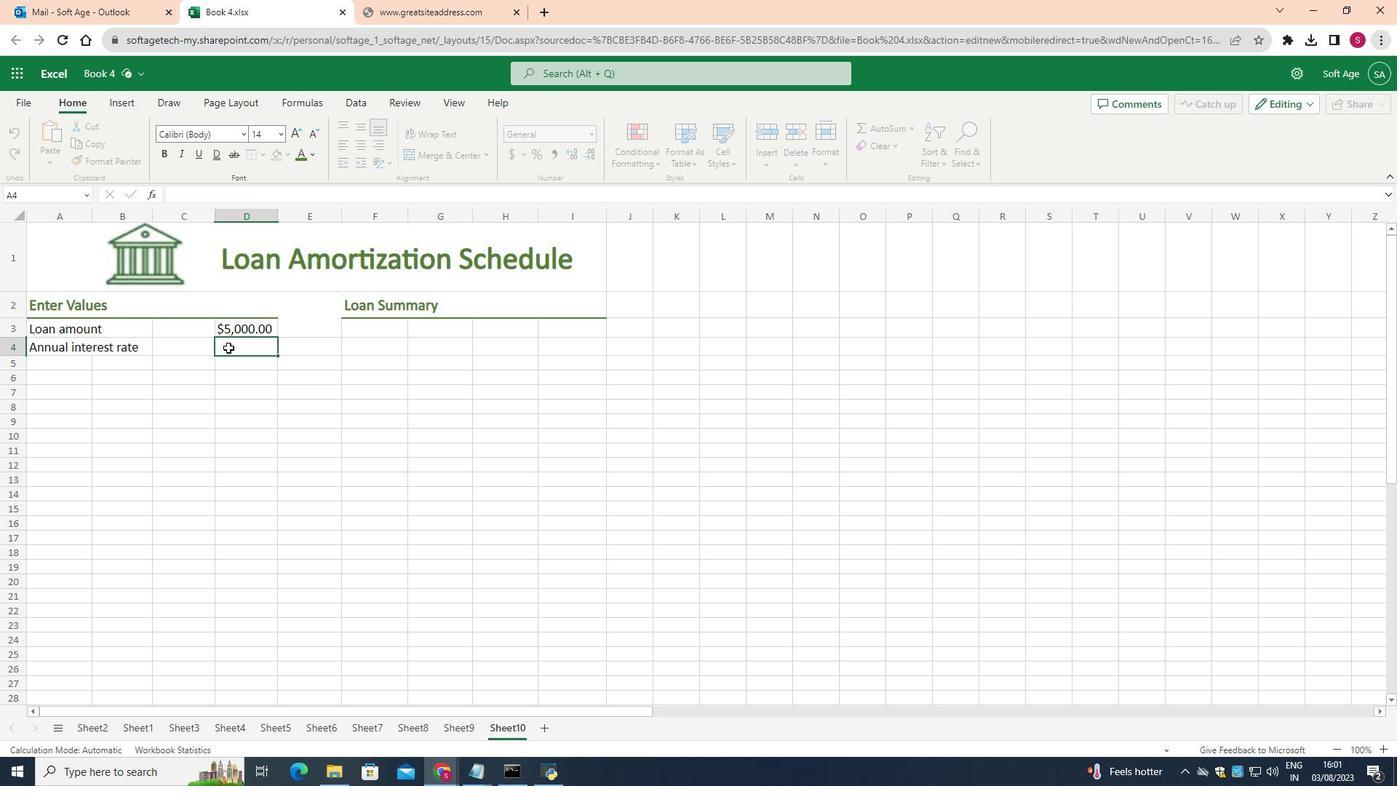 
Action: Mouse moved to (284, 131)
